Task: Play online Risk (conquerclub) game.
Action: Mouse moved to (858, 489)
Screenshot: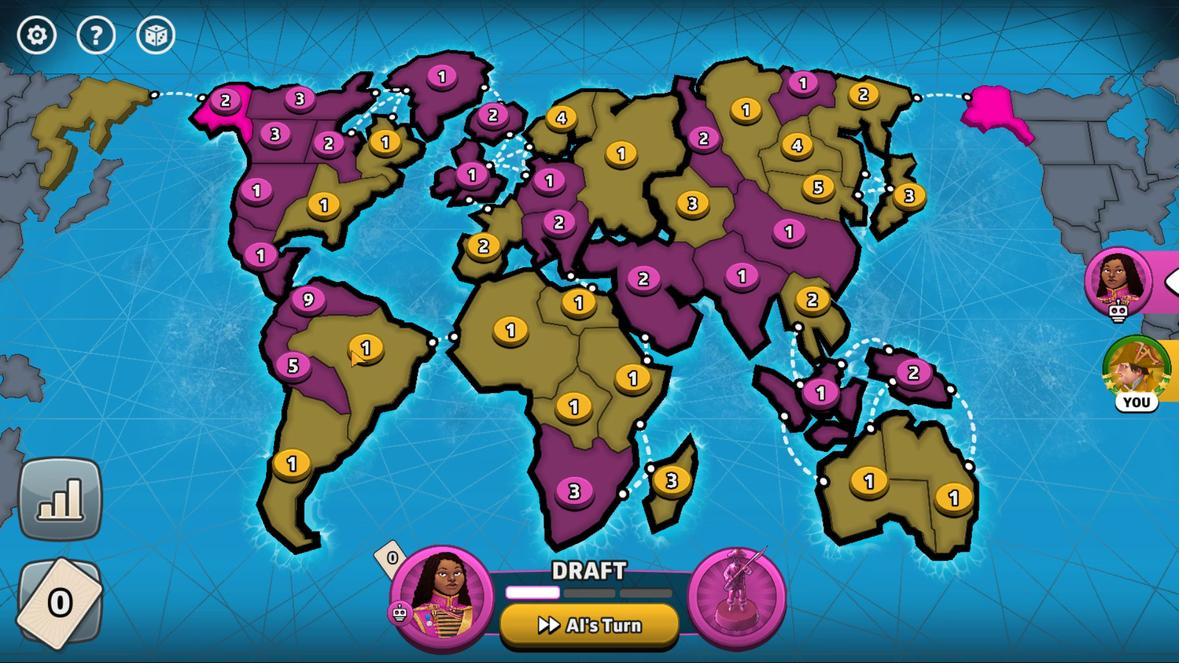 
Action: Mouse pressed left at (858, 489)
Screenshot: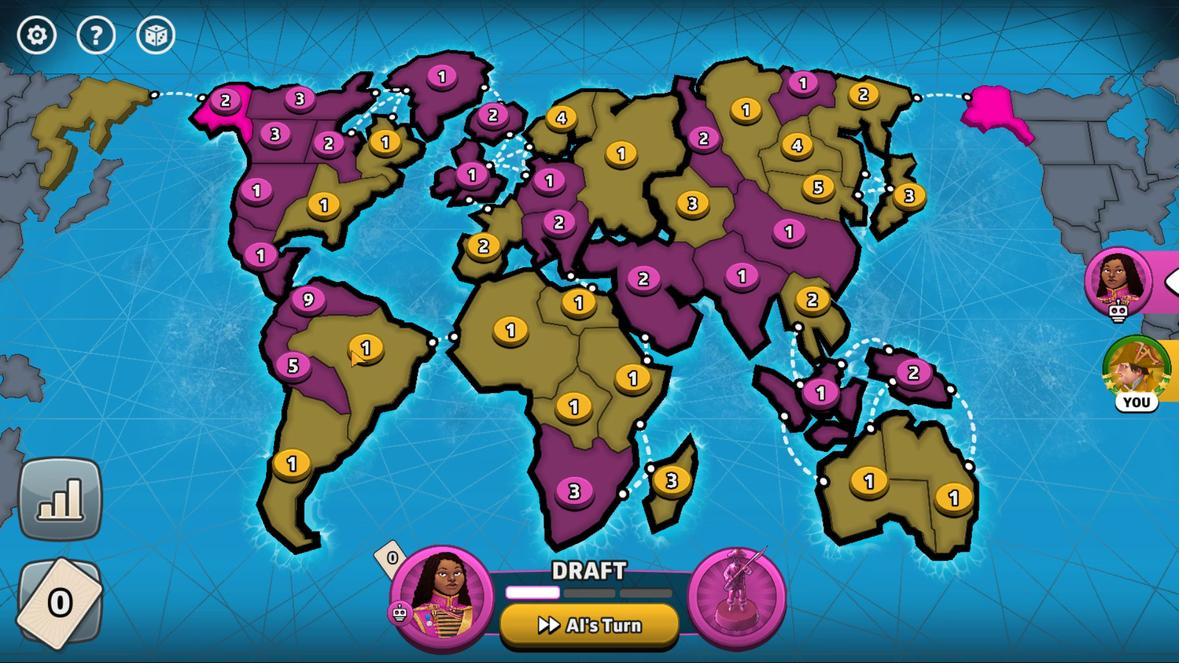 
Action: Mouse moved to (856, 488)
Screenshot: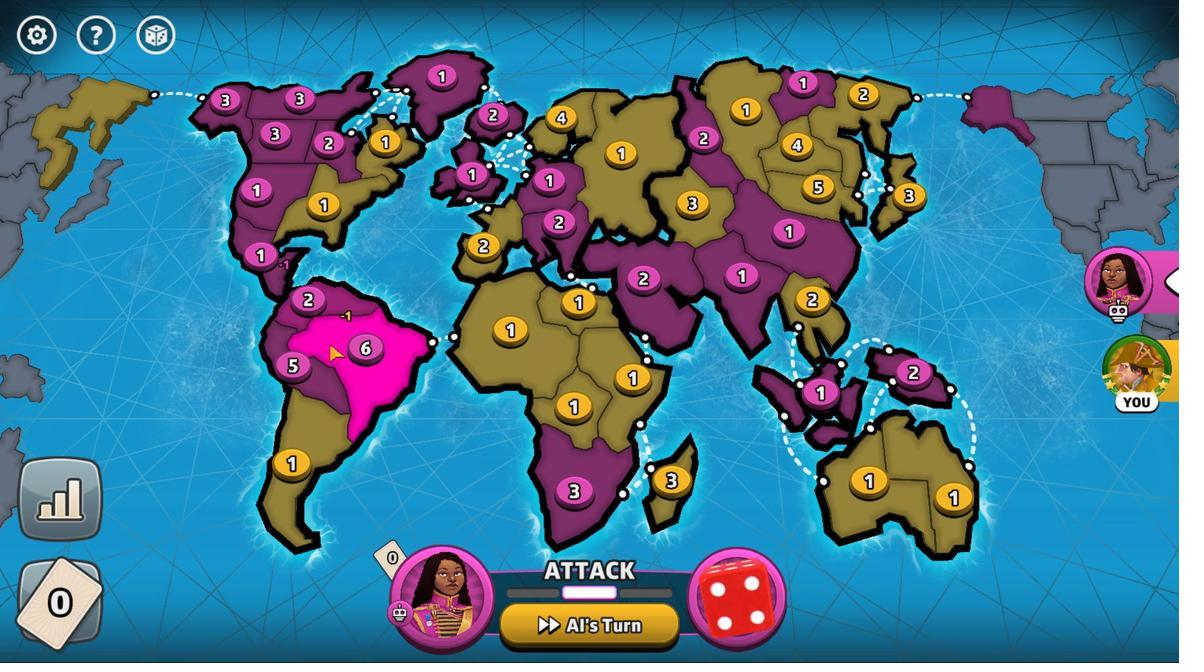 
Action: Mouse pressed left at (856, 488)
Screenshot: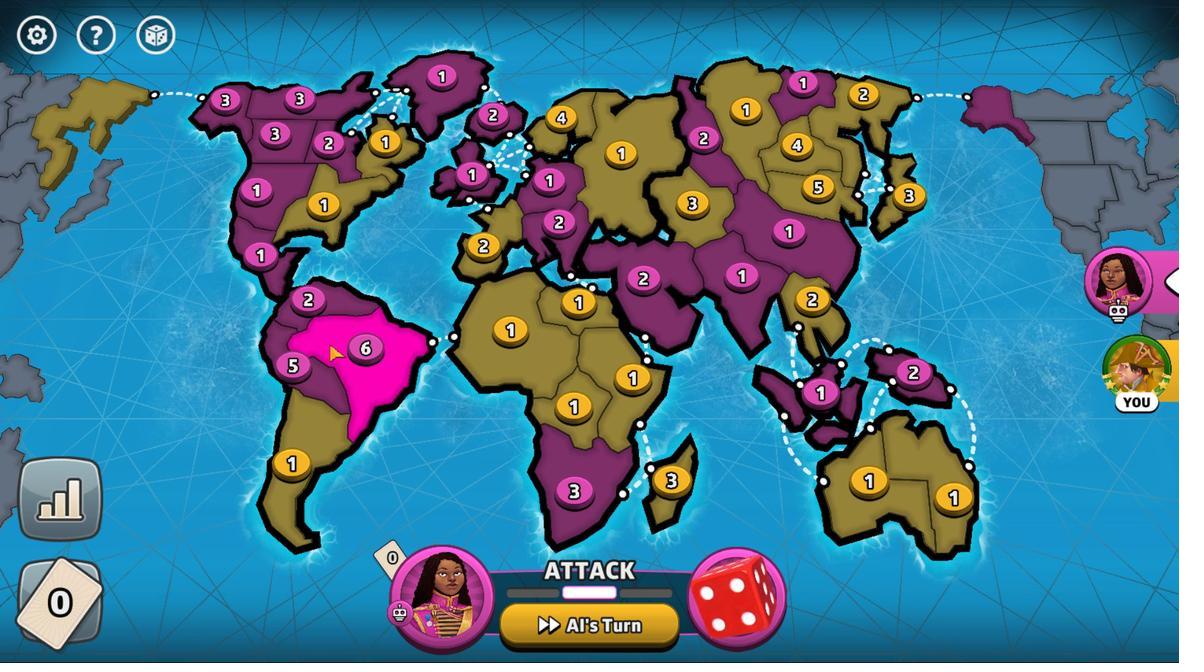 
Action: Mouse moved to (854, 487)
Screenshot: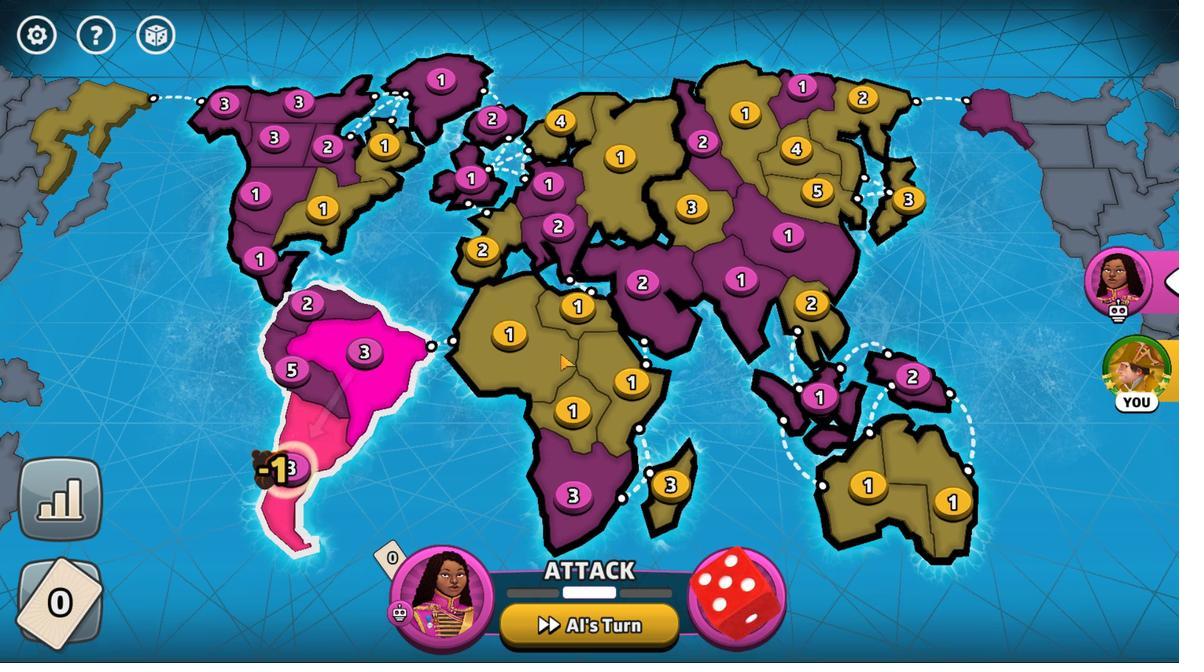 
Action: Mouse pressed left at (854, 487)
Screenshot: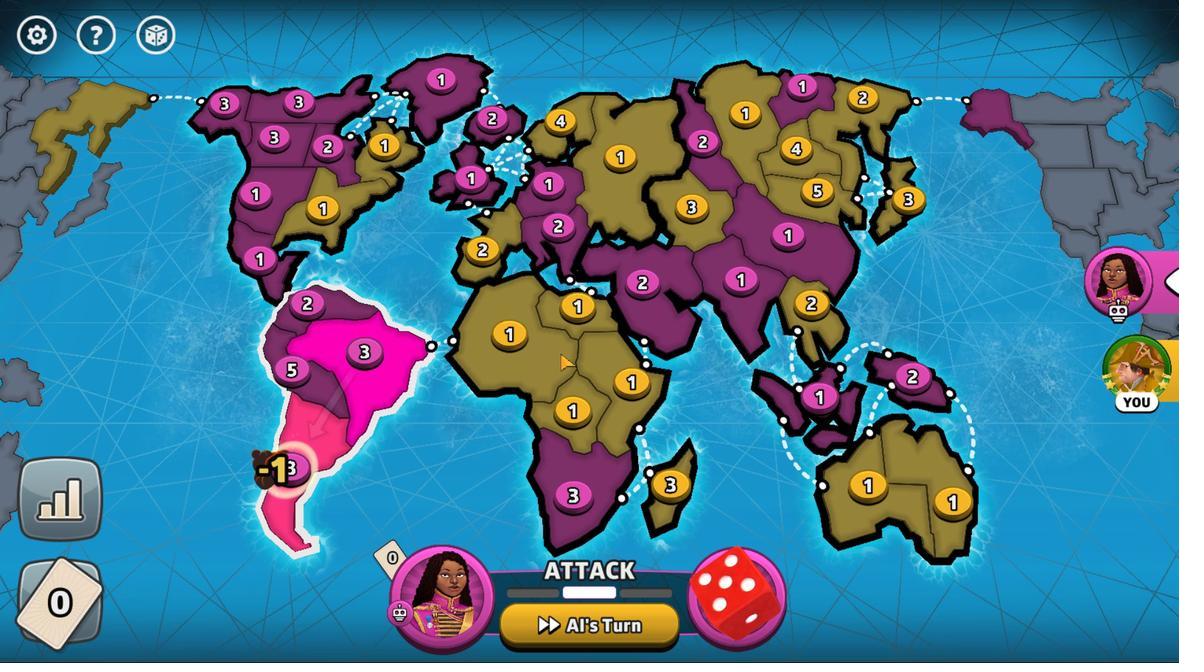 
Action: Mouse moved to (854, 500)
Screenshot: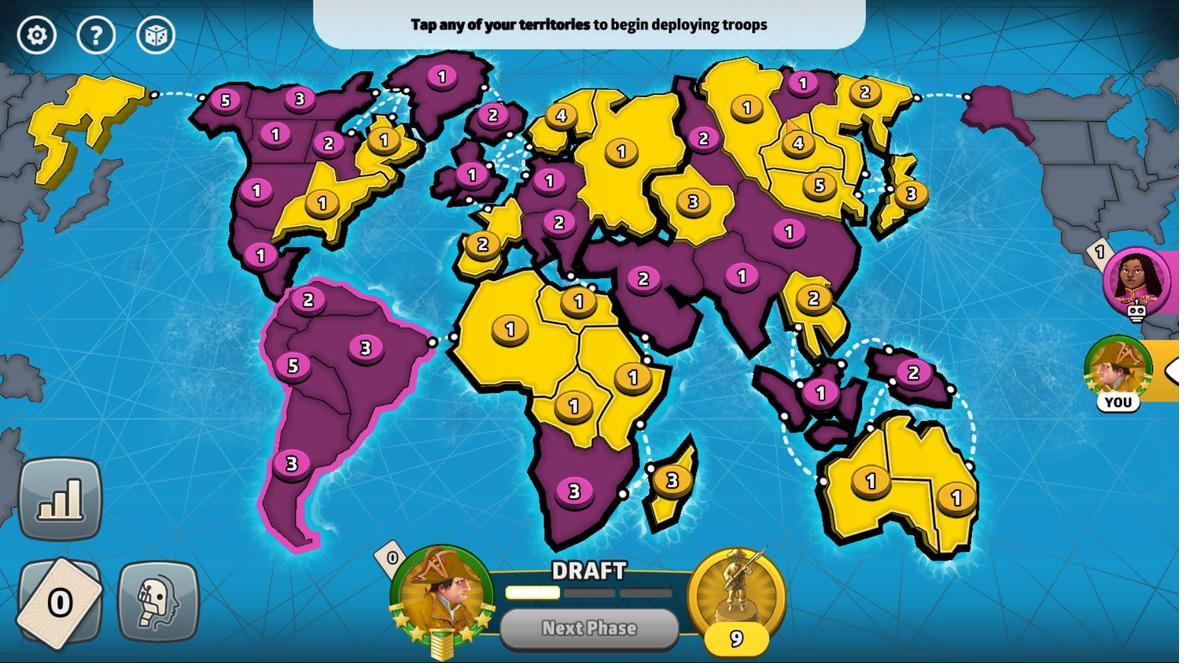 
Action: Mouse pressed left at (854, 500)
Screenshot: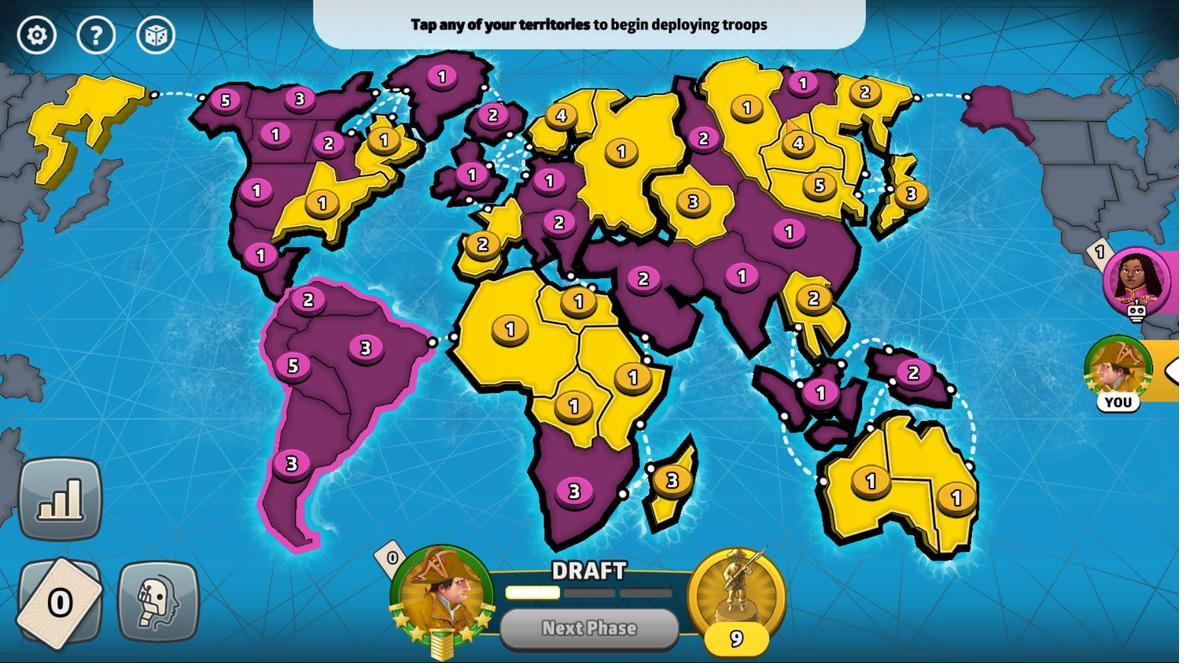 
Action: Mouse moved to (801, 472)
Screenshot: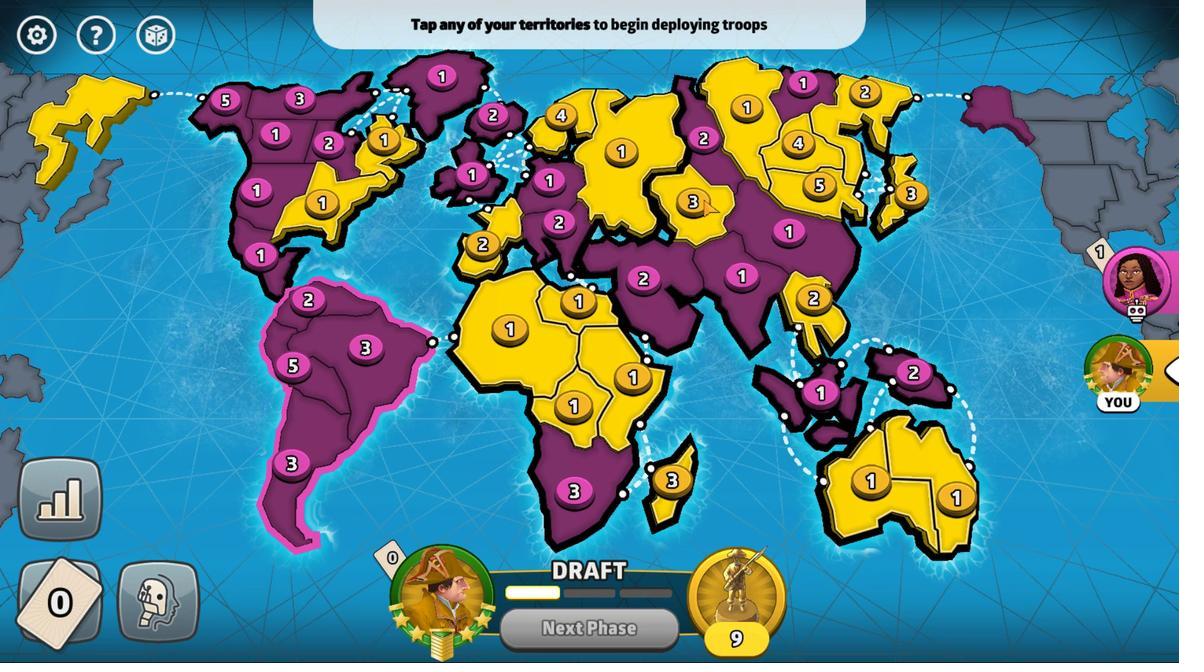 
Action: Mouse pressed left at (801, 472)
Screenshot: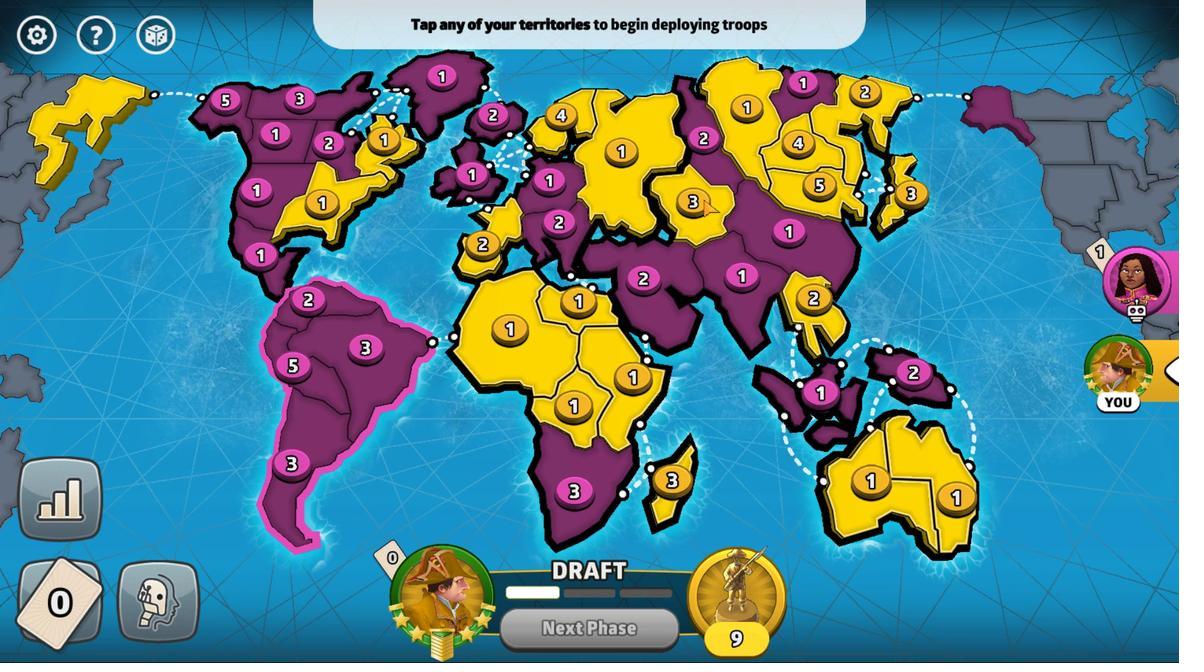 
Action: Mouse moved to (826, 480)
Screenshot: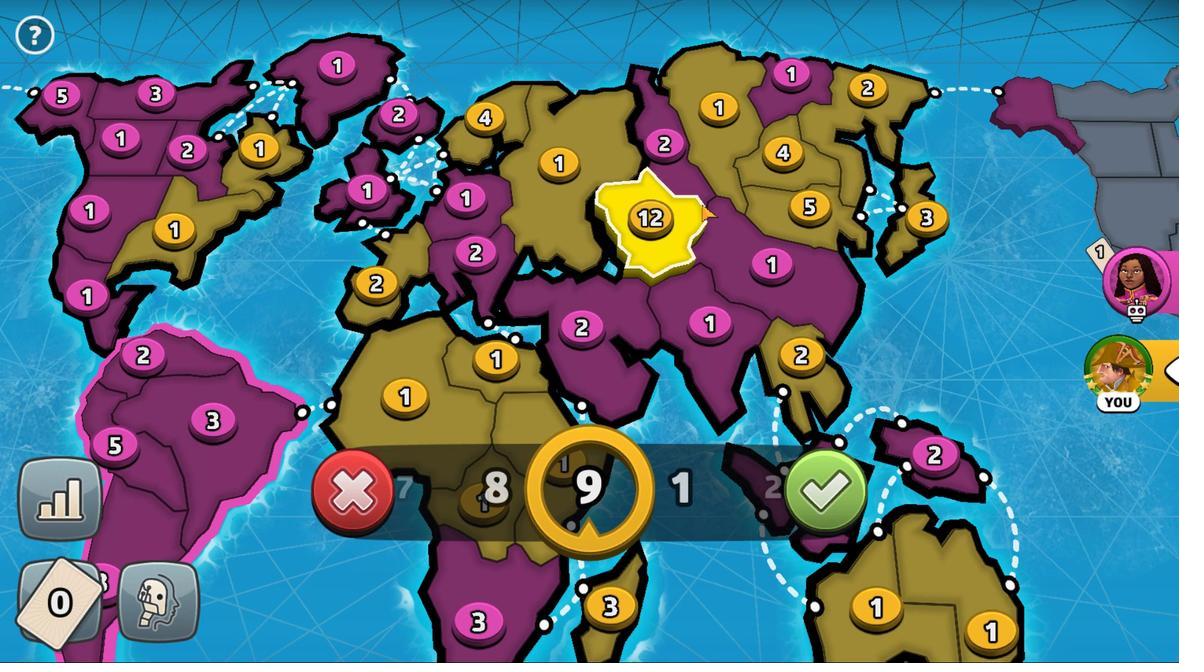 
Action: Mouse pressed left at (826, 480)
Screenshot: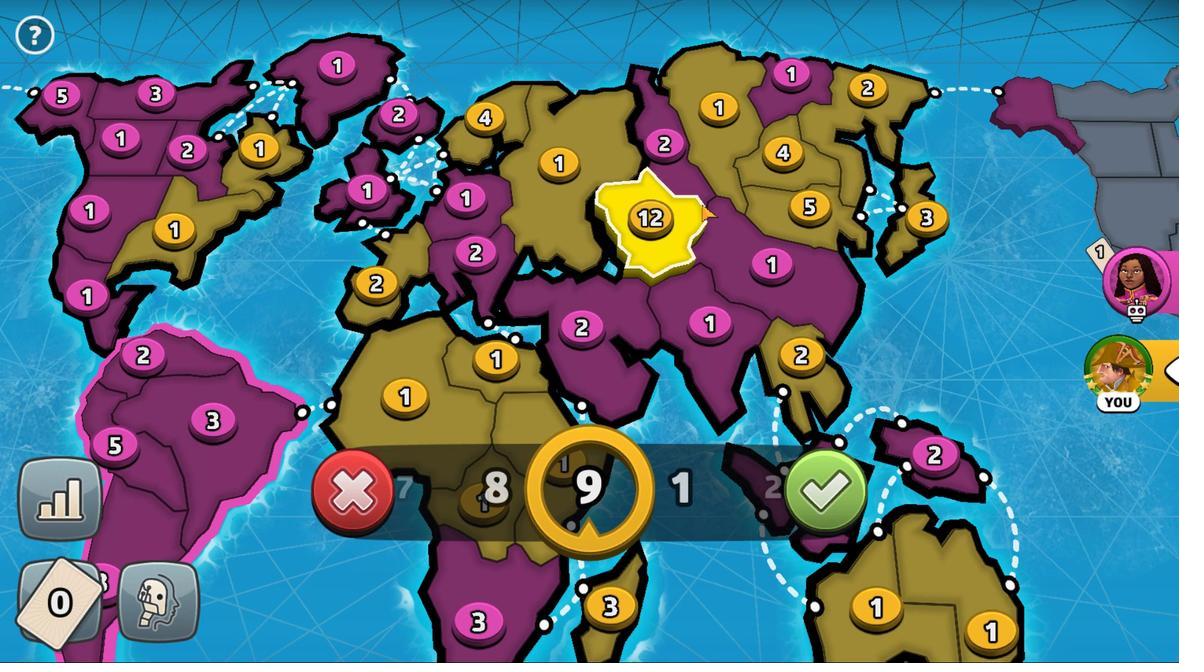 
Action: Mouse moved to (811, 476)
Screenshot: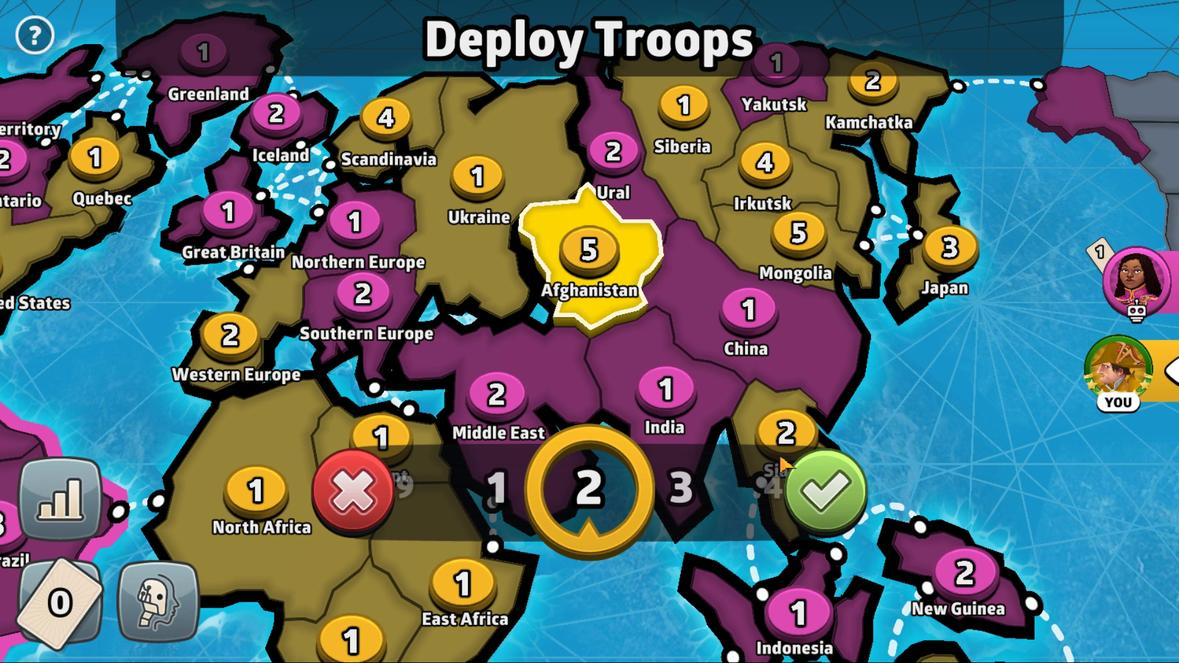 
Action: Mouse pressed left at (811, 476)
Screenshot: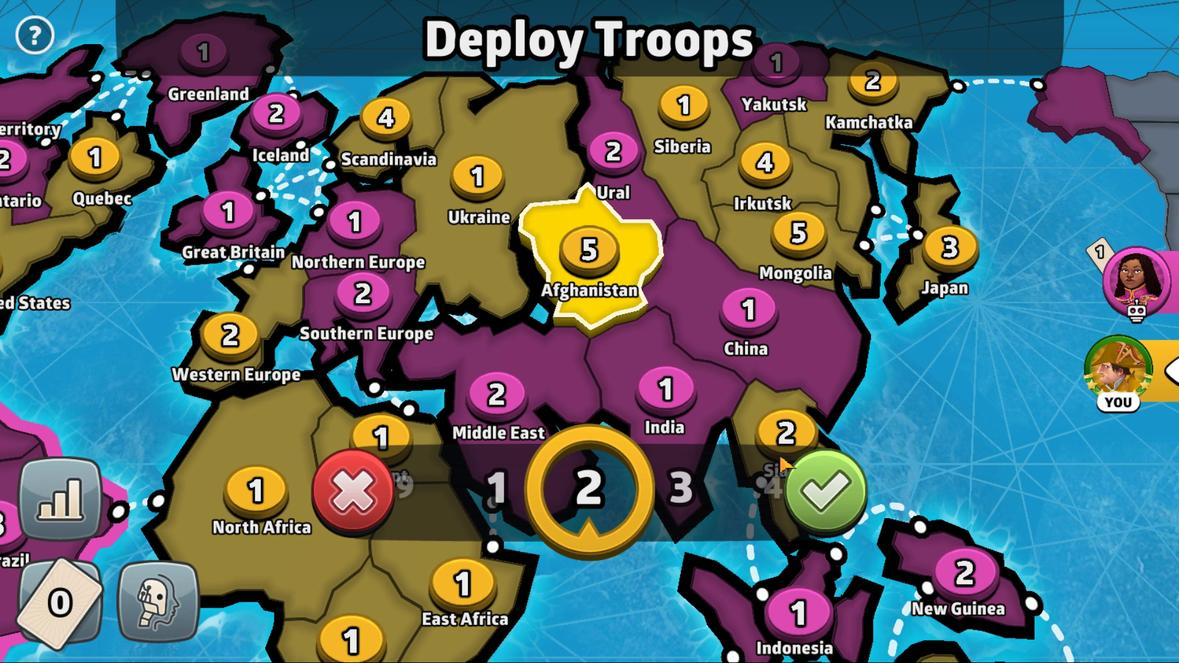 
Action: Mouse moved to (802, 496)
Screenshot: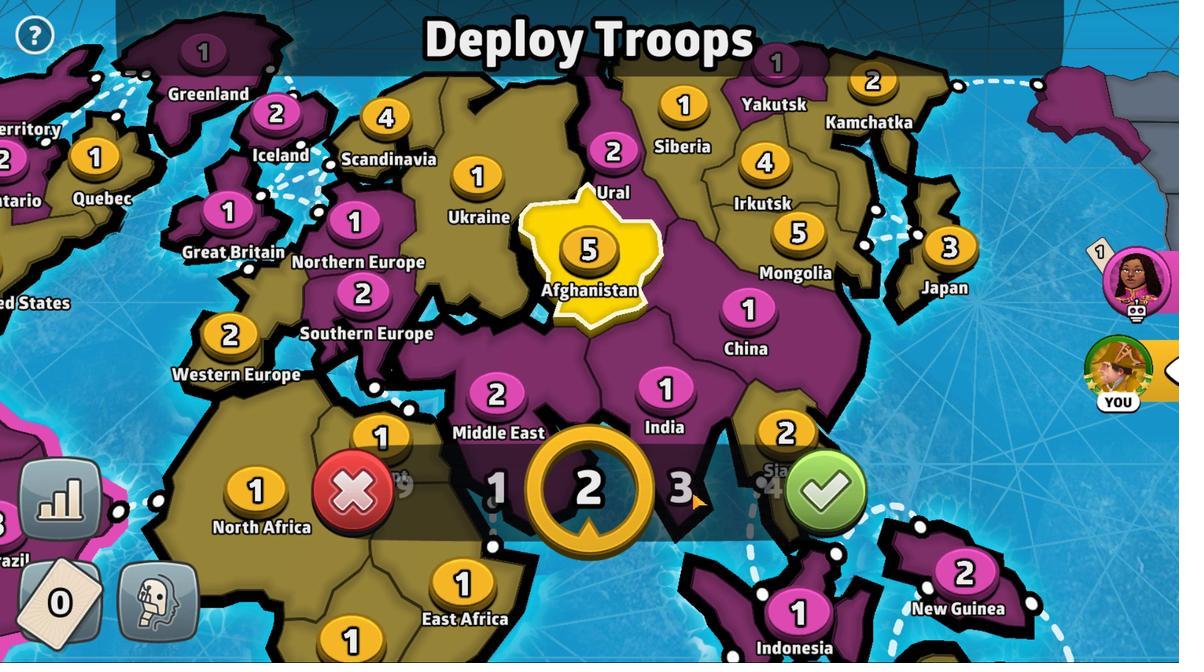 
Action: Mouse pressed left at (802, 496)
Screenshot: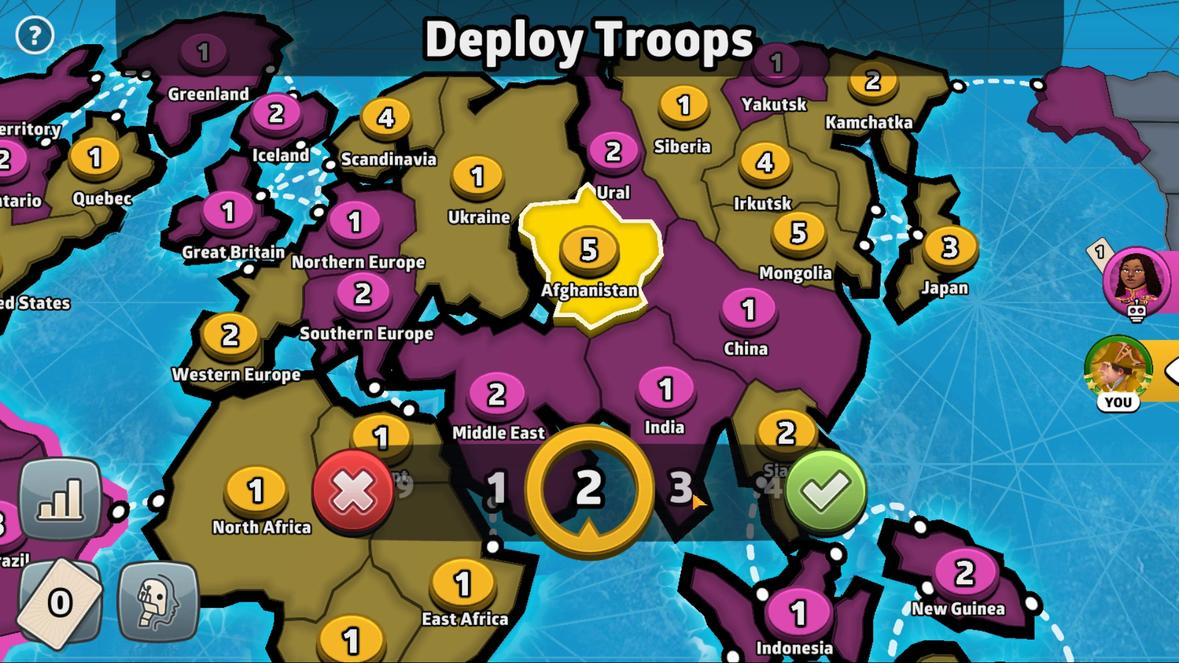 
Action: Mouse moved to (812, 499)
Screenshot: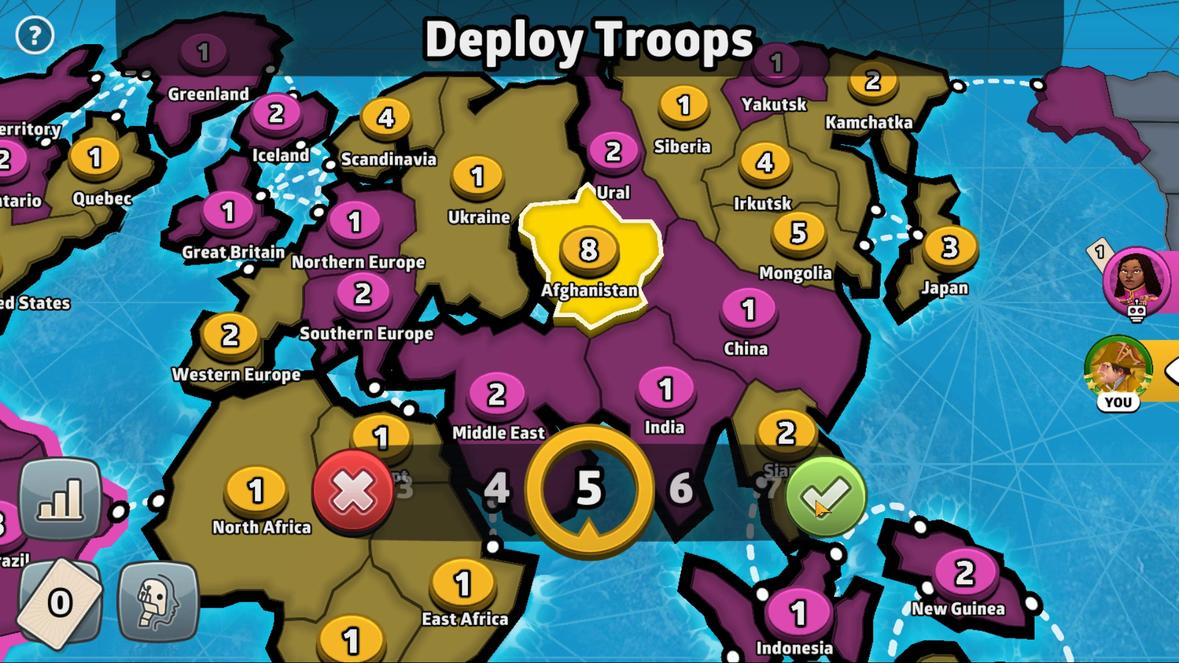 
Action: Mouse pressed left at (812, 499)
Screenshot: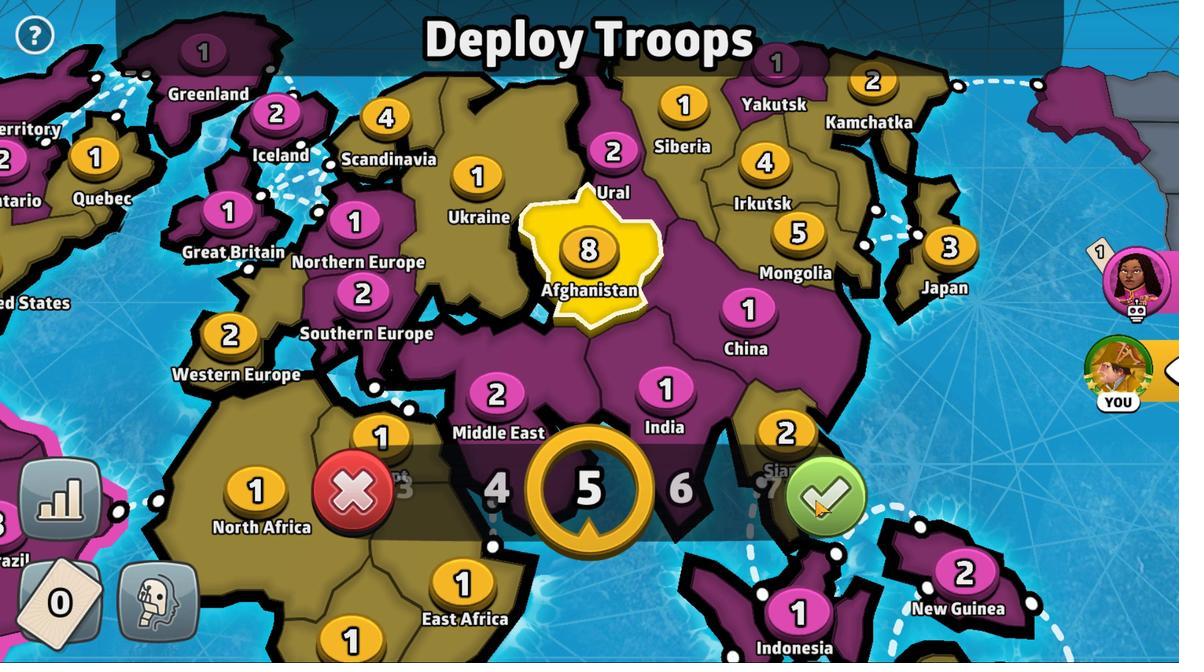 
Action: Mouse moved to (797, 499)
Screenshot: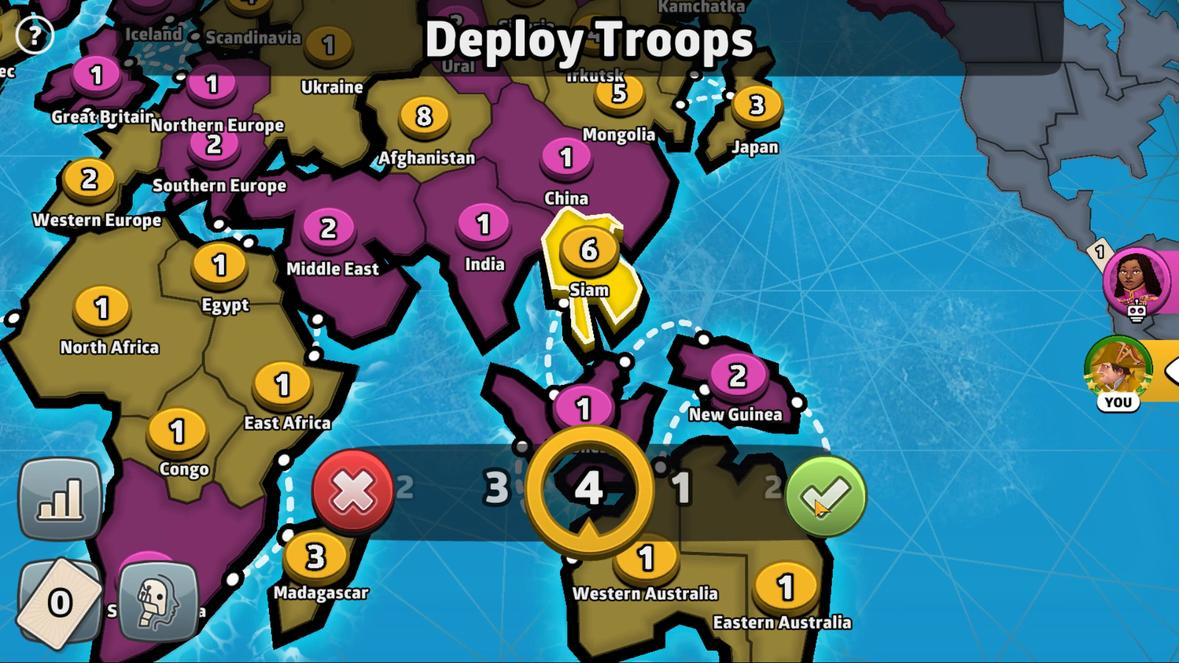 
Action: Mouse pressed left at (797, 499)
Screenshot: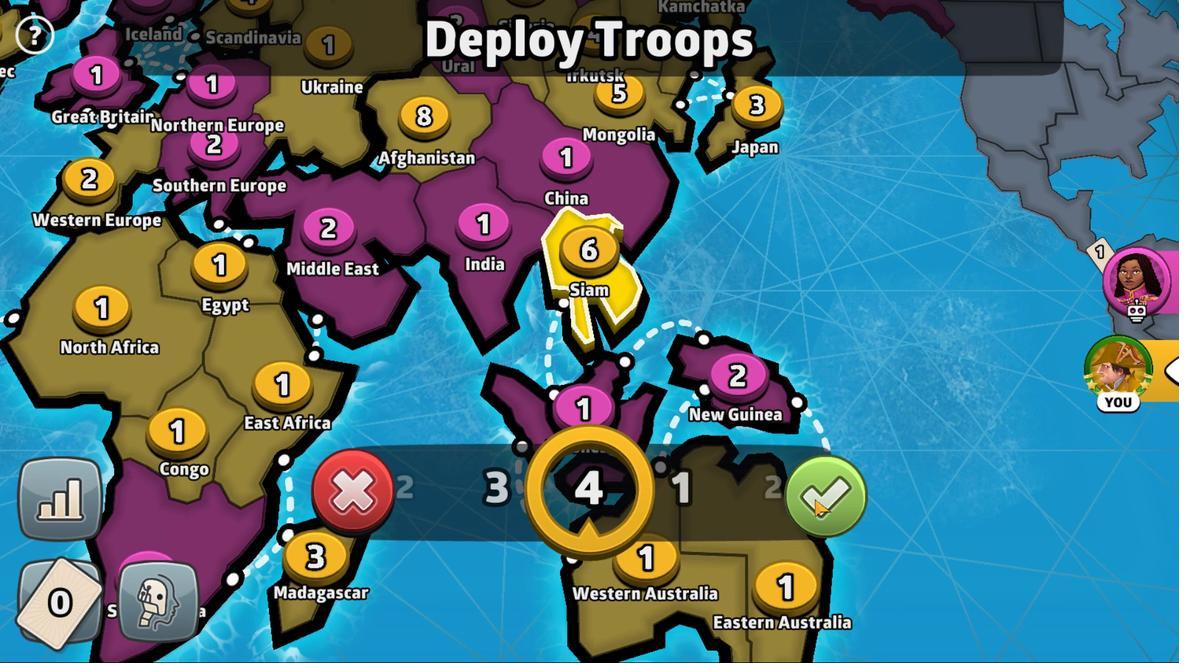 
Action: Mouse moved to (800, 485)
Screenshot: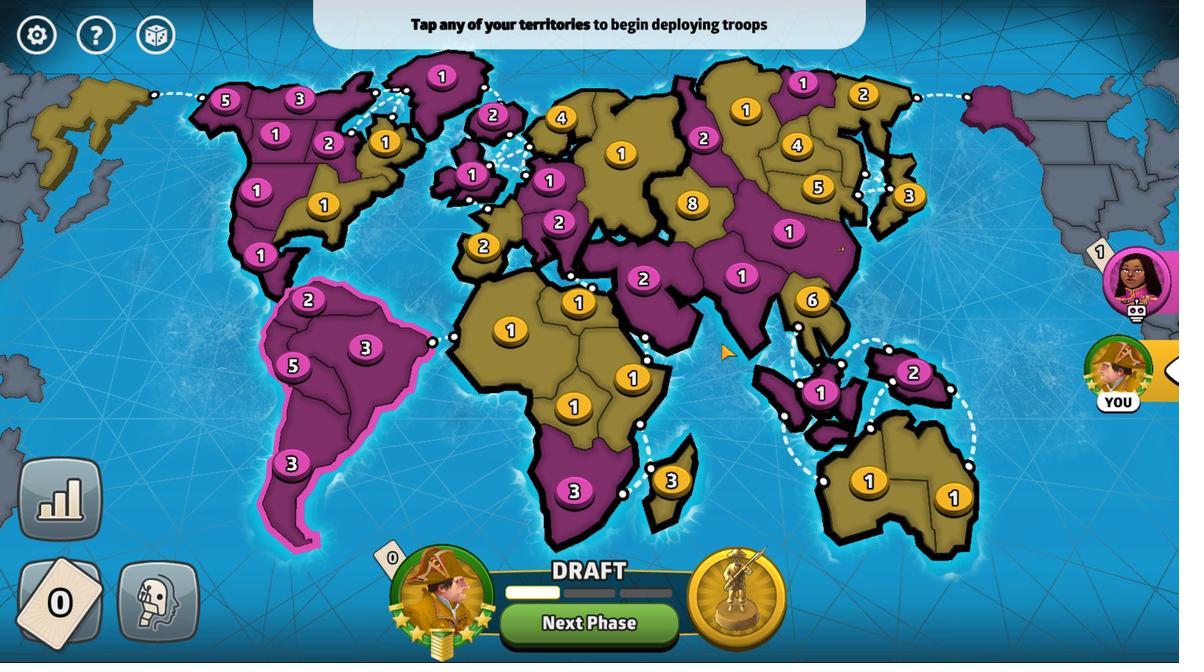 
Action: Mouse pressed left at (800, 485)
Screenshot: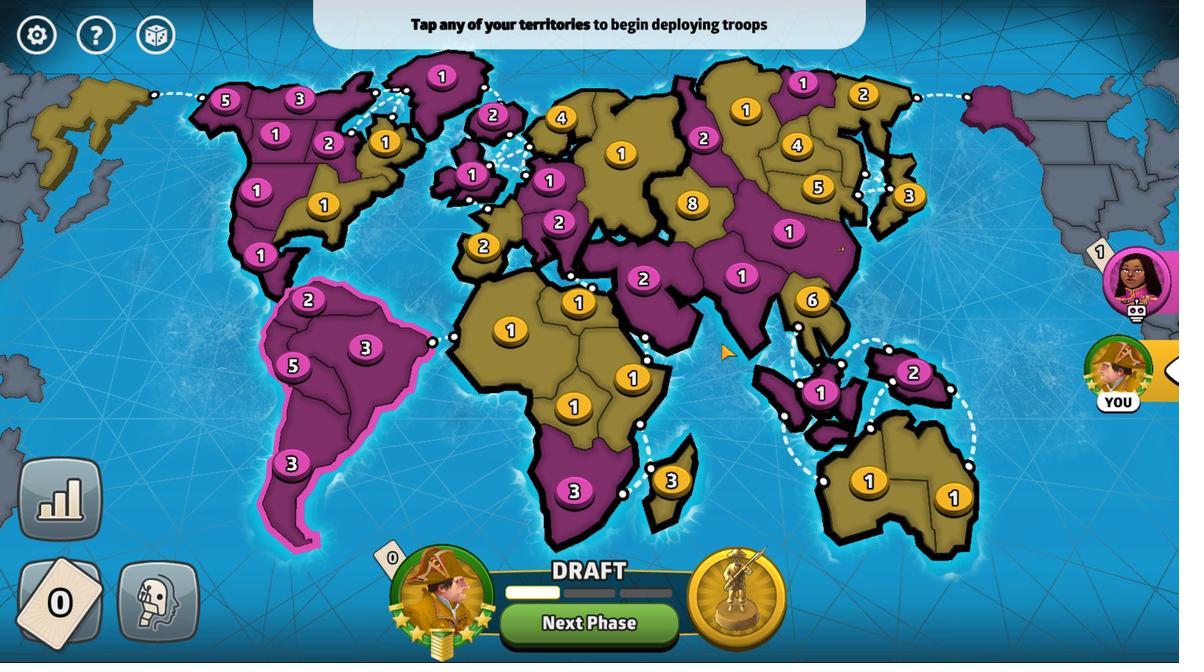 
Action: Mouse moved to (798, 499)
Screenshot: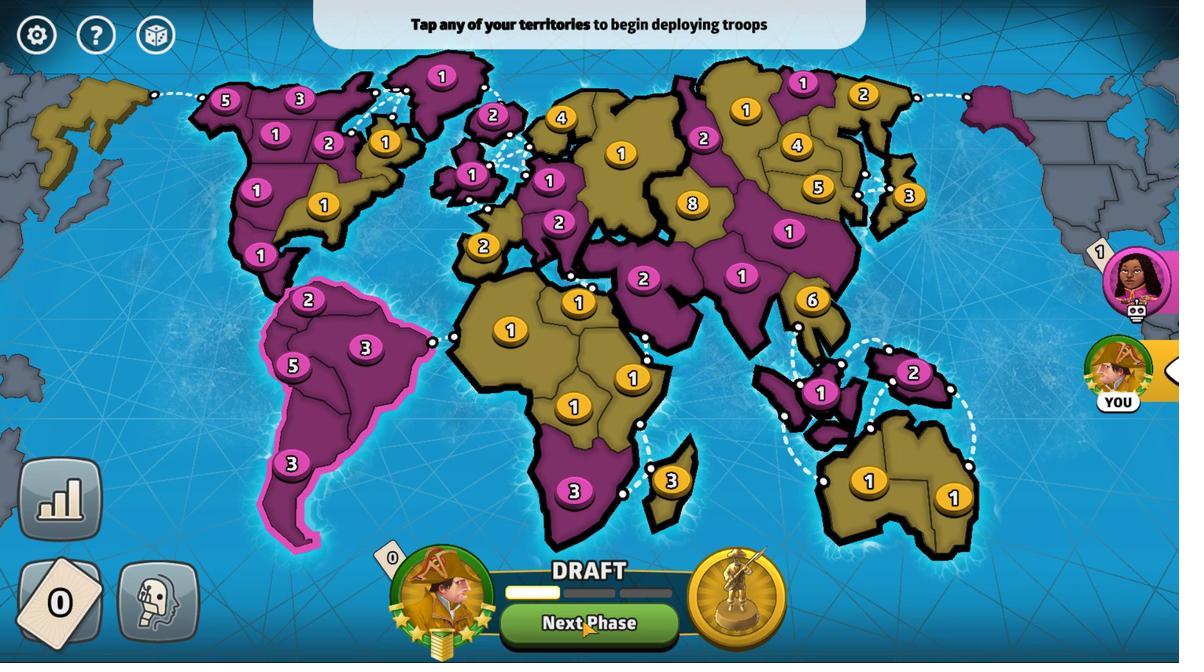 
Action: Mouse pressed left at (798, 499)
Screenshot: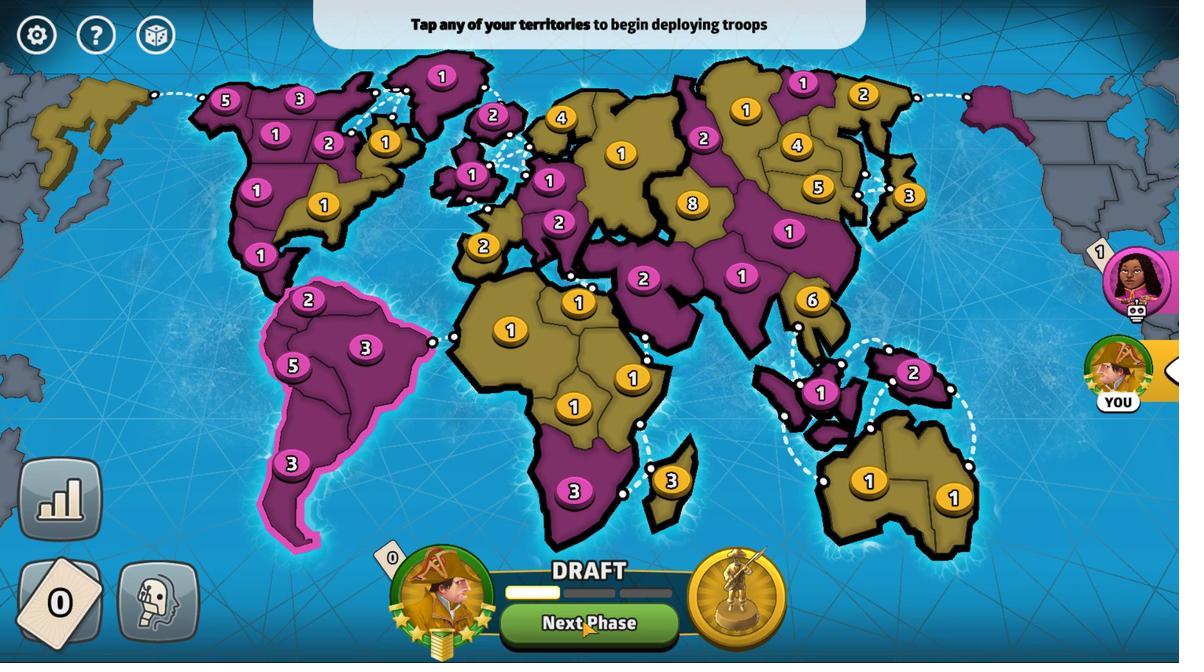 
Action: Mouse moved to (814, 478)
Screenshot: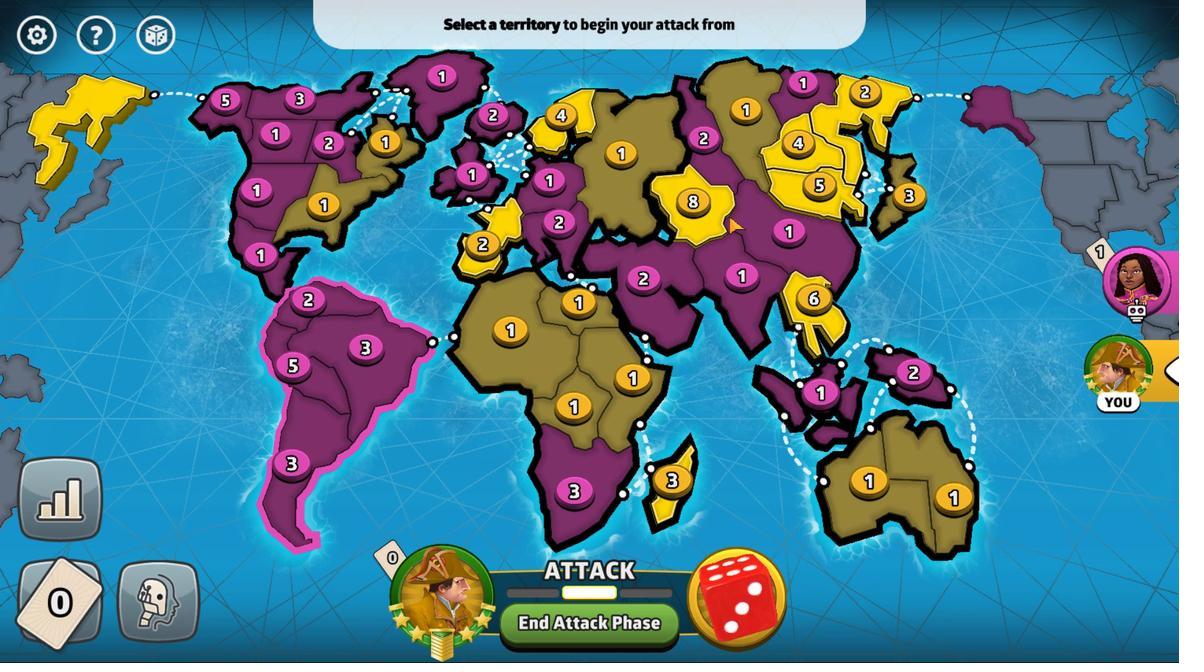 
Action: Mouse pressed left at (814, 478)
Screenshot: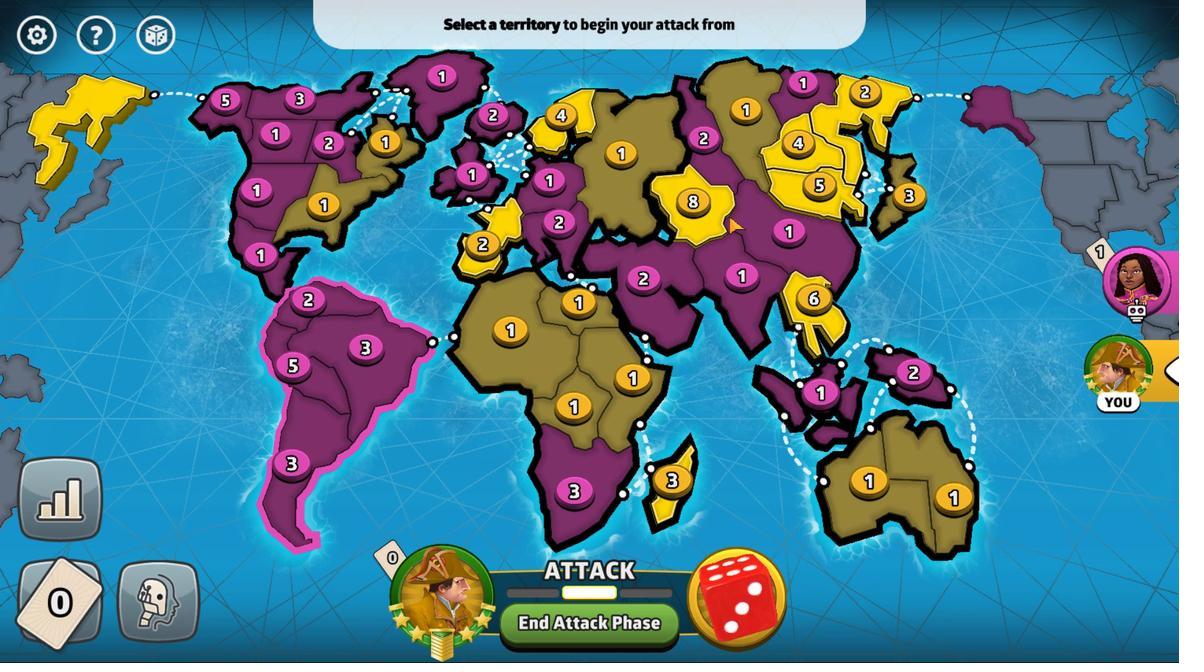 
Action: Mouse moved to (825, 509)
Screenshot: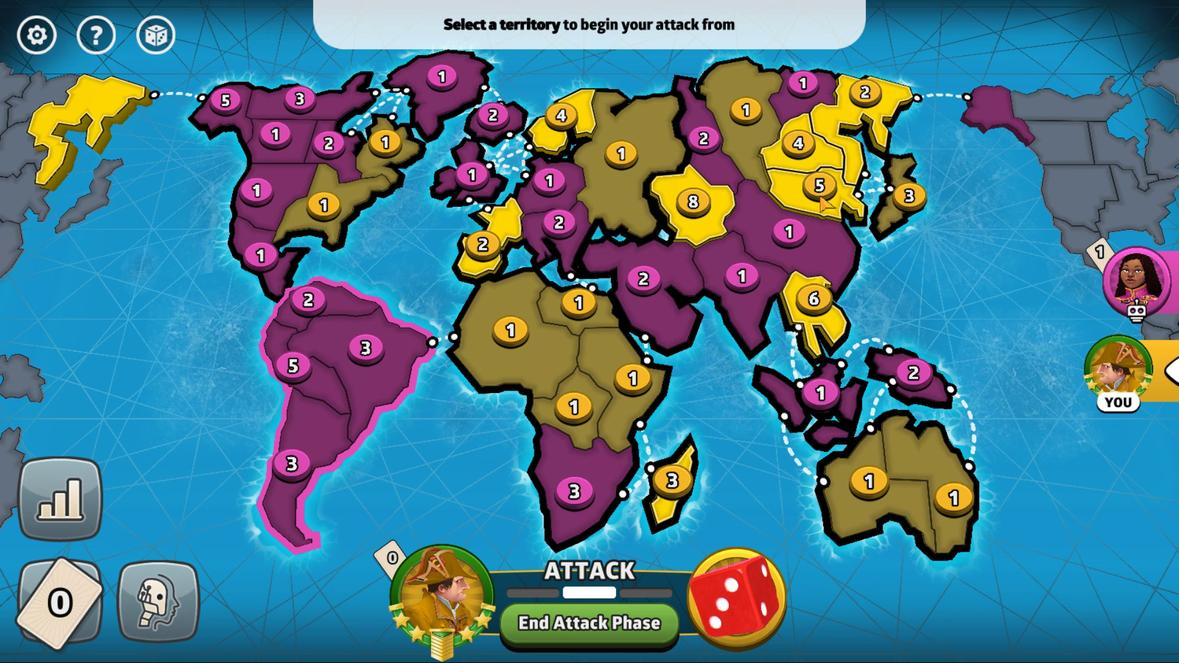 
Action: Mouse pressed left at (825, 509)
Screenshot: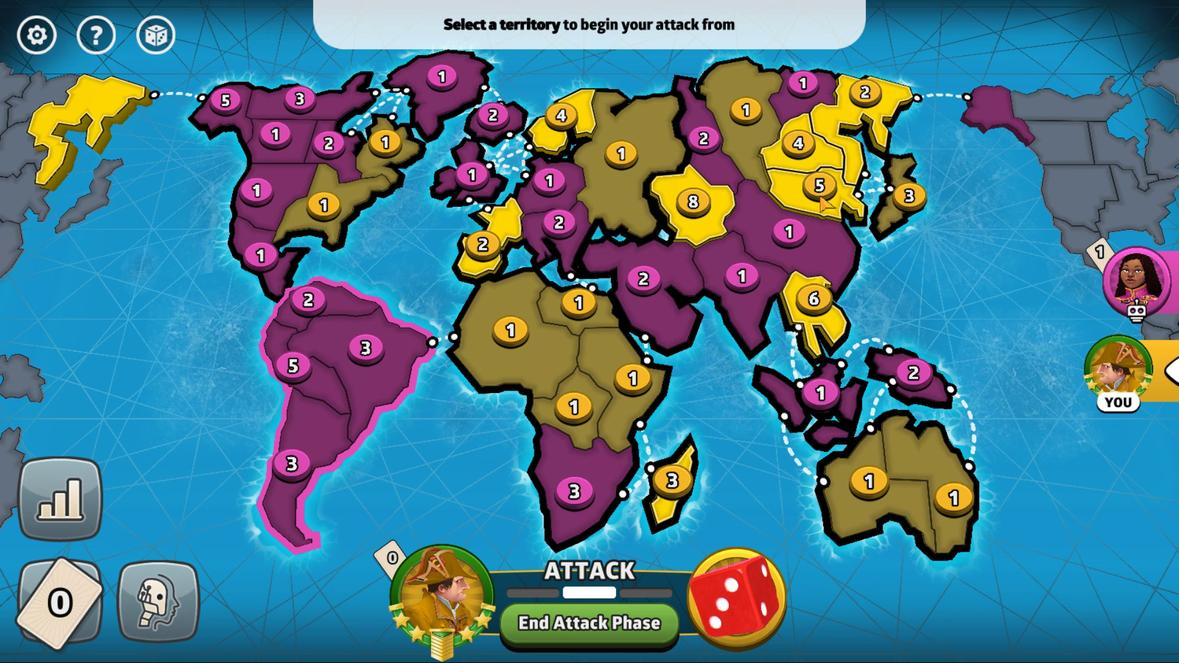 
Action: Mouse moved to (797, 475)
Screenshot: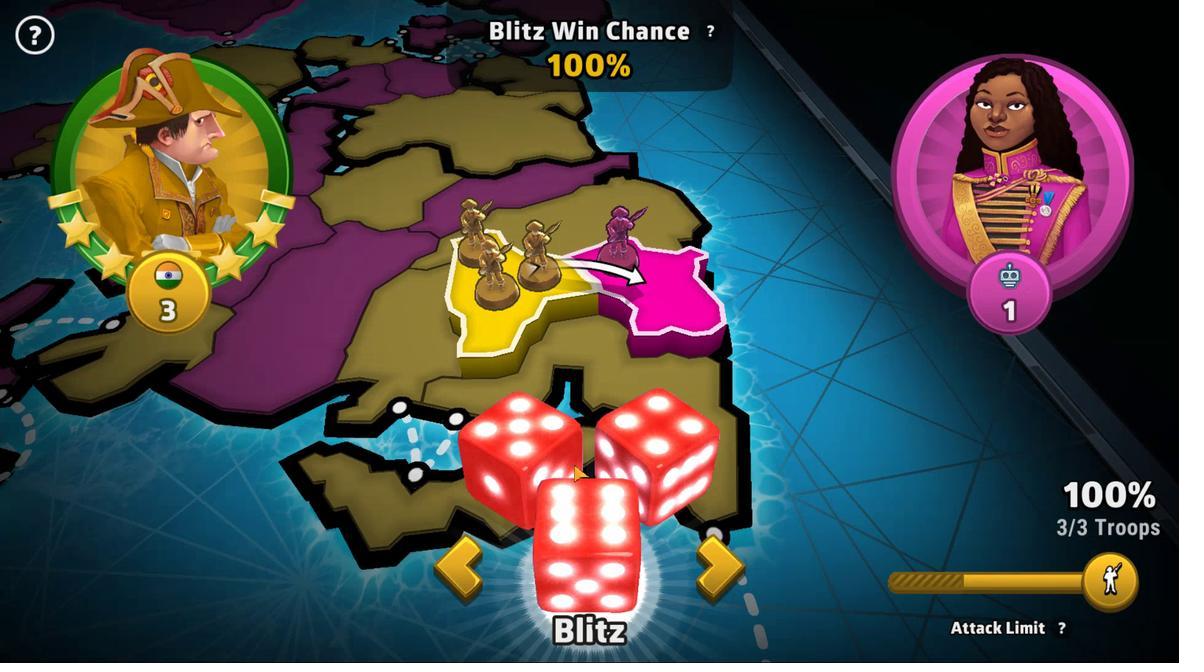 
Action: Mouse pressed left at (797, 475)
Screenshot: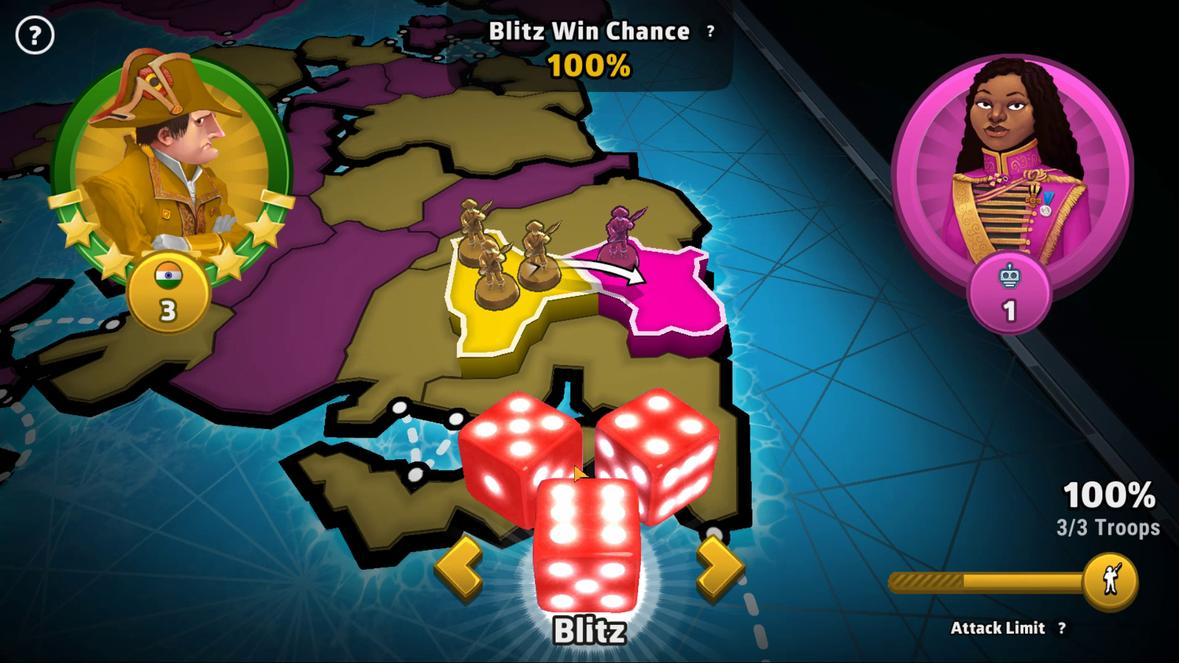 
Action: Mouse moved to (822, 470)
Screenshot: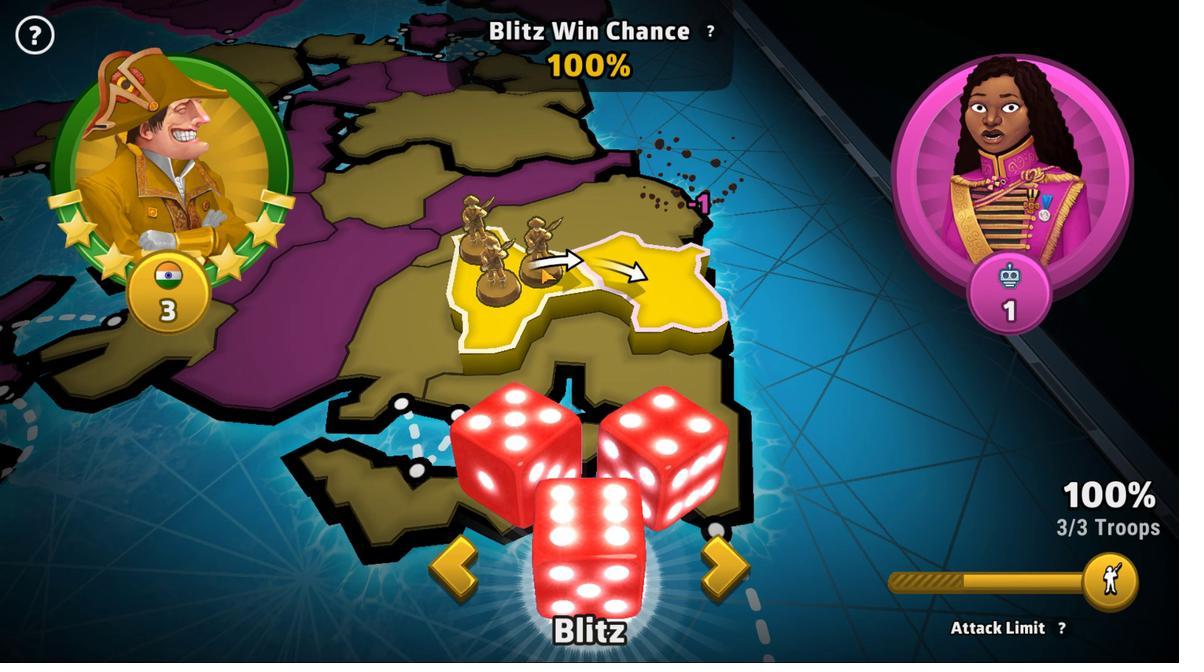 
Action: Mouse pressed left at (822, 470)
Screenshot: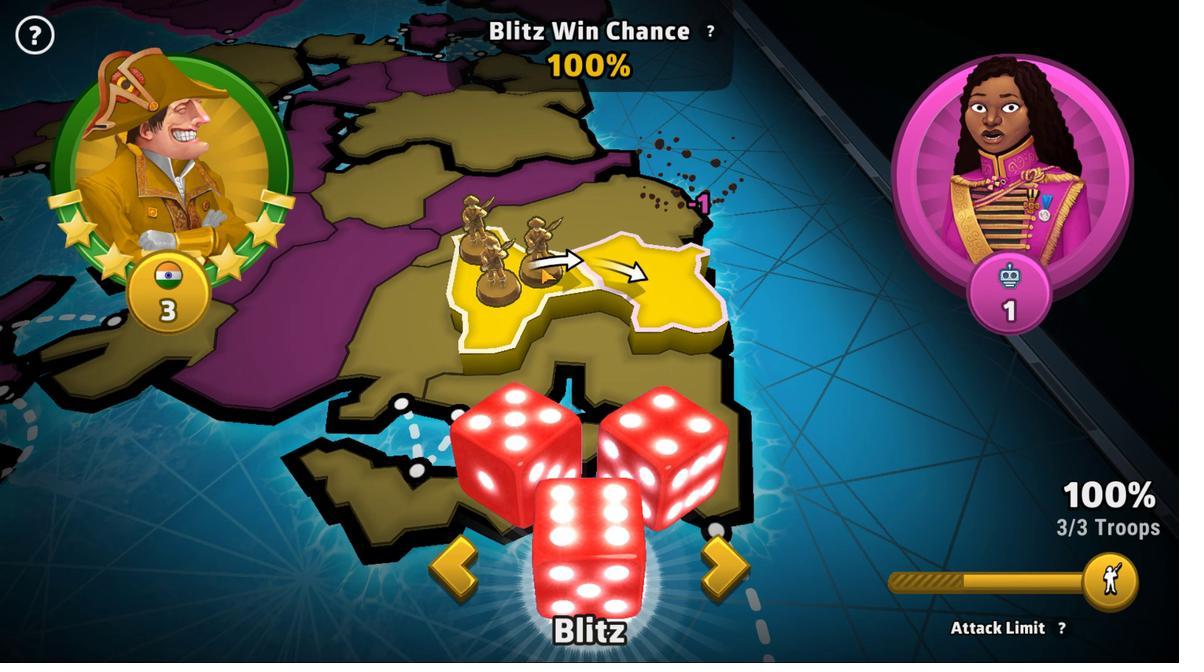 
Action: Mouse moved to (823, 477)
Screenshot: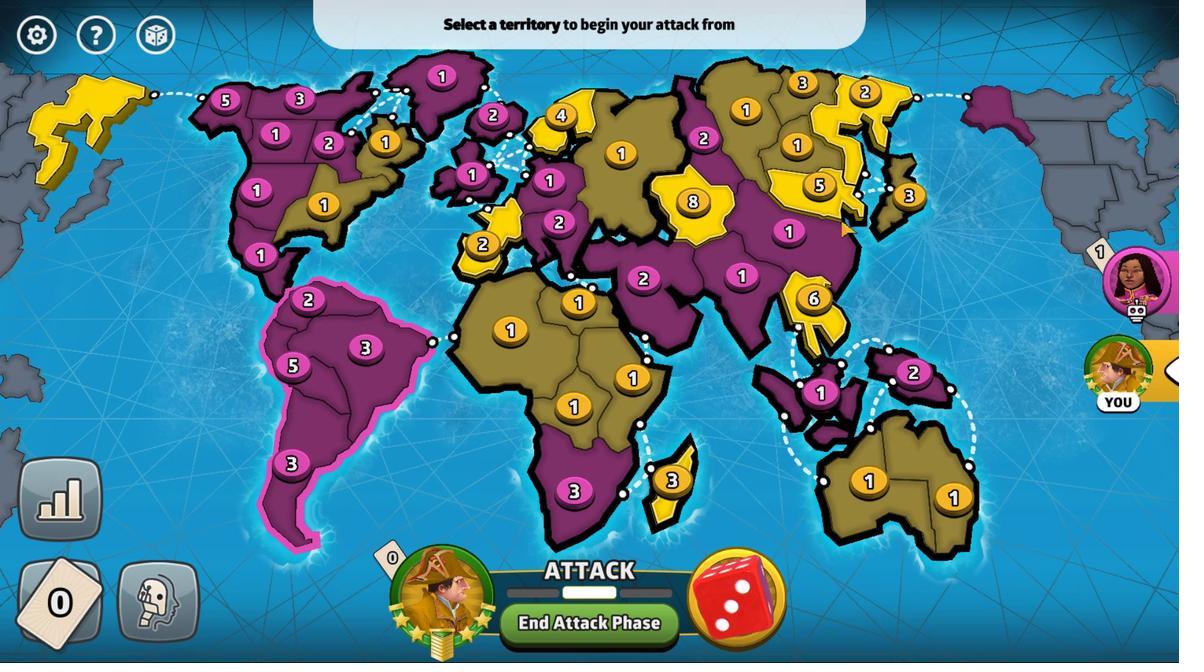 
Action: Mouse pressed left at (823, 477)
Screenshot: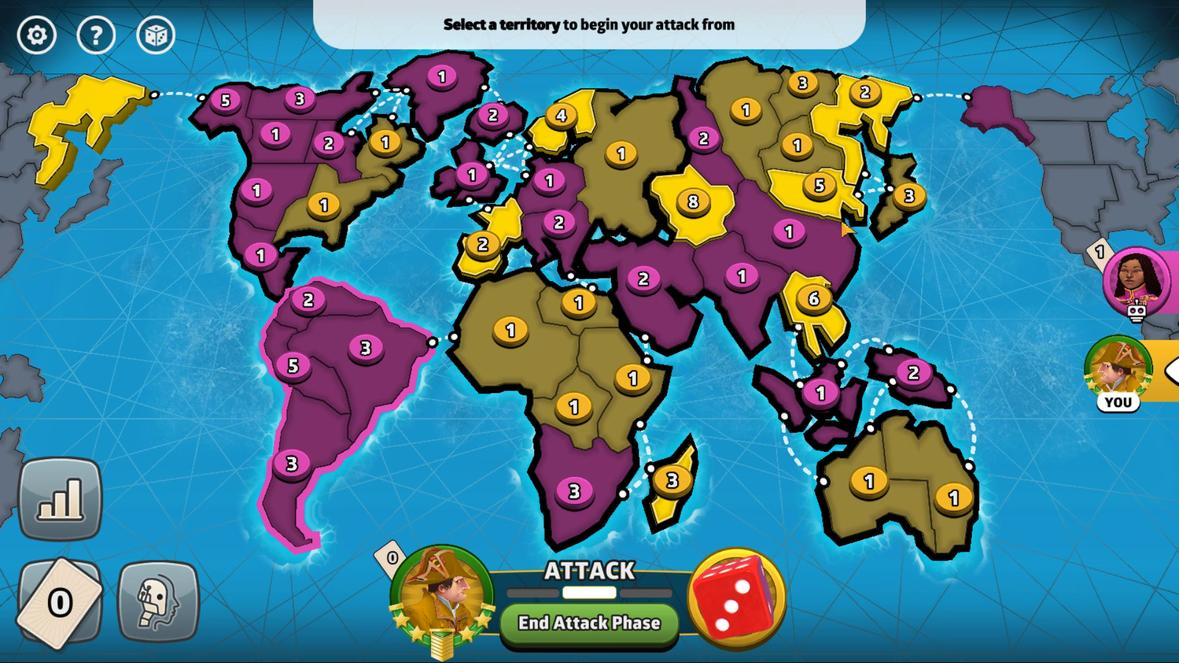 
Action: Mouse moved to (826, 497)
Screenshot: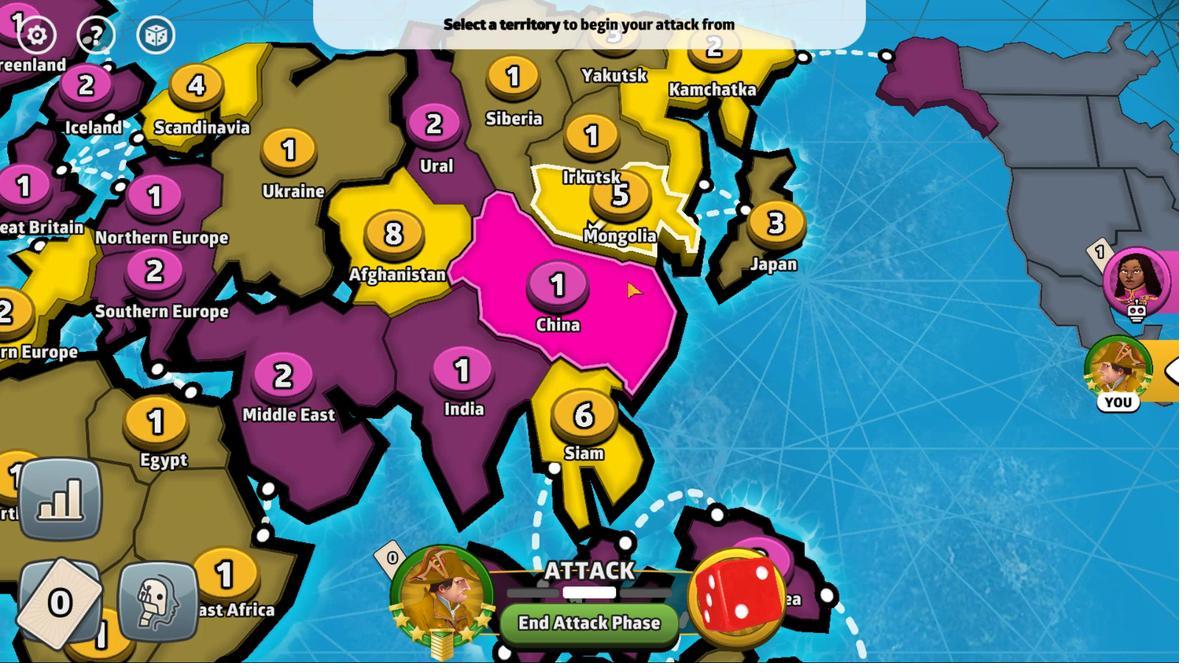 
Action: Mouse pressed left at (826, 497)
Screenshot: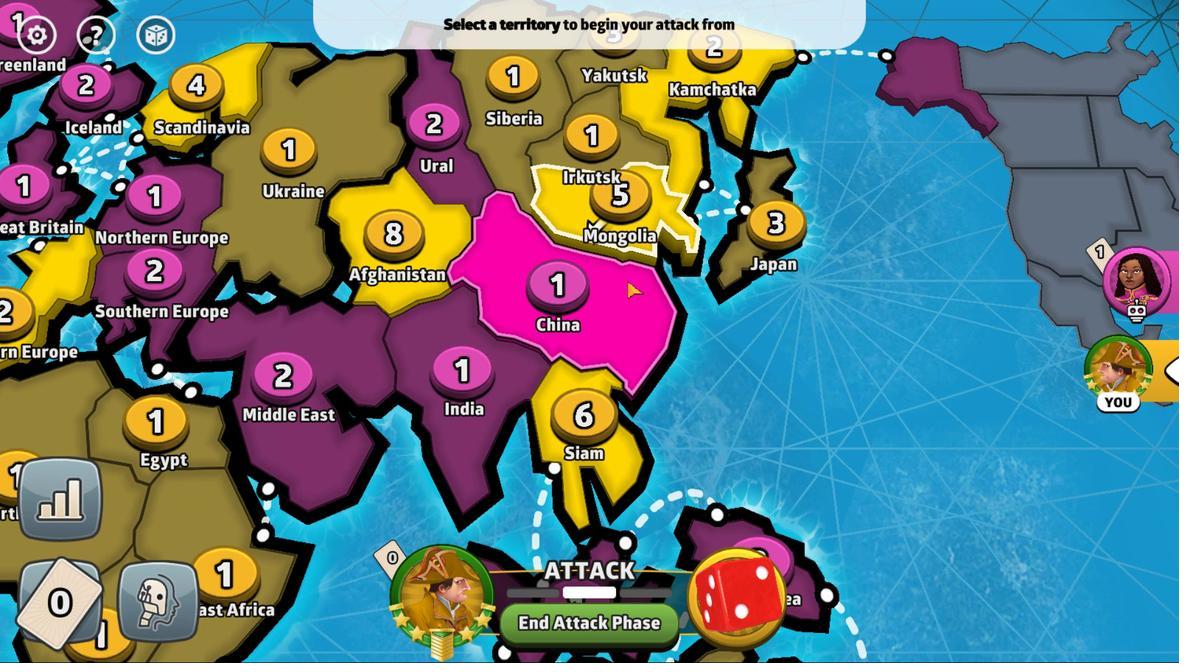
Action: Mouse moved to (799, 475)
Screenshot: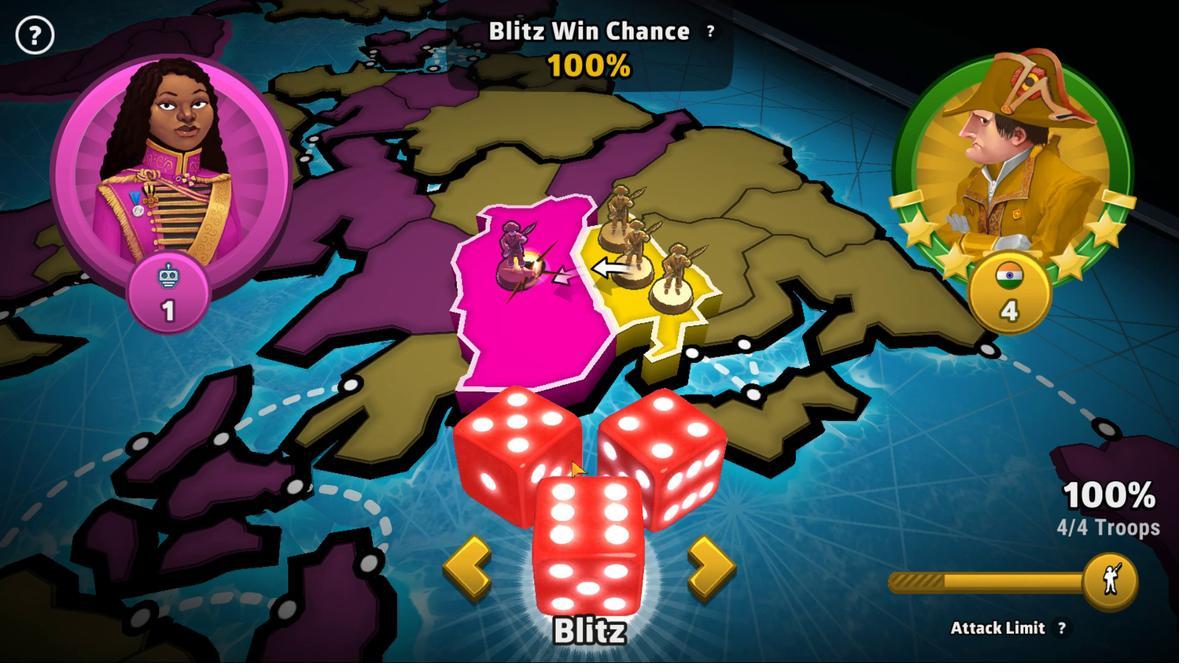 
Action: Mouse pressed left at (799, 475)
Screenshot: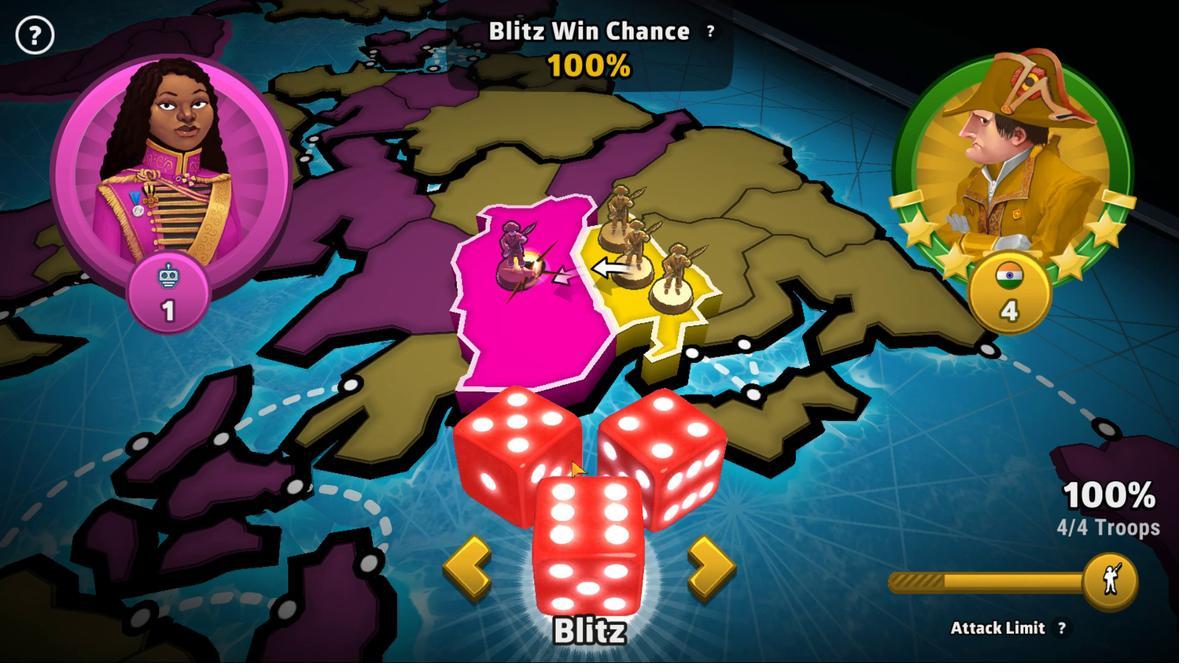 
Action: Mouse moved to (828, 484)
Screenshot: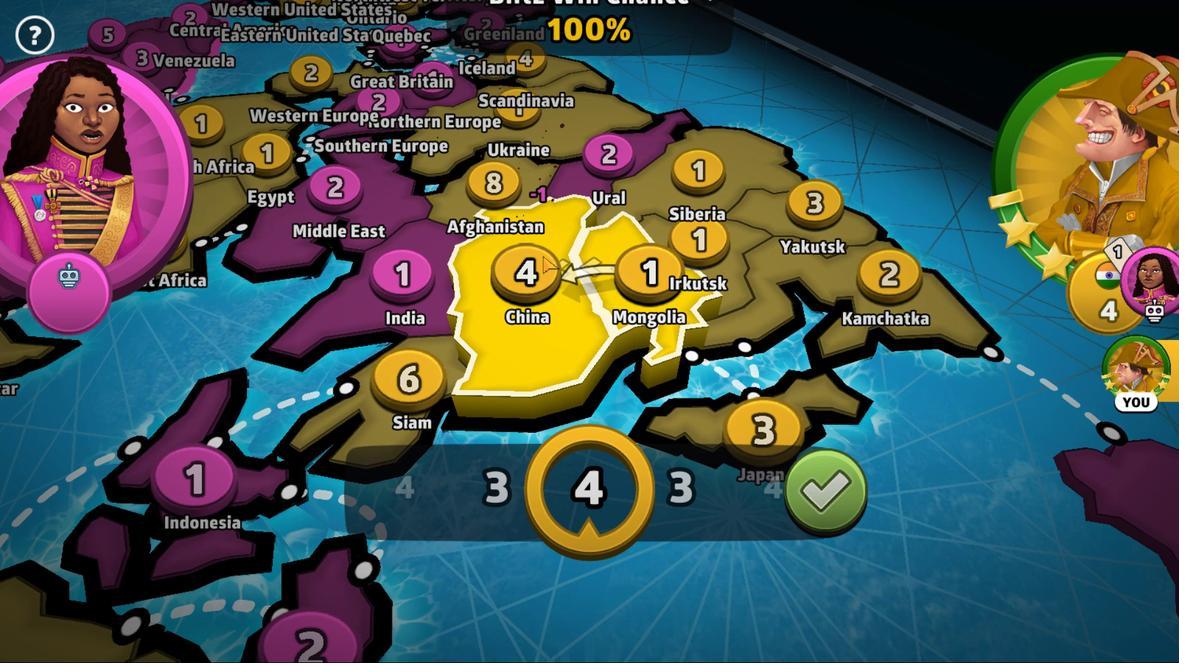 
Action: Mouse pressed left at (828, 484)
Screenshot: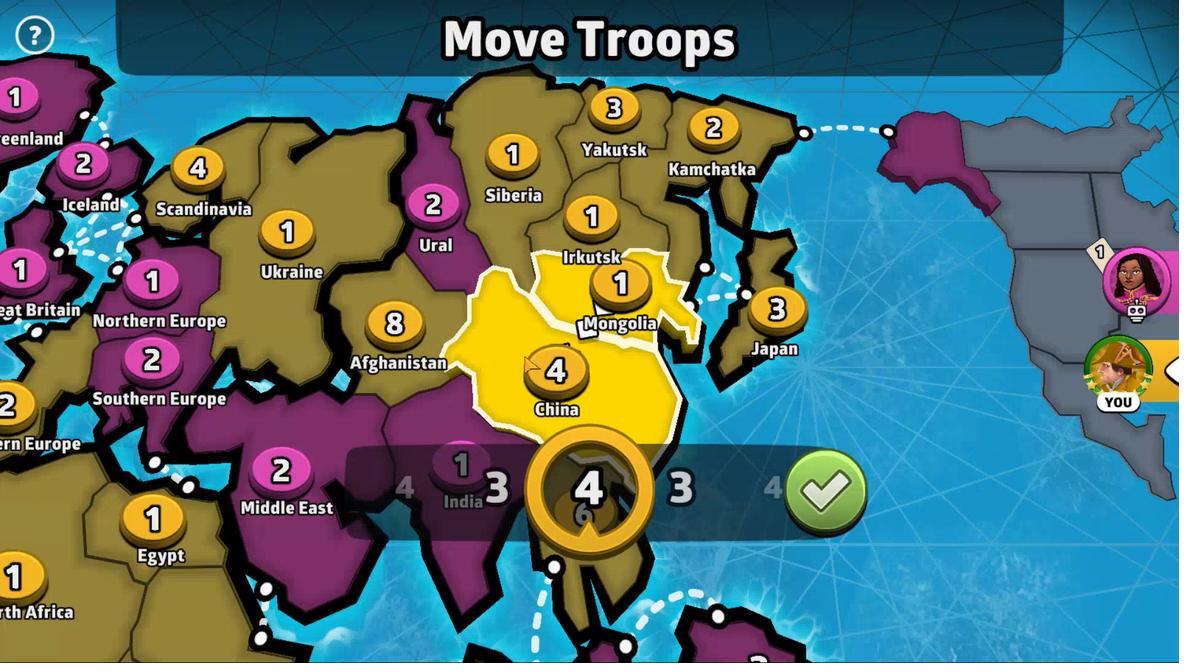
Action: Mouse moved to (826, 496)
Screenshot: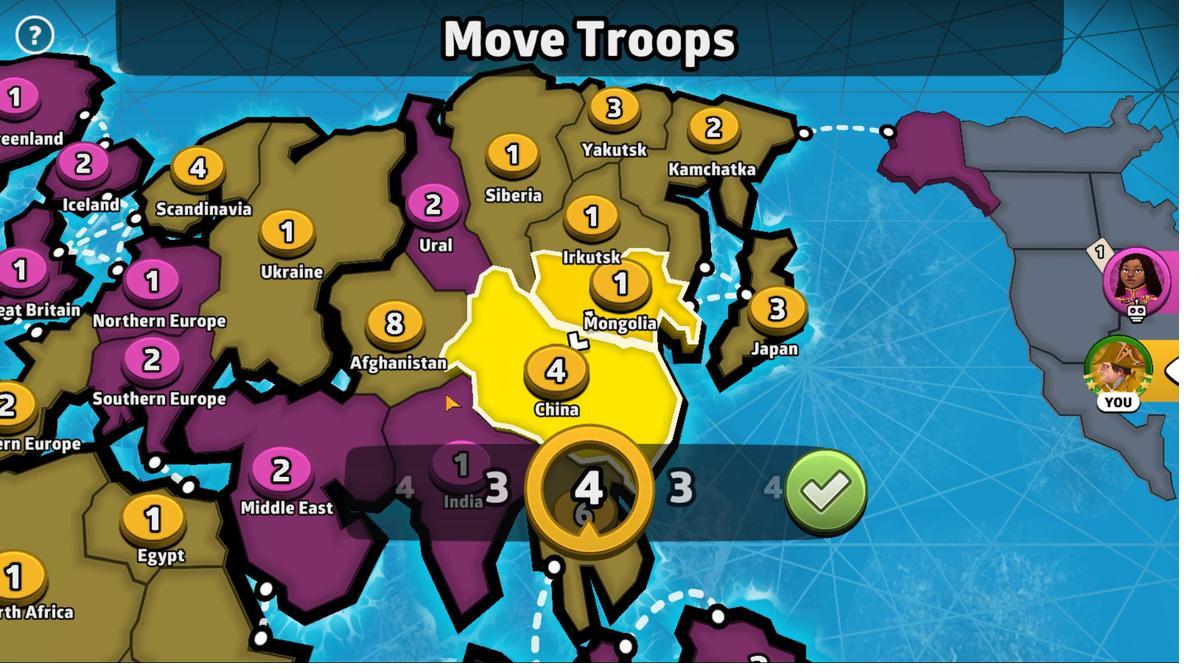 
Action: Mouse pressed left at (826, 496)
Screenshot: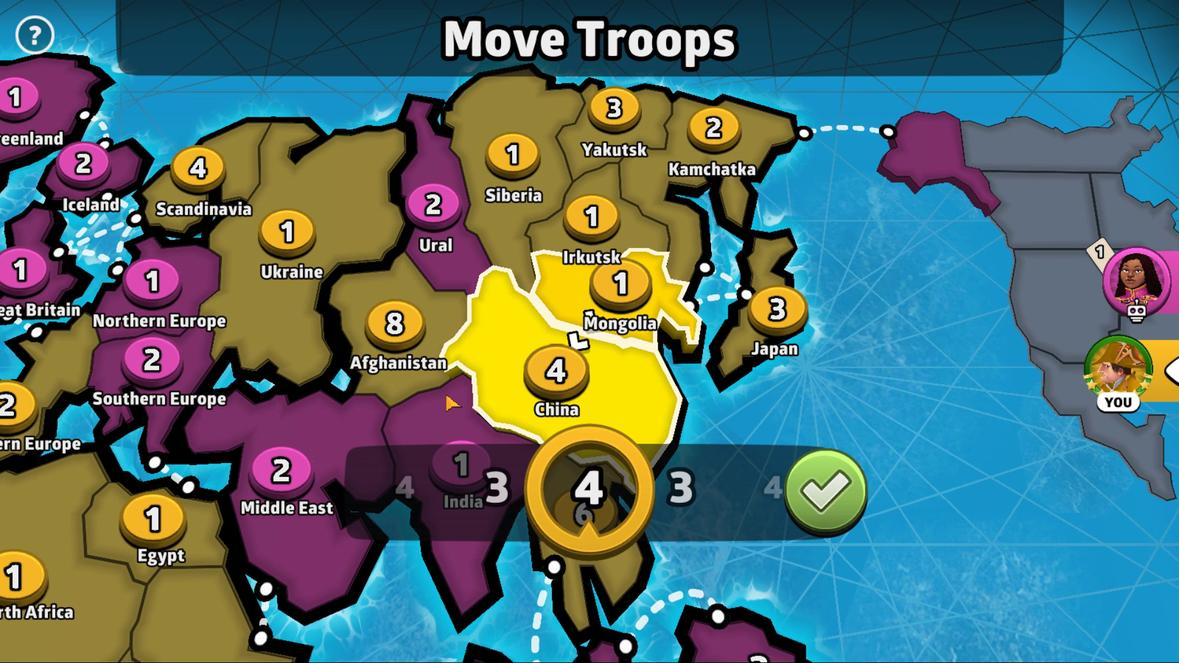 
Action: Mouse moved to (832, 488)
Screenshot: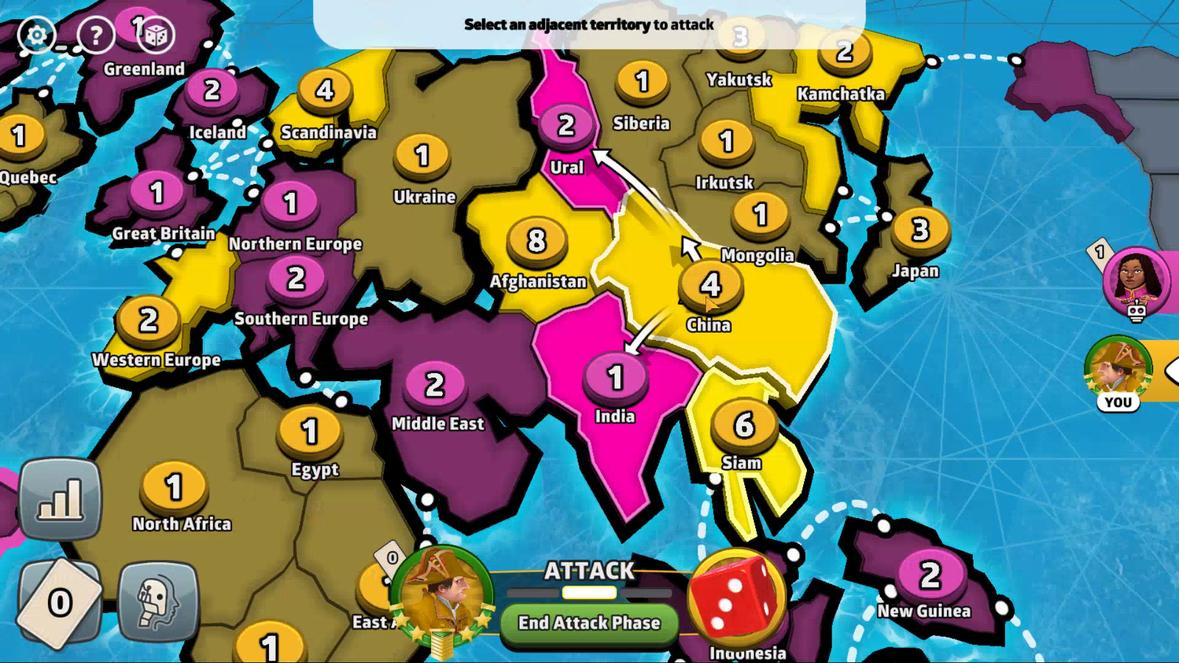 
Action: Mouse pressed left at (832, 488)
Screenshot: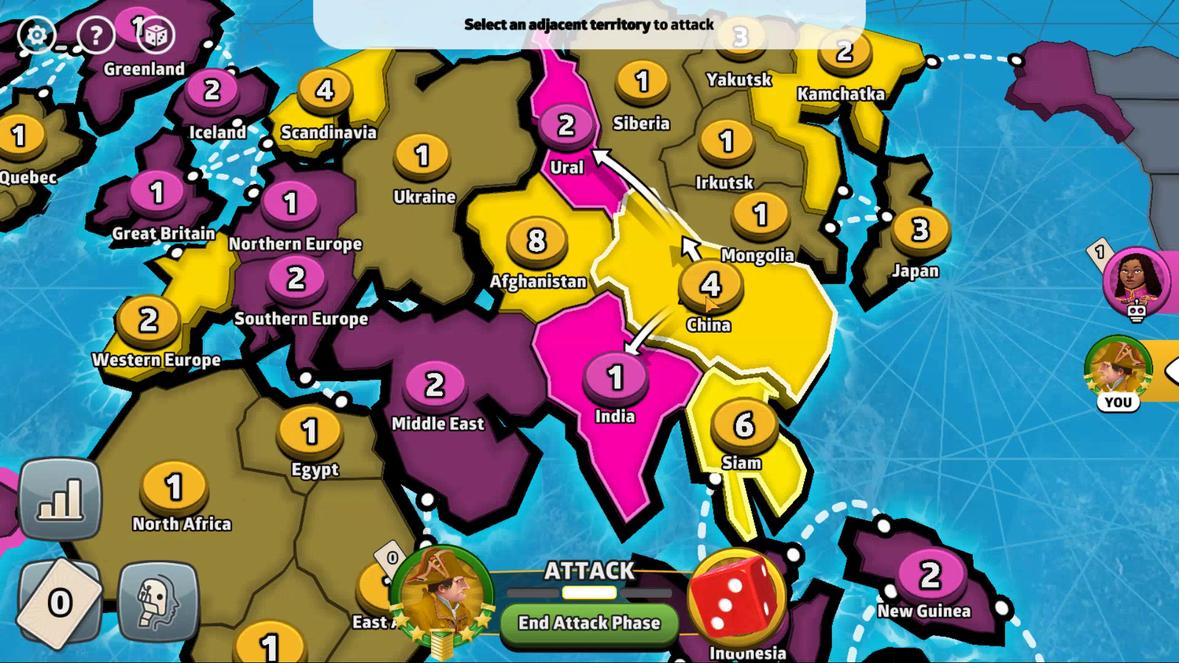 
Action: Mouse moved to (797, 499)
Screenshot: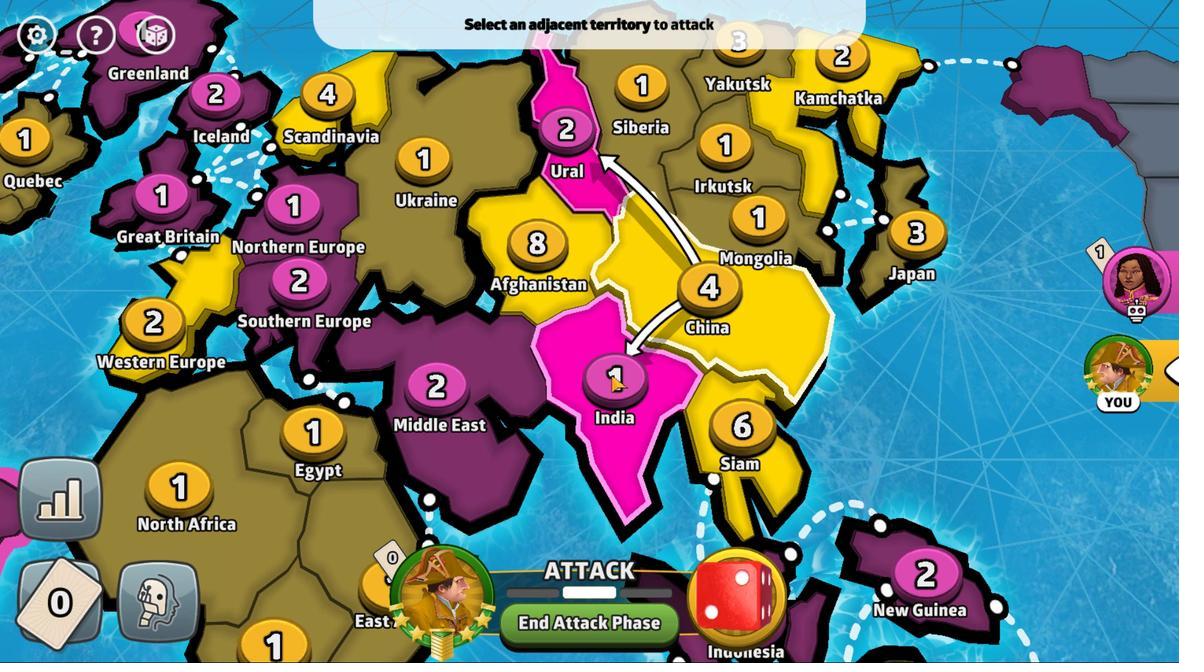 
Action: Mouse pressed left at (797, 499)
Screenshot: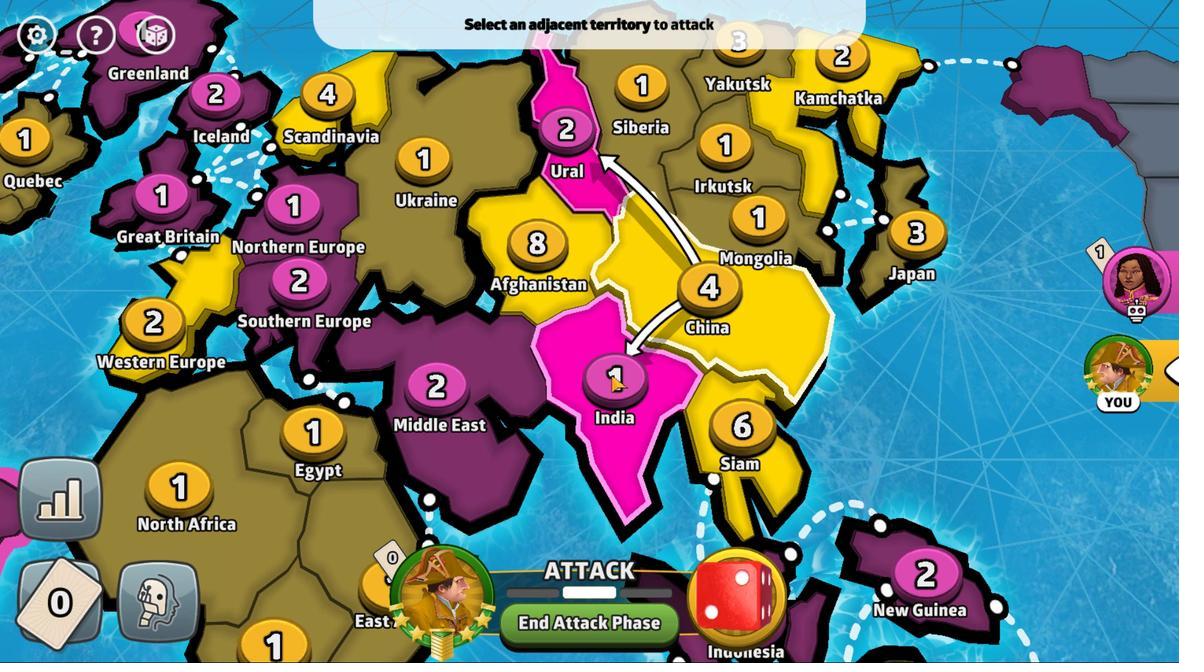 
Action: Mouse moved to (811, 483)
Screenshot: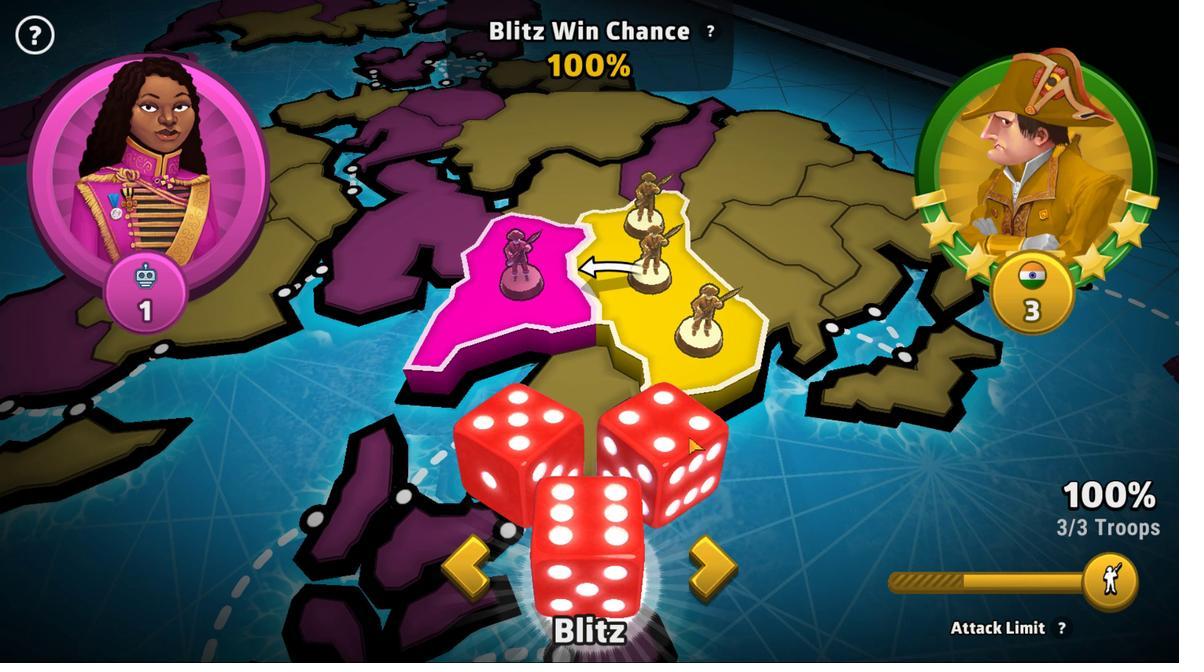 
Action: Mouse pressed left at (811, 483)
Screenshot: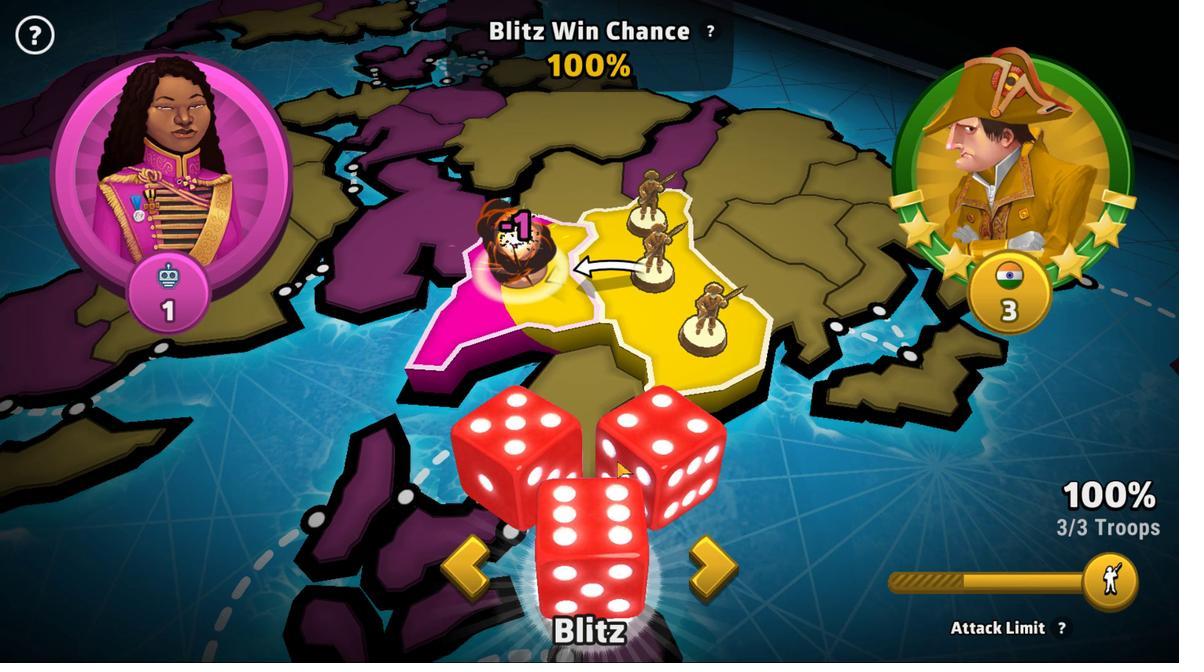 
Action: Mouse moved to (821, 489)
Screenshot: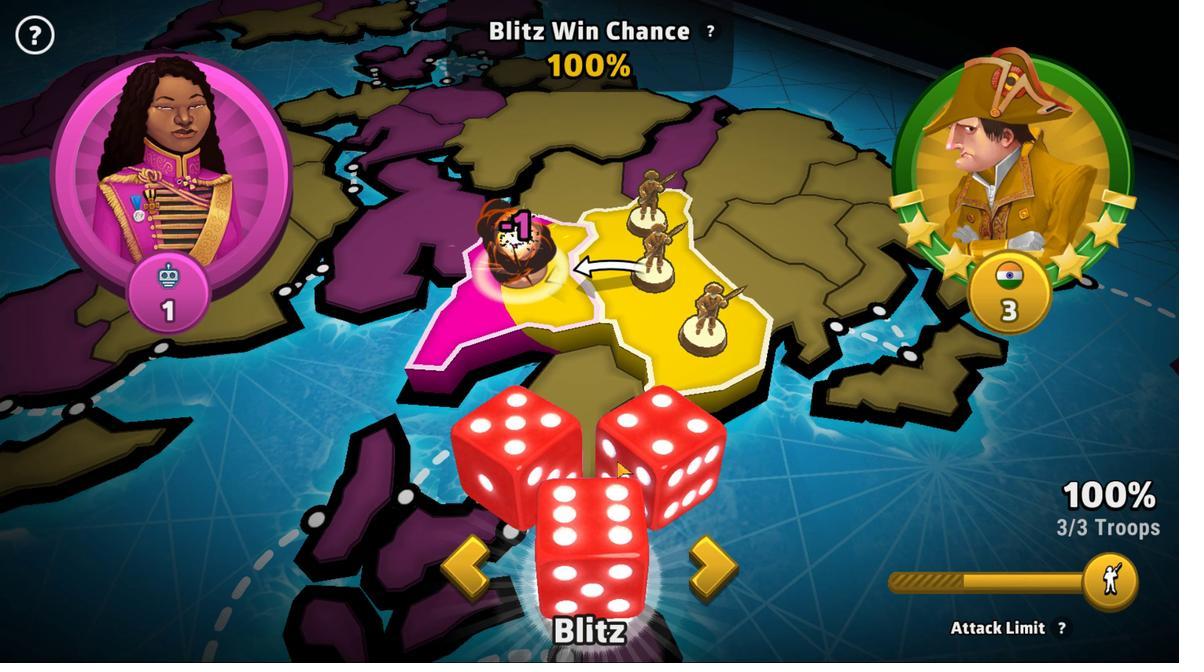 
Action: Mouse pressed left at (821, 489)
Screenshot: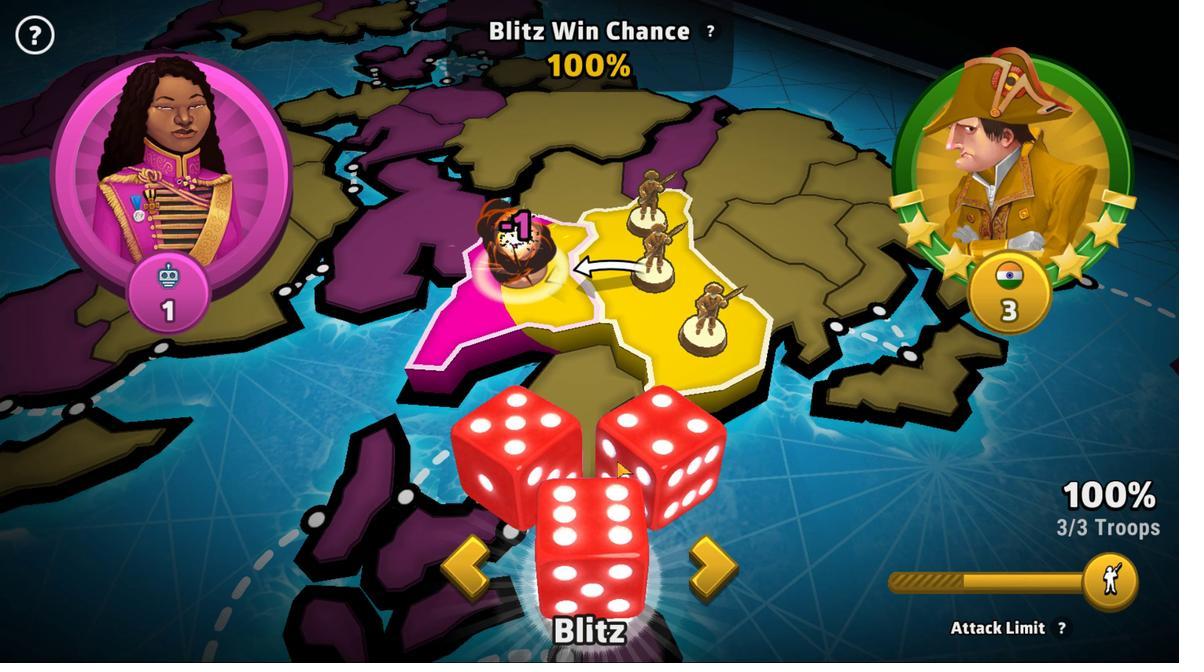 
Action: Mouse moved to (822, 490)
Screenshot: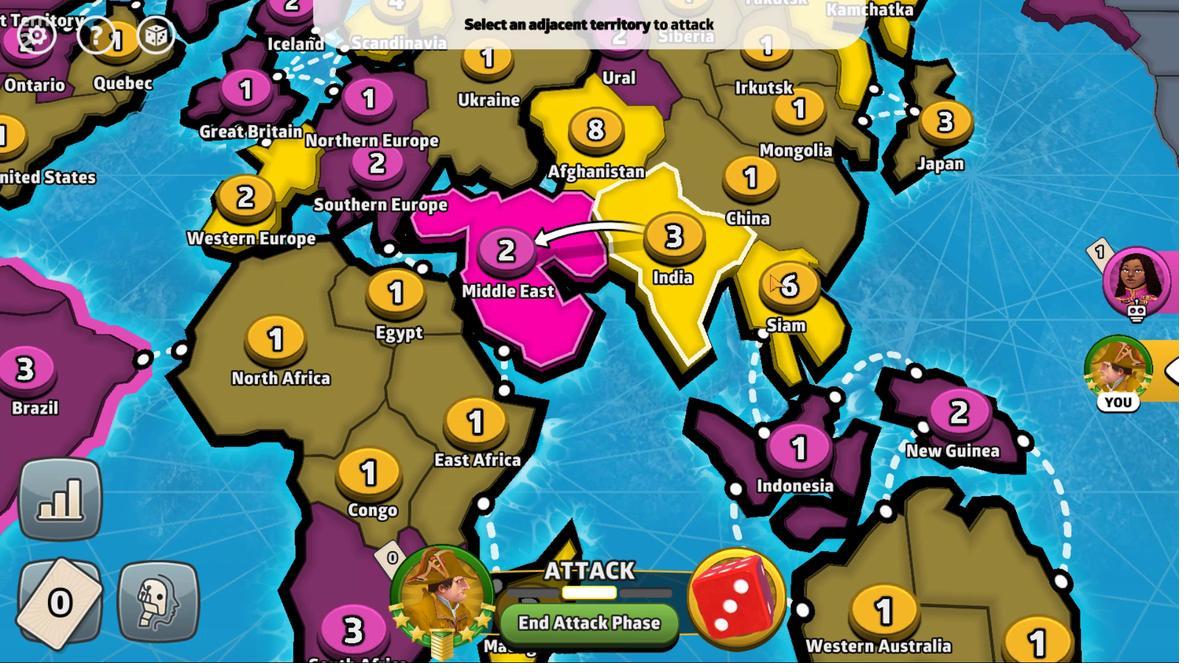 
Action: Mouse pressed left at (822, 490)
Screenshot: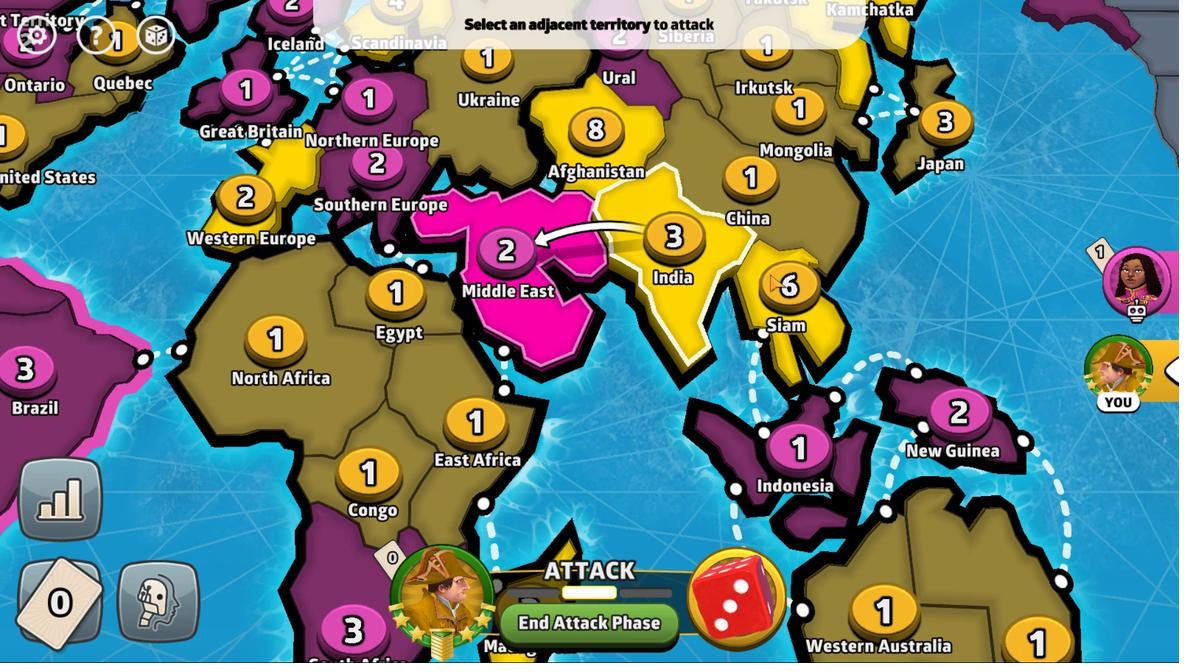 
Action: Mouse moved to (821, 497)
Screenshot: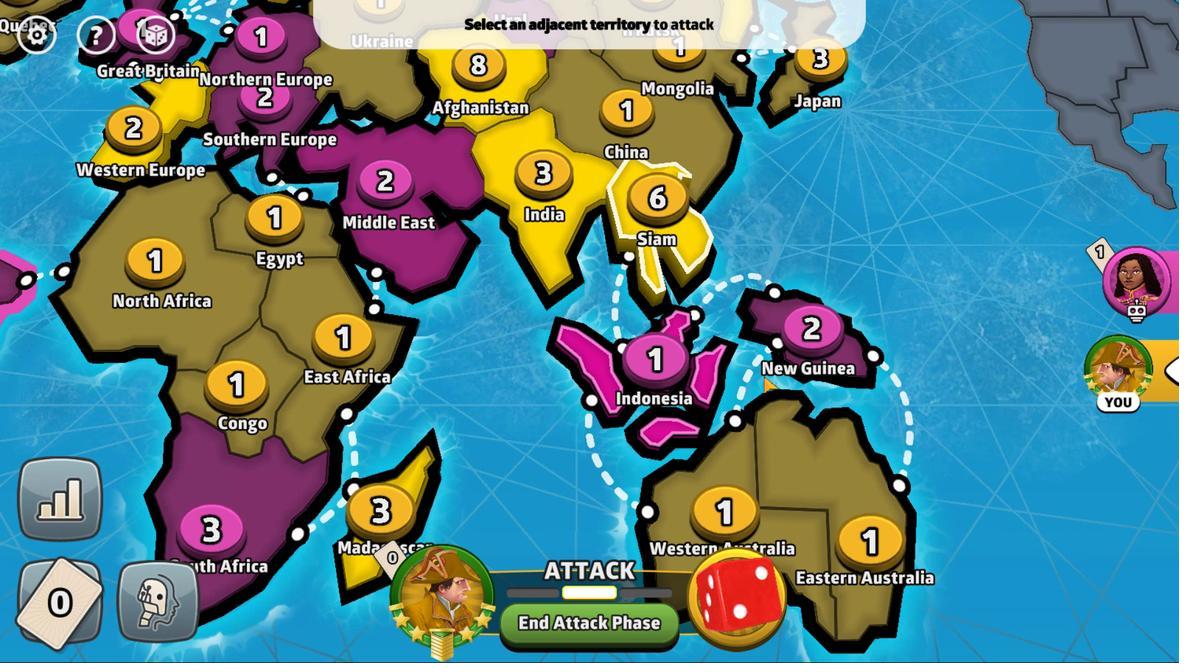 
Action: Mouse pressed left at (821, 497)
Screenshot: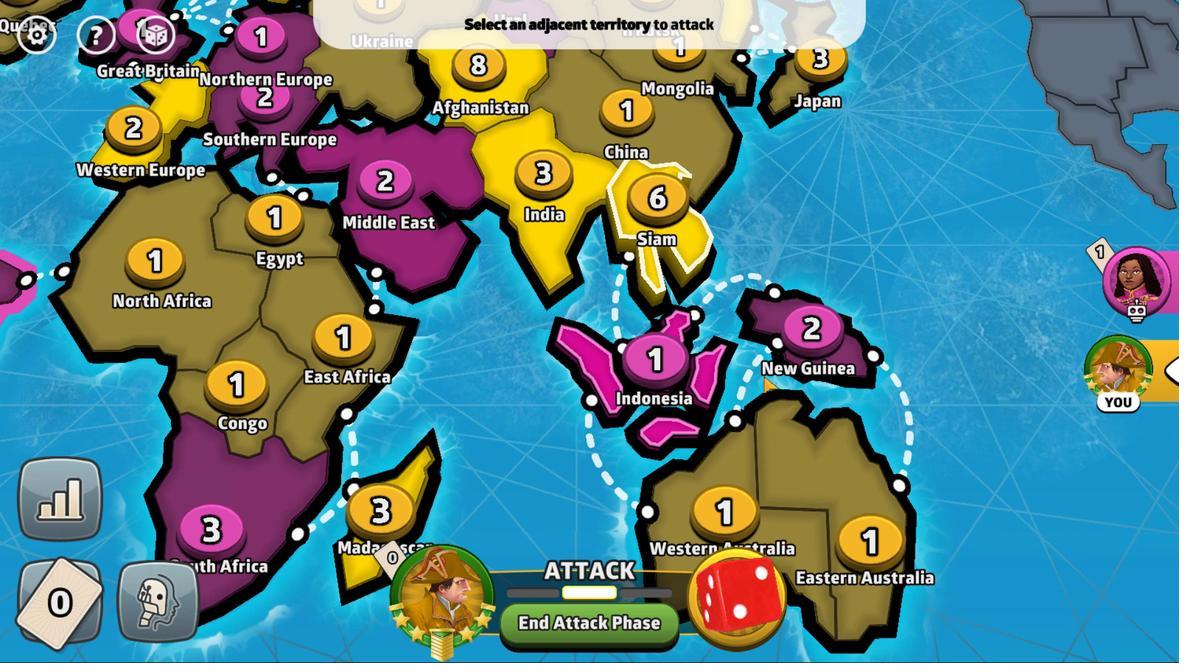 
Action: Mouse moved to (802, 483)
Screenshot: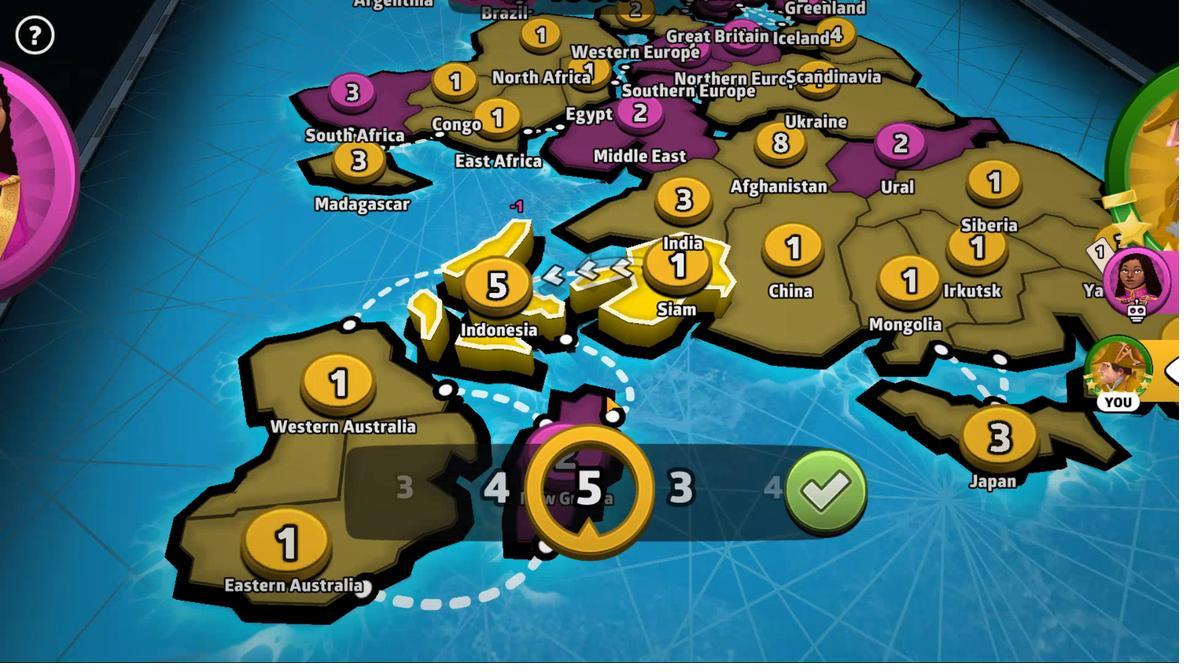 
Action: Mouse pressed left at (802, 483)
Screenshot: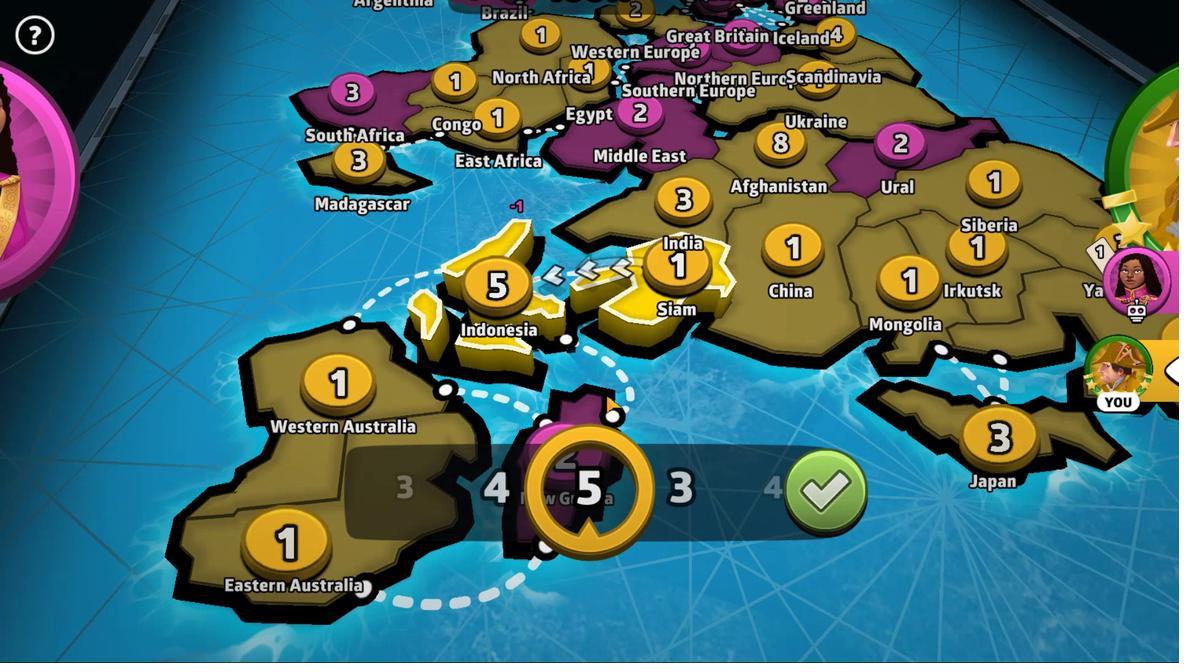 
Action: Mouse moved to (822, 484)
Screenshot: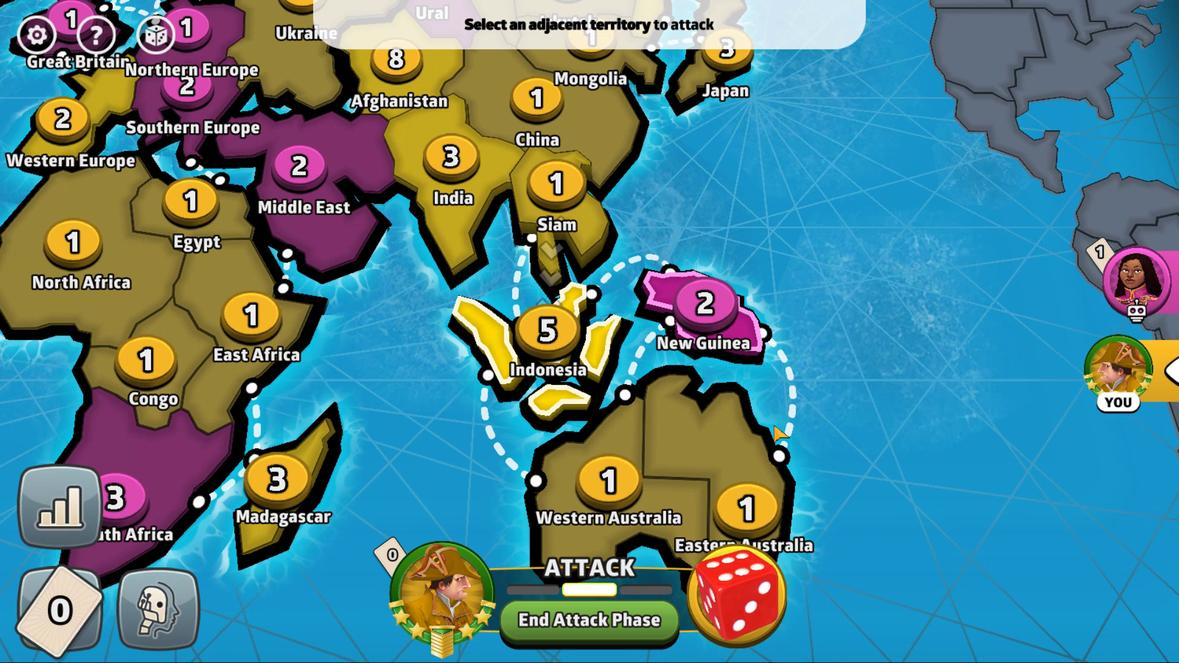 
Action: Mouse pressed left at (822, 484)
Screenshot: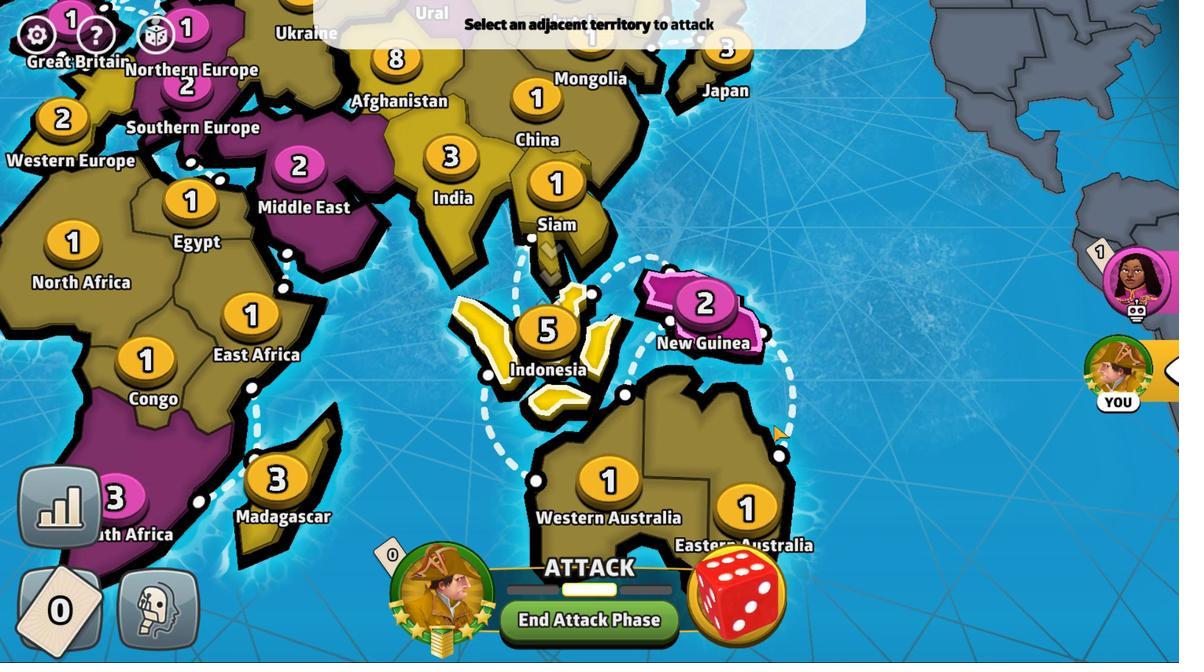 
Action: Mouse moved to (824, 496)
Screenshot: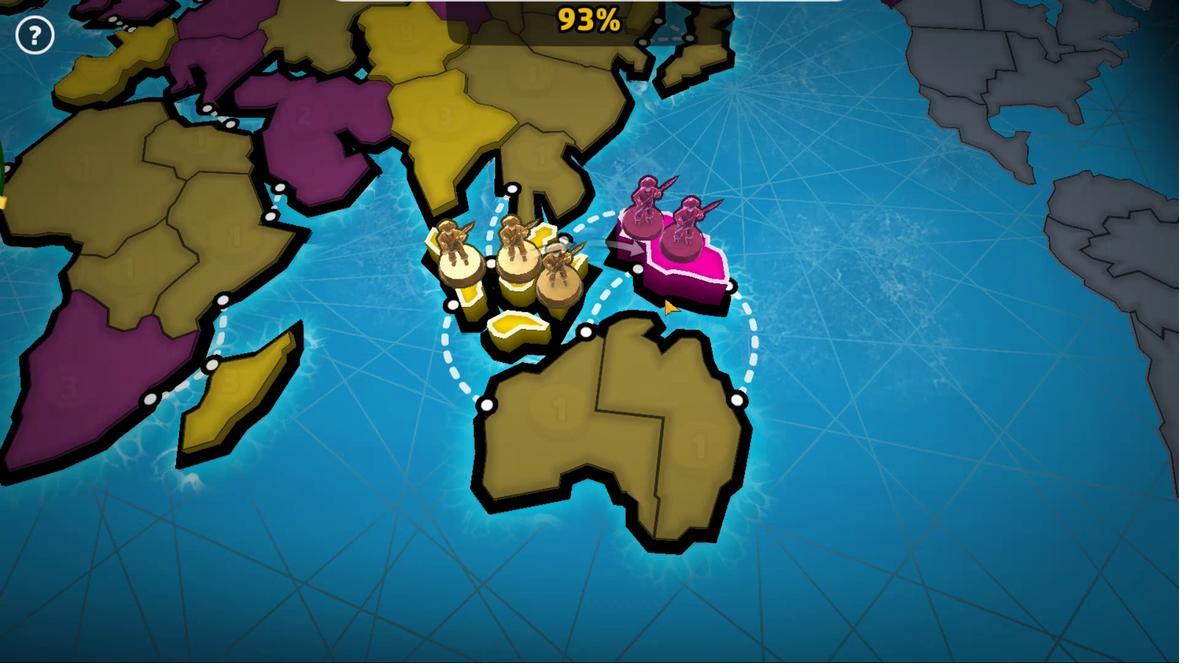 
Action: Mouse pressed left at (824, 496)
Screenshot: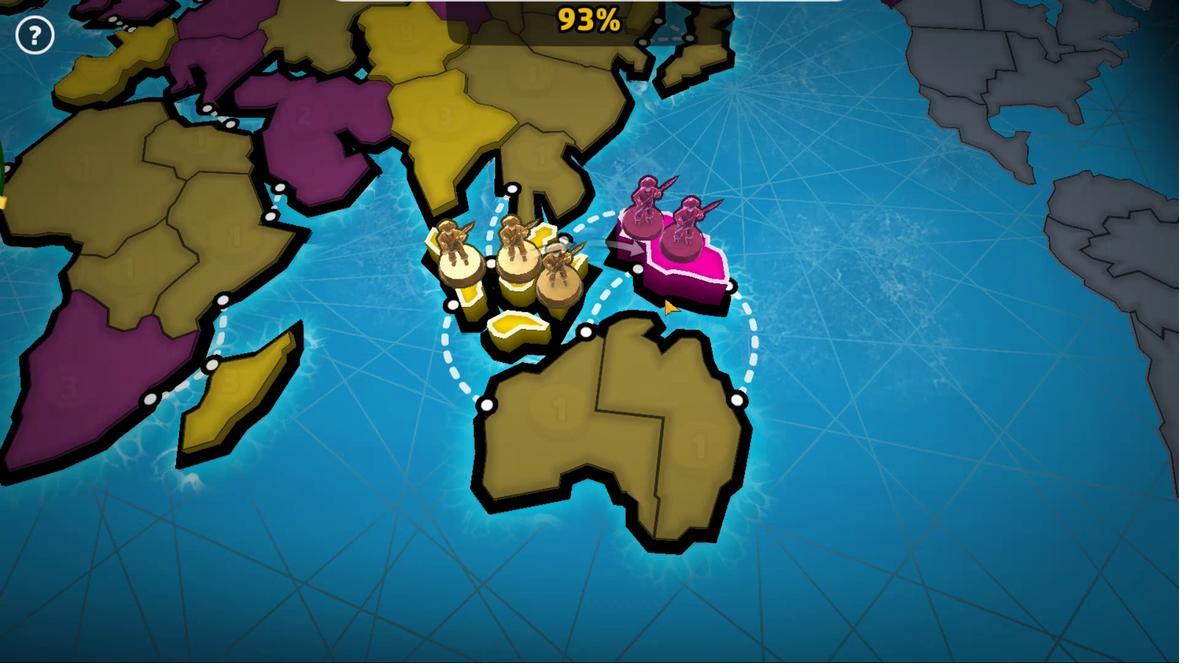 
Action: Mouse moved to (794, 498)
Screenshot: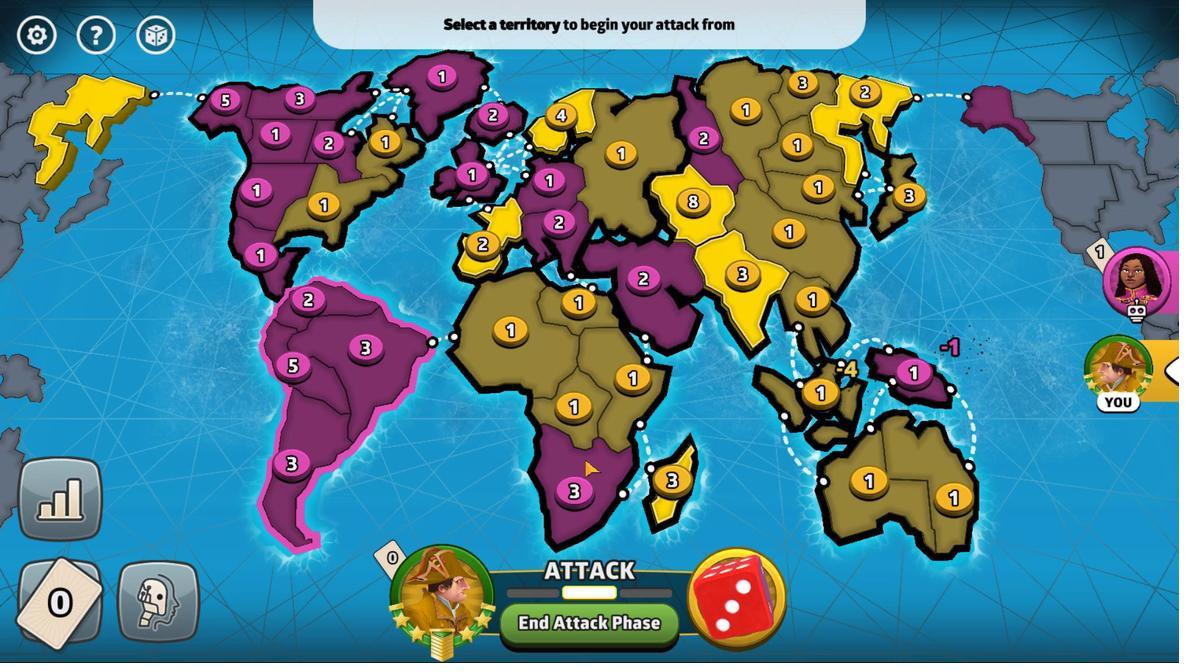 
Action: Mouse pressed left at (794, 498)
Screenshot: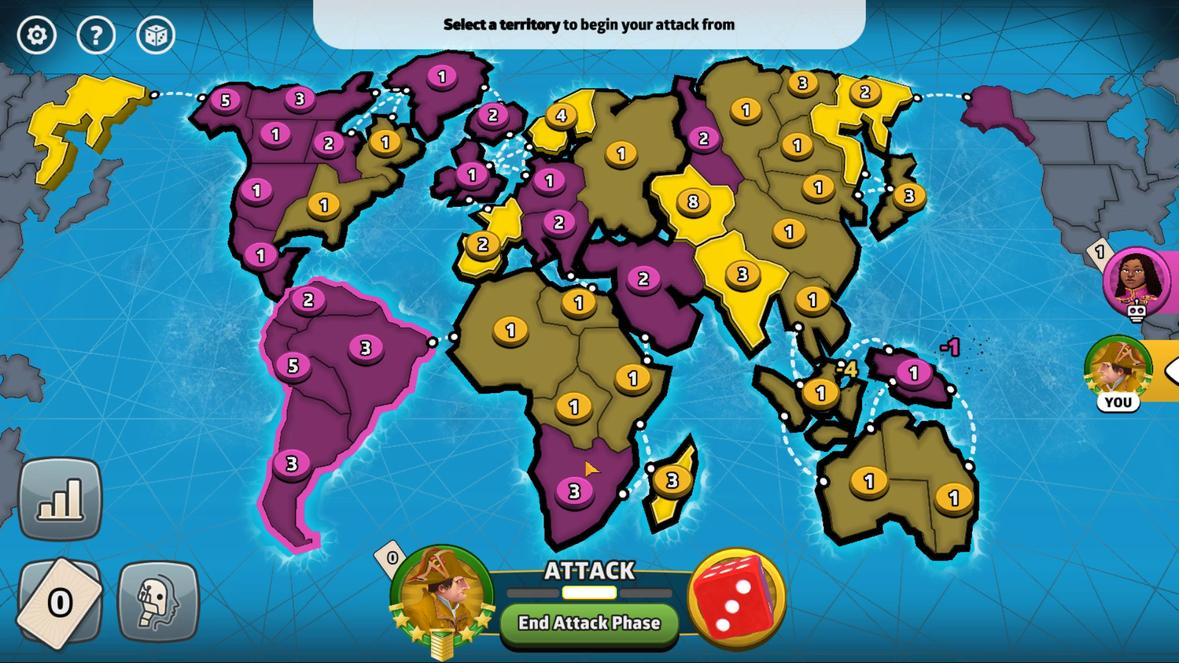 
Action: Mouse moved to (816, 479)
Screenshot: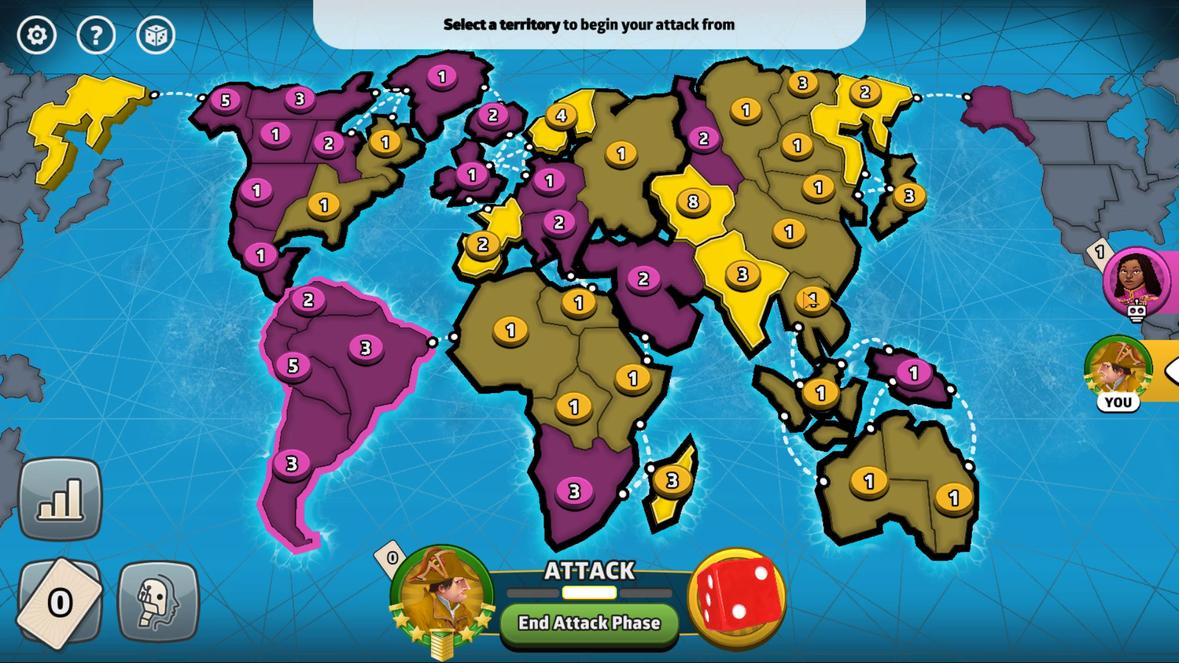 
Action: Mouse pressed left at (816, 479)
Screenshot: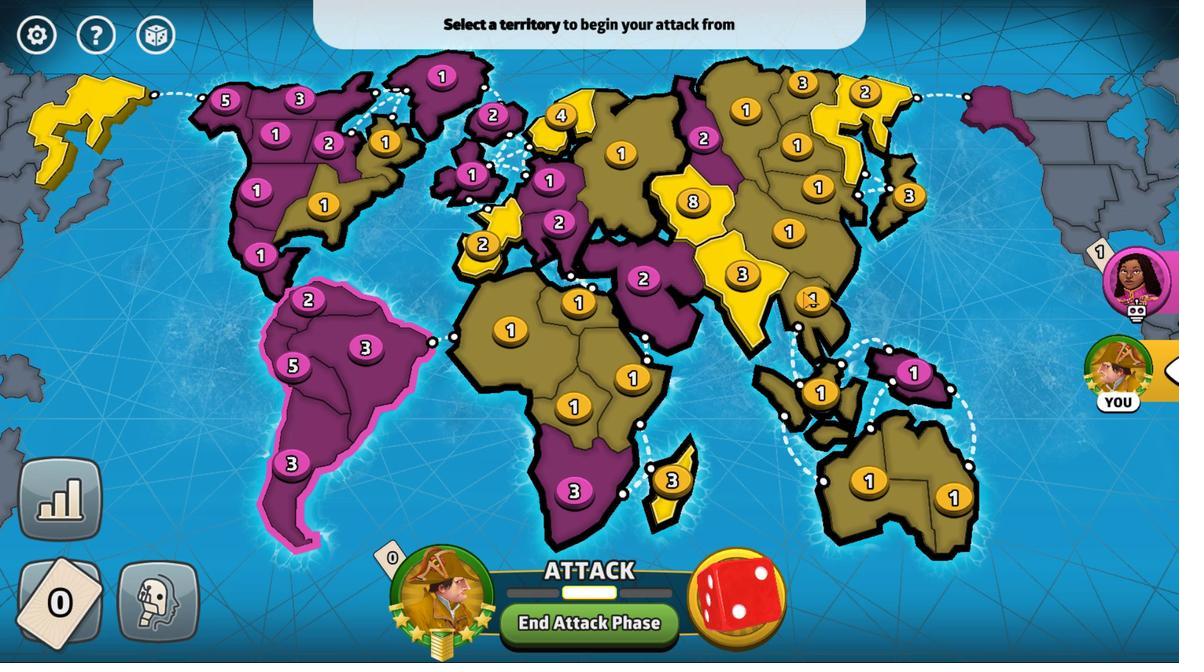 
Action: Mouse moved to (825, 496)
Screenshot: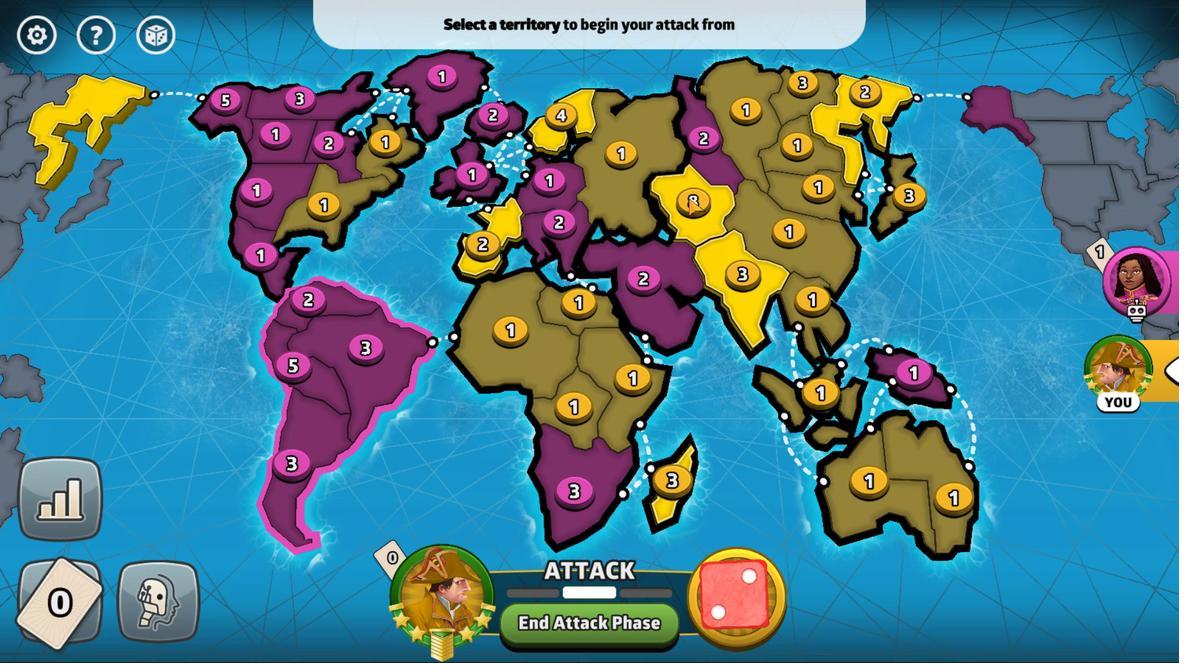 
Action: Mouse pressed left at (825, 496)
Screenshot: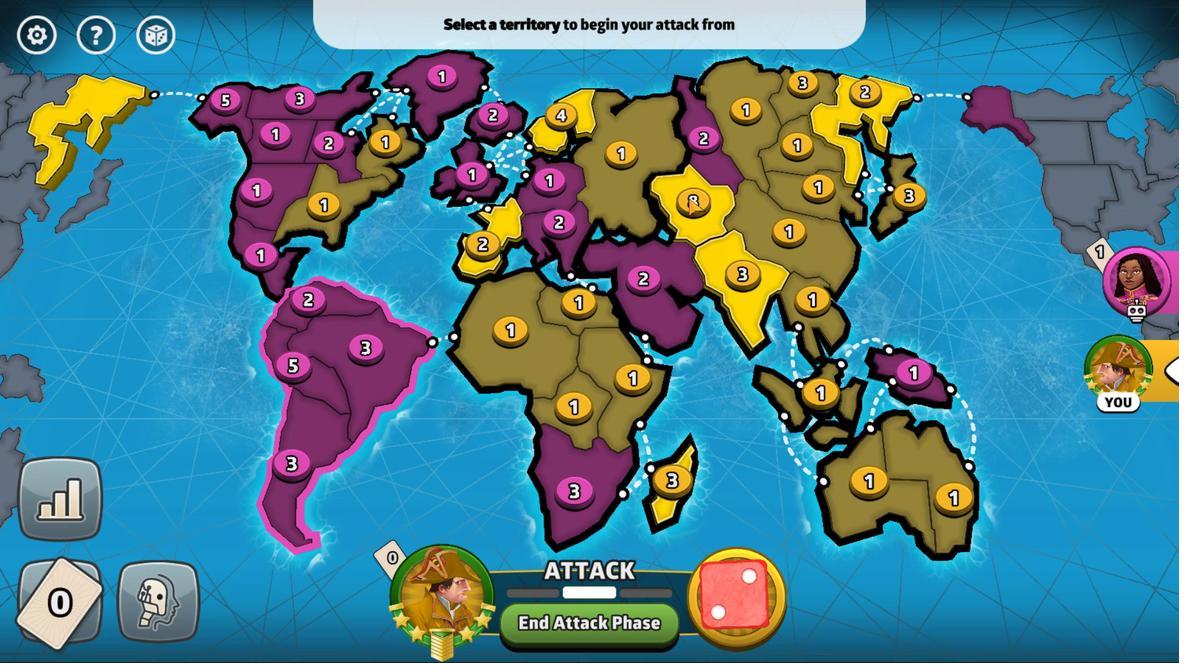 
Action: Mouse moved to (812, 475)
Screenshot: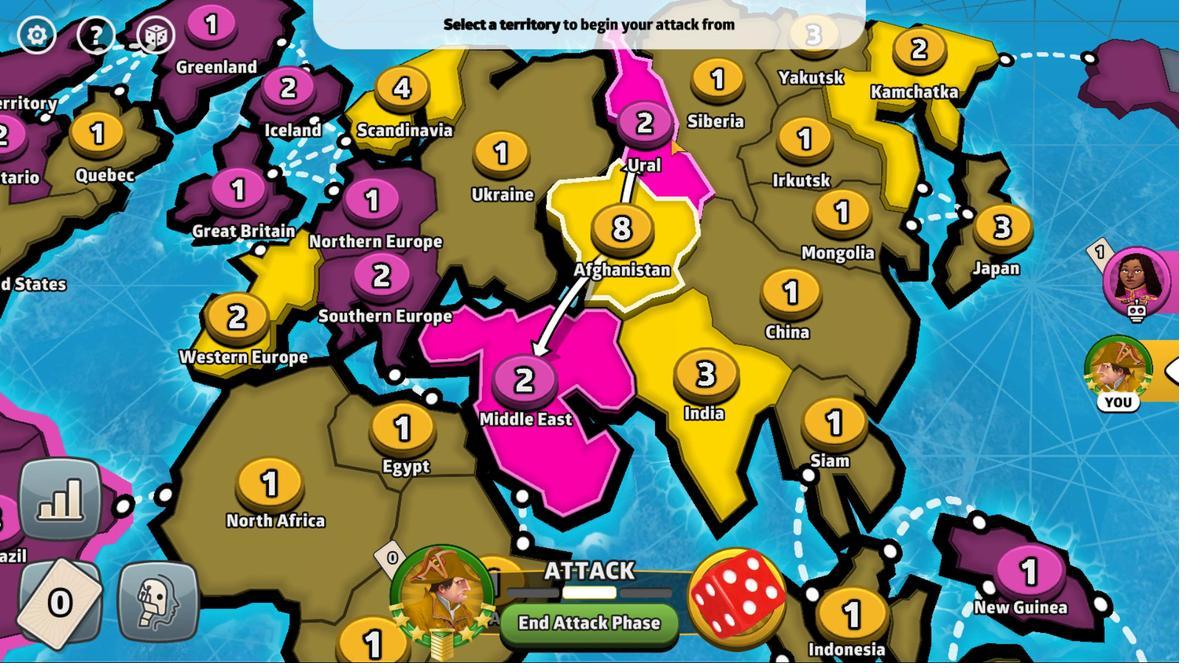 
Action: Mouse pressed left at (812, 475)
Screenshot: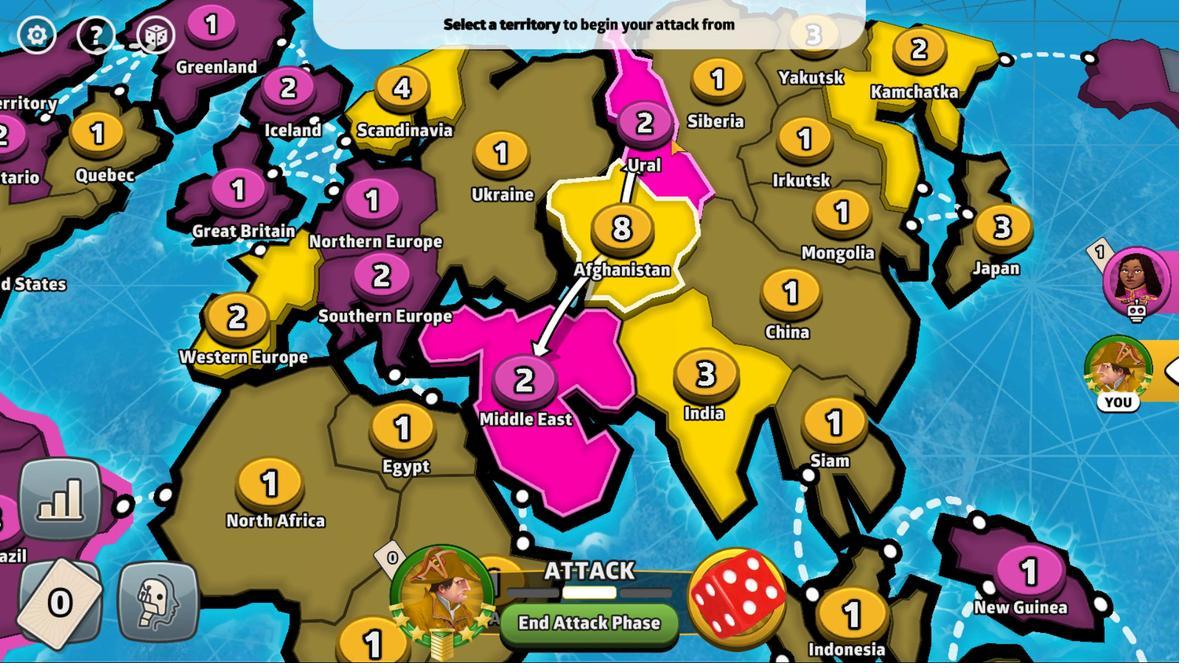 
Action: Mouse moved to (814, 471)
Screenshot: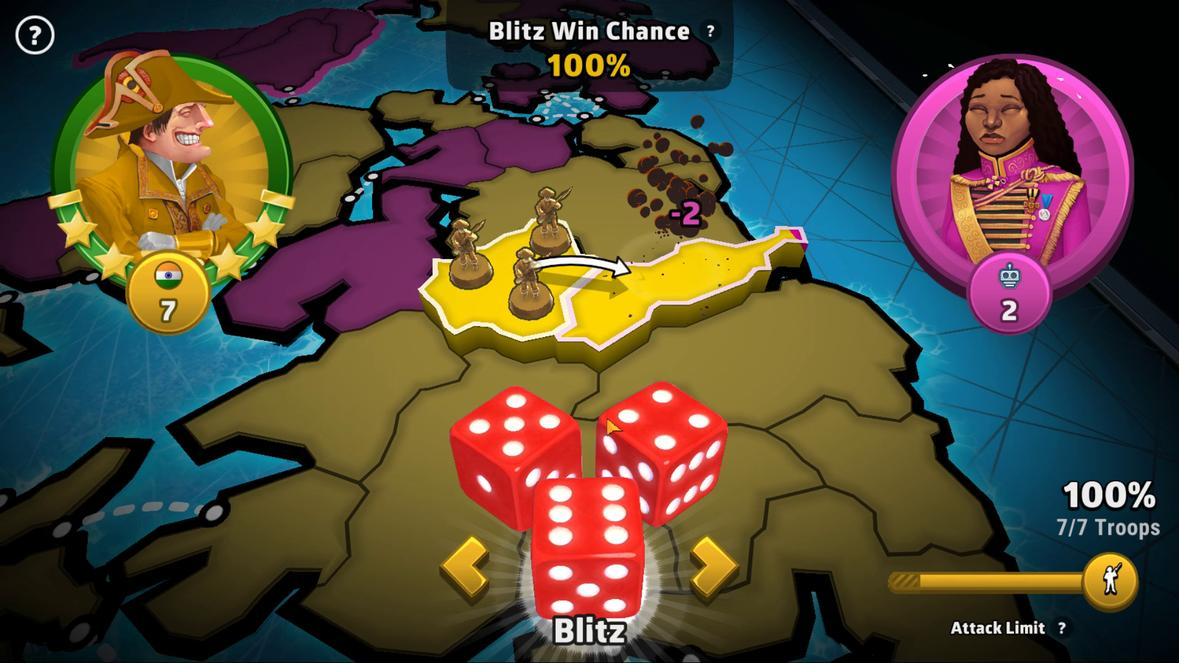 
Action: Mouse pressed left at (814, 471)
Screenshot: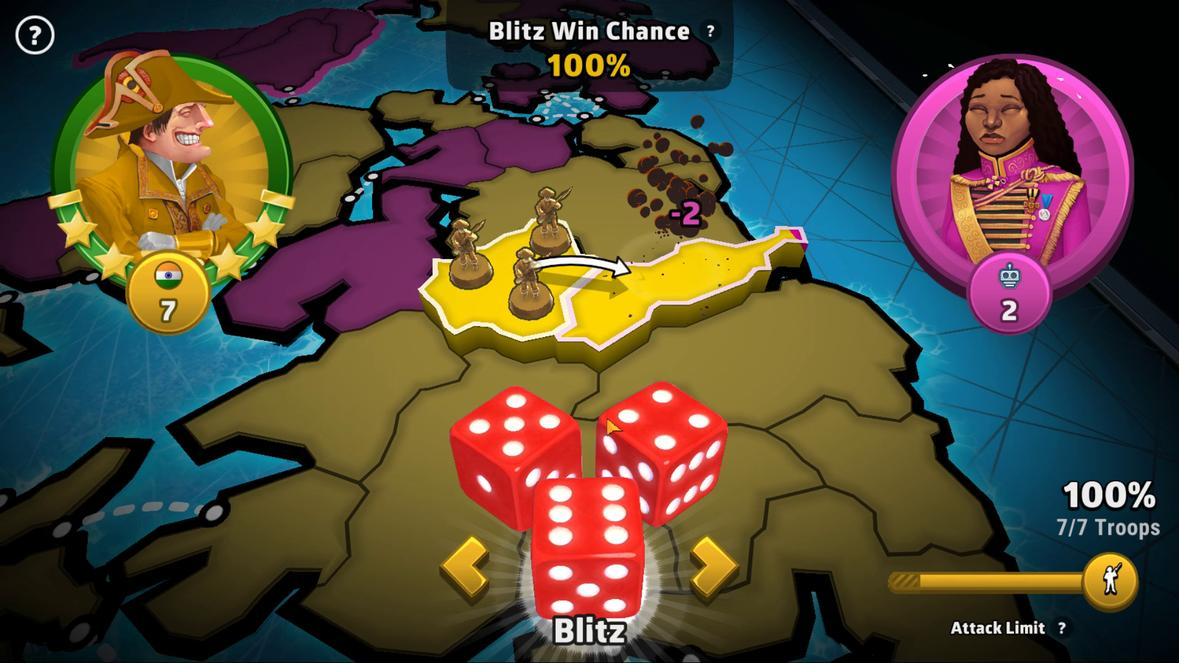 
Action: Mouse moved to (822, 496)
Screenshot: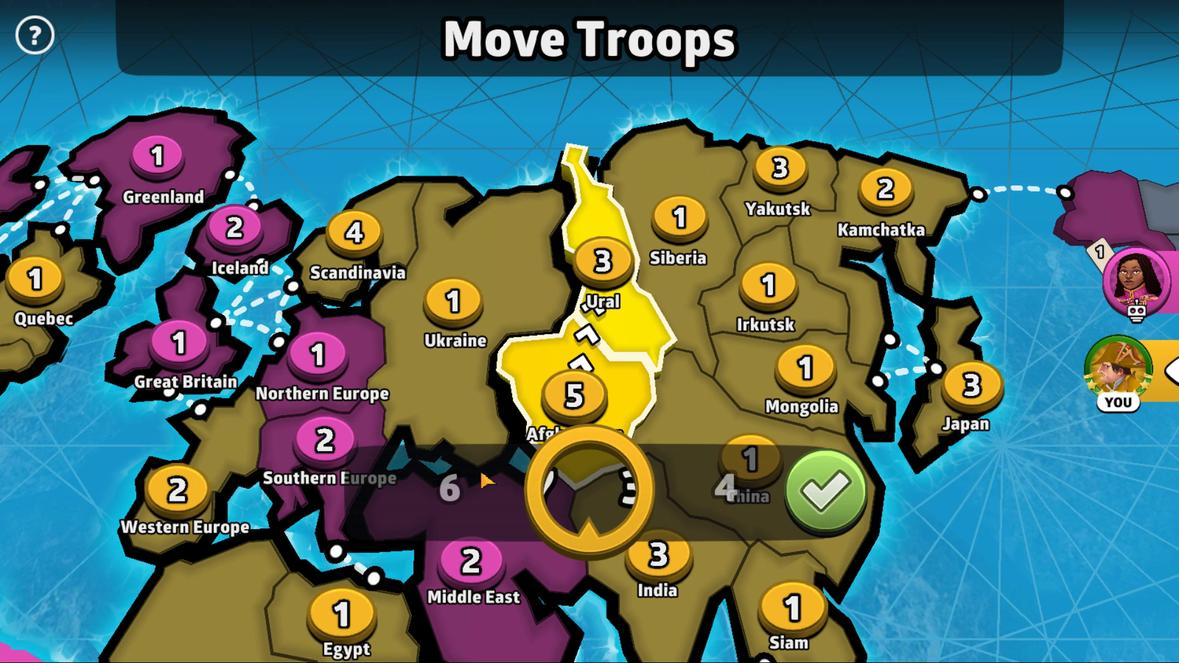 
Action: Mouse pressed left at (822, 496)
Screenshot: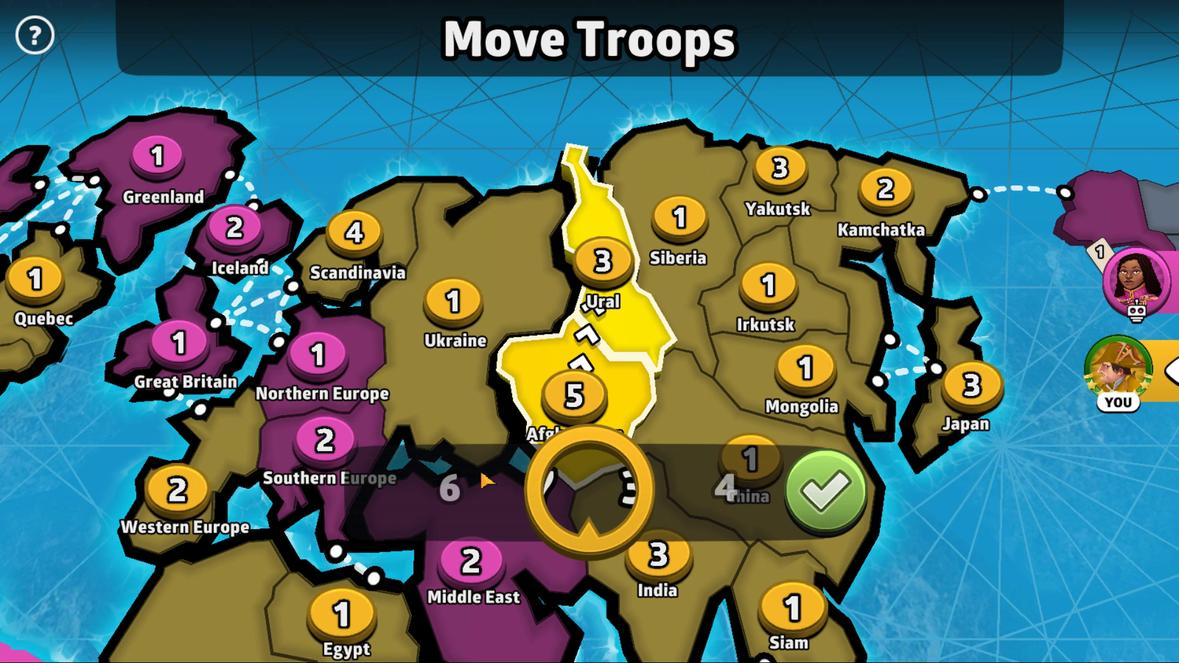 
Action: Mouse moved to (824, 498)
Screenshot: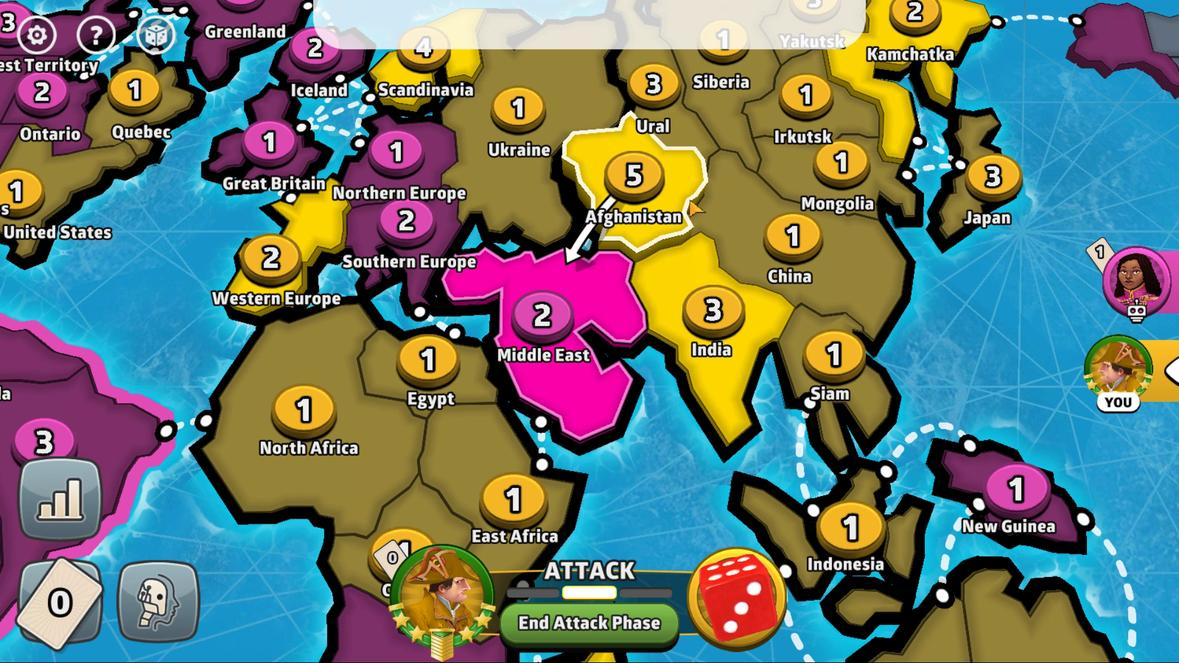 
Action: Mouse pressed left at (824, 498)
Screenshot: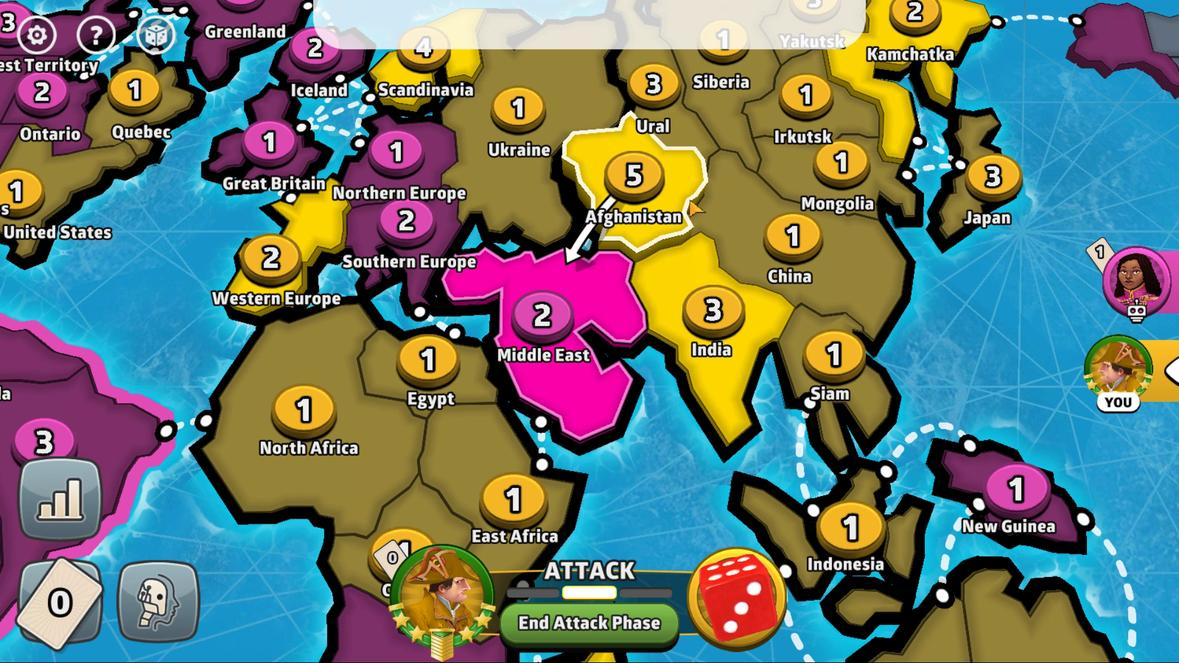 
Action: Mouse moved to (800, 499)
Screenshot: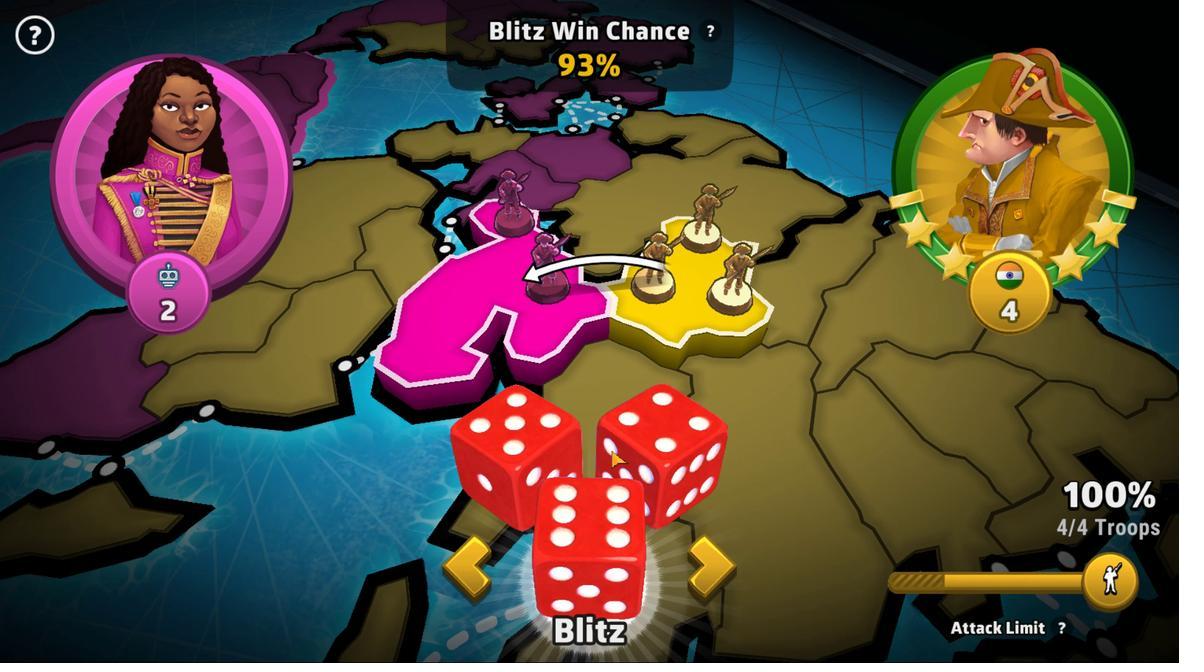 
Action: Mouse pressed left at (800, 499)
Screenshot: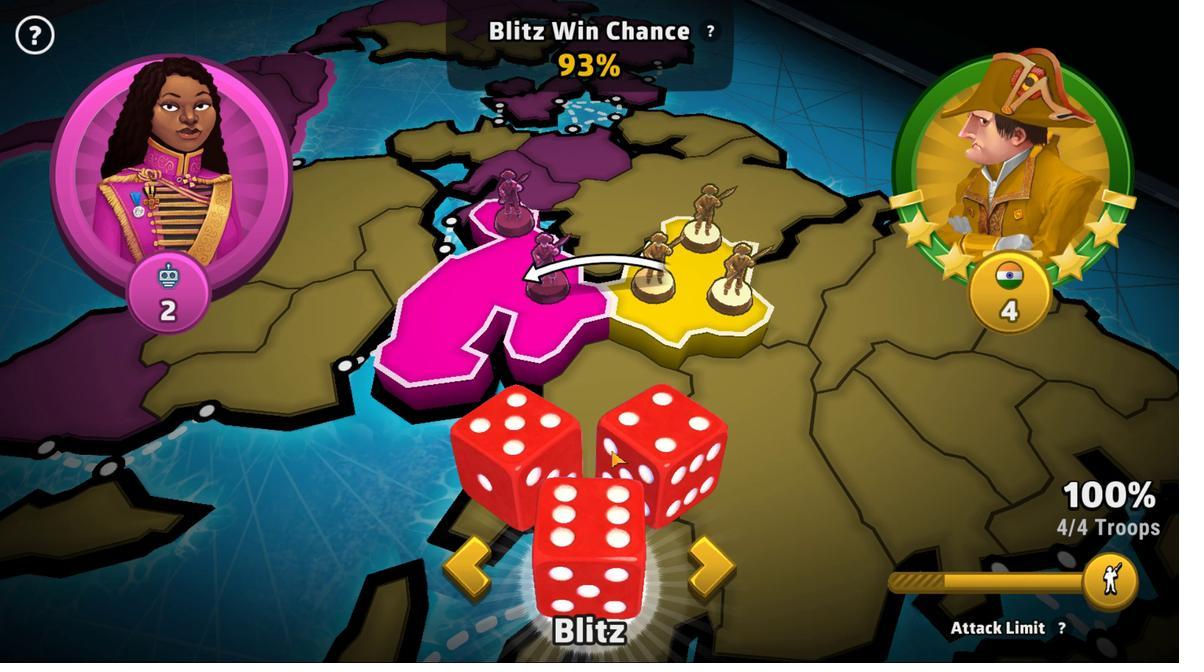 
Action: Mouse moved to (829, 485)
Screenshot: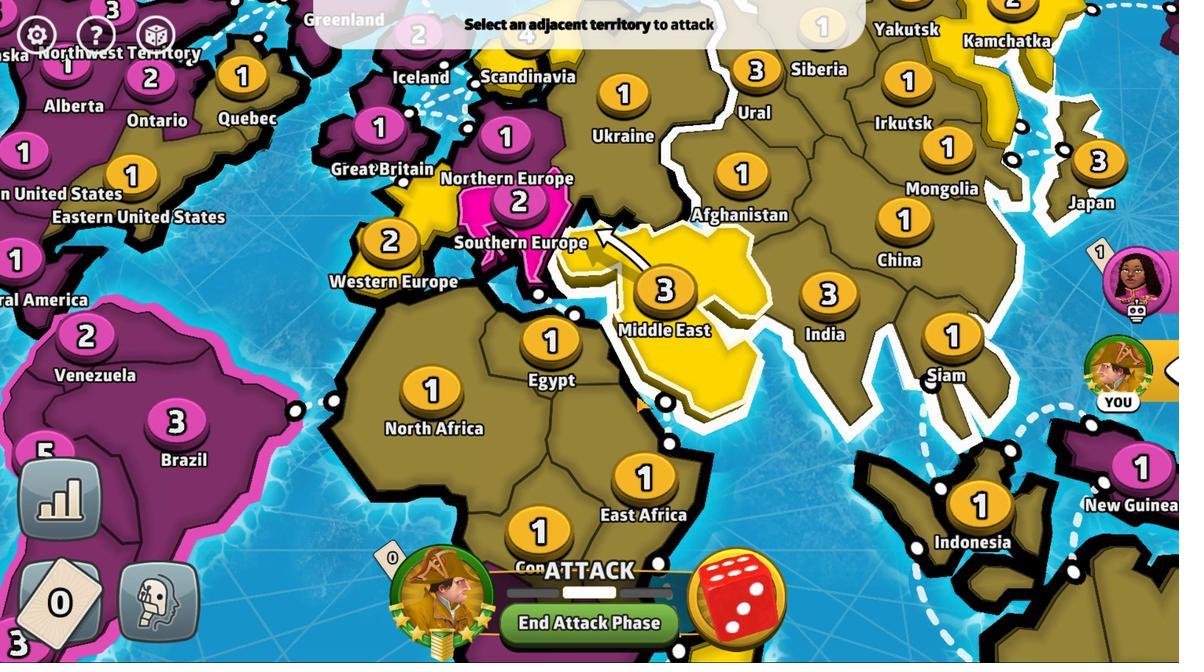 
Action: Mouse pressed left at (829, 485)
Screenshot: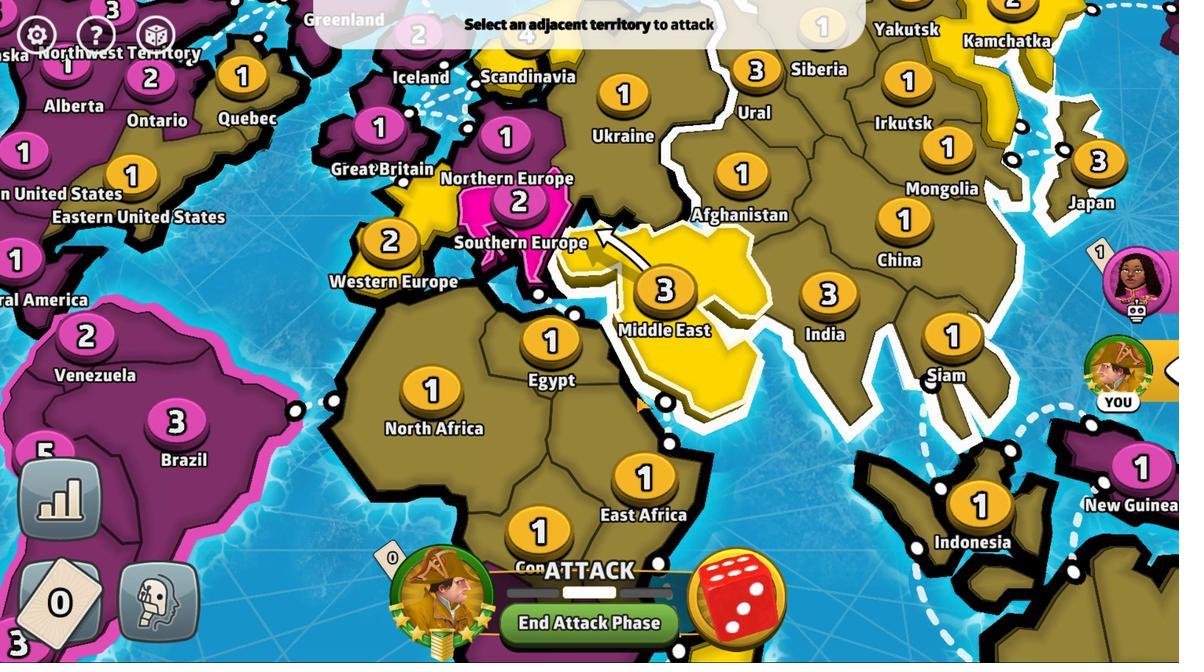 
Action: Mouse moved to (822, 496)
Screenshot: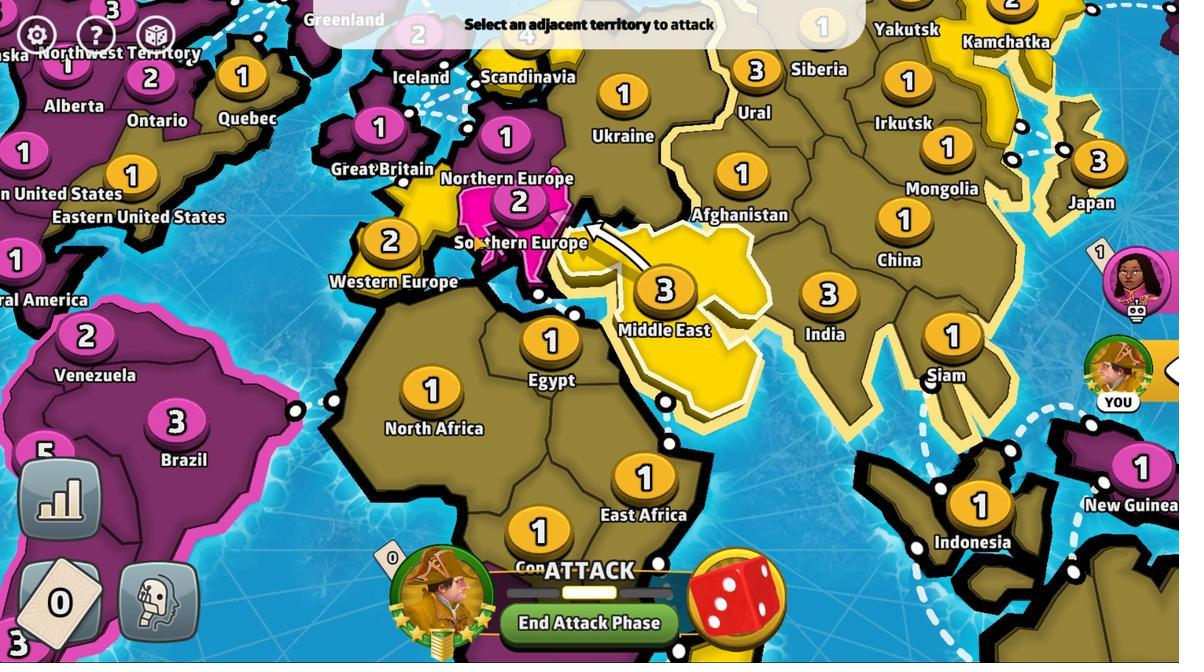 
Action: Mouse pressed left at (822, 496)
Screenshot: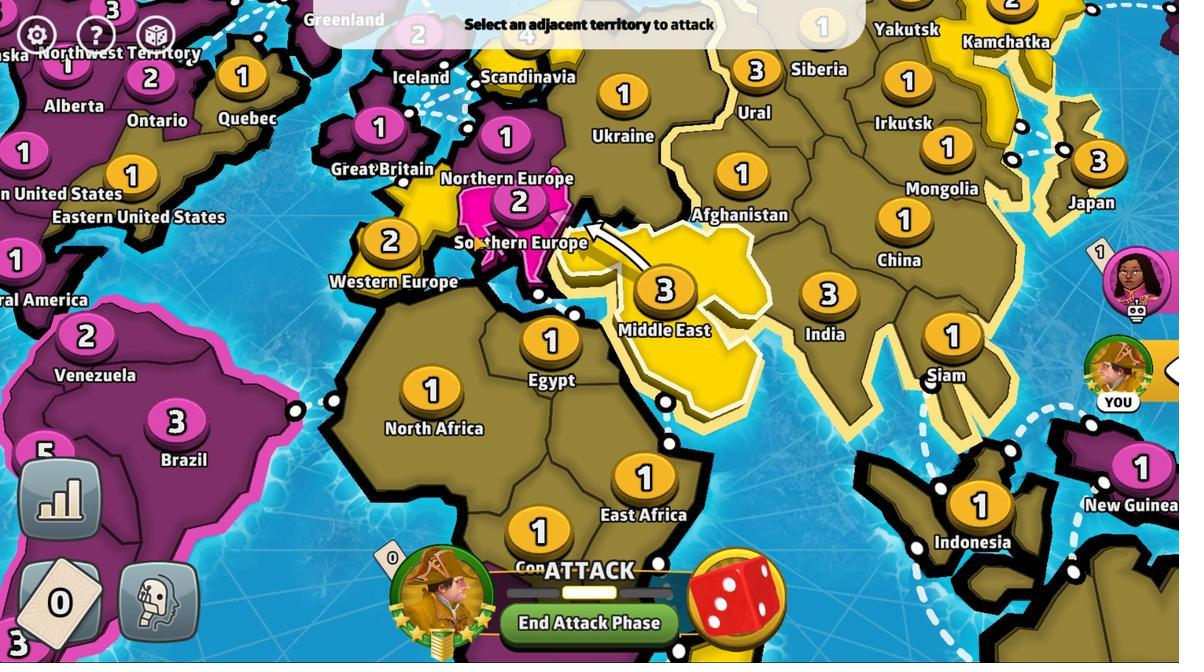 
Action: Mouse moved to (830, 466)
Screenshot: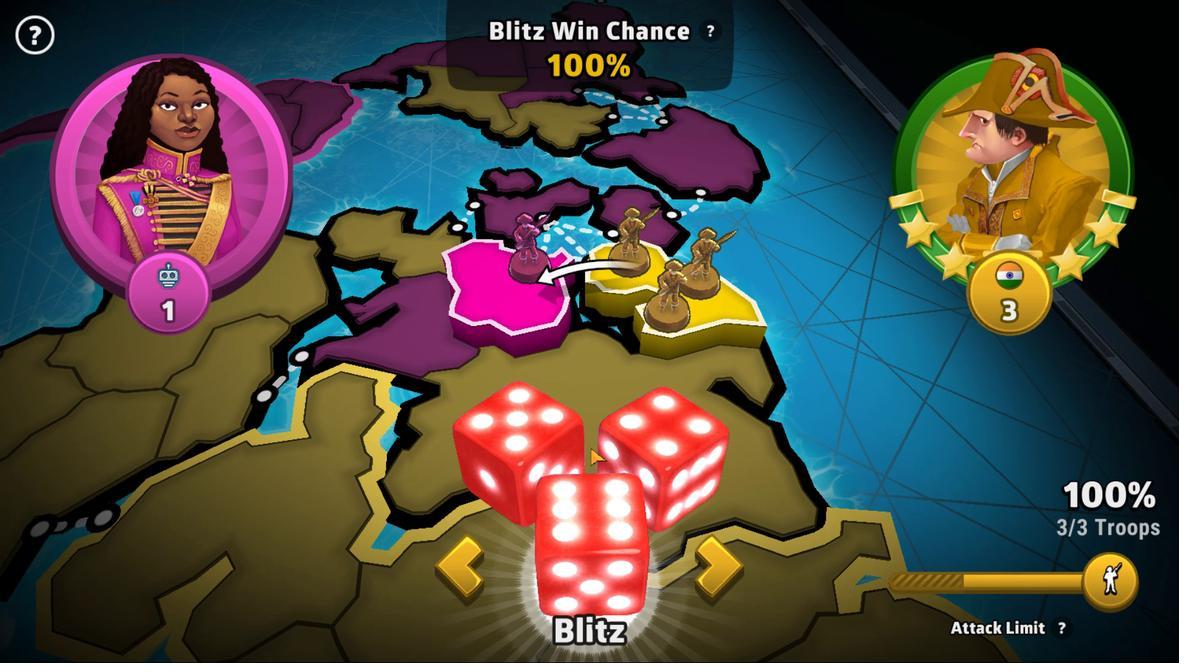 
Action: Mouse pressed left at (830, 466)
Screenshot: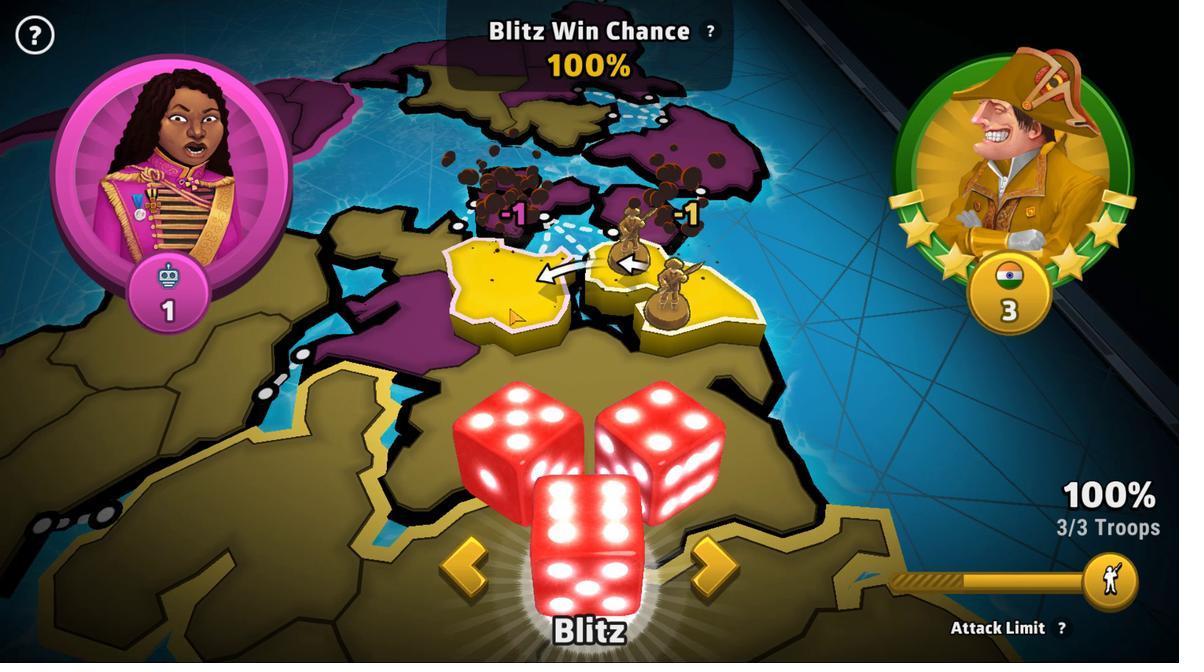 
Action: Mouse moved to (816, 485)
Screenshot: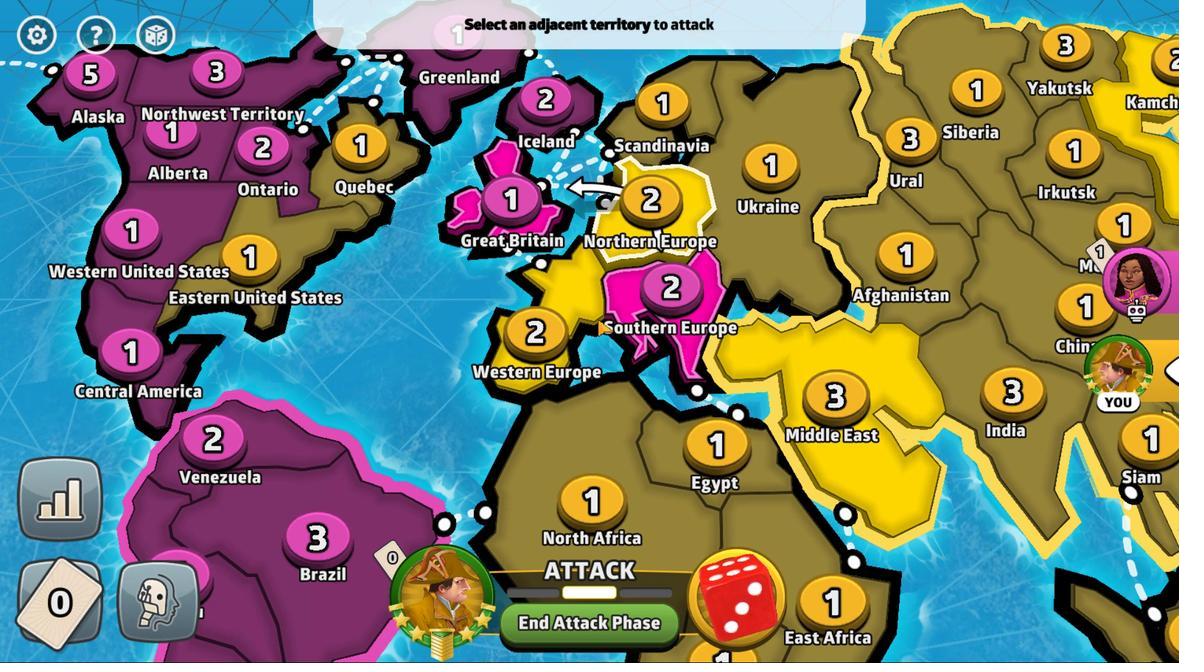 
Action: Mouse pressed left at (816, 485)
Screenshot: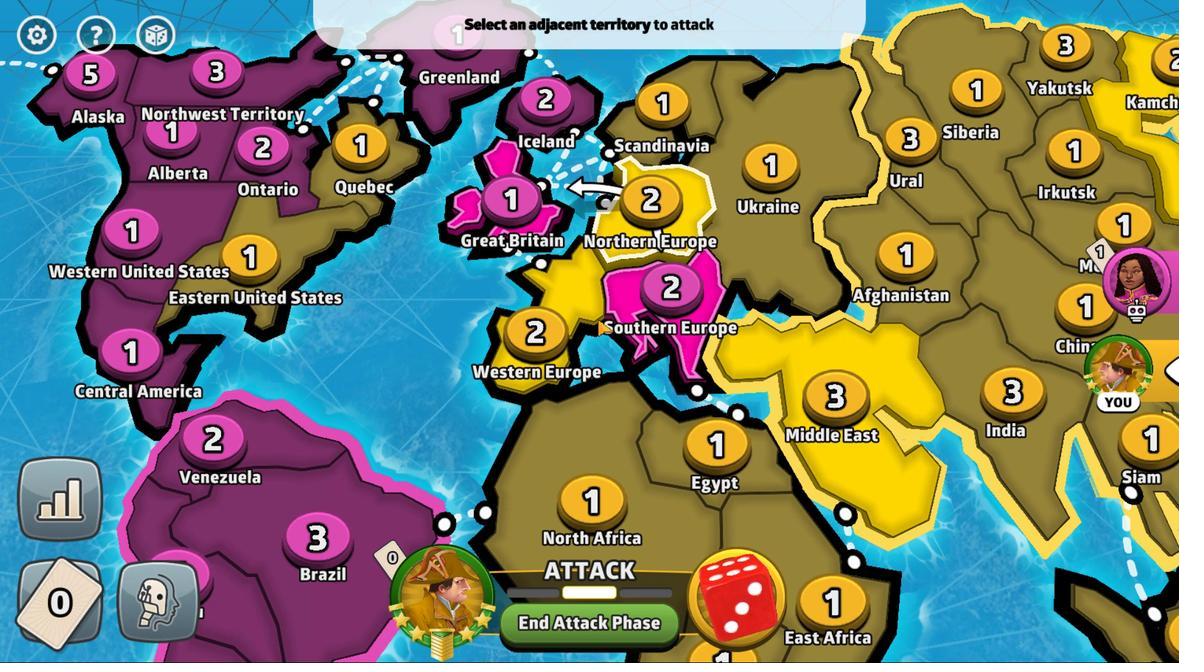
Action: Mouse moved to (824, 496)
Screenshot: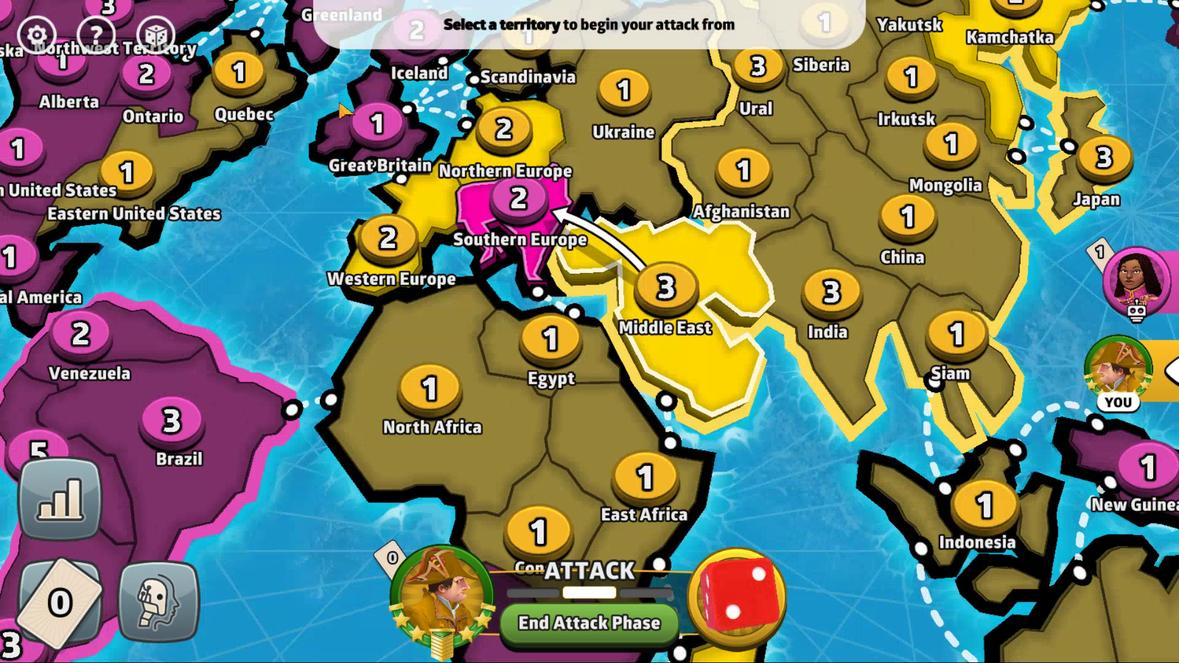 
Action: Mouse pressed left at (824, 496)
Screenshot: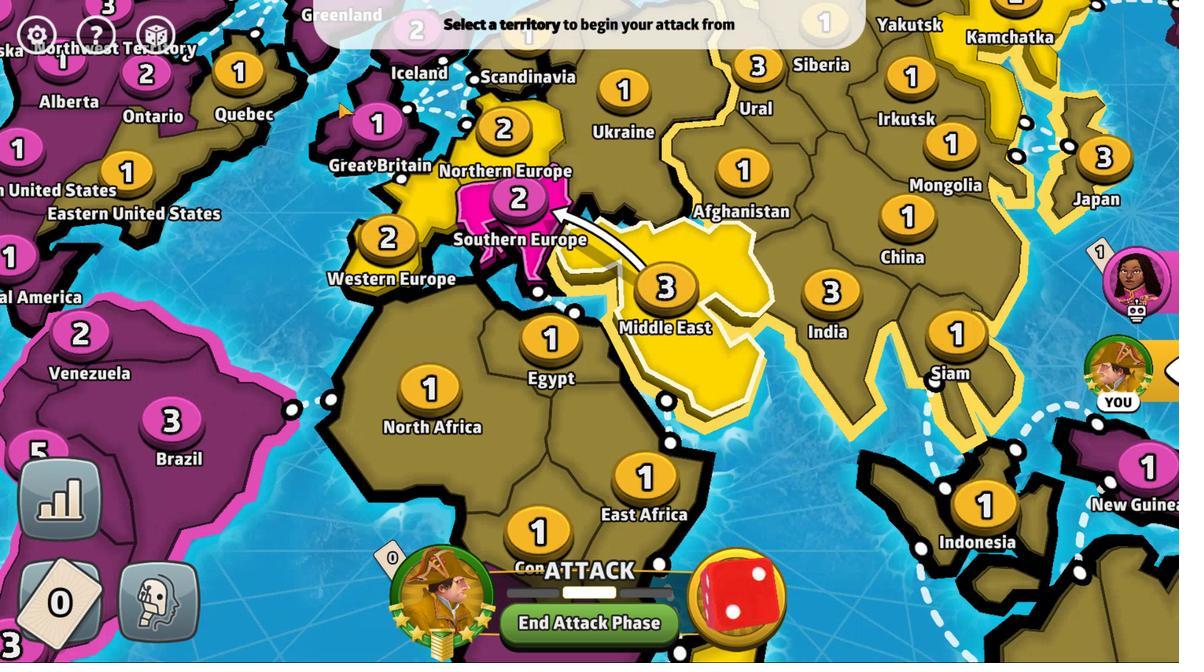 
Action: Mouse moved to (797, 490)
Screenshot: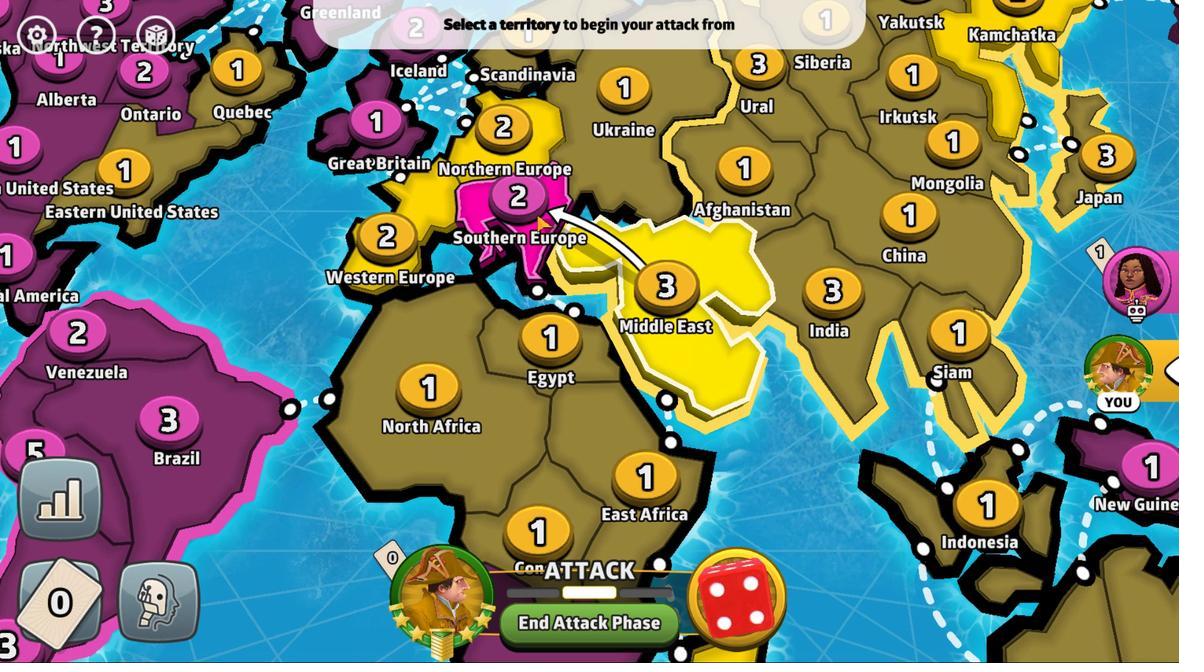 
Action: Mouse pressed left at (797, 490)
Screenshot: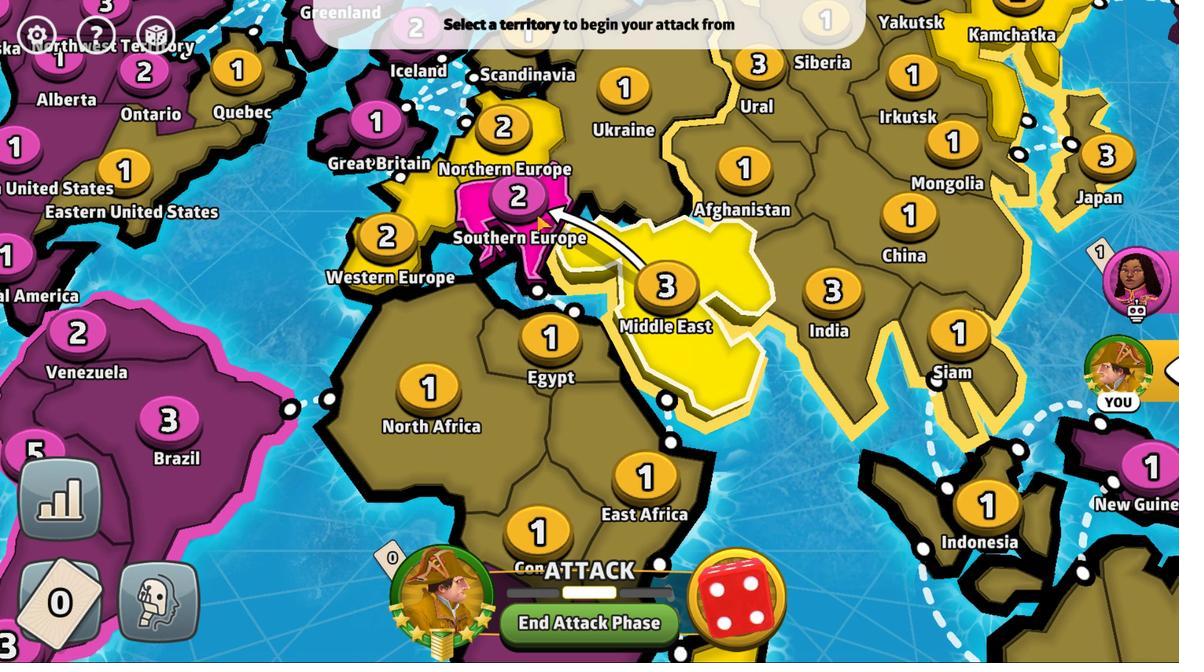 
Action: Mouse moved to (854, 468)
Screenshot: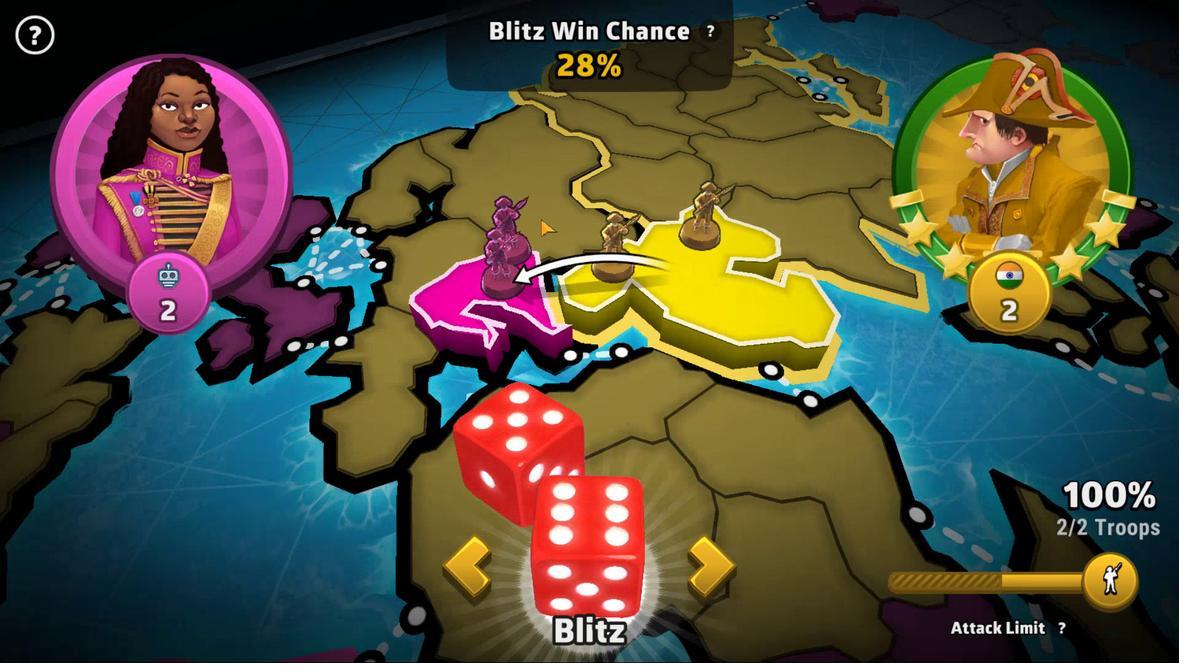 
Action: Mouse pressed left at (854, 468)
Screenshot: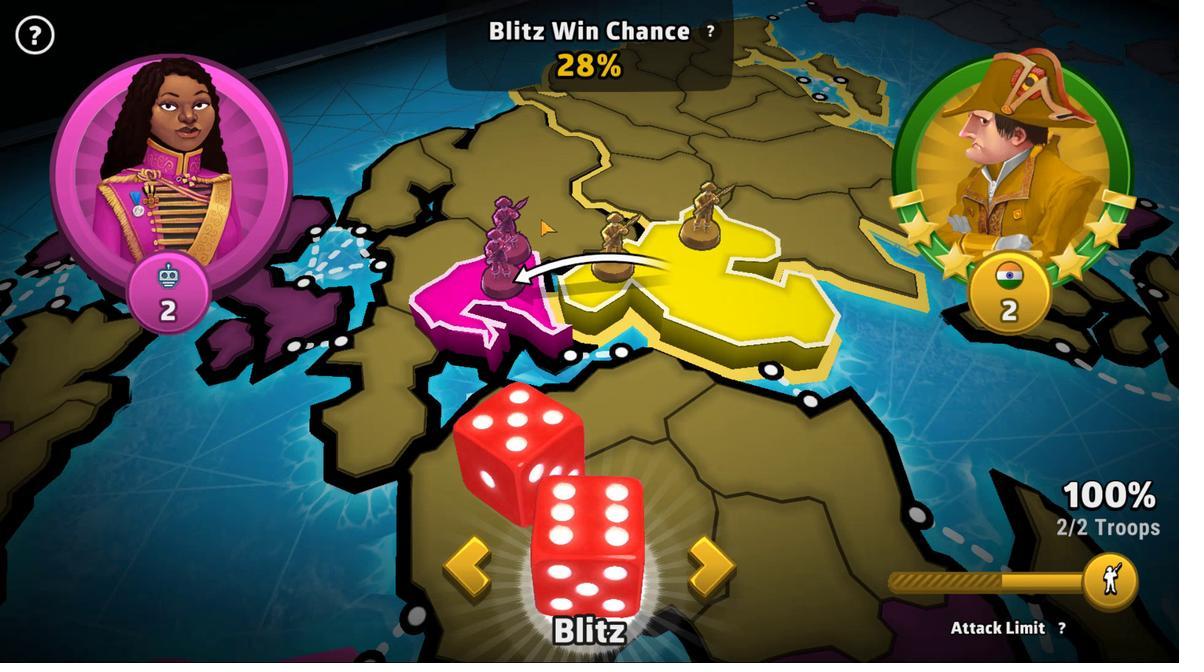 
Action: Mouse moved to (822, 480)
Screenshot: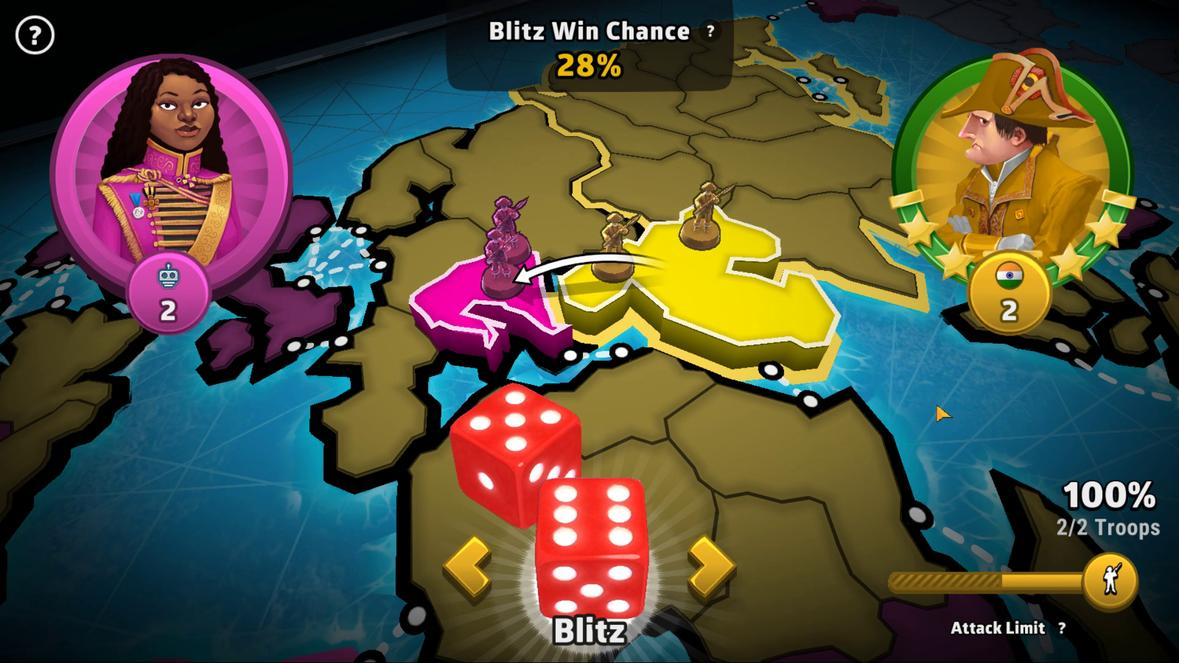 
Action: Mouse pressed left at (822, 480)
Screenshot: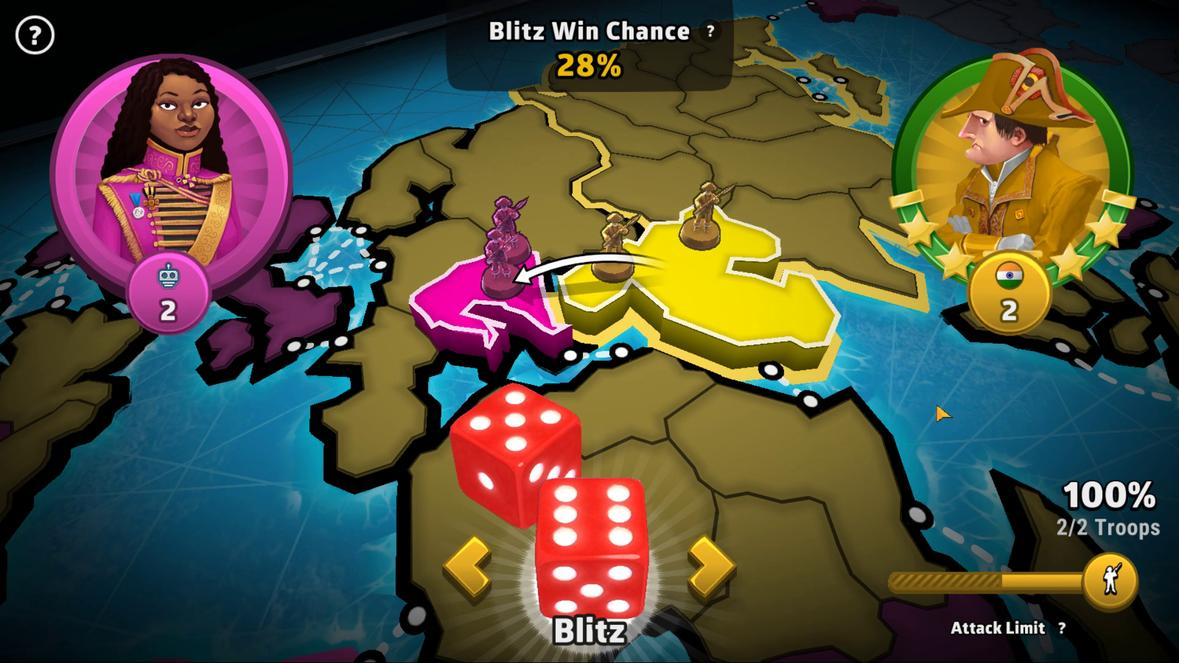 
Action: Mouse moved to (830, 477)
Screenshot: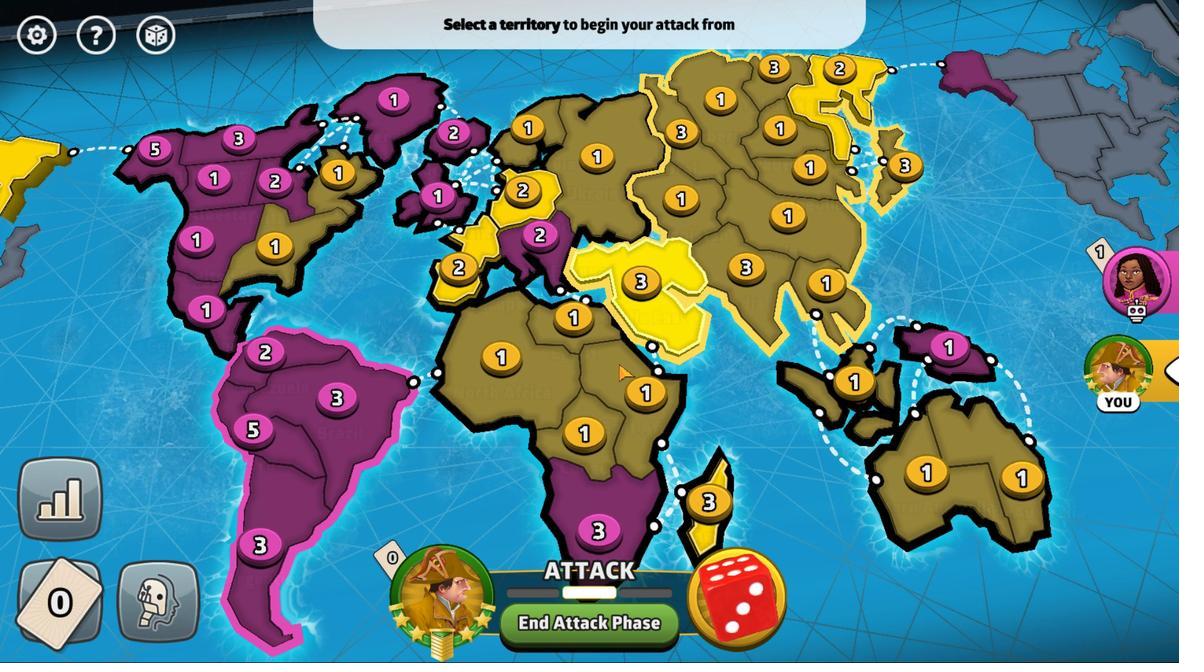 
Action: Mouse pressed left at (830, 477)
Screenshot: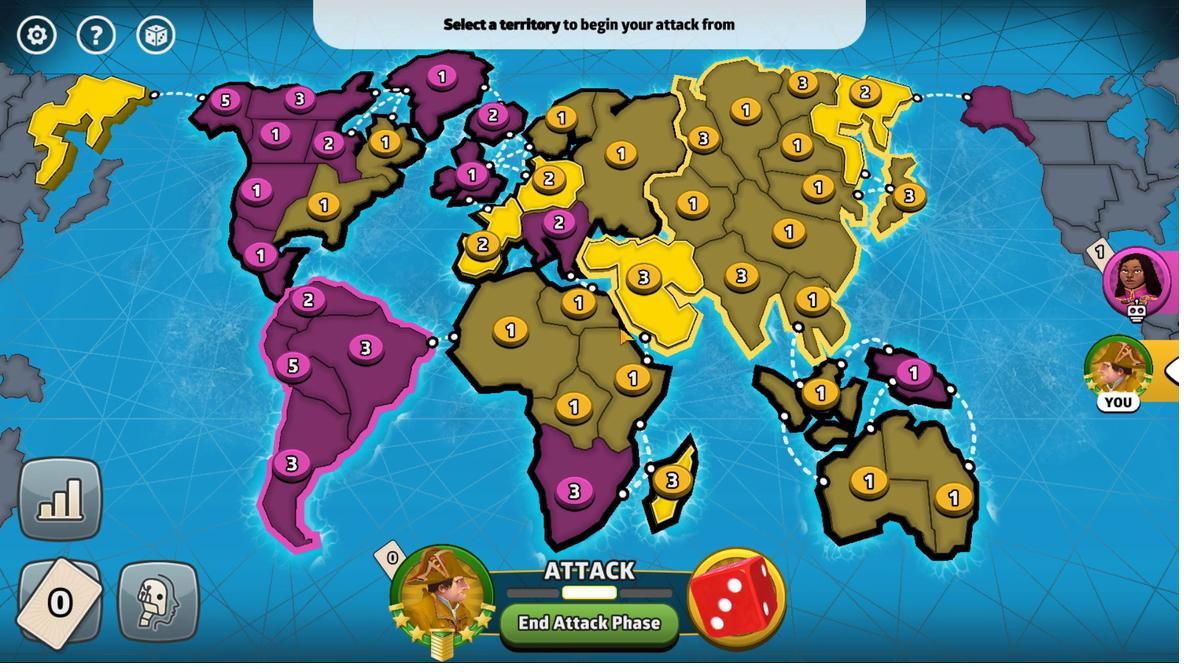 
Action: Mouse moved to (784, 492)
Screenshot: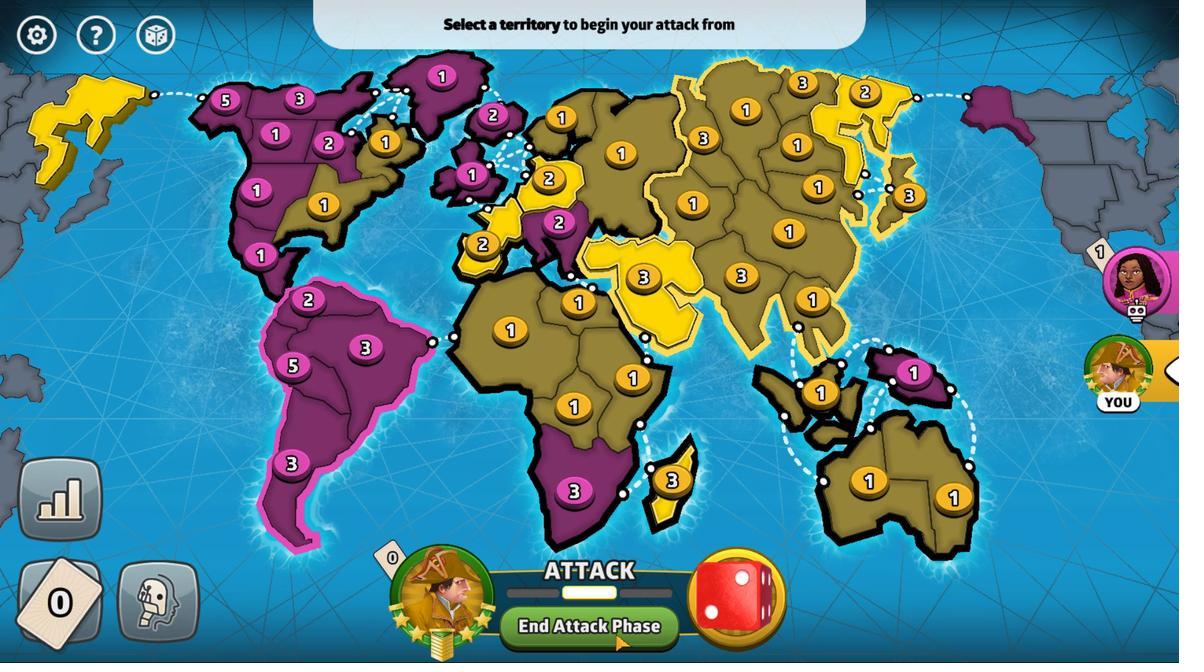 
Action: Mouse pressed left at (784, 492)
Screenshot: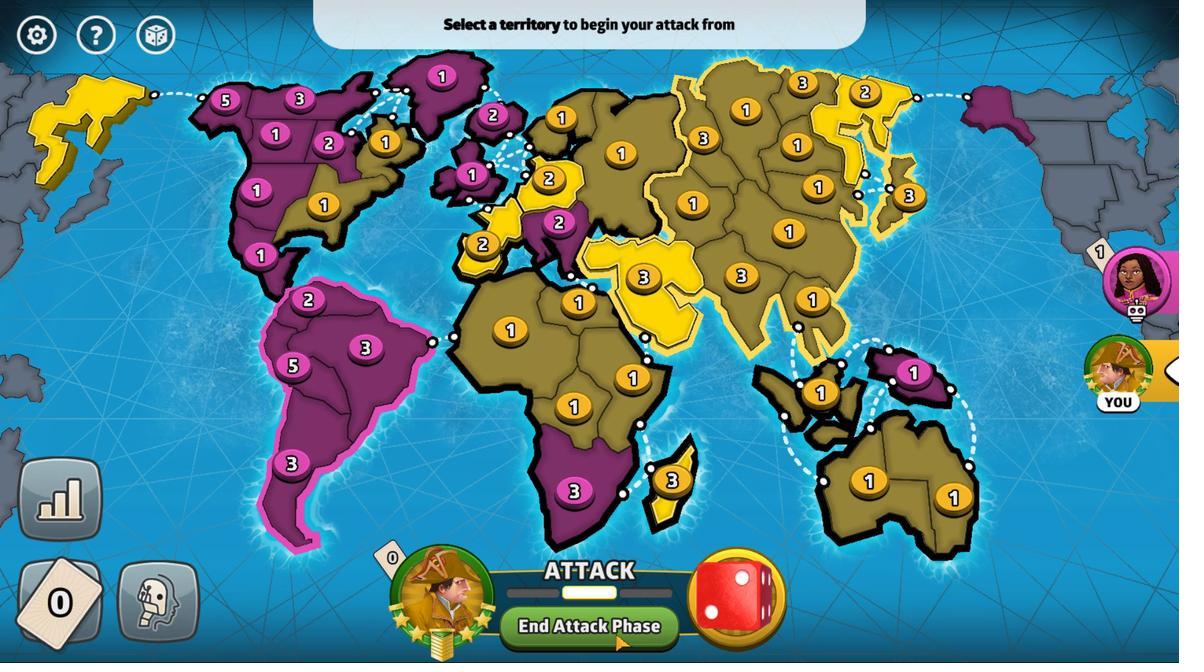 
Action: Mouse moved to (821, 510)
Screenshot: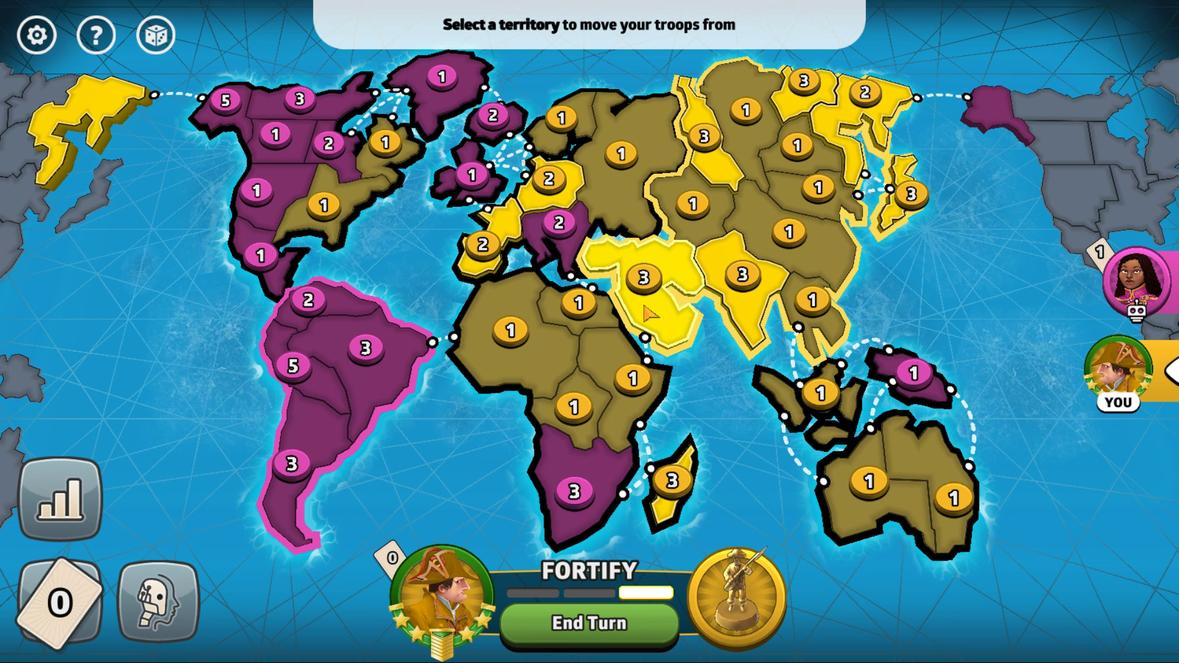
Action: Mouse pressed left at (821, 510)
Screenshot: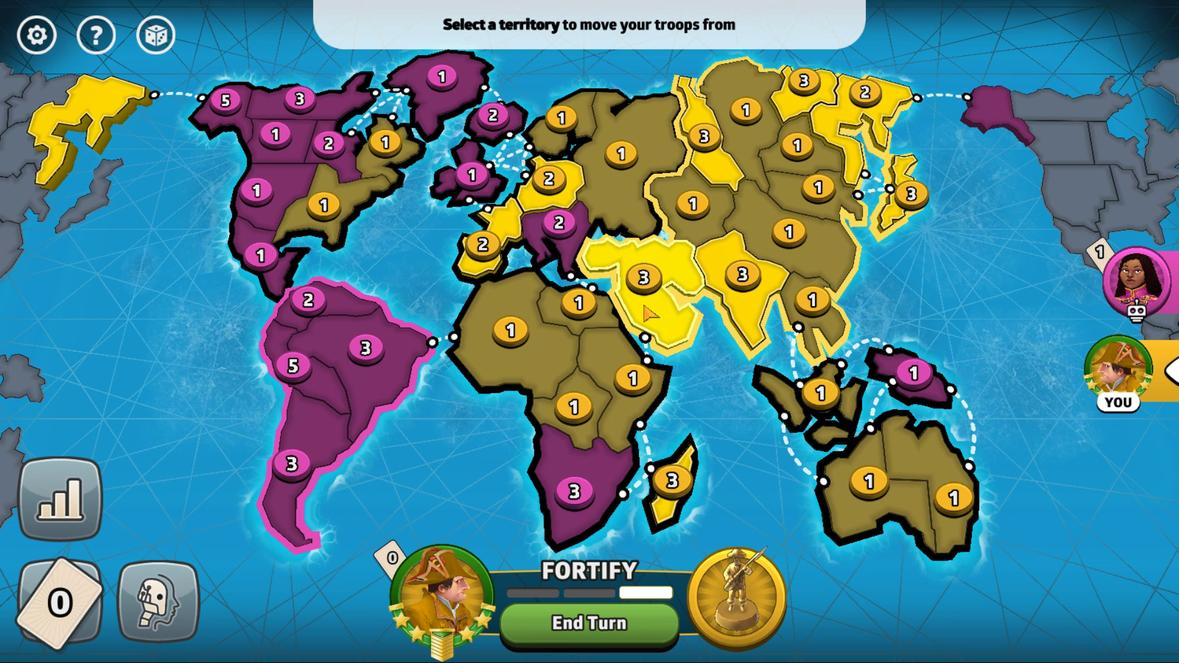 
Action: Mouse moved to (817, 480)
Screenshot: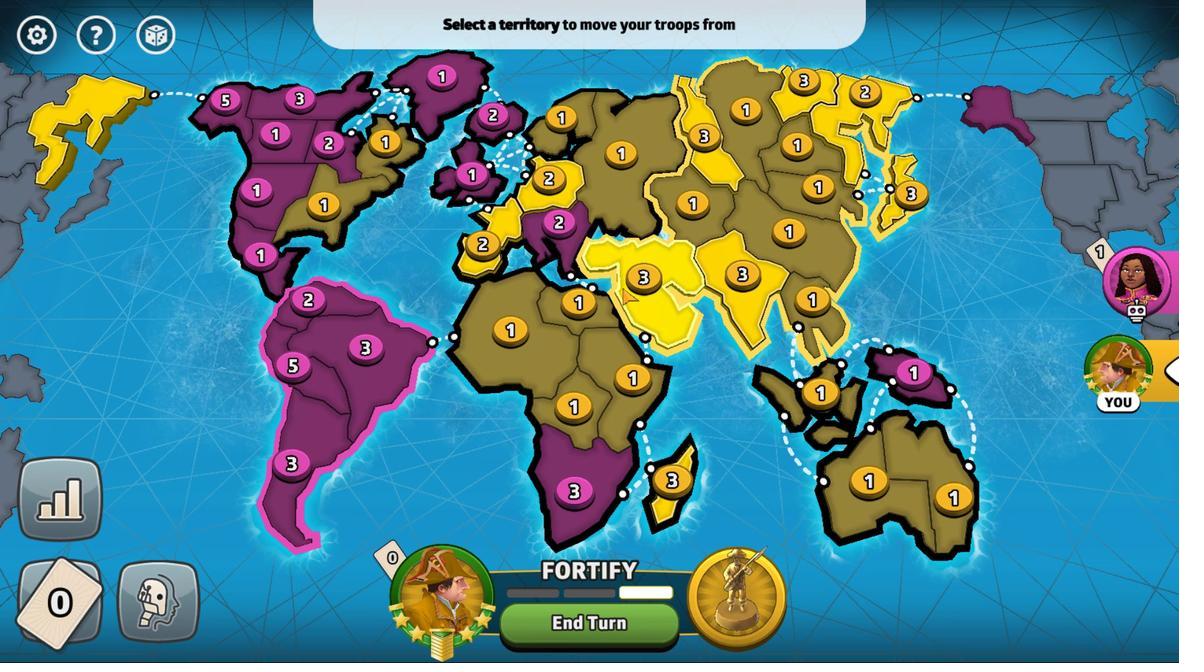 
Action: Mouse pressed left at (817, 480)
Screenshot: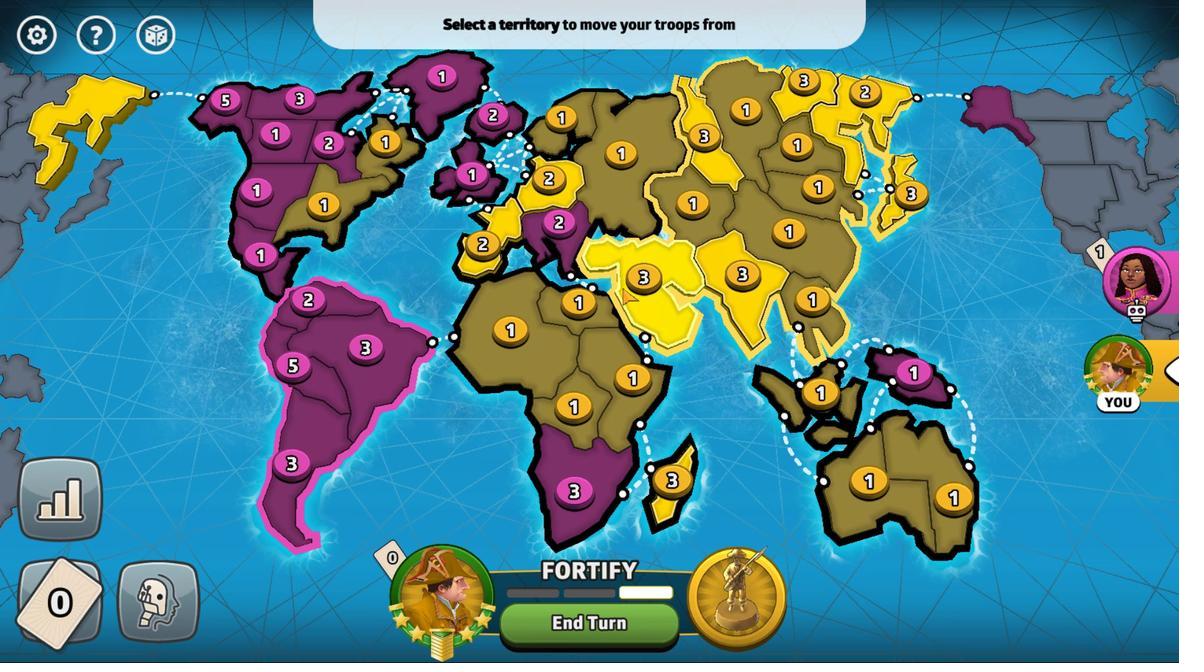 
Action: Mouse moved to (823, 509)
Screenshot: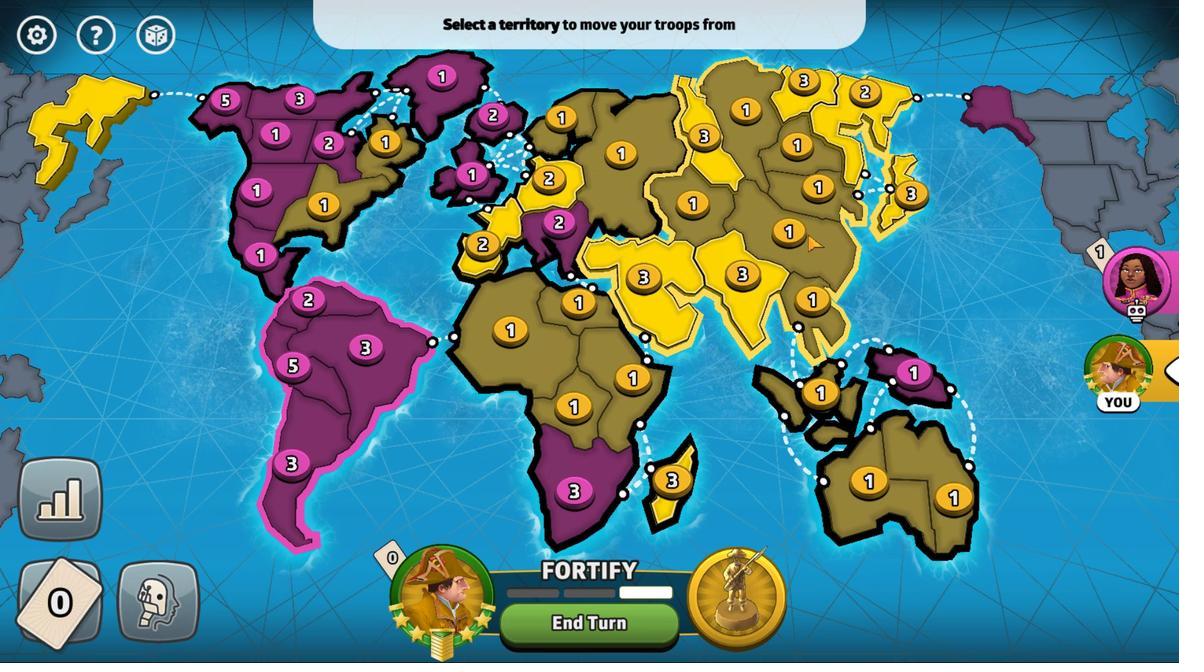 
Action: Mouse pressed left at (823, 509)
Screenshot: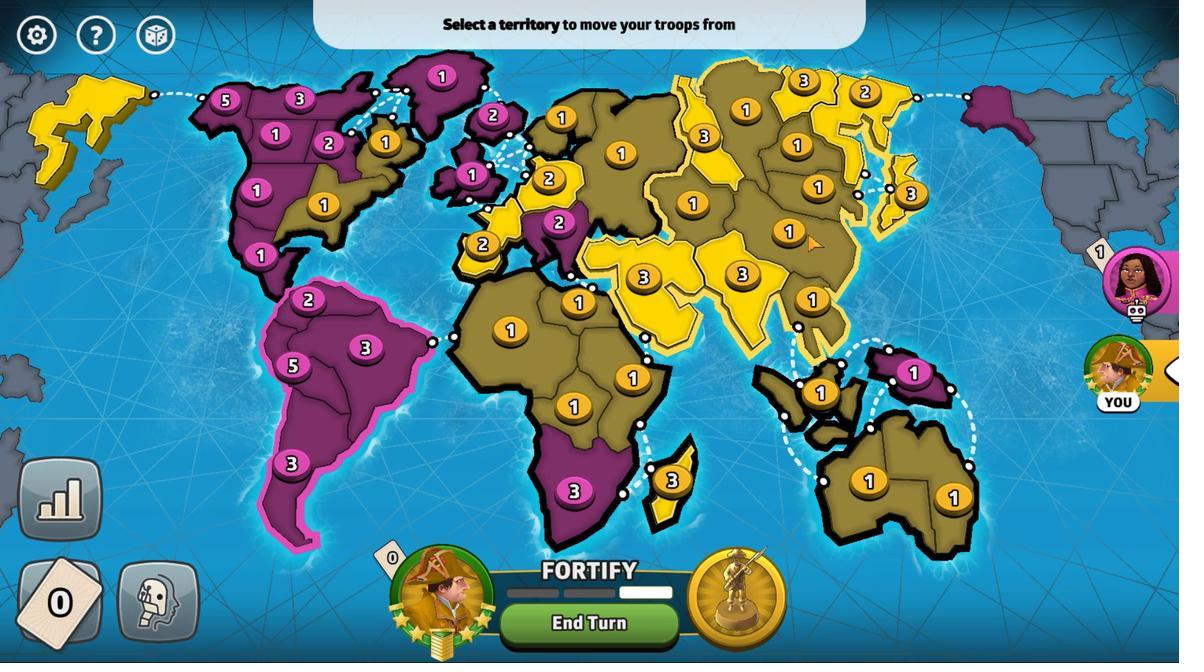 
Action: Mouse moved to (832, 481)
Screenshot: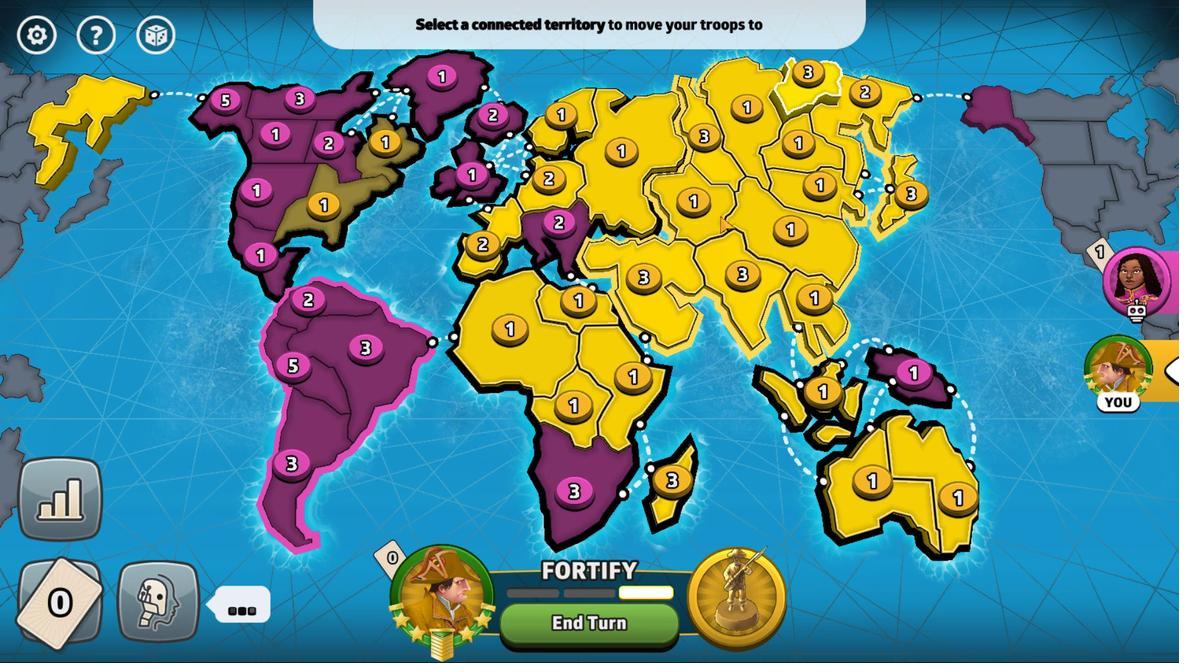 
Action: Mouse pressed left at (832, 481)
Screenshot: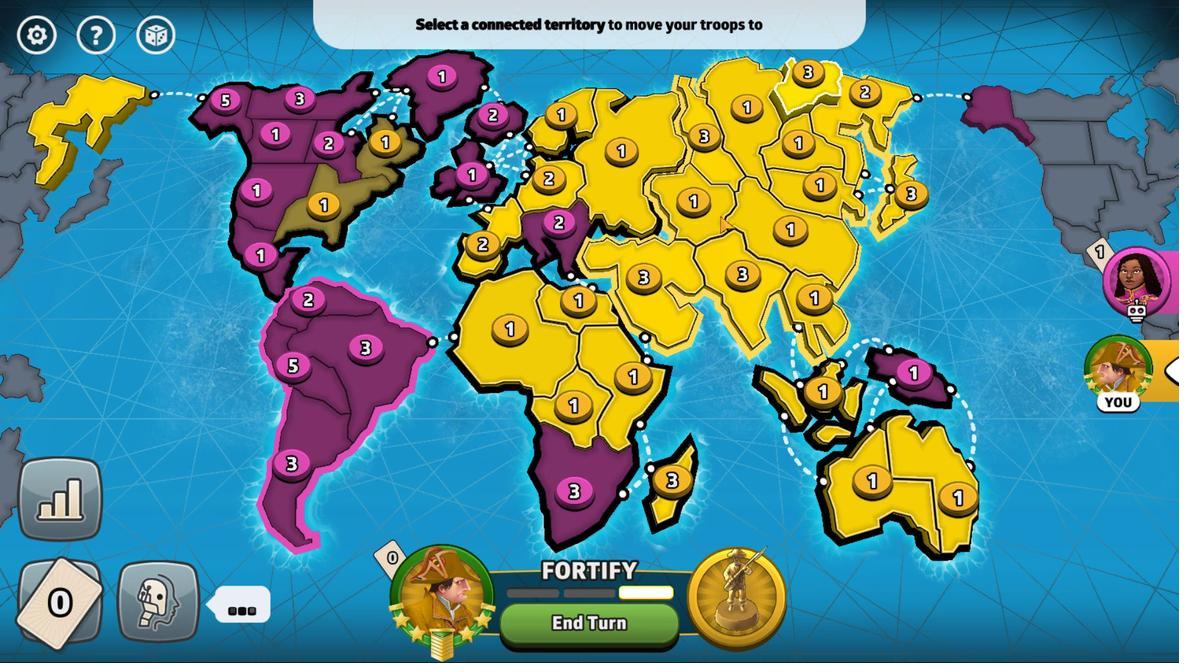 
Action: Mouse moved to (798, 468)
Screenshot: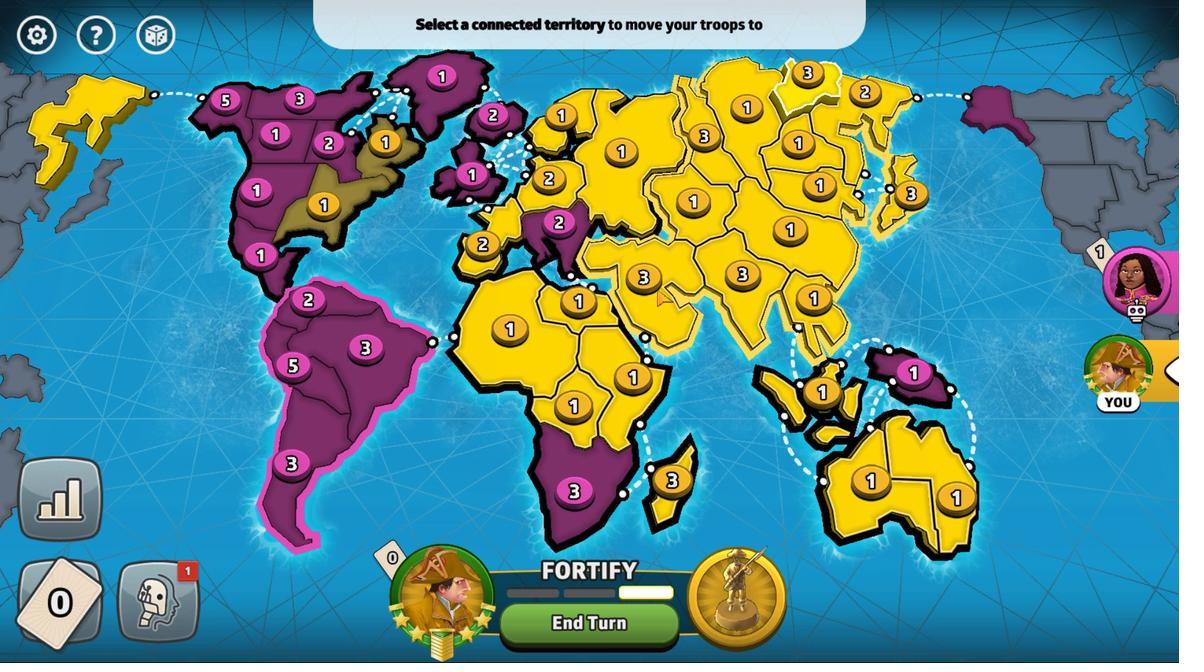 
Action: Mouse pressed left at (798, 468)
Screenshot: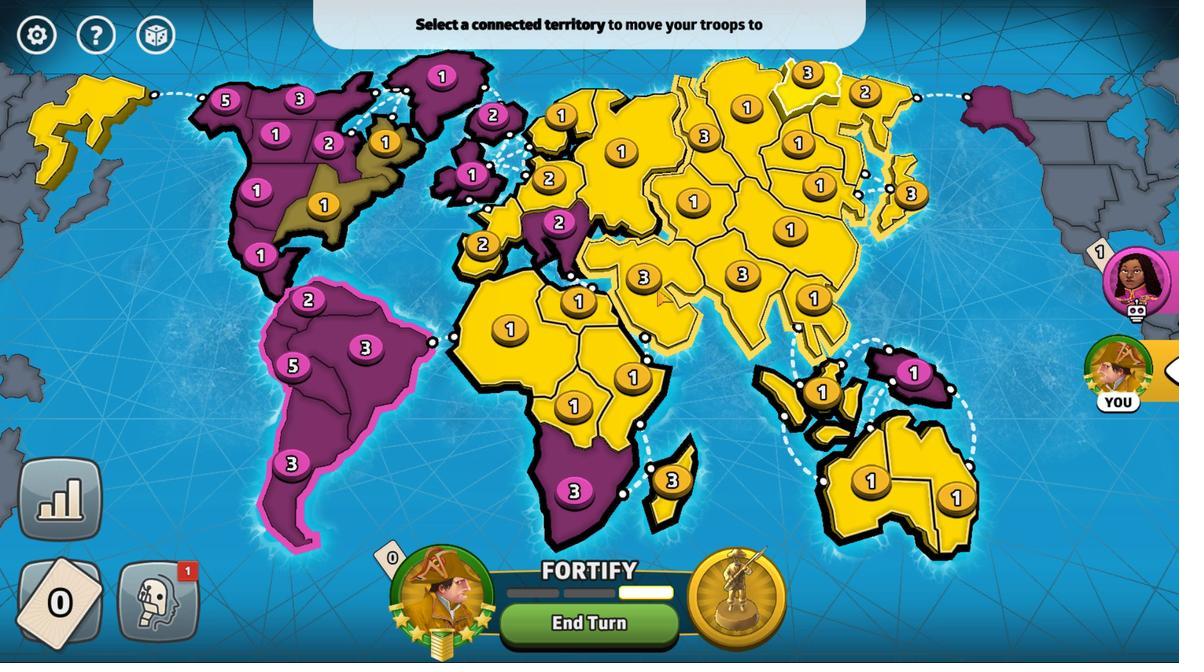 
Action: Mouse moved to (792, 467)
Screenshot: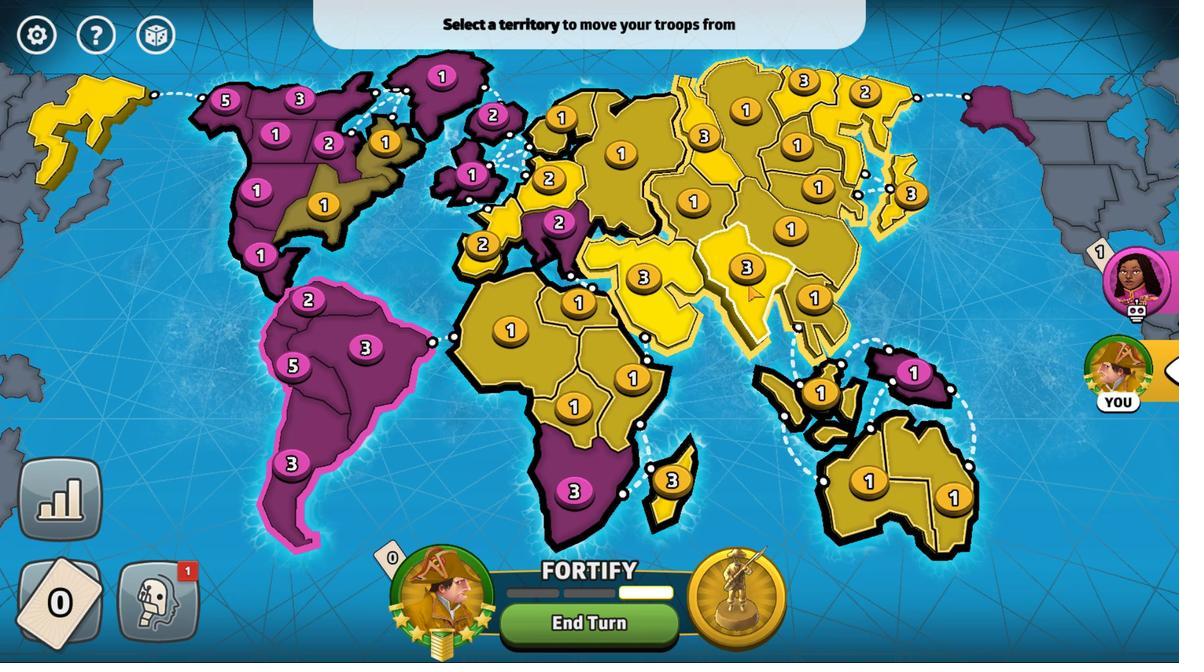 
Action: Mouse pressed left at (792, 467)
Screenshot: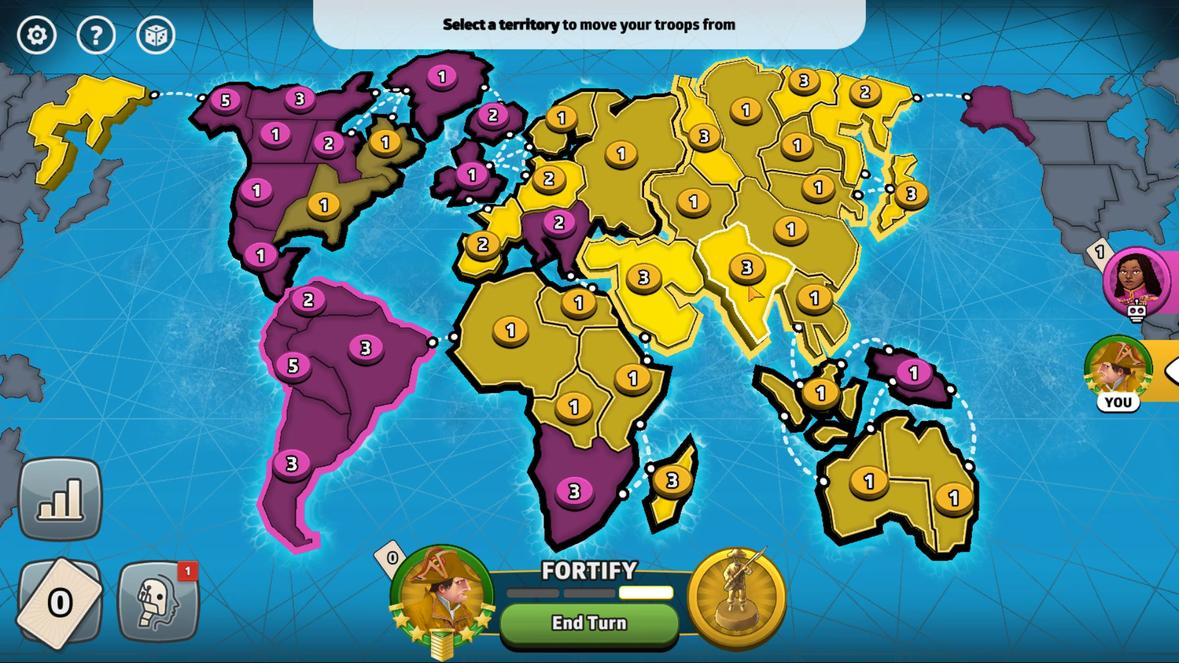 
Action: Mouse moved to (818, 484)
Screenshot: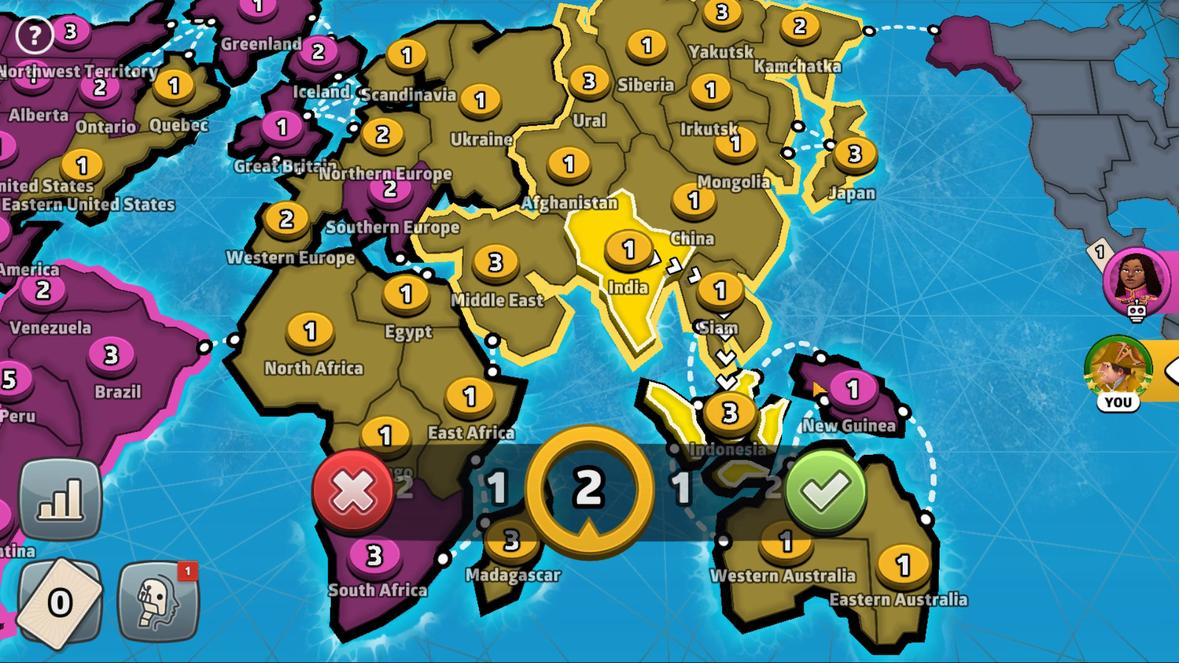 
Action: Mouse pressed left at (818, 484)
Screenshot: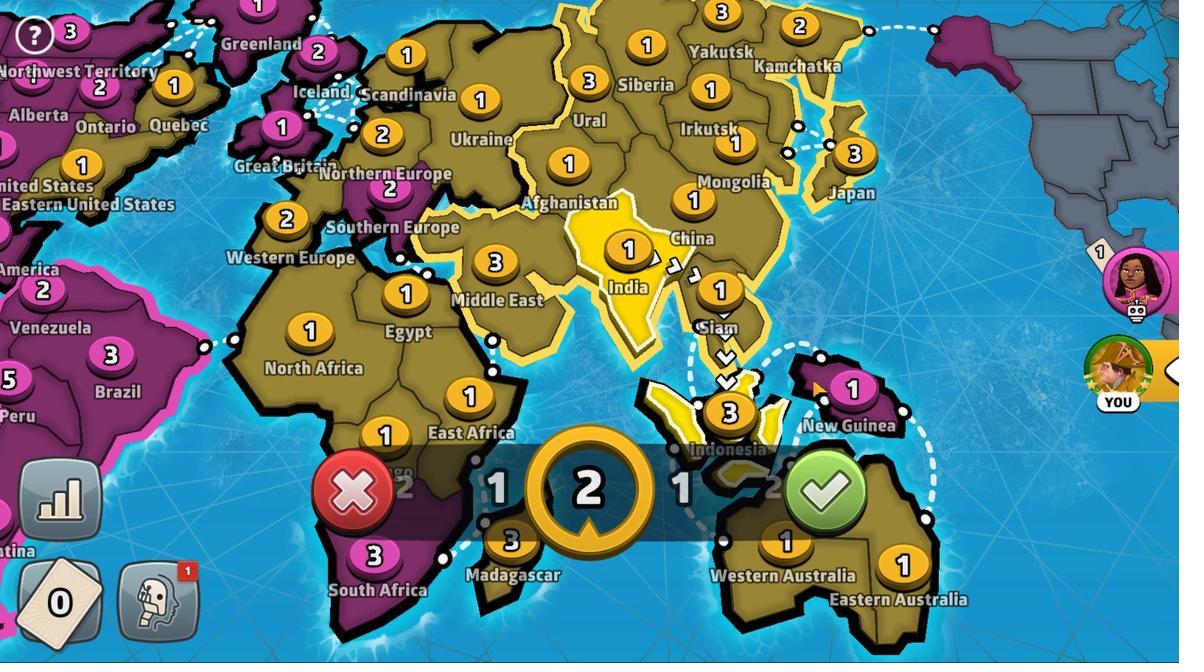 
Action: Mouse moved to (806, 482)
Screenshot: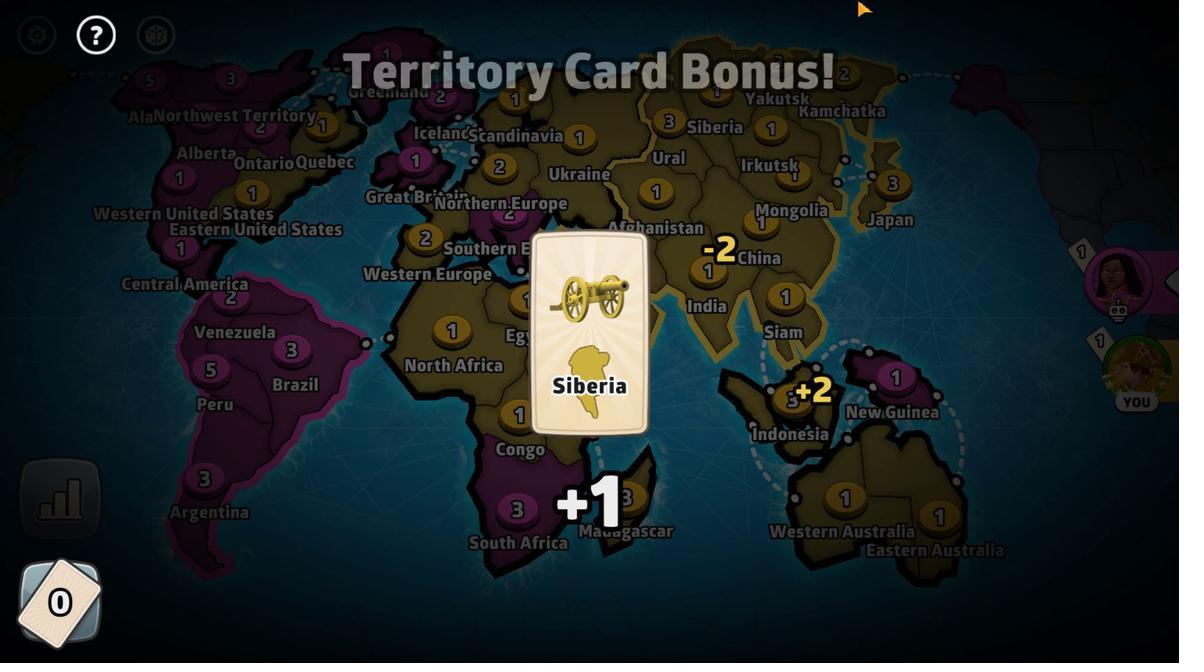 
Action: Mouse pressed left at (806, 482)
Screenshot: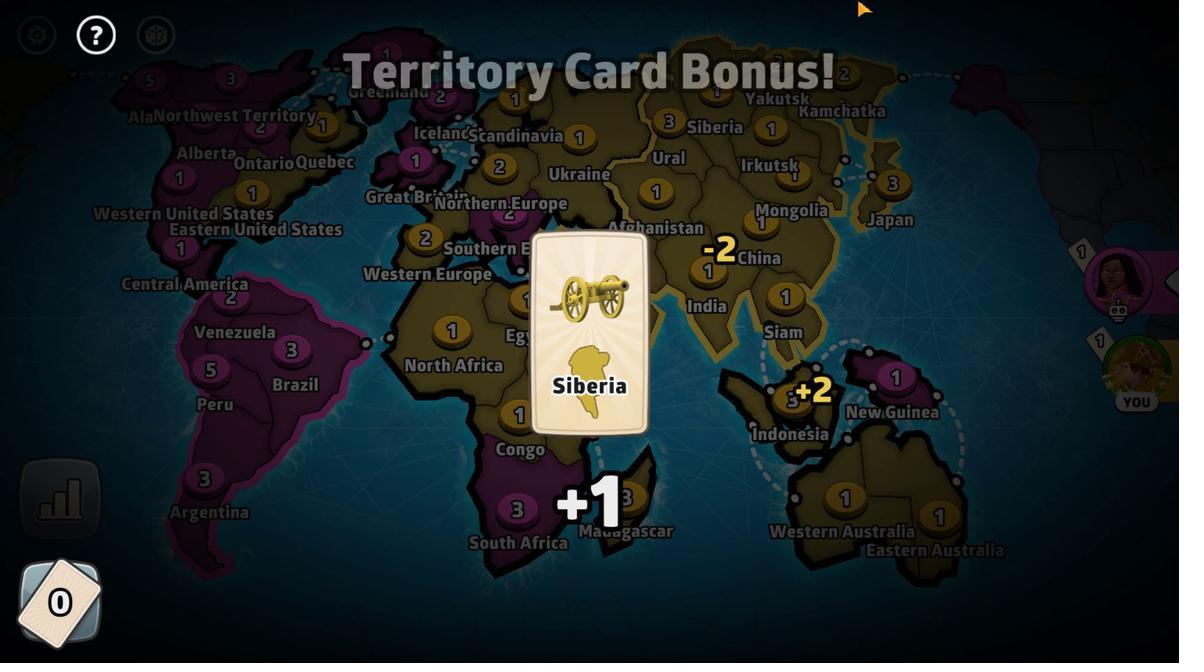 
Action: Mouse moved to (799, 490)
Screenshot: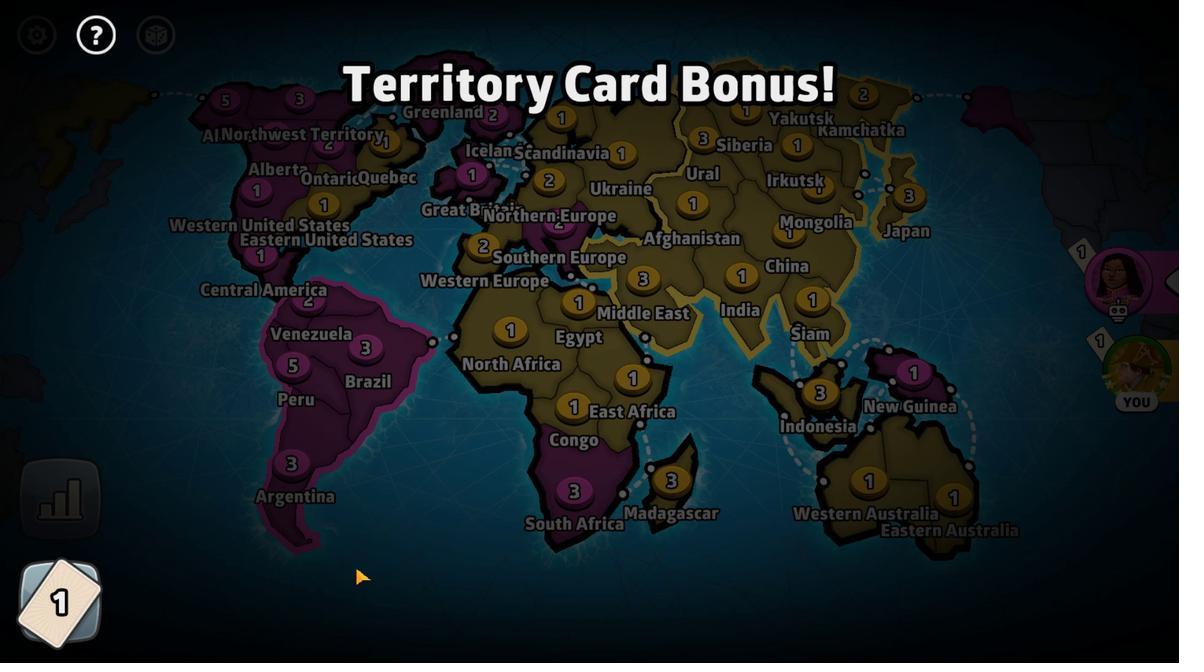 
Action: Mouse pressed left at (799, 490)
Screenshot: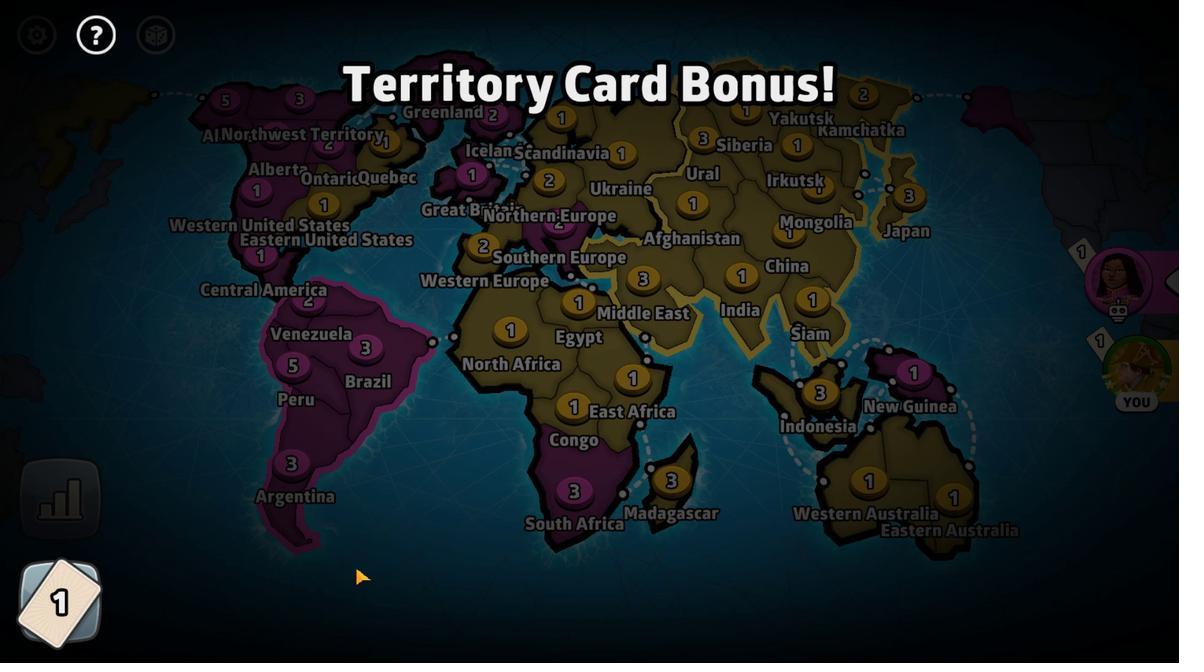 
Action: Mouse moved to (796, 497)
Screenshot: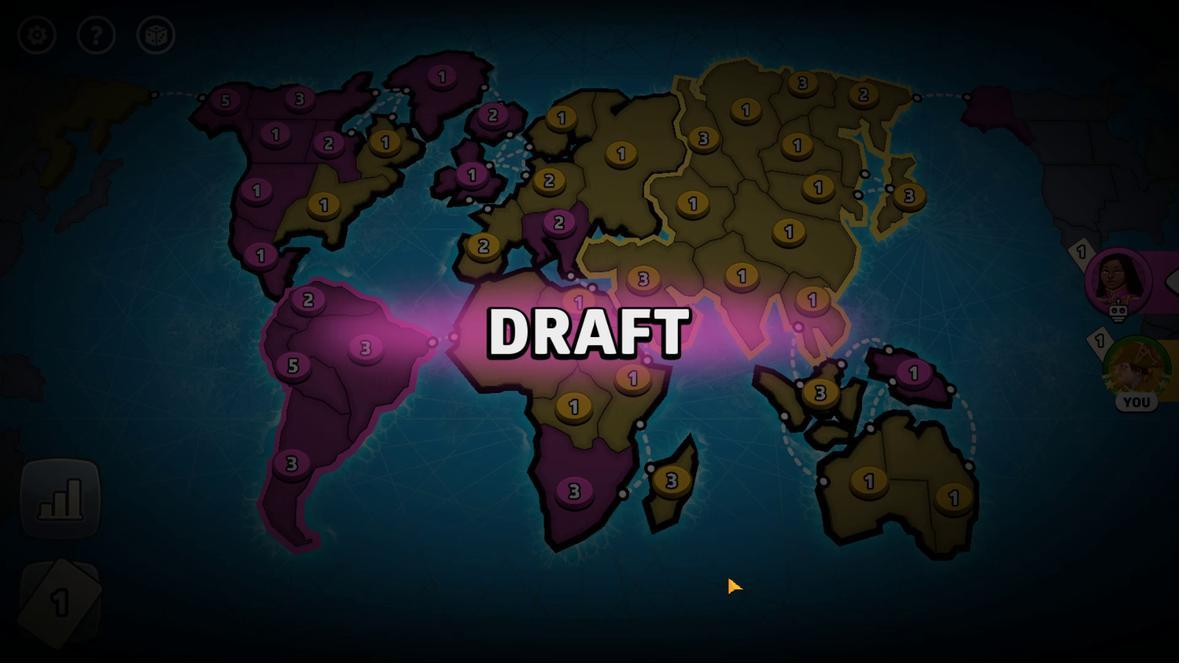 
Action: Mouse pressed left at (796, 497)
Screenshot: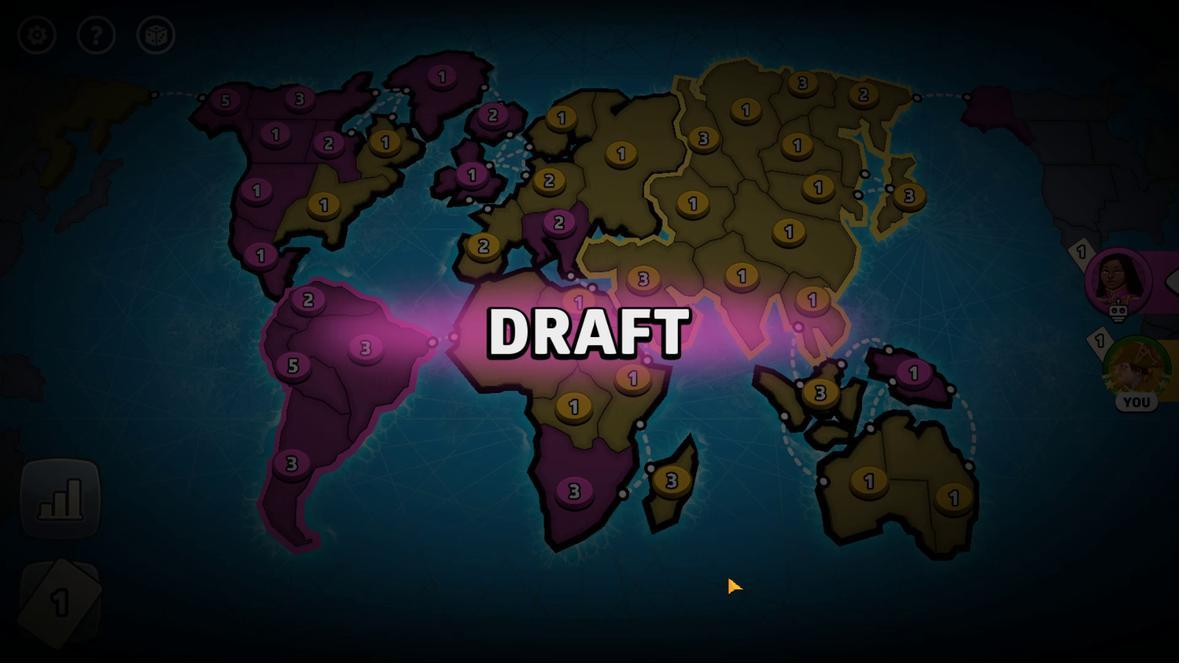 
Action: Mouse moved to (799, 467)
Screenshot: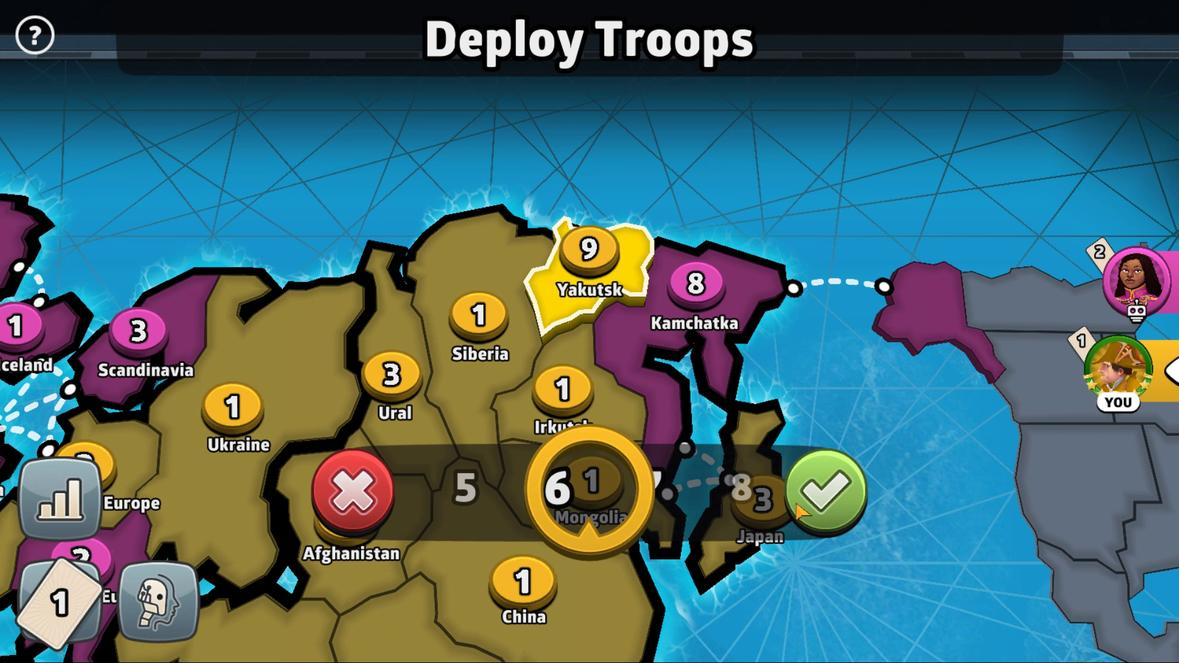 
Action: Mouse pressed left at (799, 467)
Screenshot: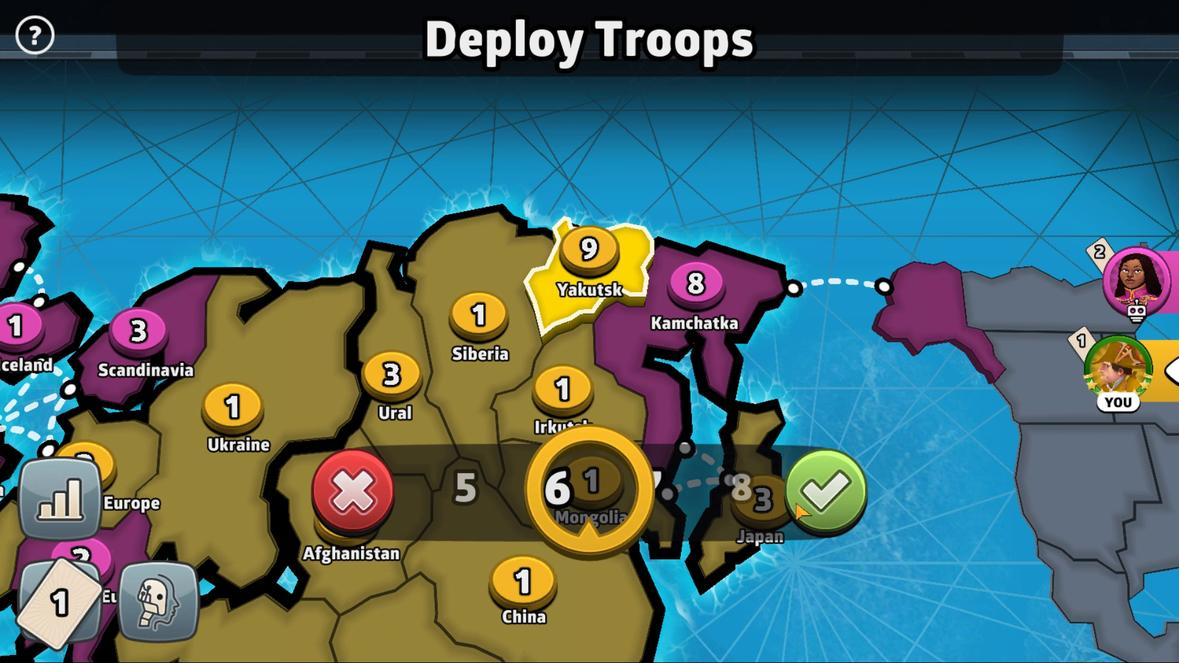 
Action: Mouse moved to (822, 500)
Screenshot: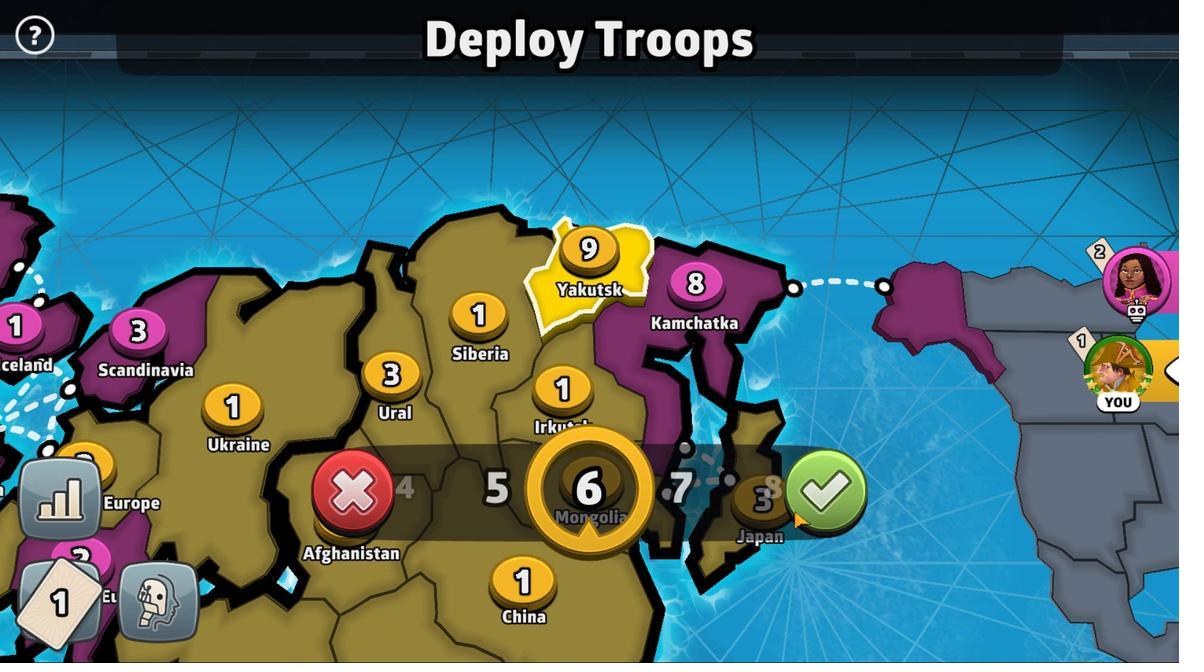 
Action: Mouse pressed left at (822, 500)
Screenshot: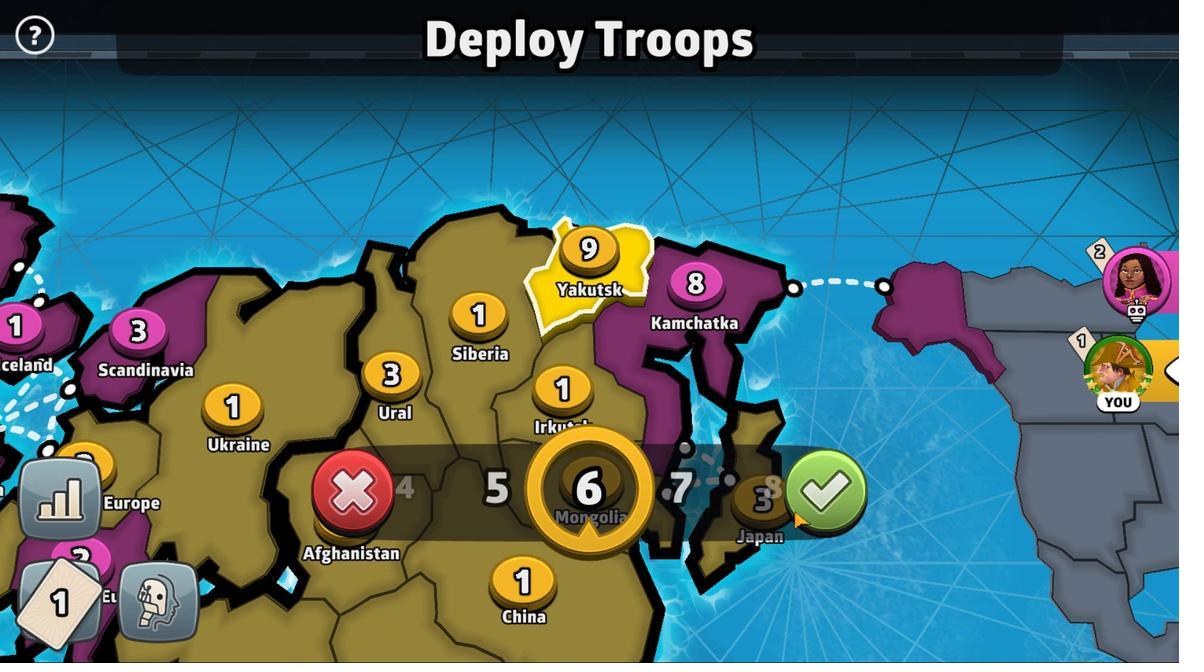 
Action: Mouse moved to (822, 499)
Screenshot: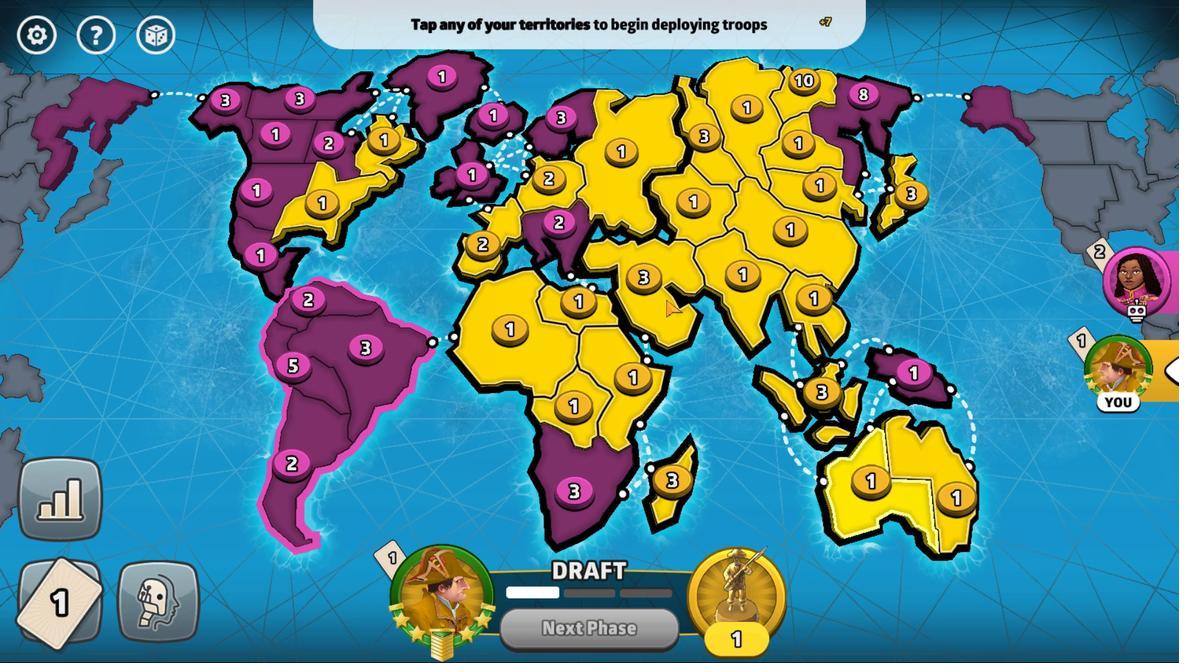 
Action: Mouse pressed left at (822, 499)
Screenshot: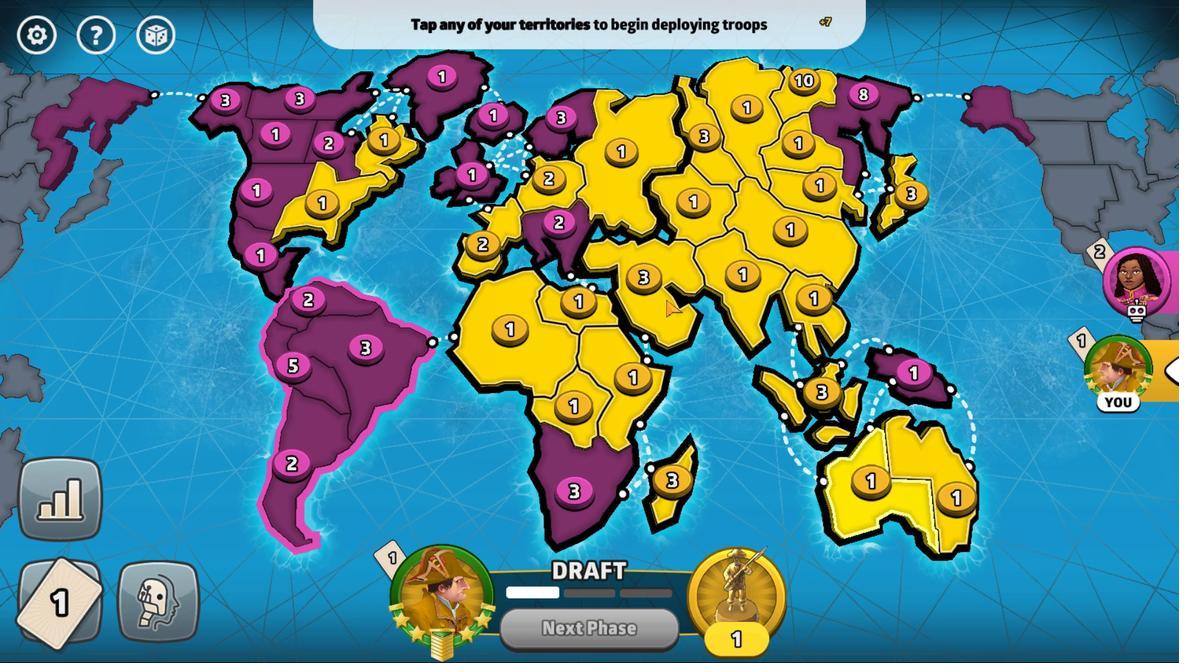 
Action: Mouse moved to (796, 500)
Screenshot: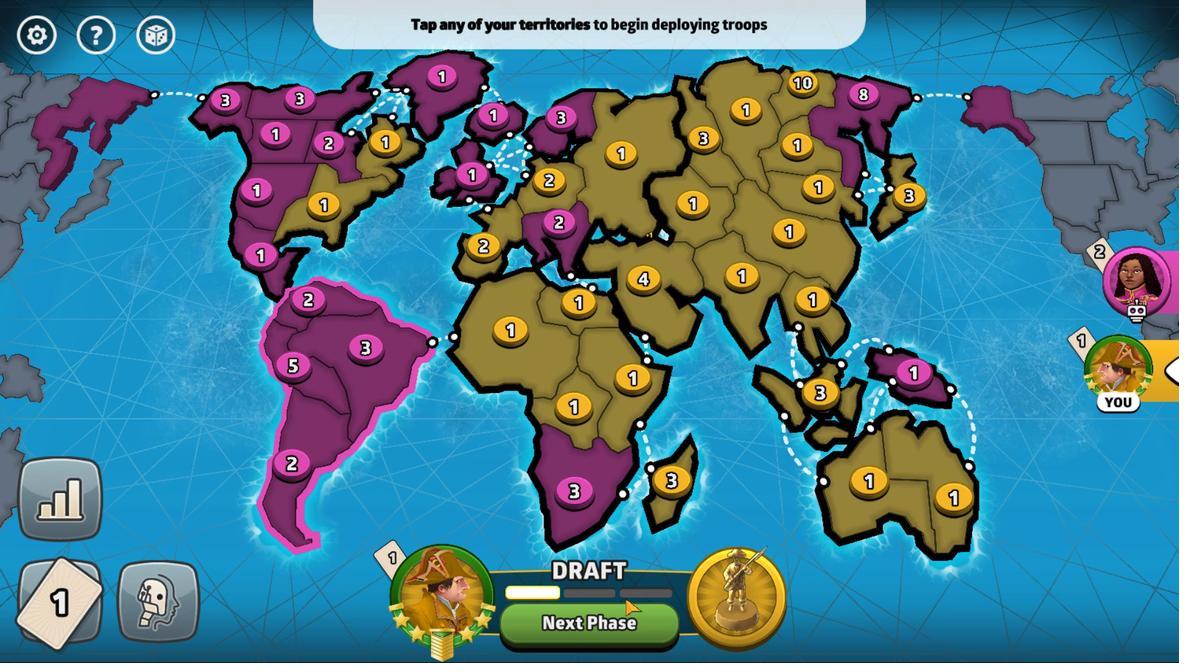 
Action: Mouse pressed left at (796, 500)
Screenshot: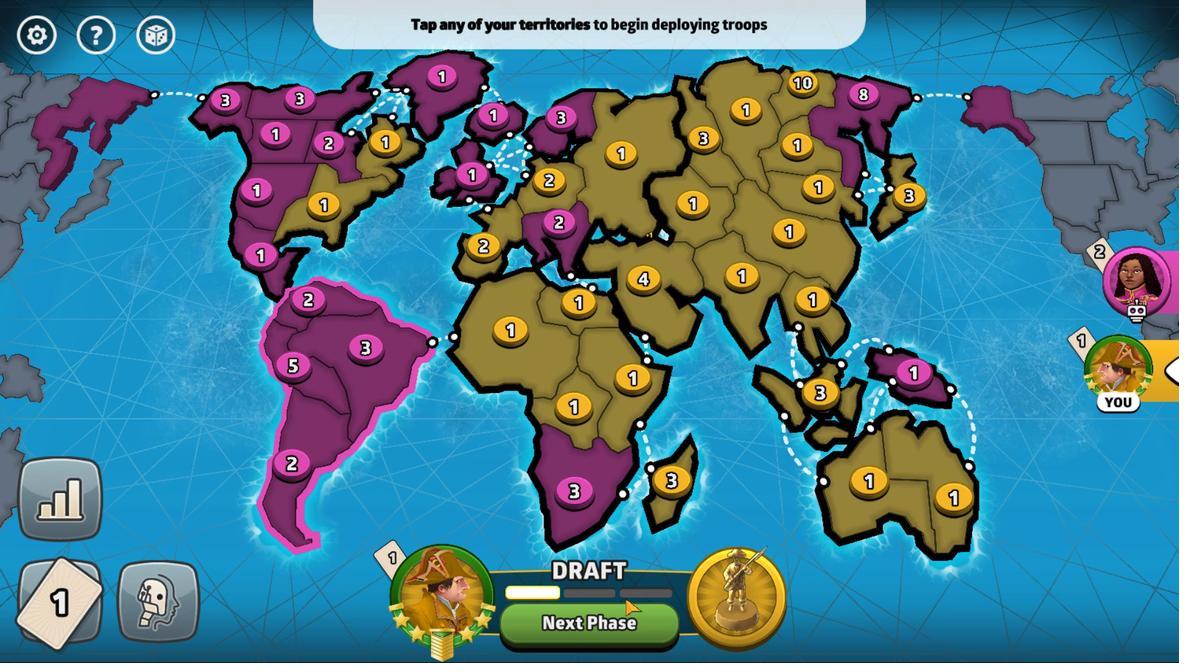 
Action: Mouse moved to (816, 483)
Screenshot: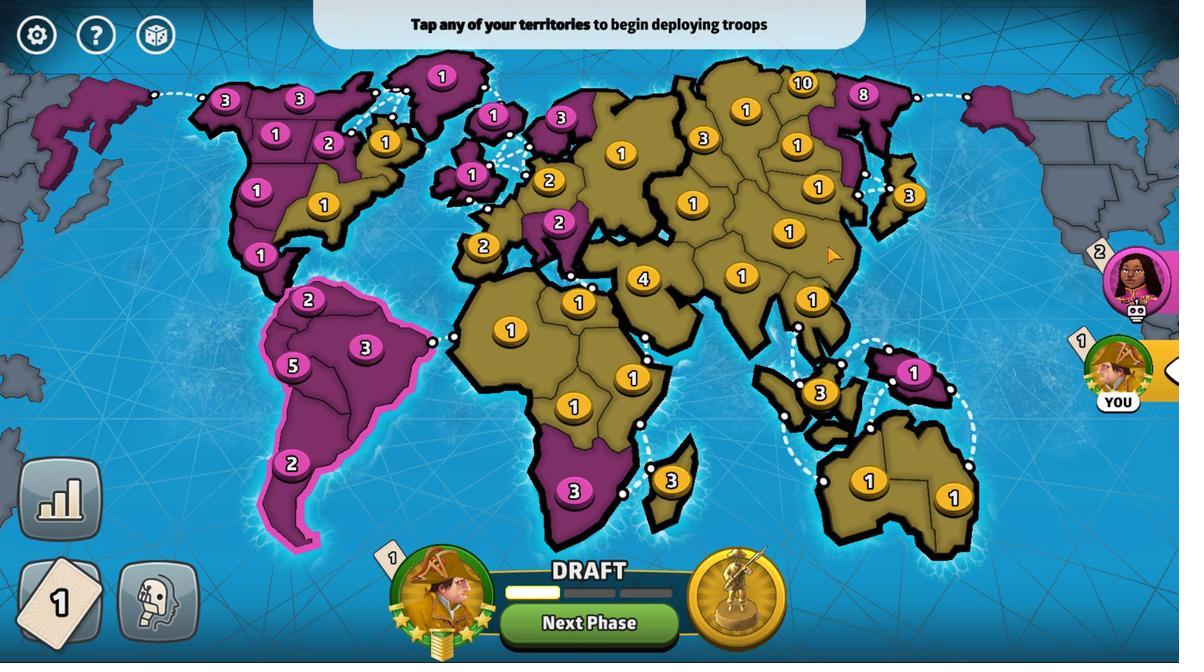 
Action: Mouse pressed left at (816, 483)
Screenshot: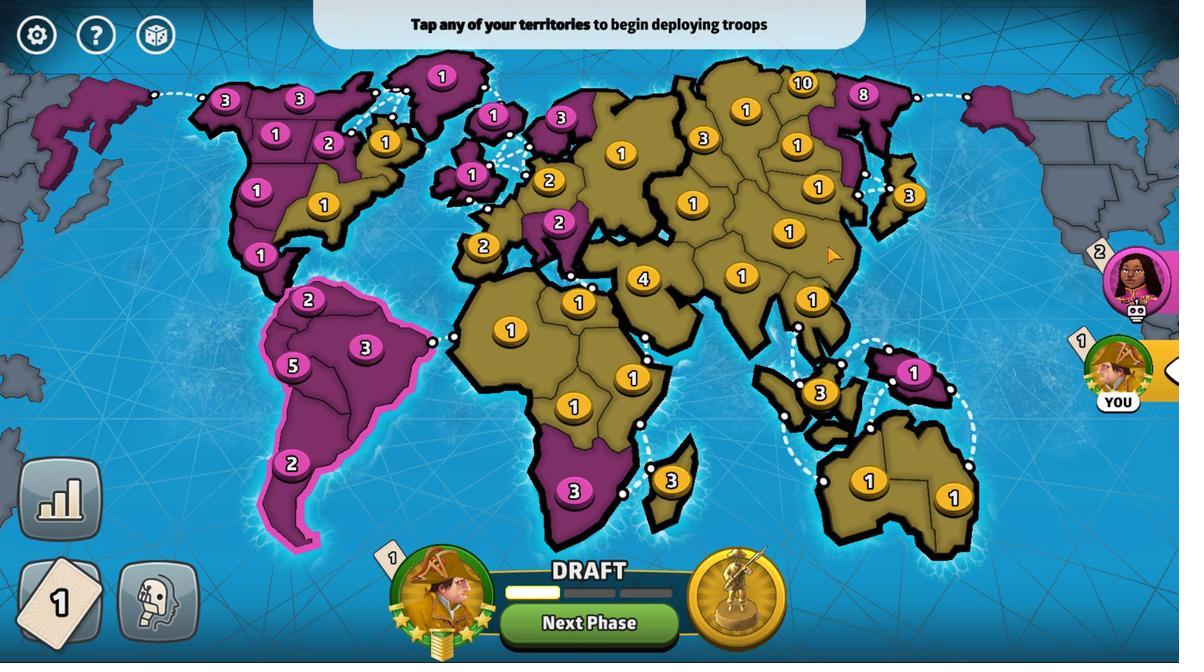 
Action: Mouse moved to (826, 510)
Screenshot: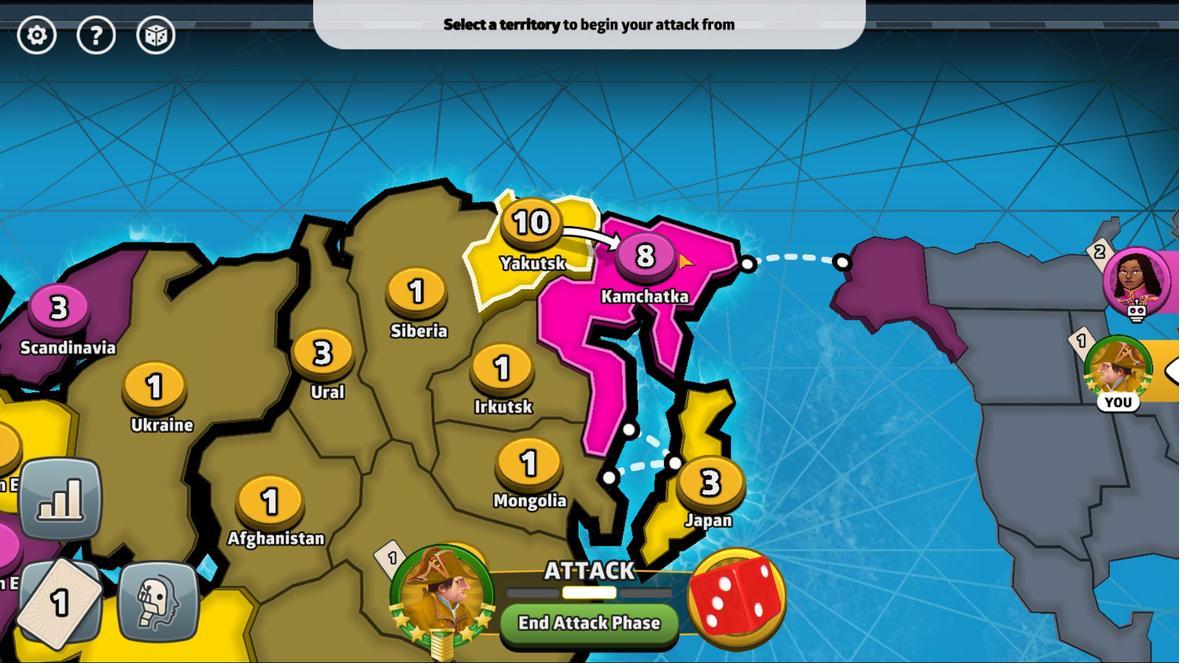 
Action: Mouse pressed left at (826, 510)
Screenshot: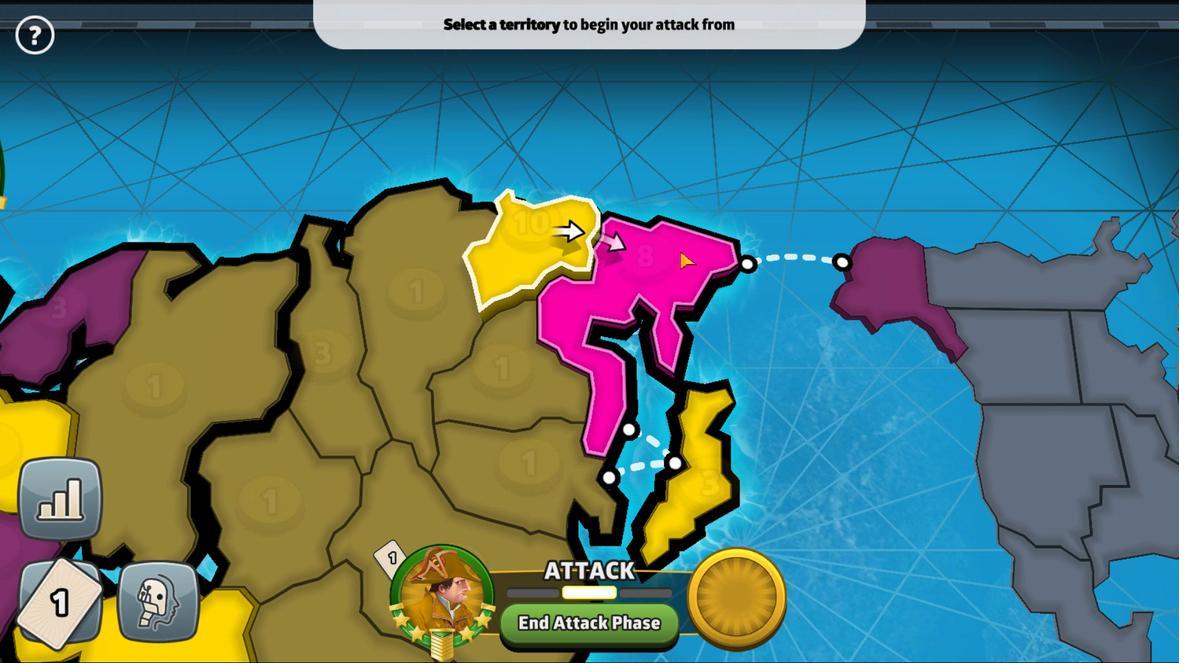 
Action: Mouse moved to (798, 467)
Screenshot: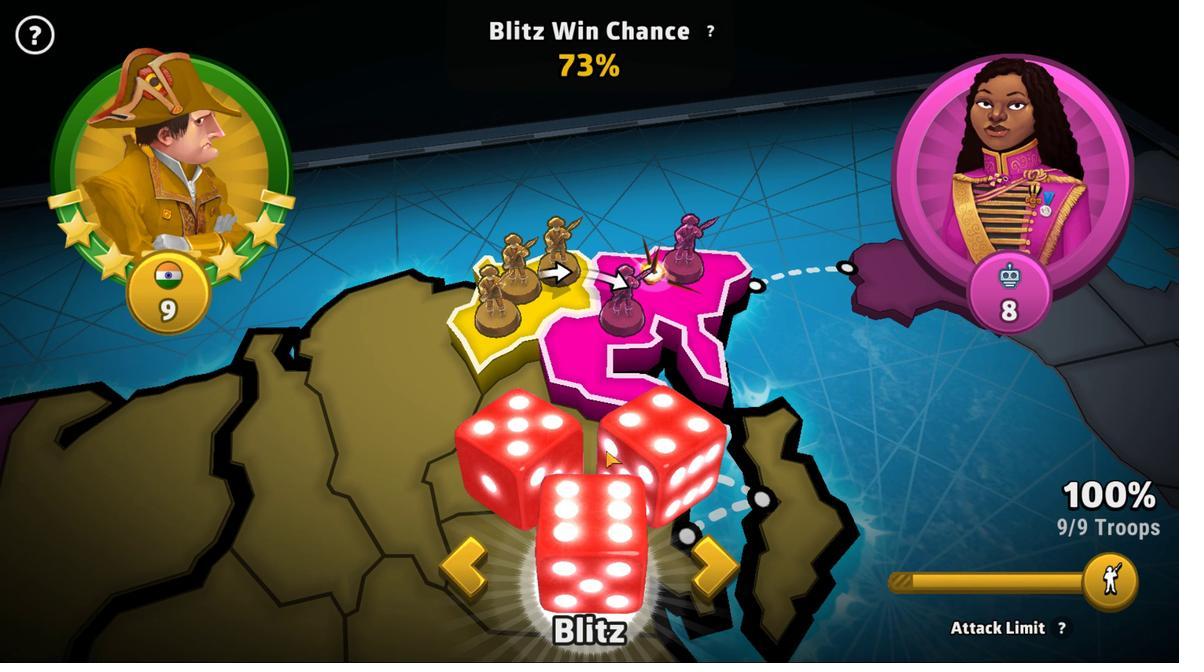 
Action: Mouse pressed left at (798, 467)
Screenshot: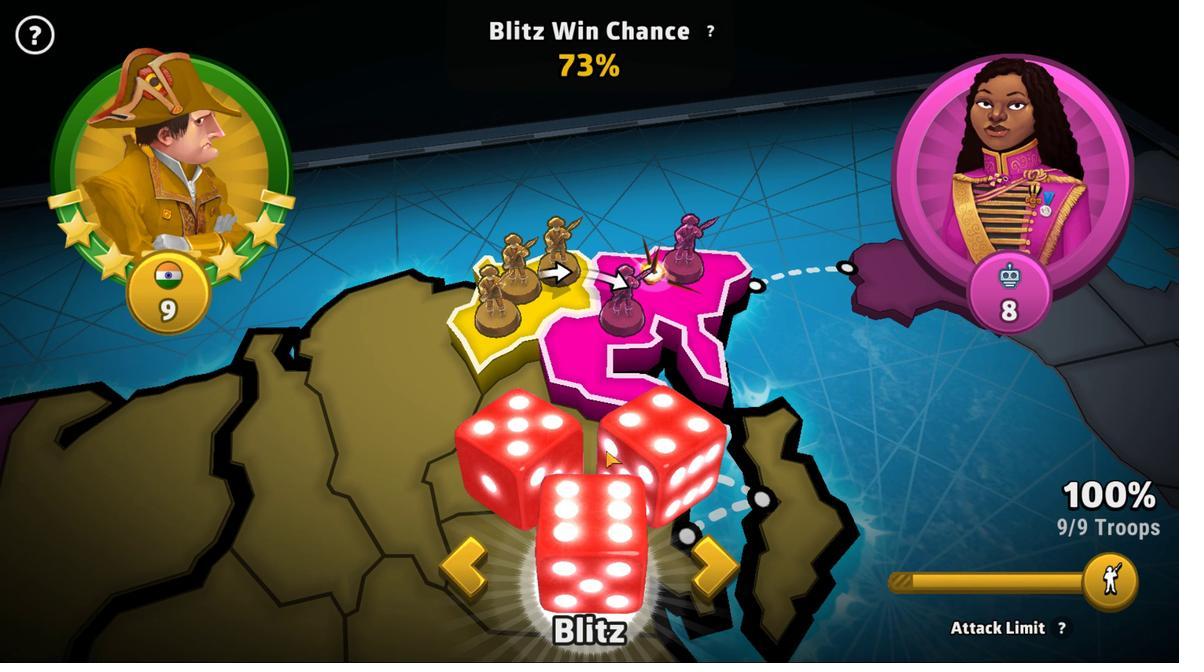 
Action: Mouse moved to (814, 480)
Screenshot: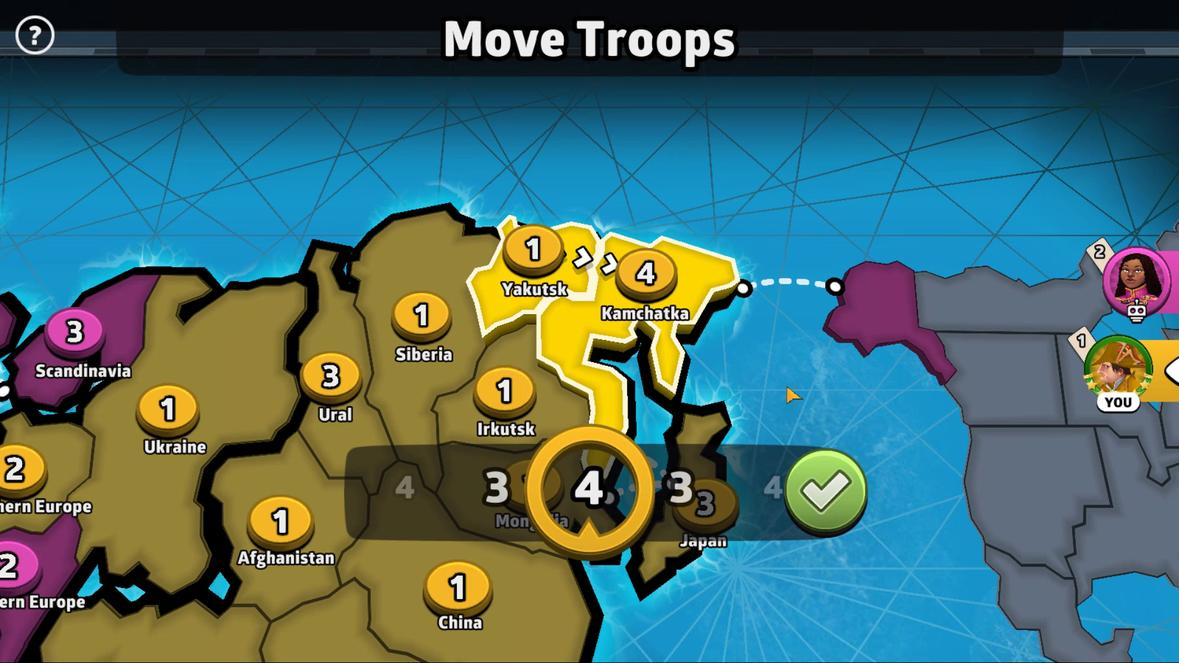 
Action: Mouse pressed left at (814, 480)
Screenshot: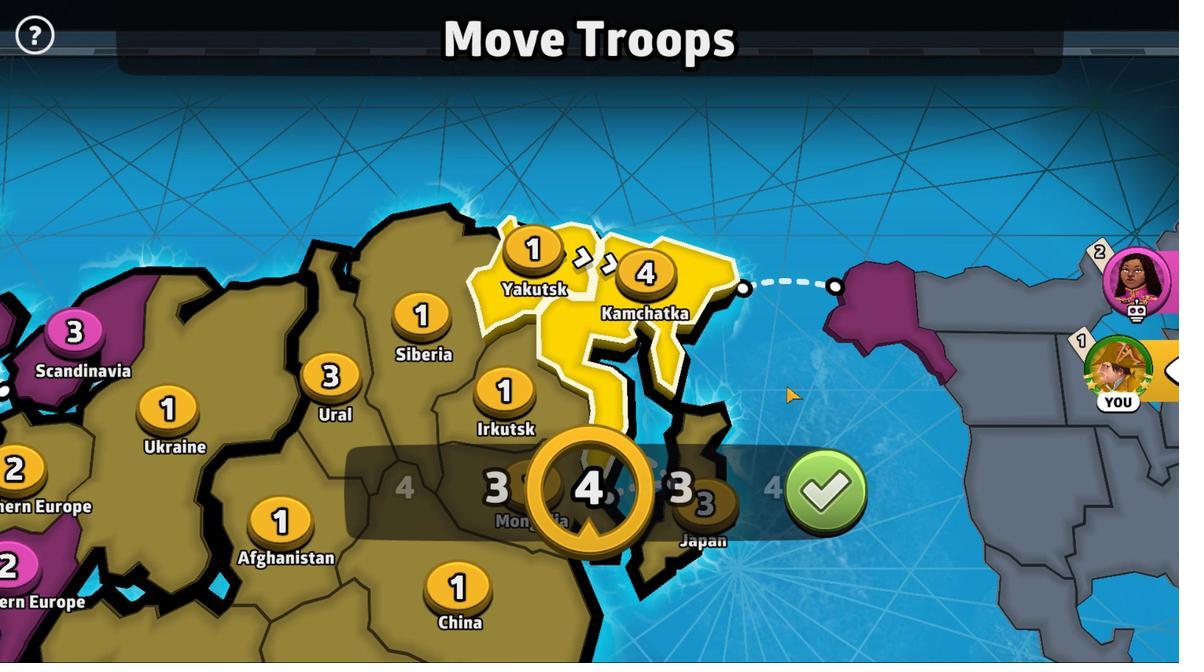 
Action: Mouse moved to (822, 496)
Screenshot: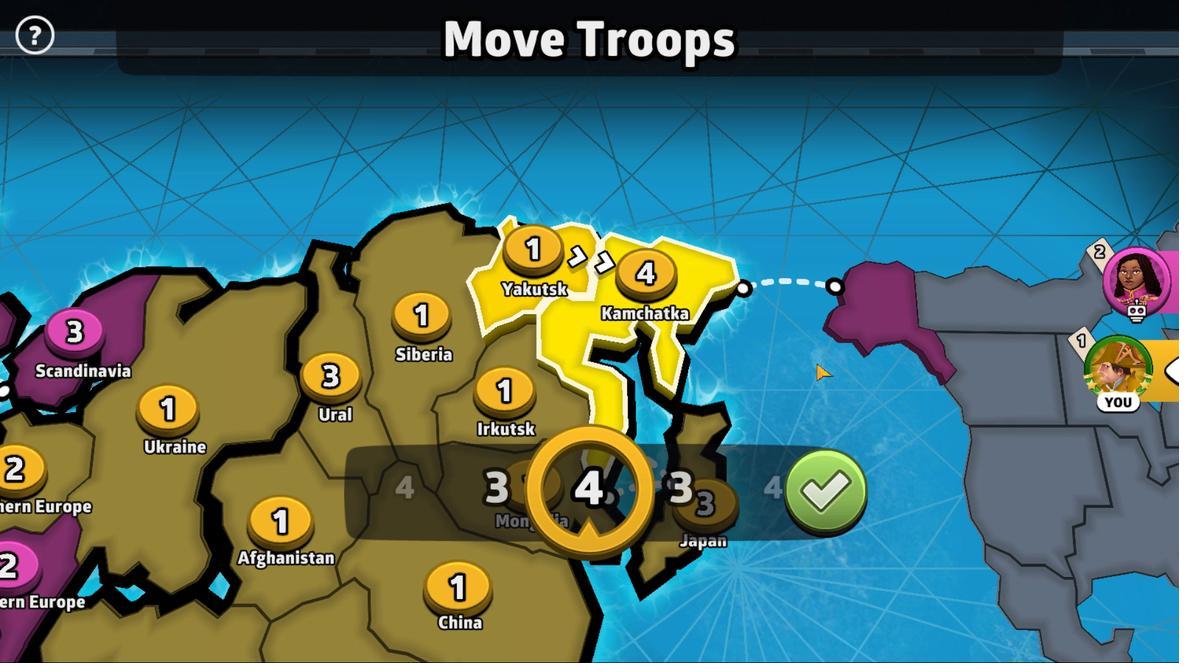 
Action: Mouse pressed left at (822, 496)
Screenshot: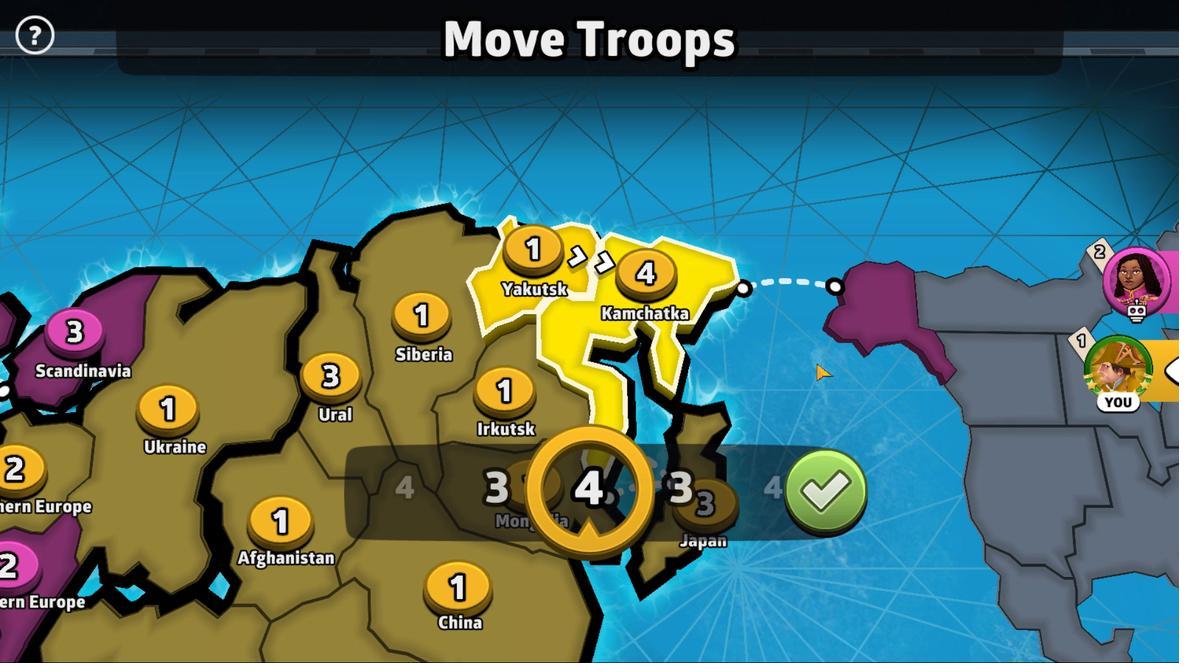 
Action: Mouse moved to (811, 482)
Screenshot: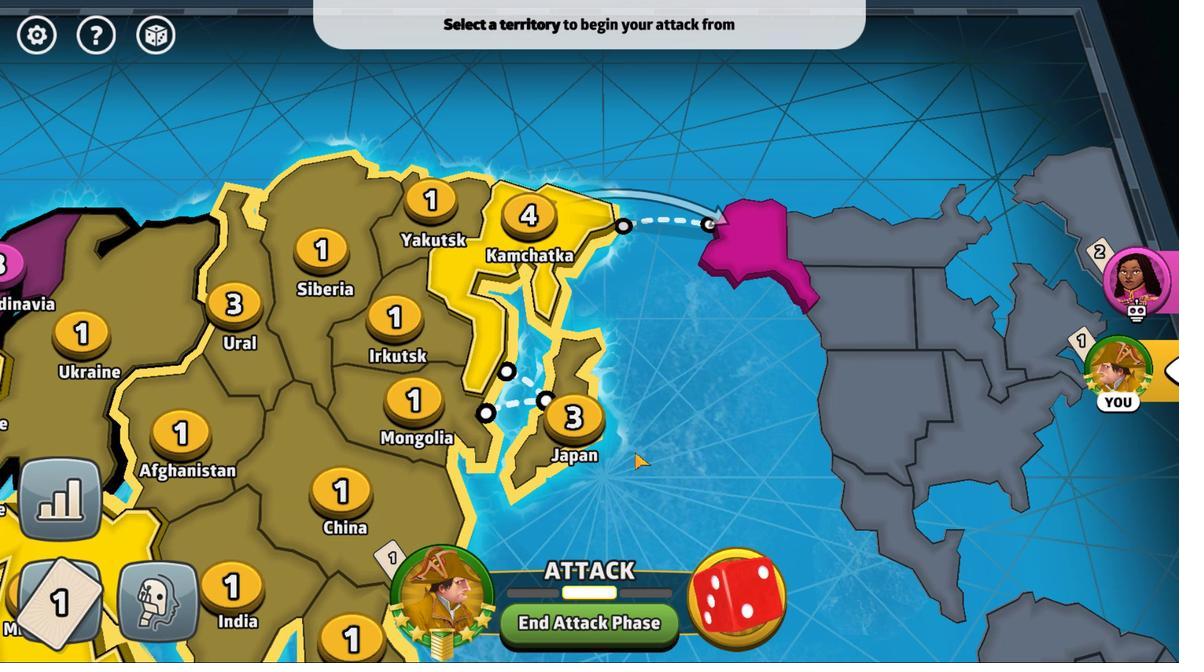 
Action: Mouse pressed left at (811, 482)
Screenshot: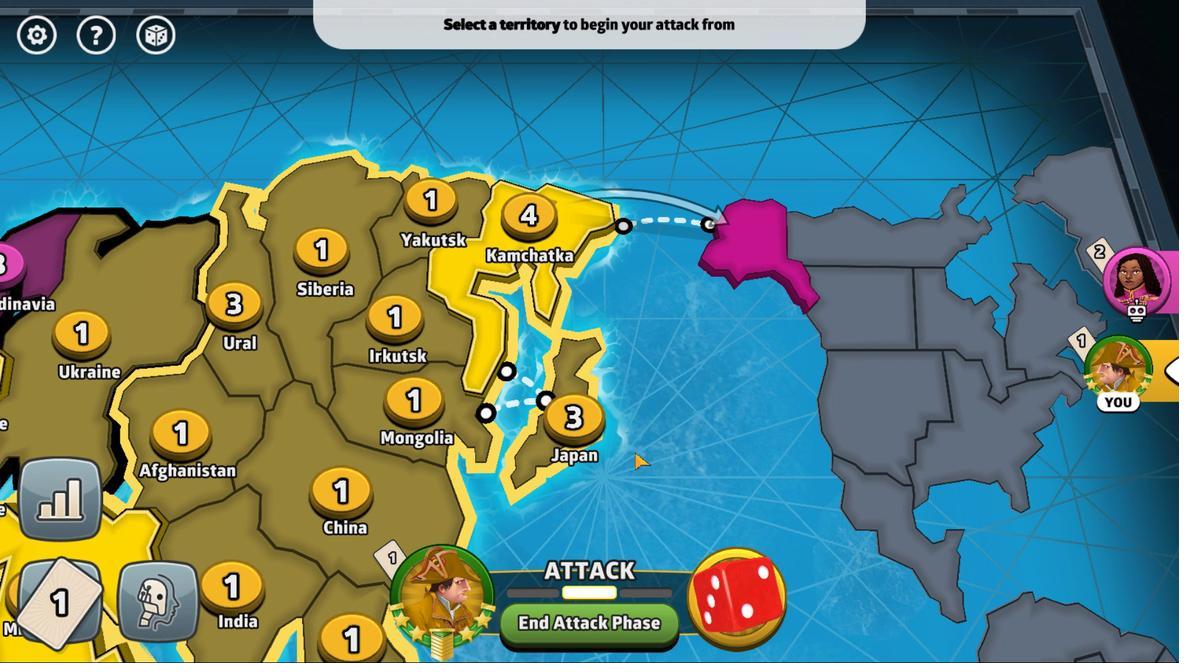 
Action: Mouse moved to (795, 498)
Screenshot: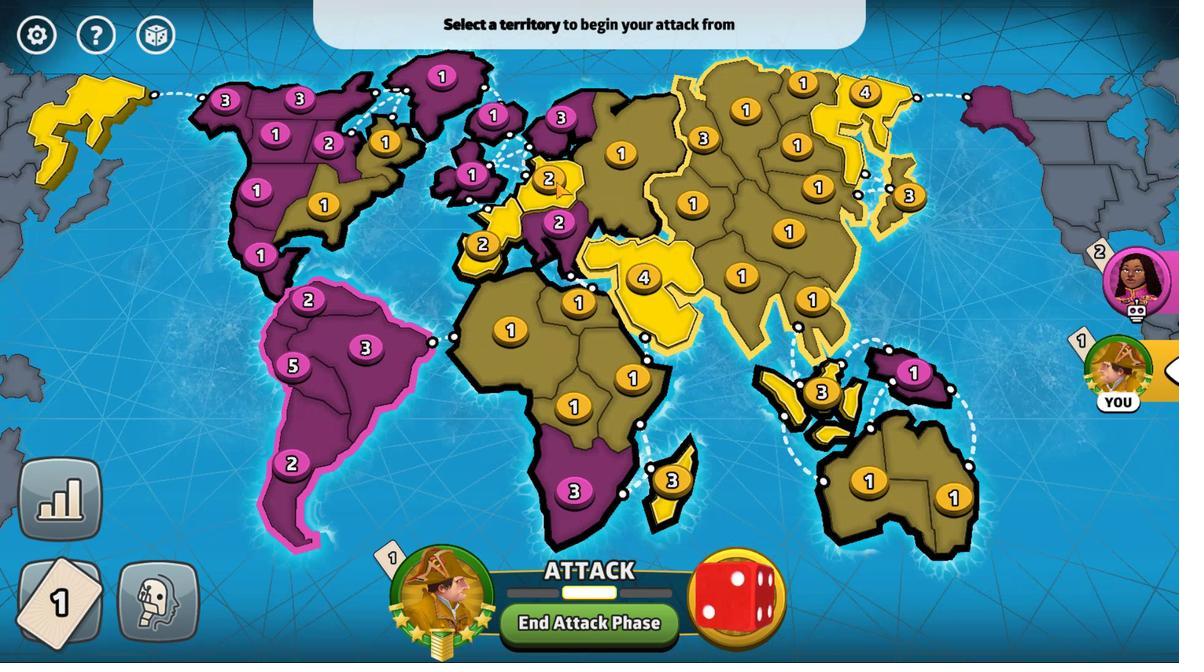 
Action: Mouse pressed left at (795, 498)
Screenshot: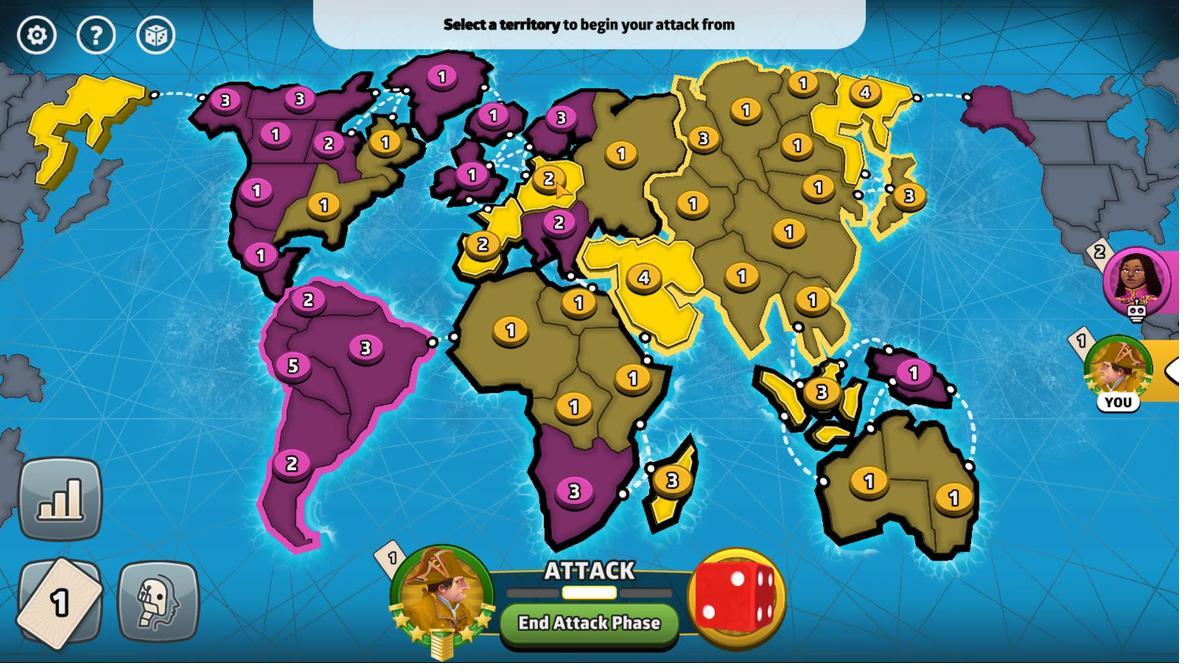 
Action: Mouse moved to (819, 496)
Screenshot: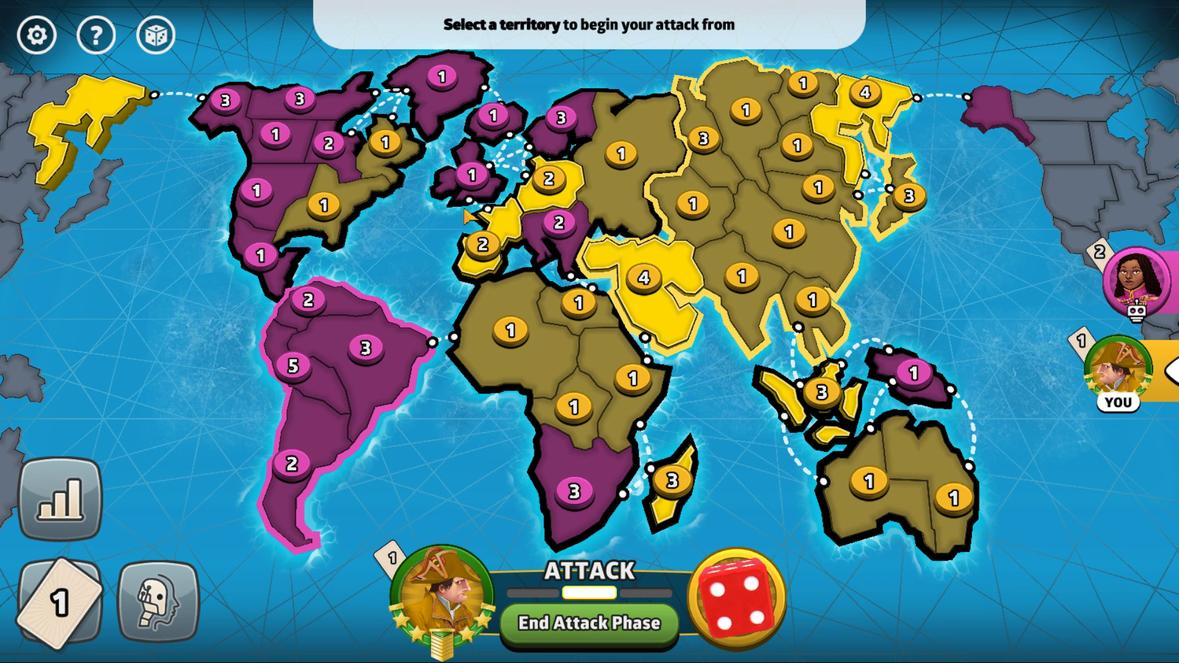 
Action: Mouse pressed left at (819, 496)
Screenshot: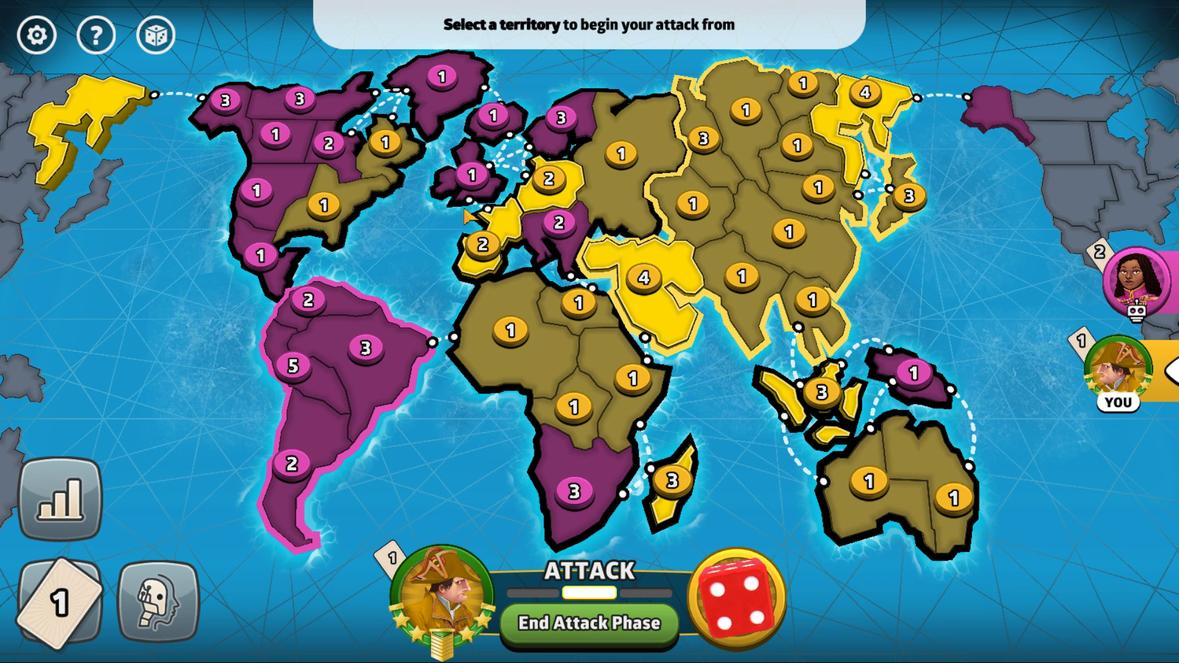 
Action: Mouse moved to (818, 482)
Screenshot: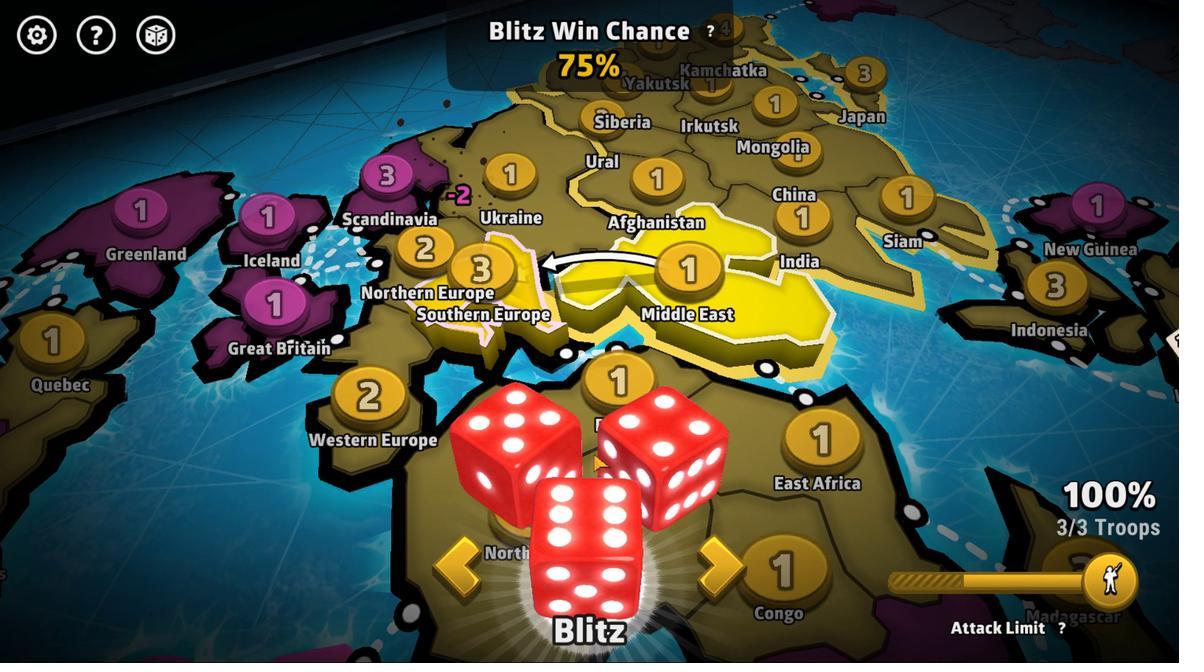 
Action: Mouse pressed left at (818, 482)
Screenshot: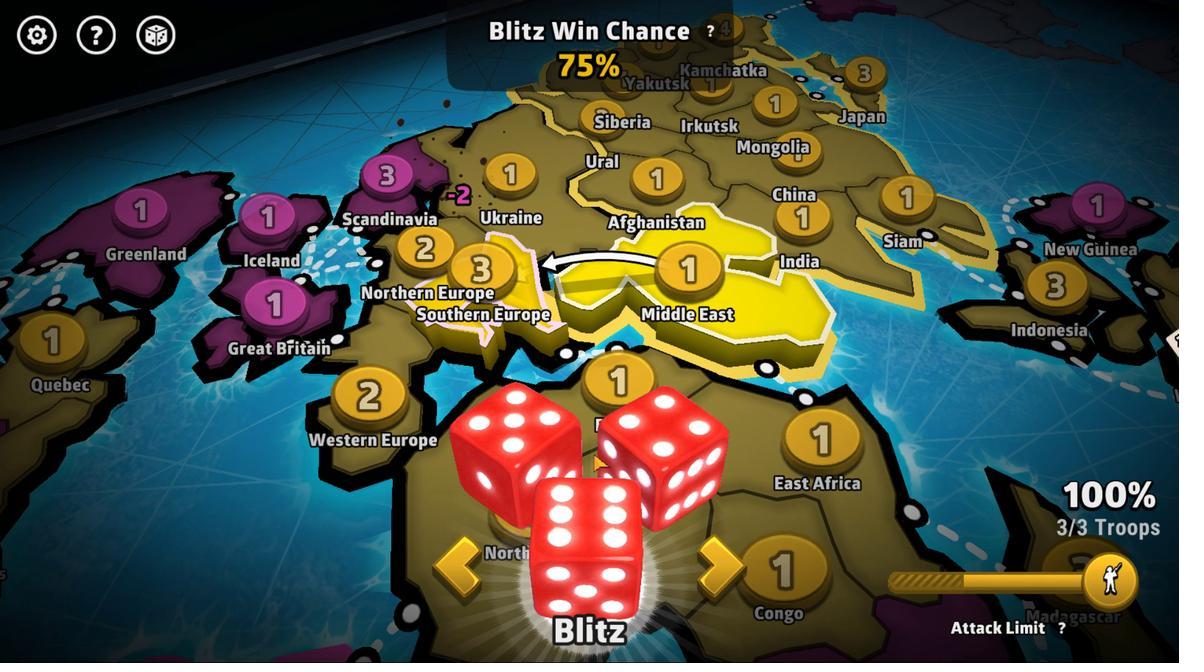 
Action: Mouse moved to (832, 477)
Screenshot: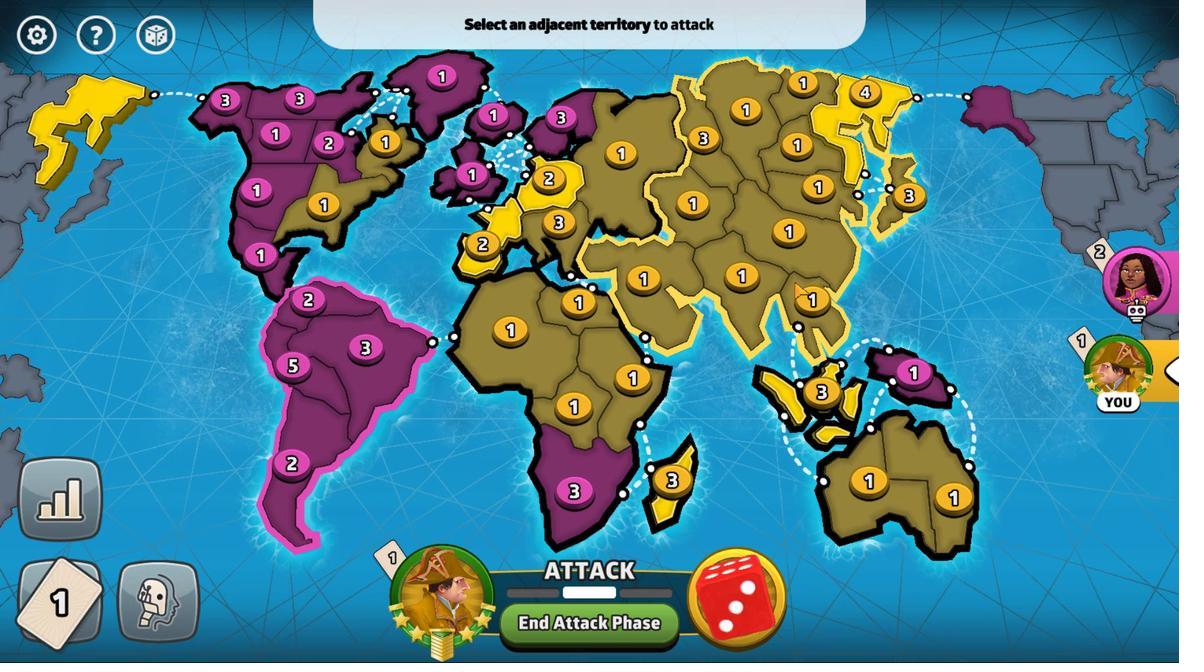 
Action: Mouse pressed left at (832, 477)
Screenshot: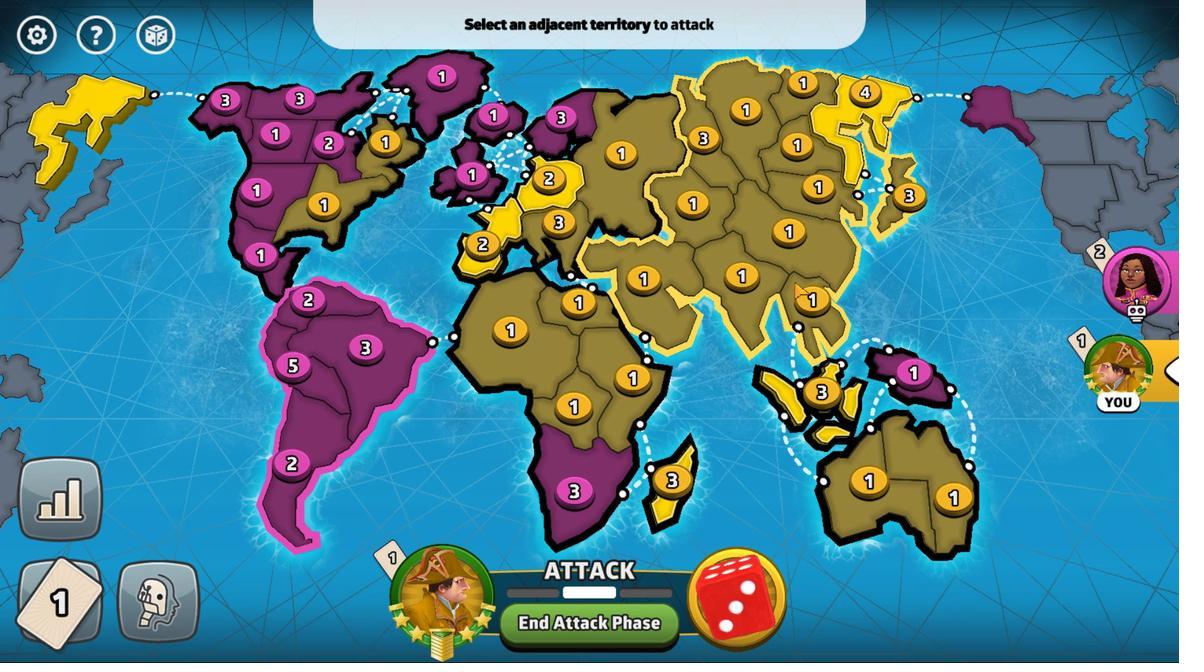 
Action: Mouse moved to (824, 496)
Screenshot: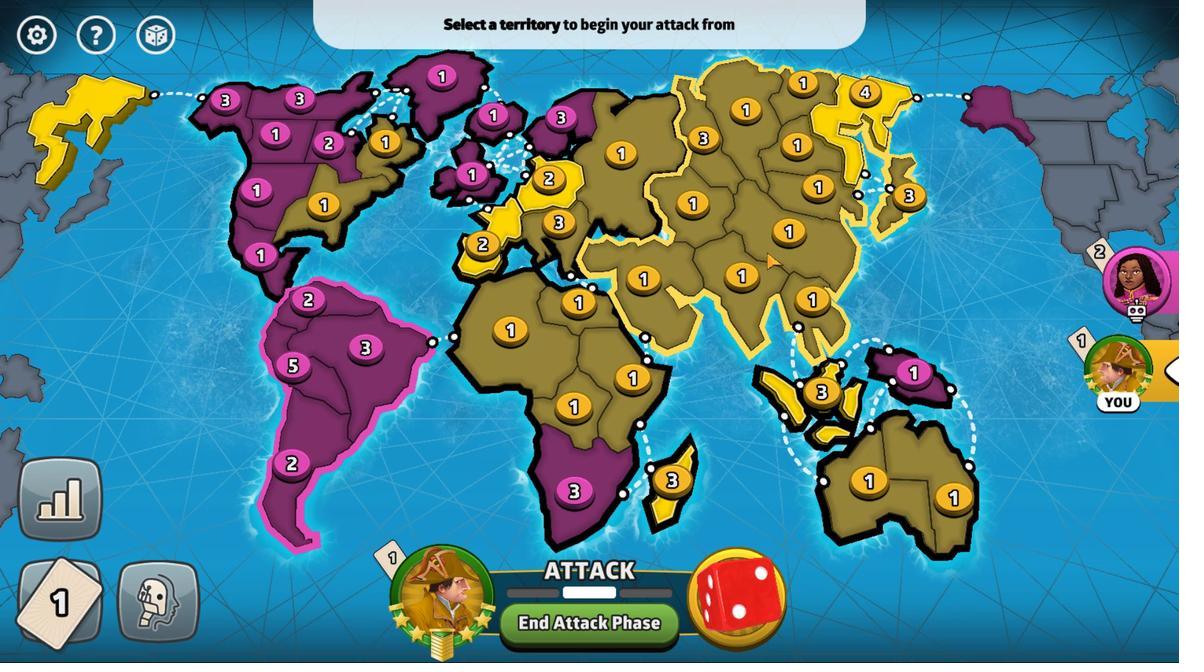 
Action: Mouse pressed left at (824, 496)
Screenshot: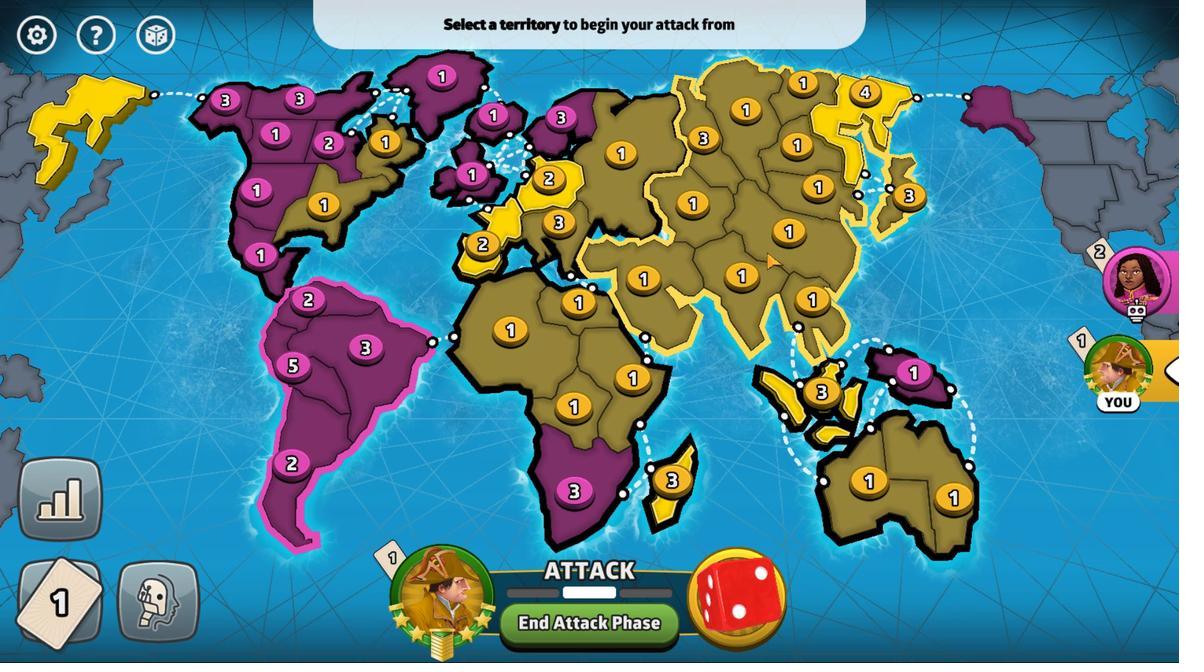 
Action: Mouse moved to (829, 474)
Screenshot: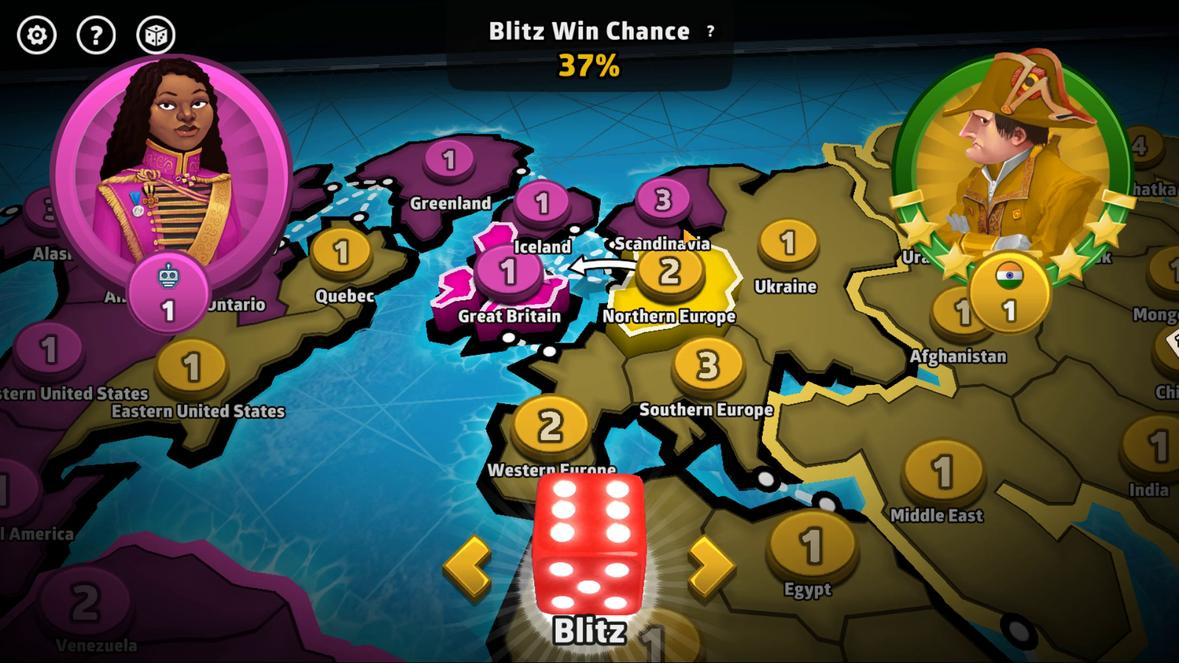 
Action: Mouse pressed left at (829, 474)
Screenshot: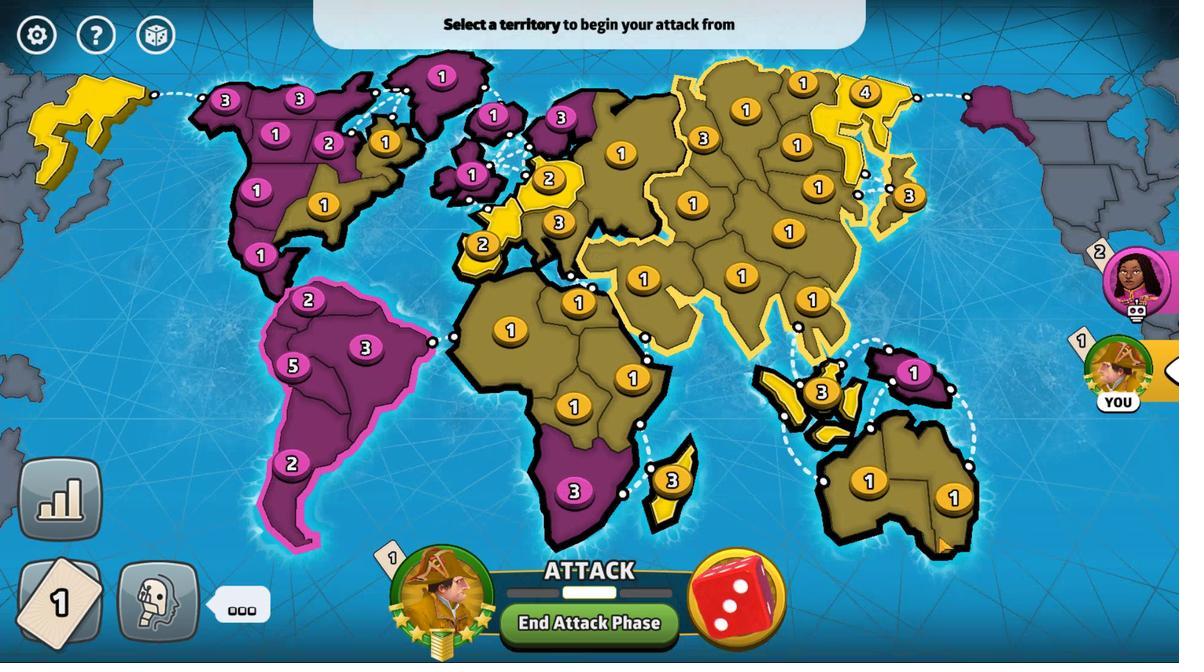 
Action: Mouse moved to (832, 482)
Screenshot: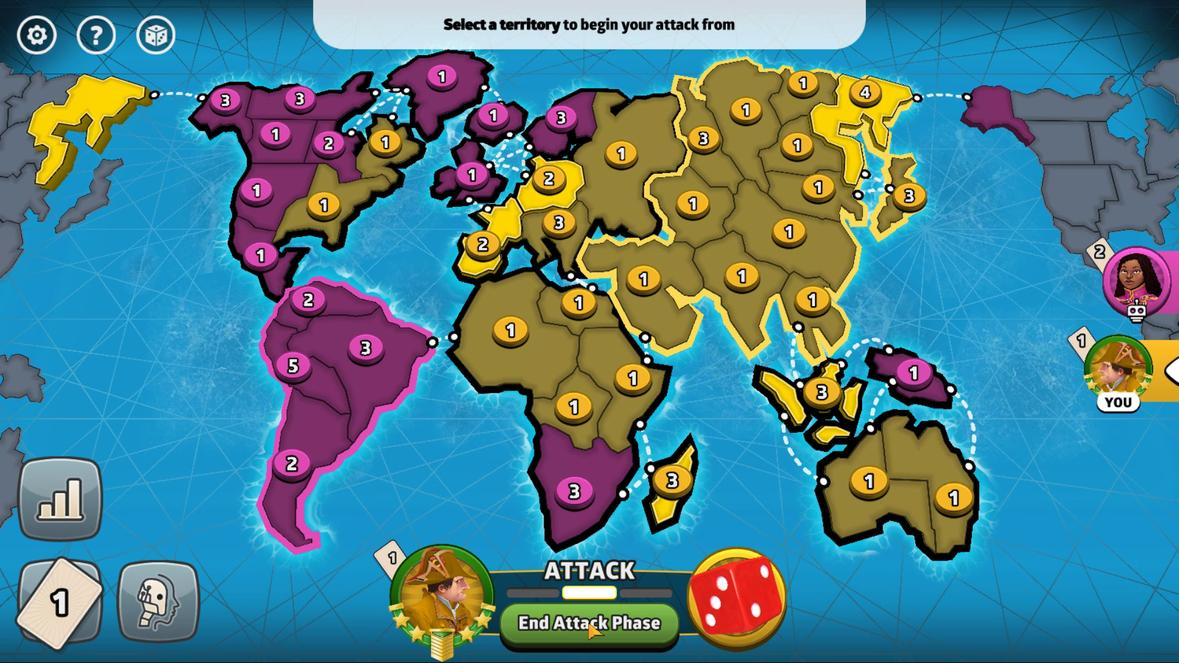 
Action: Mouse pressed left at (832, 482)
Screenshot: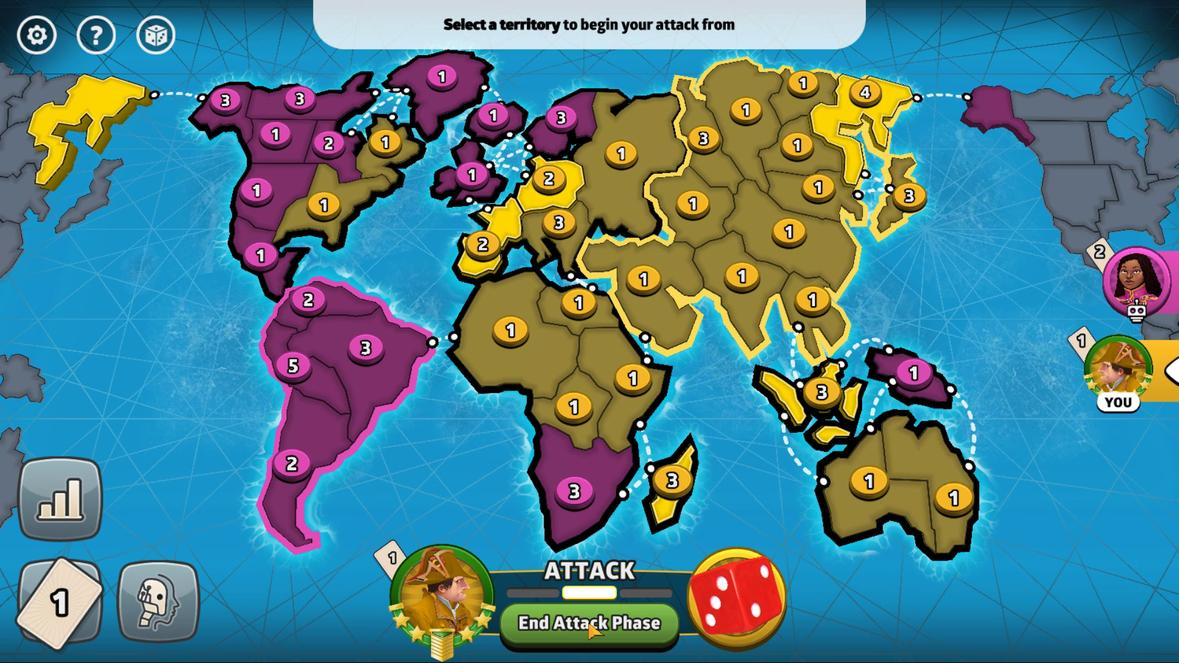 
Action: Mouse moved to (813, 478)
Screenshot: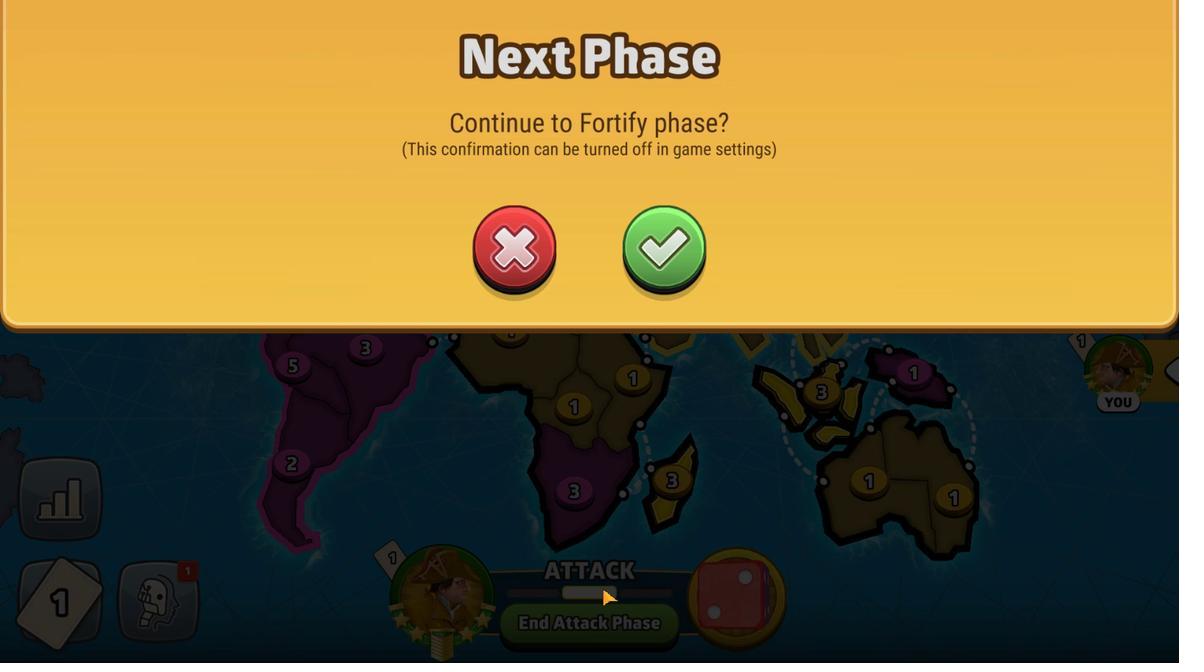 
Action: Mouse pressed left at (813, 478)
Screenshot: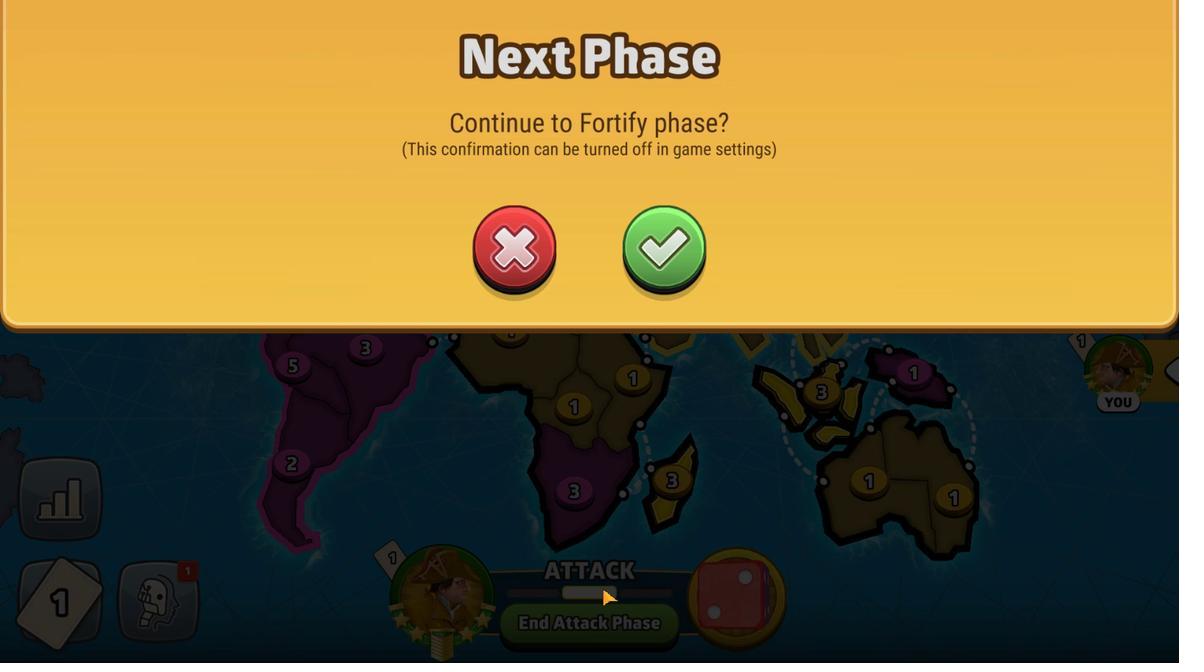 
Action: Mouse moved to (824, 509)
Screenshot: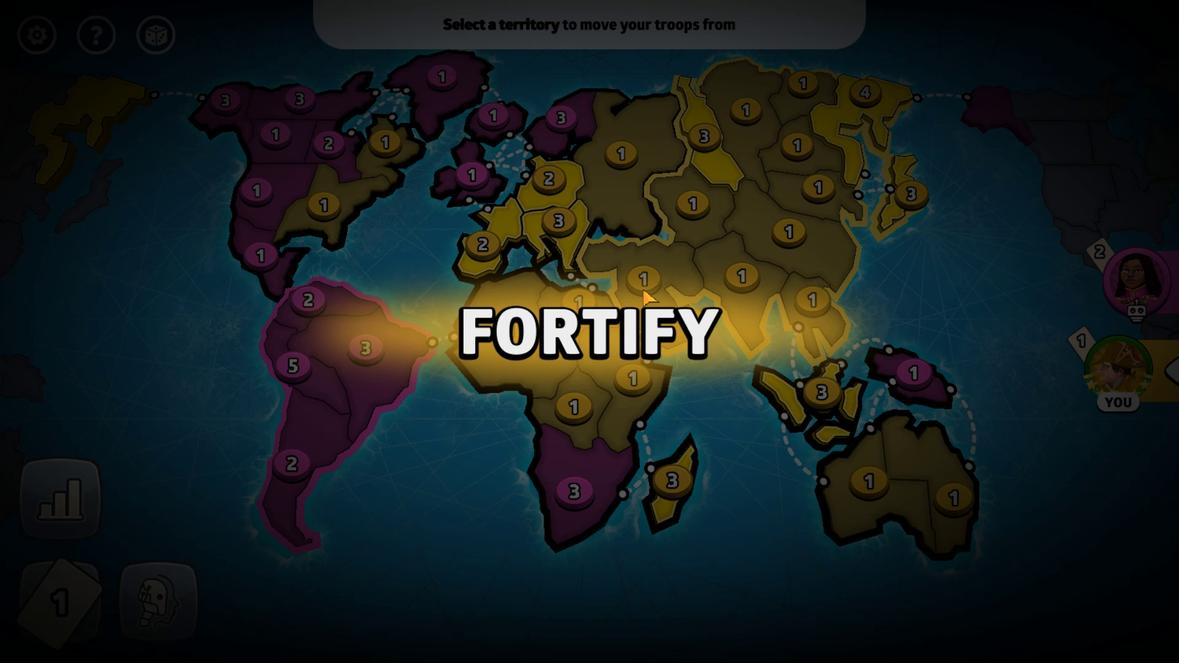 
Action: Mouse pressed left at (824, 509)
Screenshot: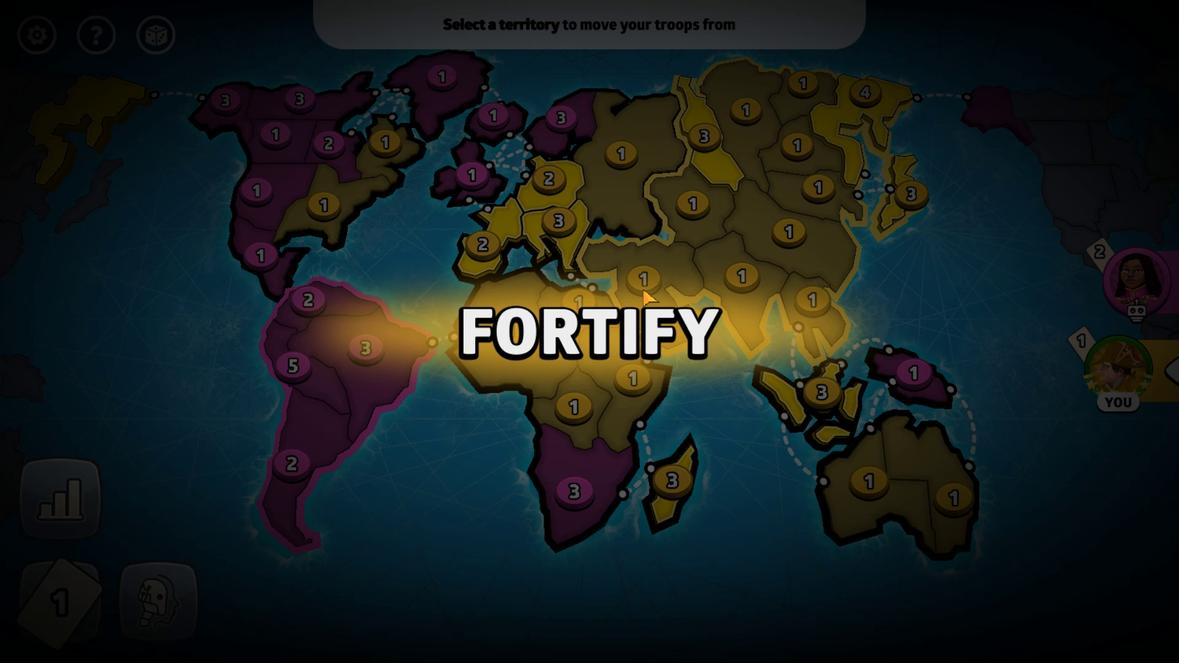 
Action: Mouse moved to (816, 480)
Screenshot: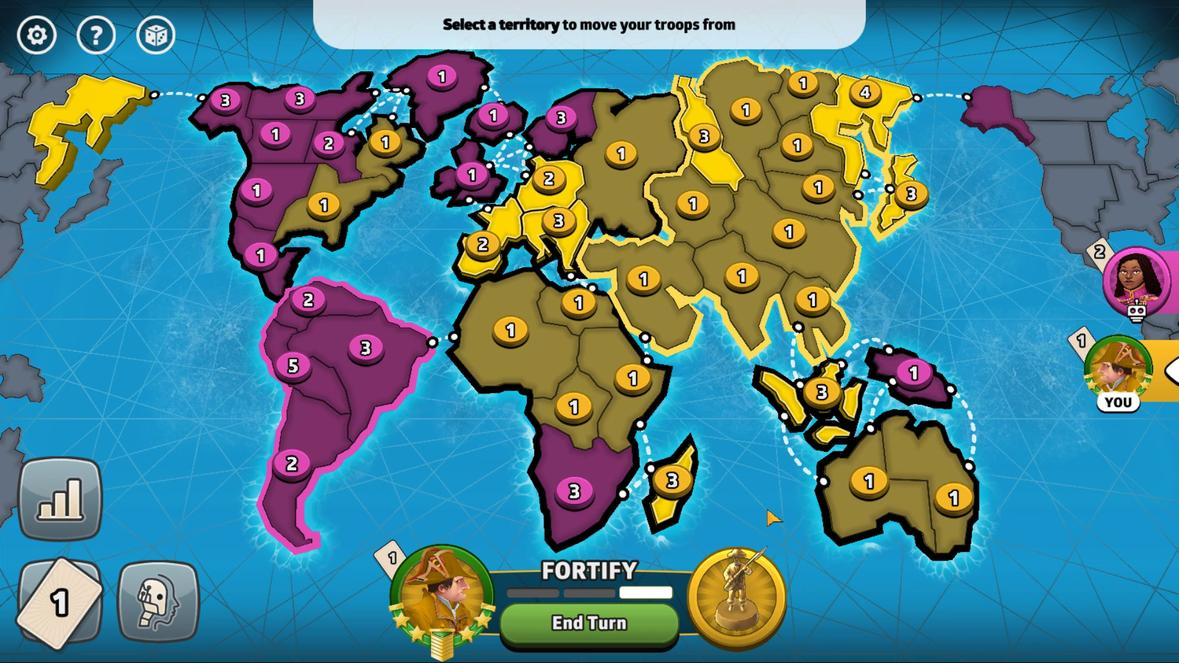 
Action: Mouse pressed left at (816, 480)
Screenshot: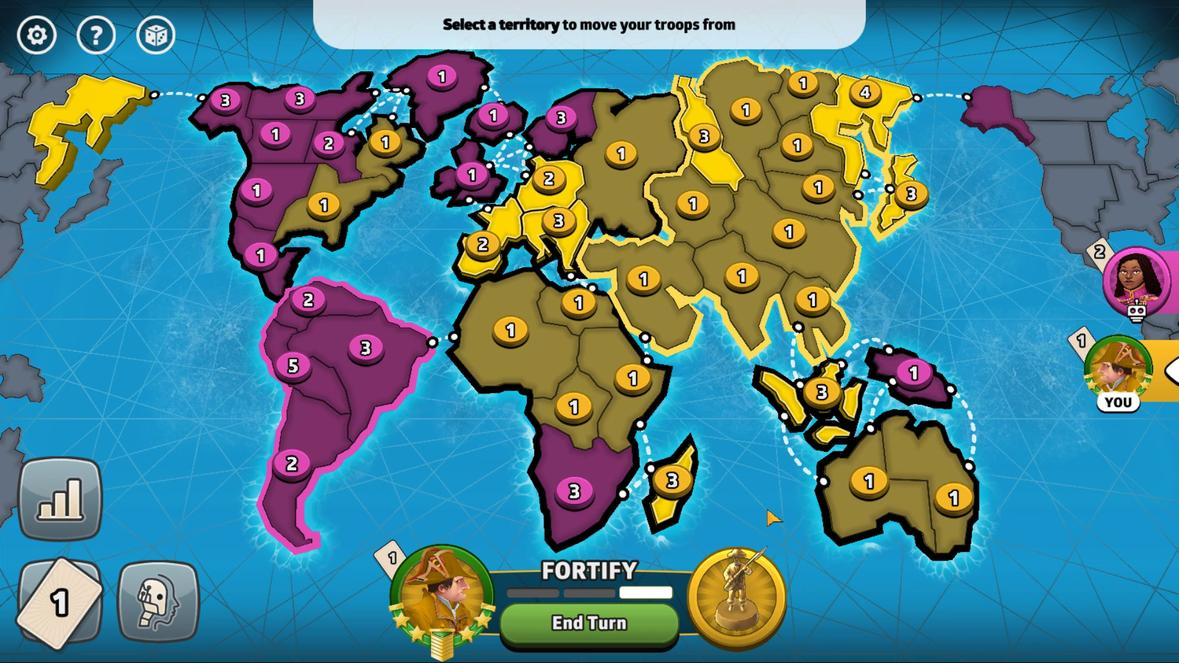 
Action: Mouse moved to (819, 510)
Screenshot: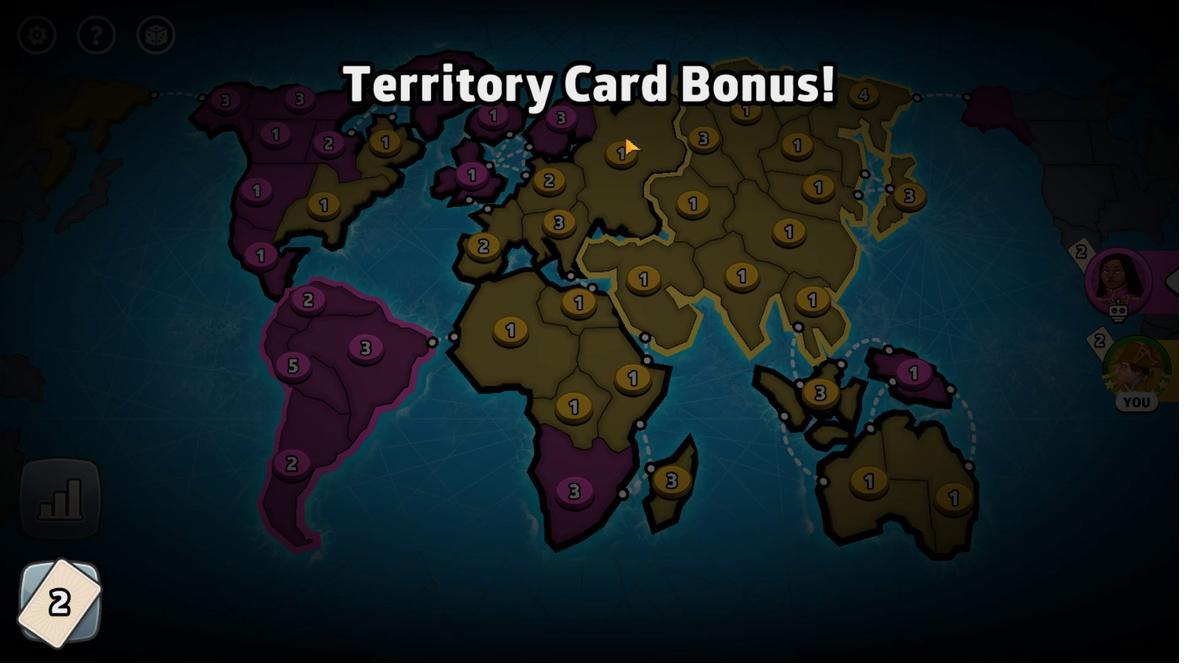 
Action: Mouse pressed left at (819, 510)
Screenshot: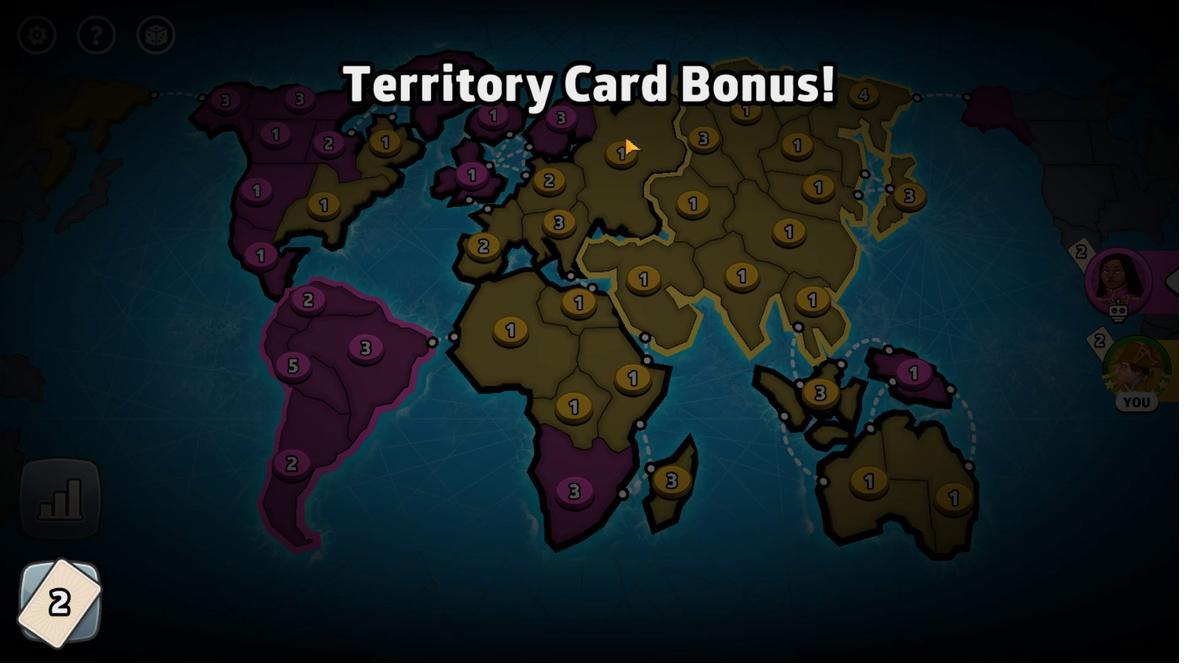 
Action: Mouse moved to (814, 475)
Screenshot: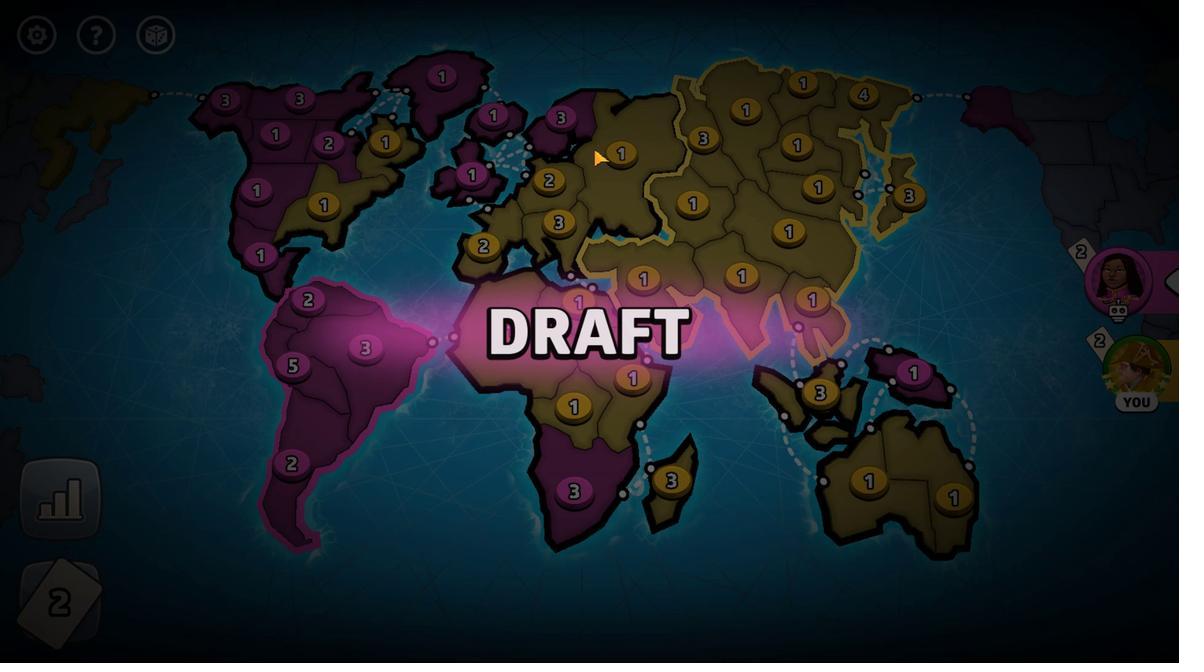 
Action: Mouse pressed left at (814, 475)
Screenshot: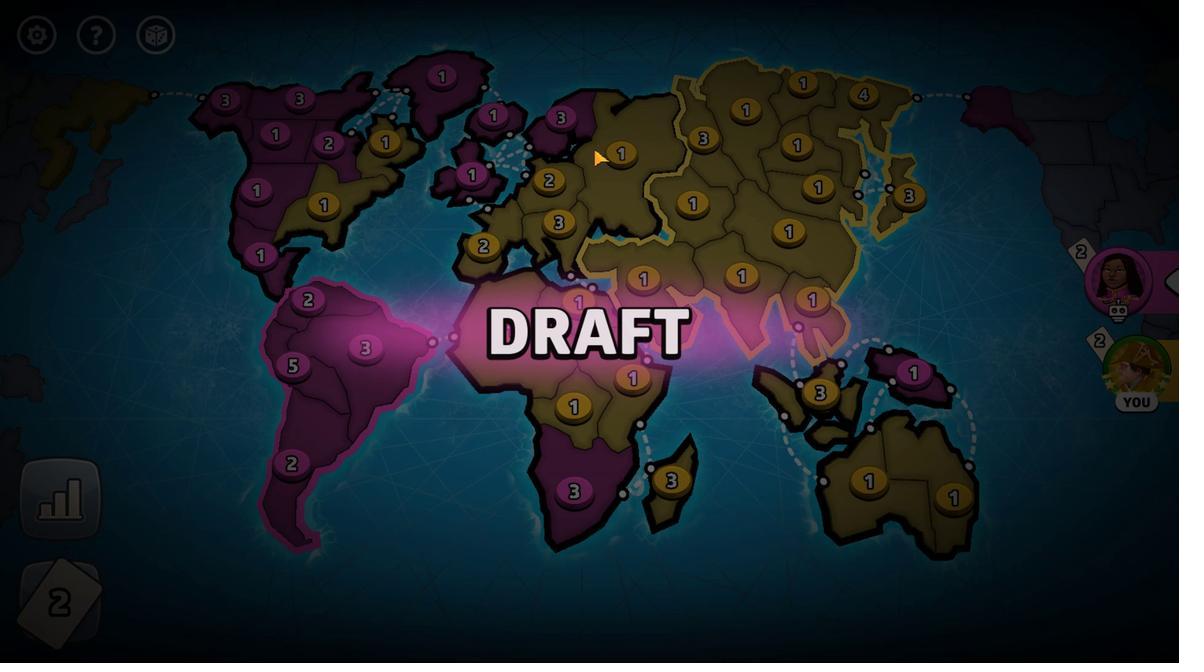 
Action: Mouse moved to (814, 477)
Screenshot: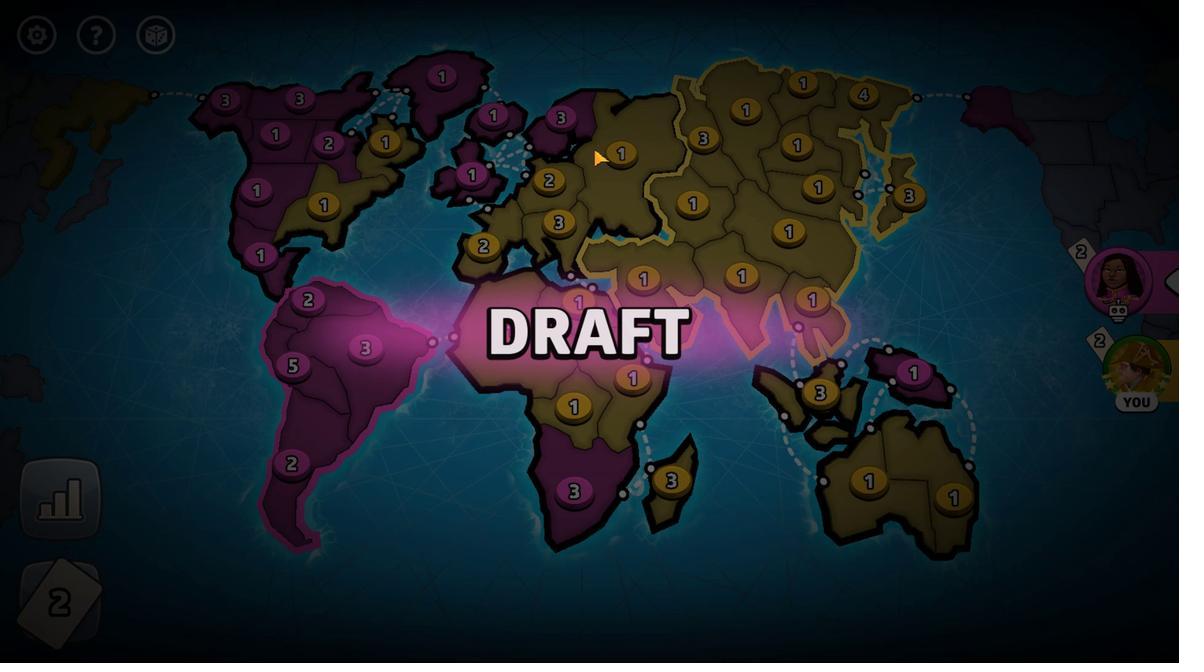 
Action: Mouse pressed left at (814, 477)
Screenshot: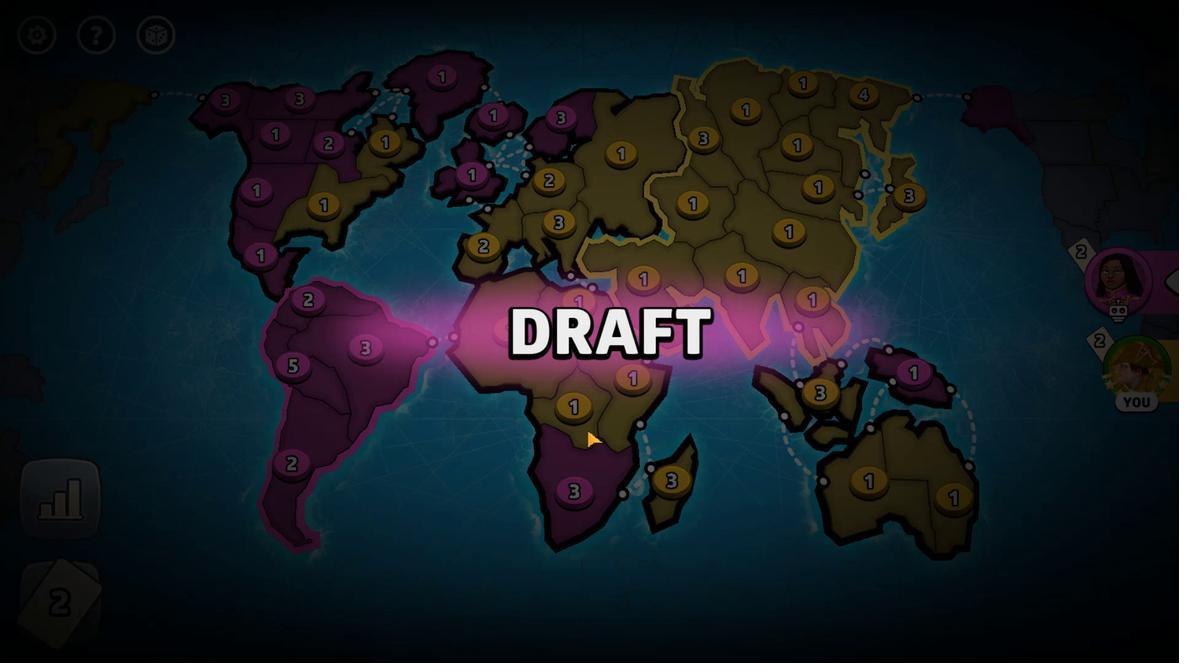 
Action: Mouse moved to (824, 494)
Screenshot: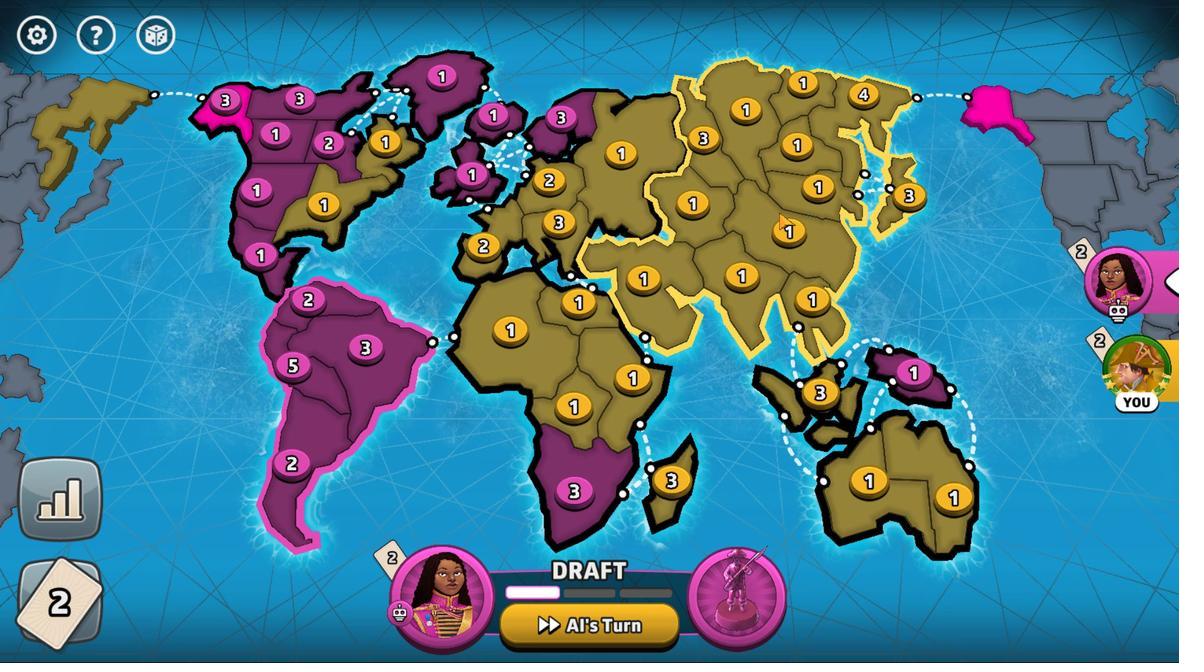 
Action: Mouse pressed left at (824, 494)
Screenshot: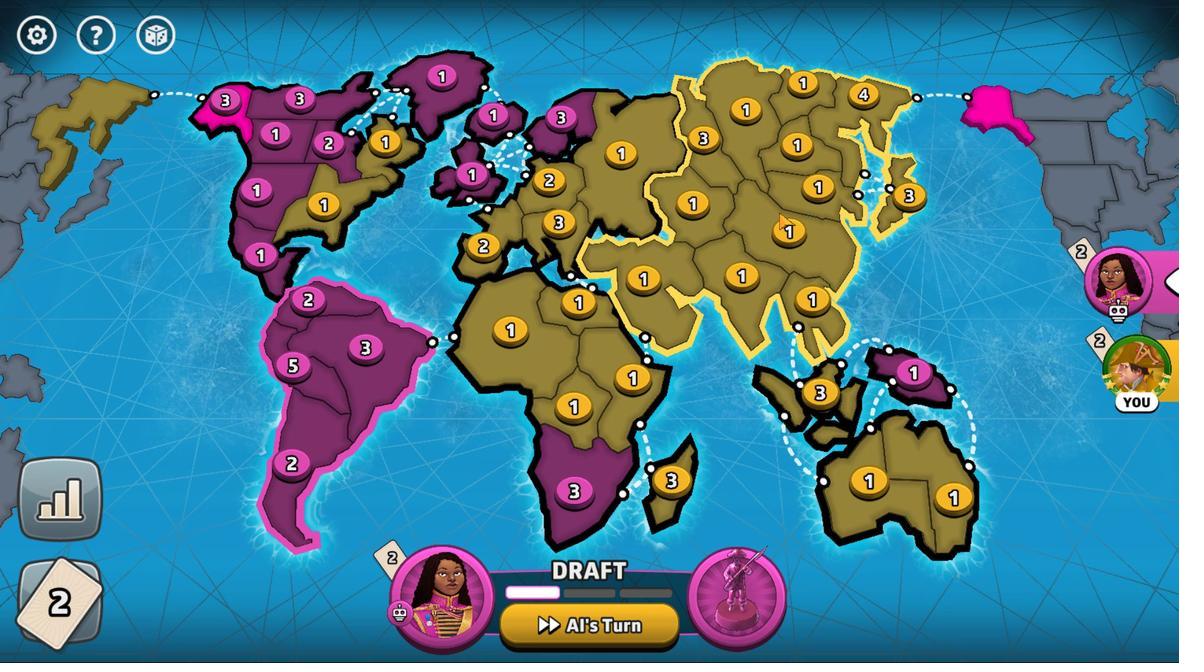 
Action: Mouse moved to (867, 496)
Screenshot: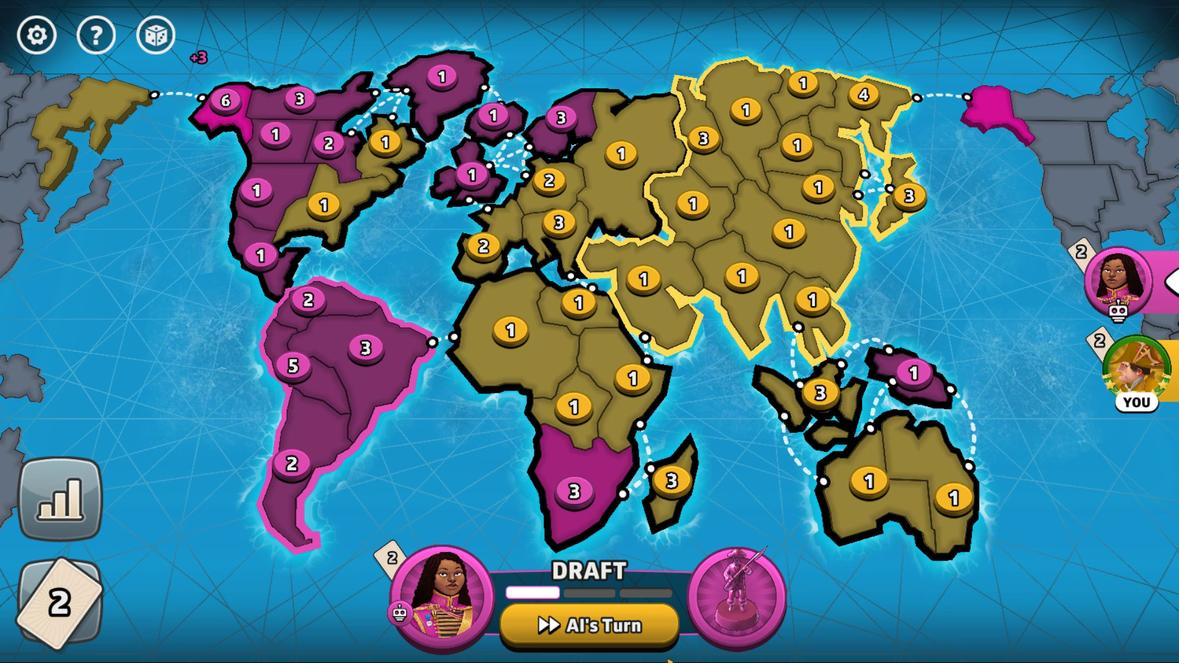 
Action: Mouse pressed left at (867, 496)
Screenshot: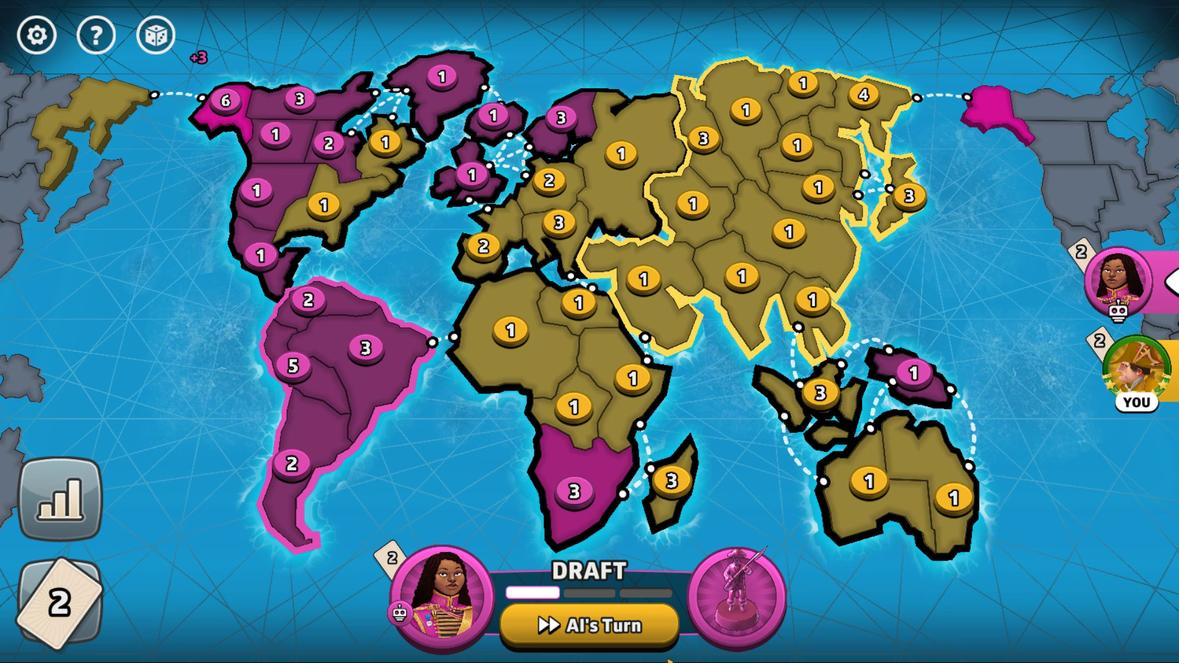 
Action: Mouse moved to (870, 497)
Screenshot: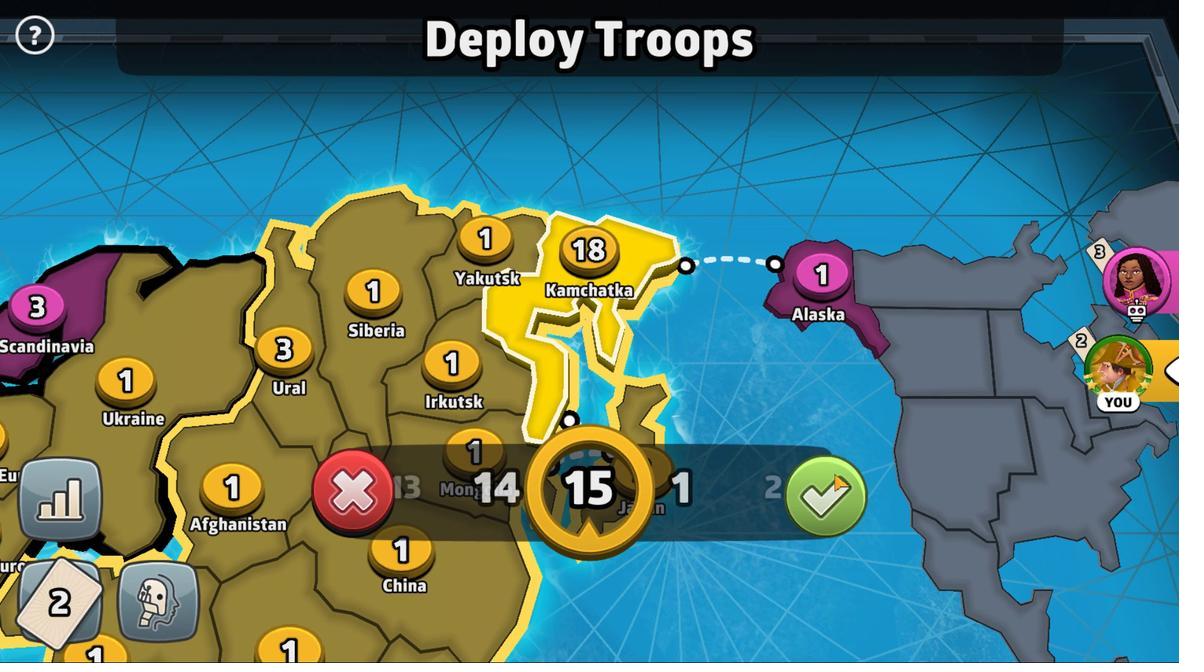 
Action: Mouse pressed left at (870, 497)
Screenshot: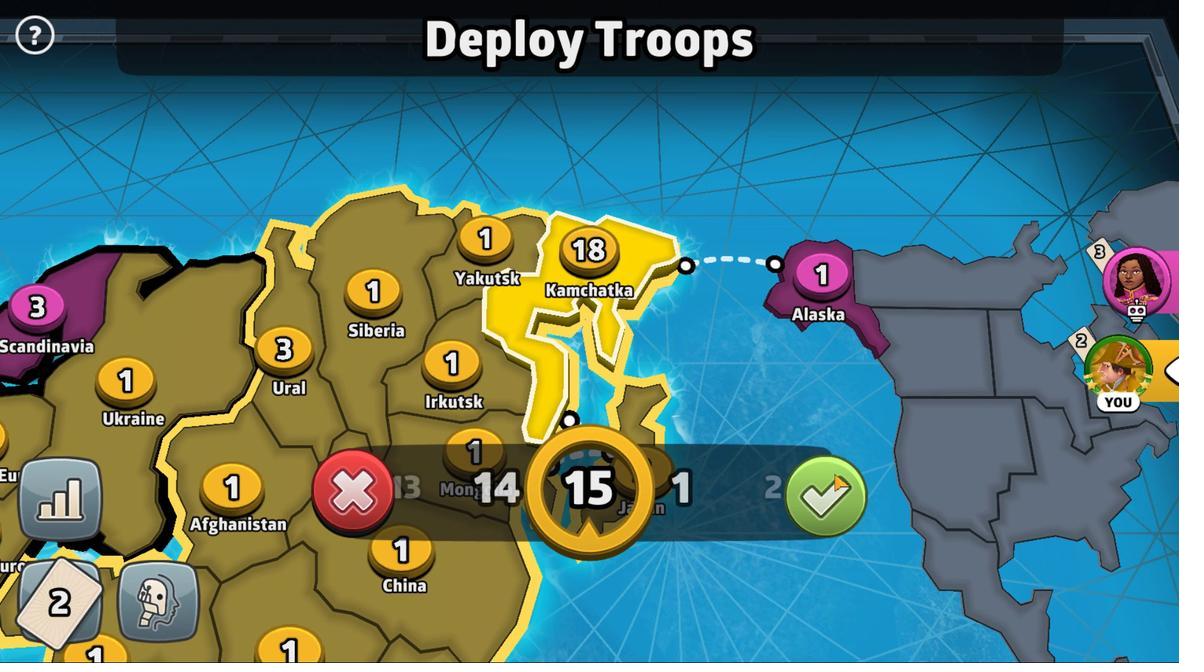 
Action: Mouse moved to (792, 467)
Screenshot: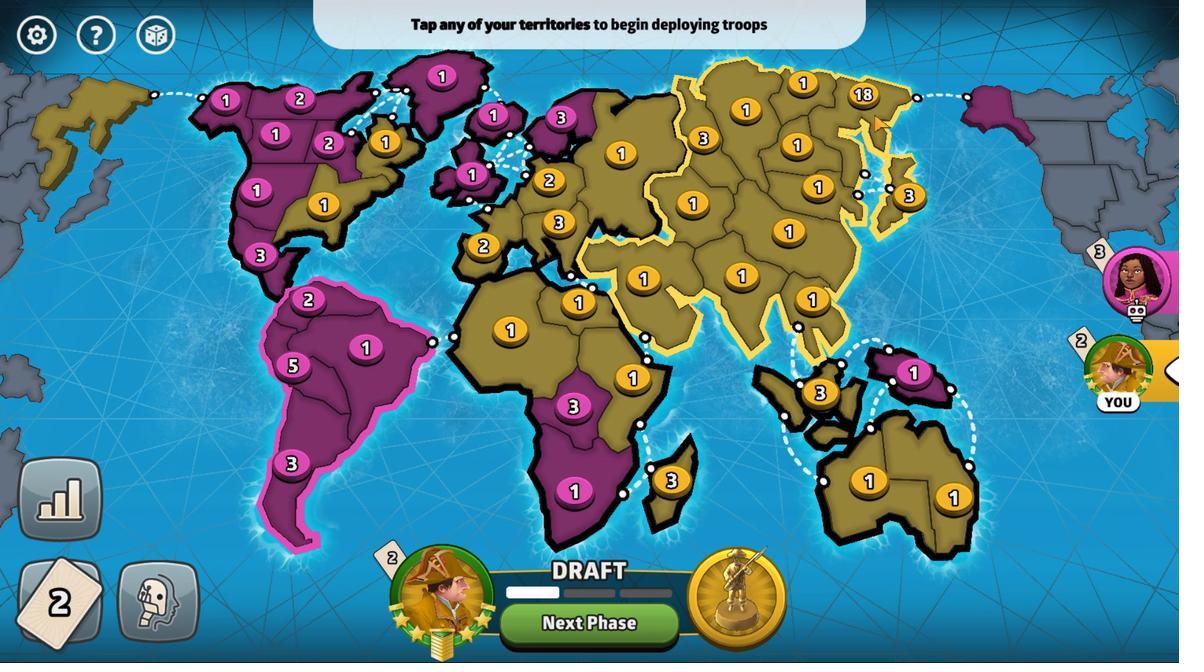 
Action: Mouse pressed left at (792, 467)
Screenshot: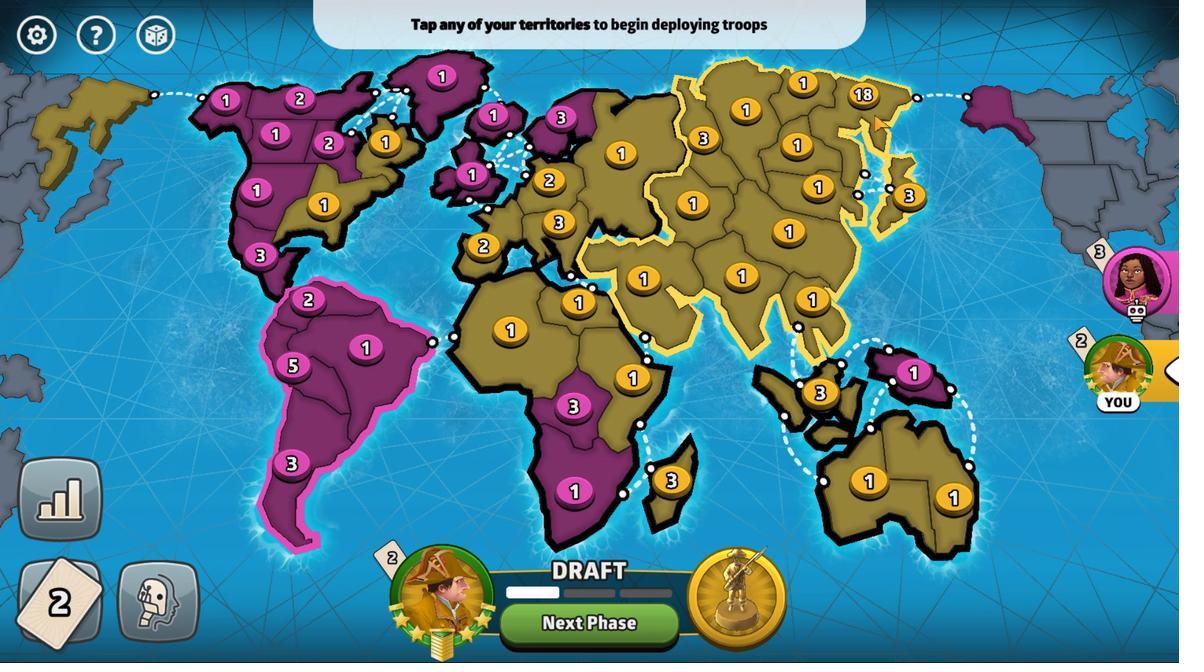 
Action: Mouse moved to (795, 498)
Screenshot: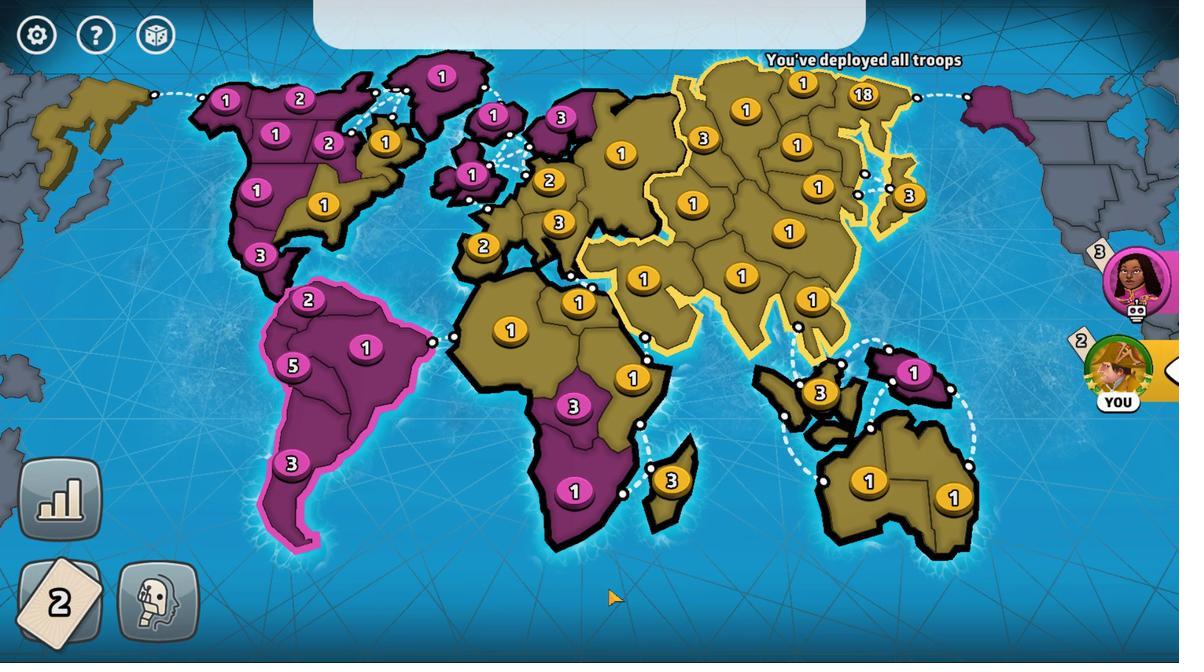 
Action: Mouse pressed left at (795, 498)
Screenshot: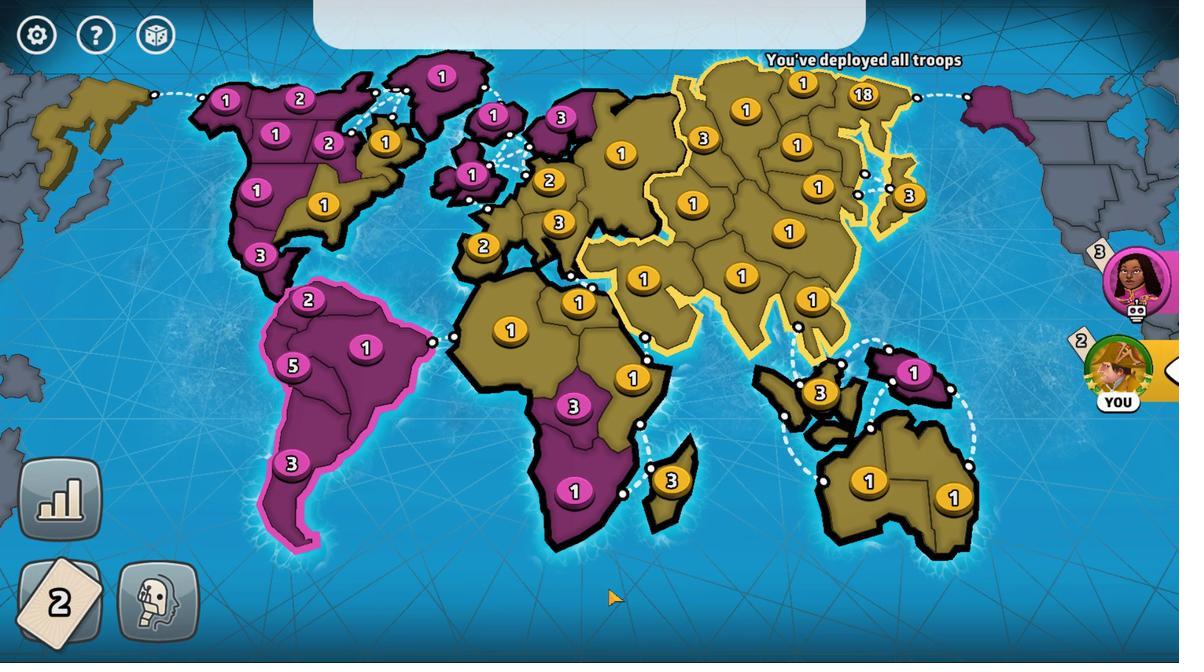 
Action: Mouse moved to (791, 469)
Screenshot: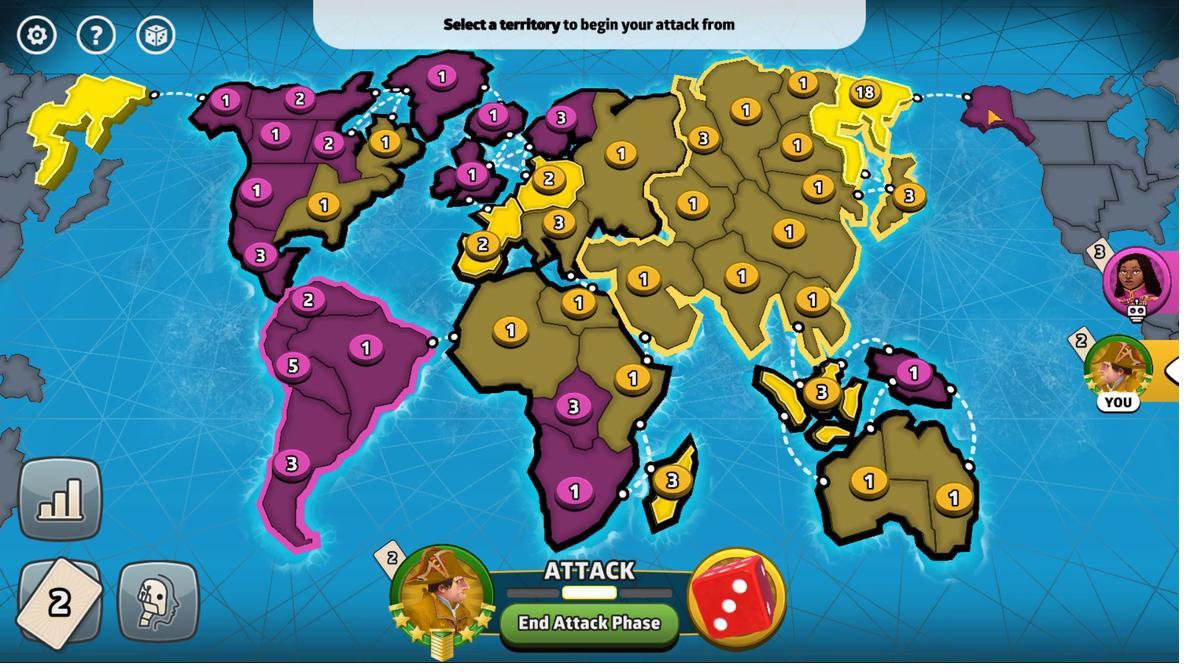 
Action: Mouse pressed left at (791, 469)
Screenshot: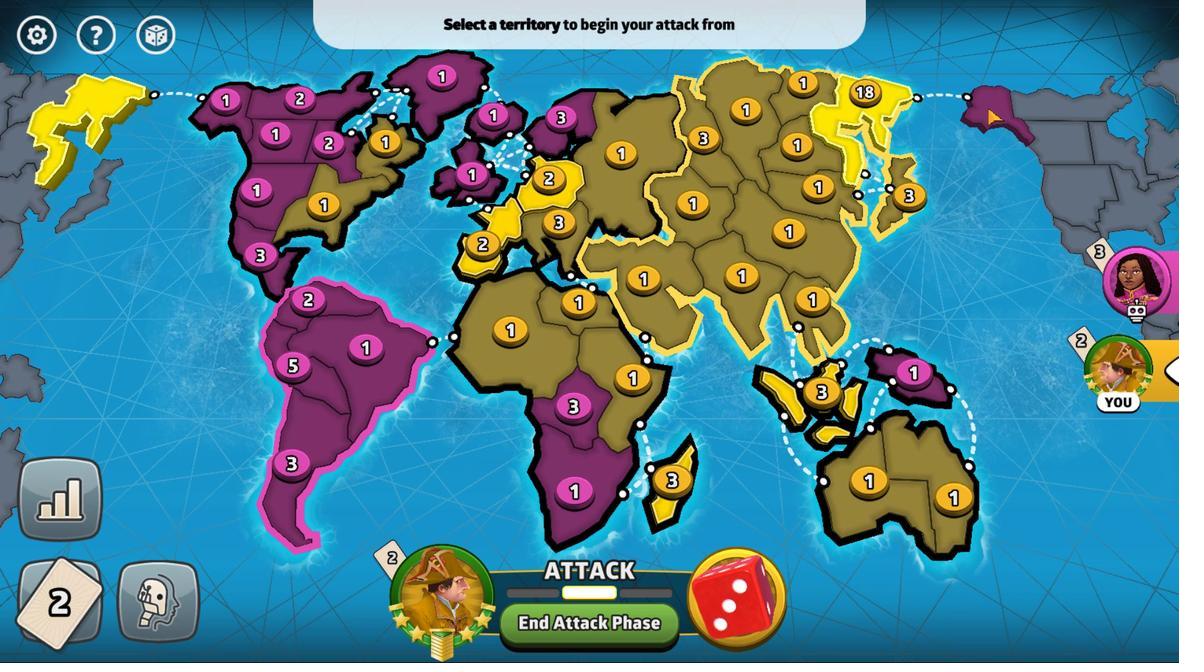
Action: Mouse moved to (822, 510)
Screenshot: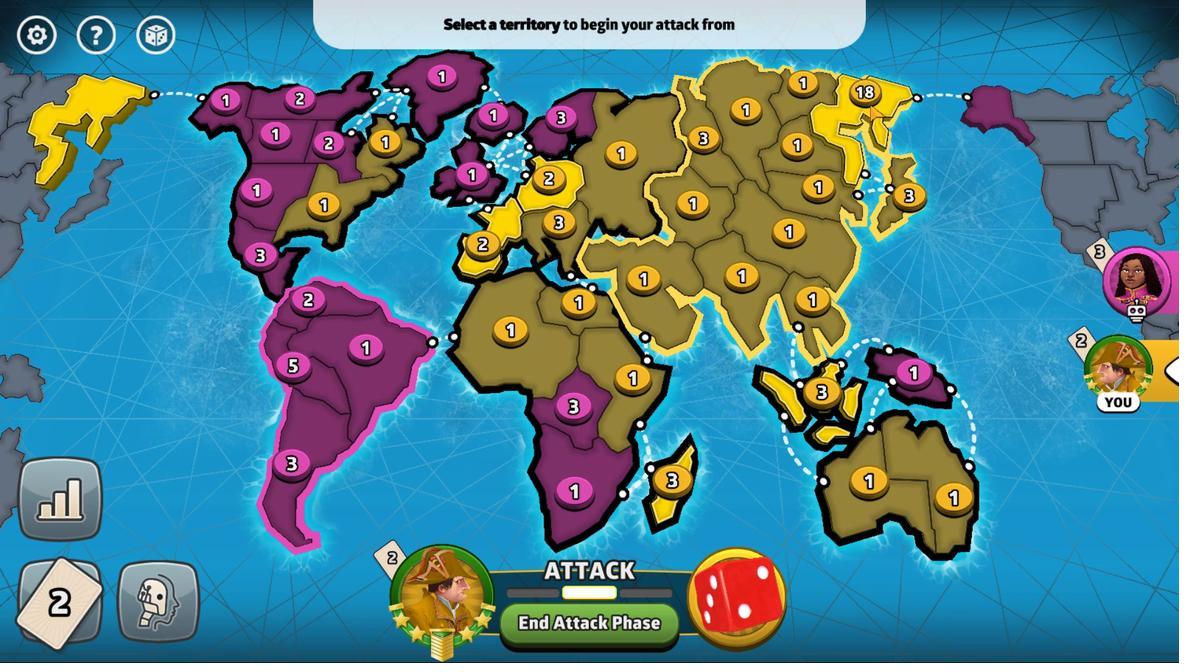 
Action: Mouse pressed left at (822, 510)
Screenshot: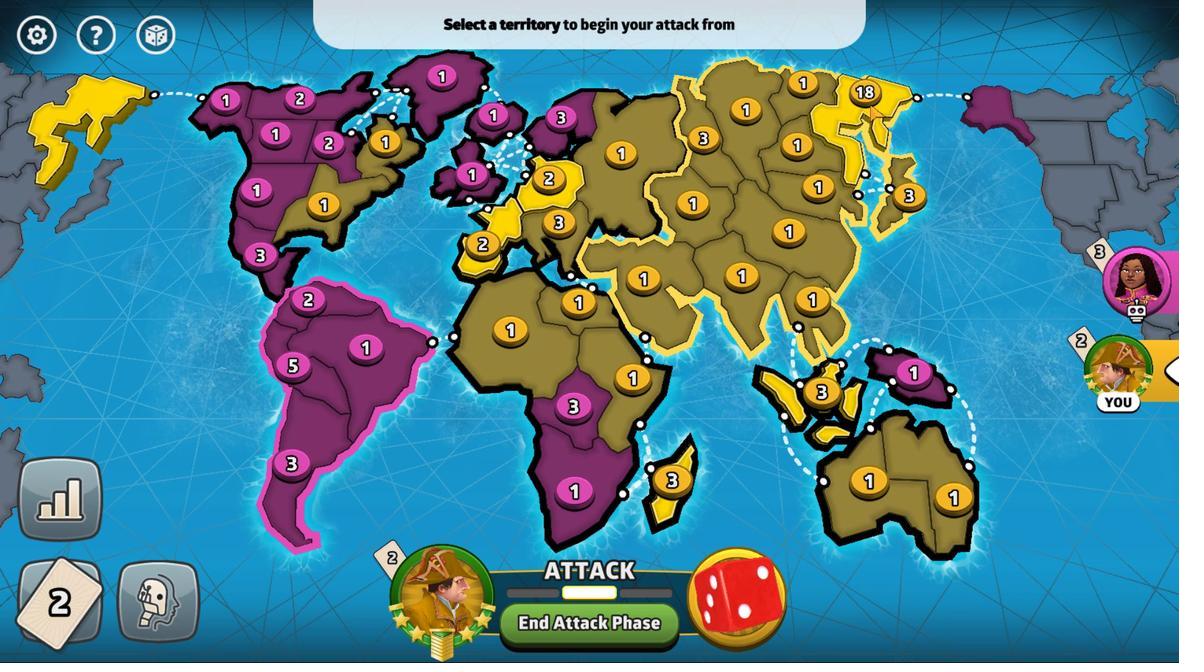 
Action: Mouse moved to (791, 469)
Screenshot: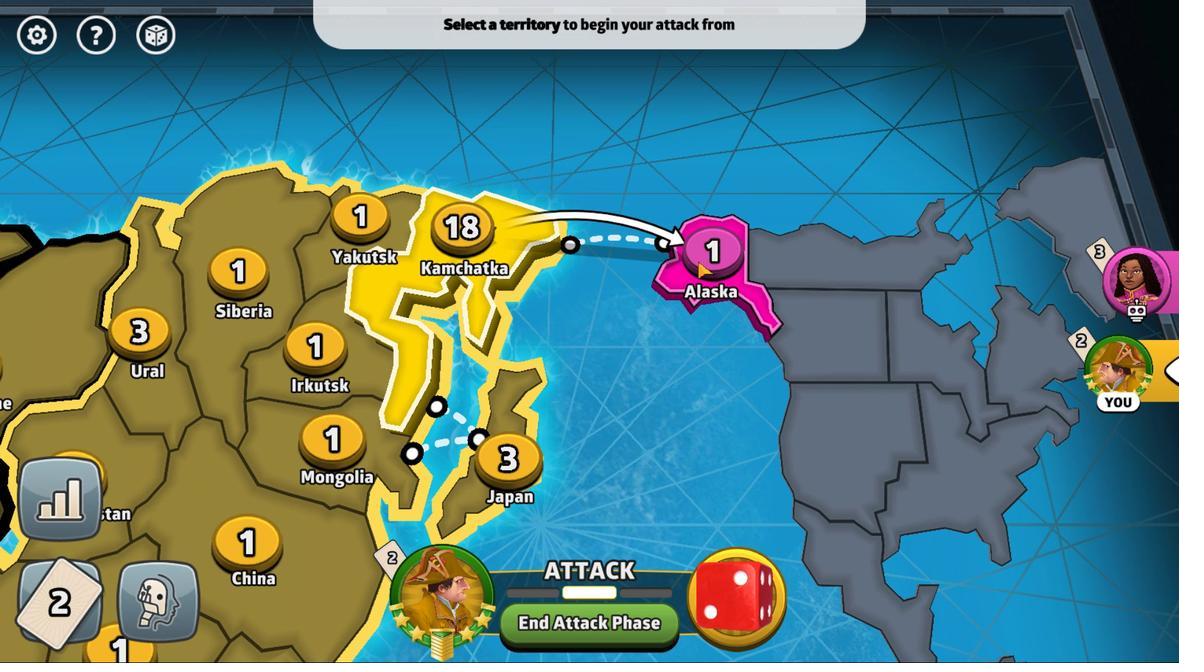 
Action: Mouse pressed left at (791, 469)
Screenshot: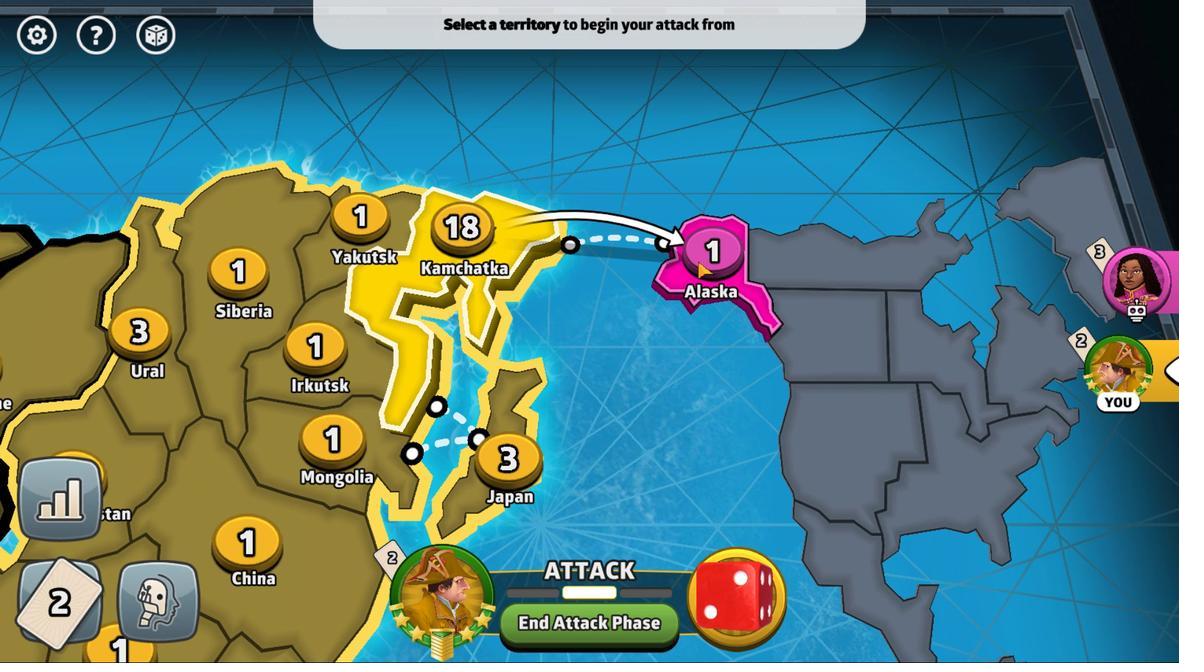 
Action: Mouse moved to (778, 469)
Screenshot: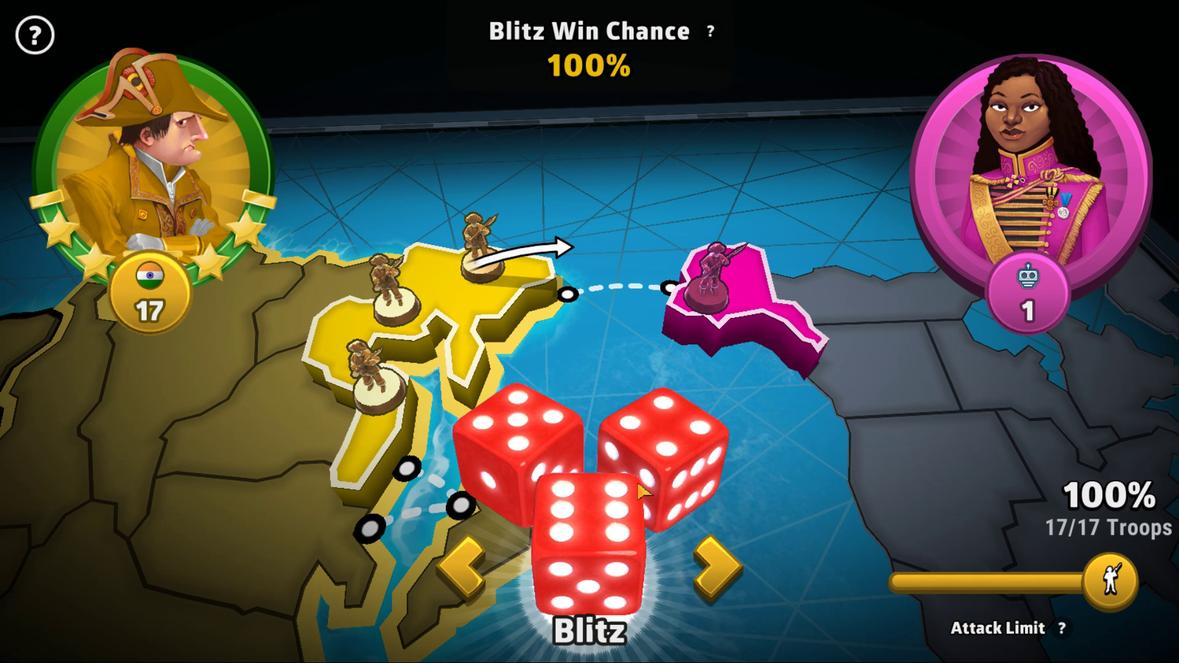 
Action: Mouse pressed left at (778, 469)
Screenshot: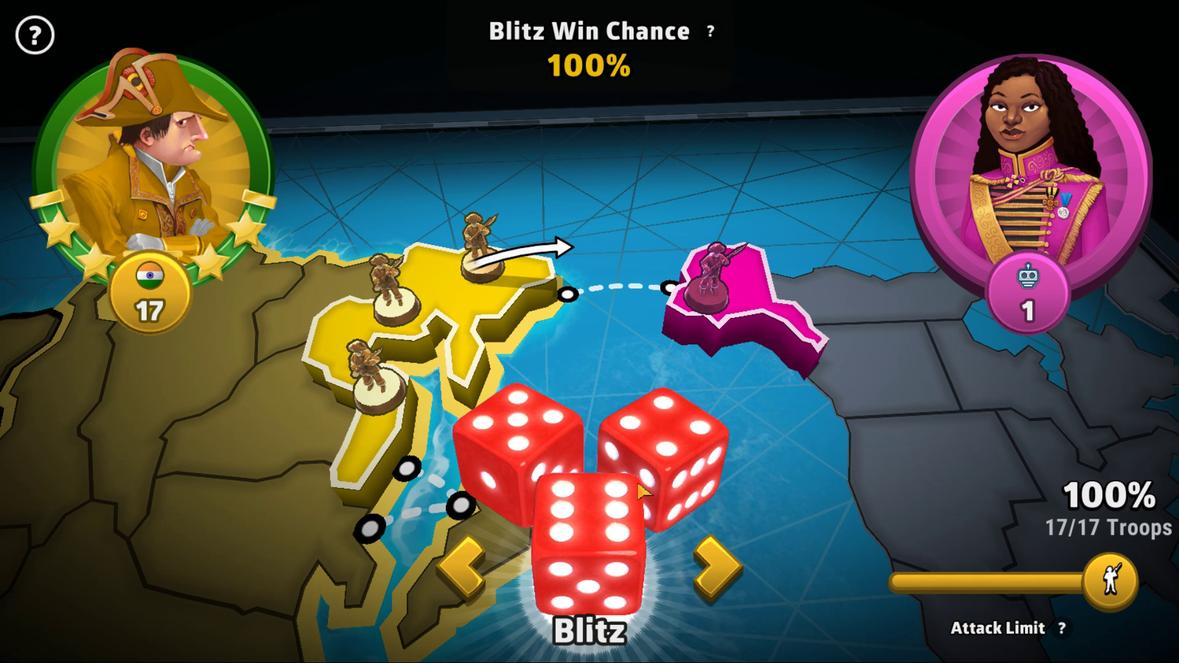 
Action: Mouse moved to (792, 469)
Screenshot: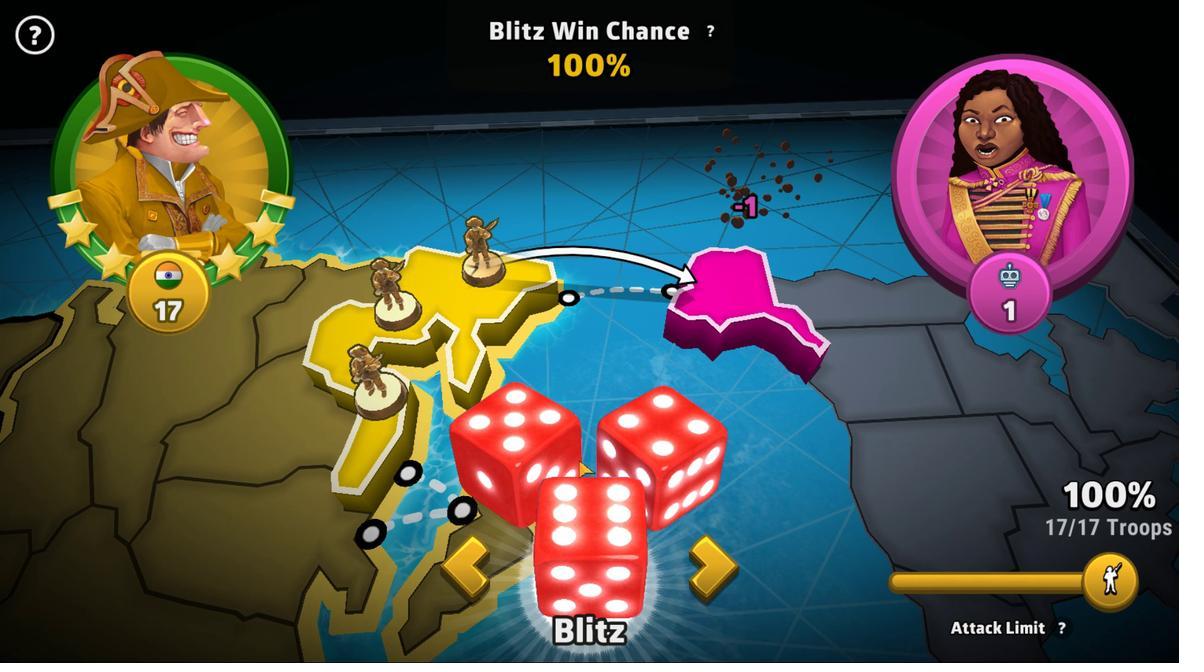 
Action: Mouse pressed left at (792, 469)
Screenshot: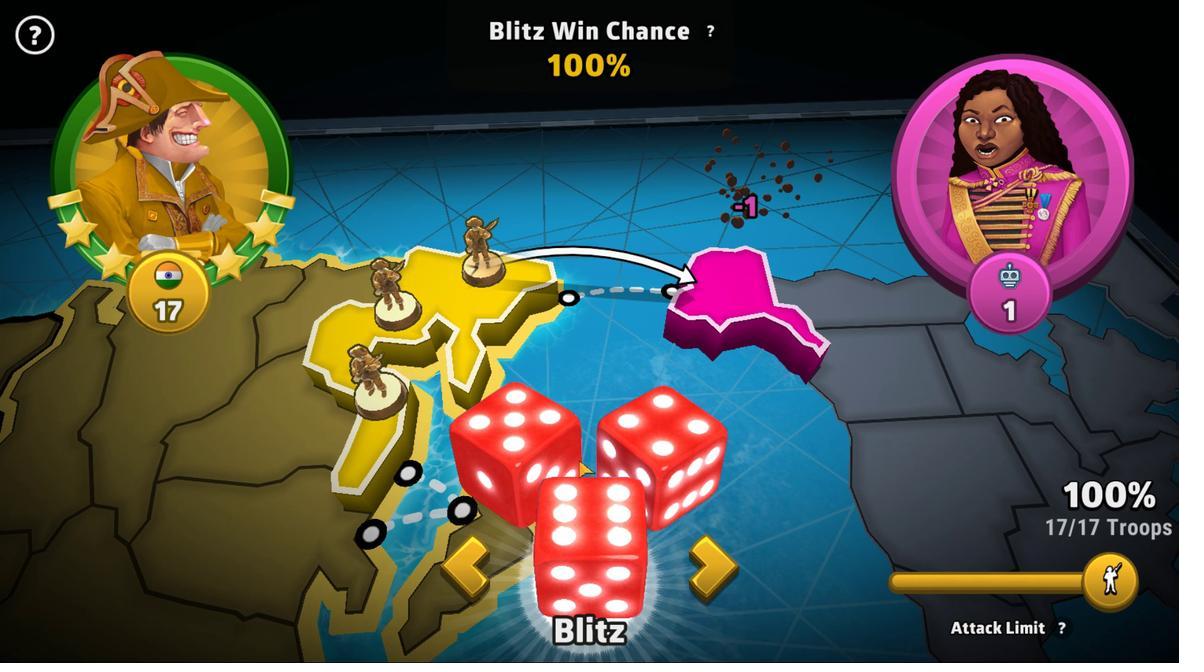 
Action: Mouse moved to (811, 481)
Screenshot: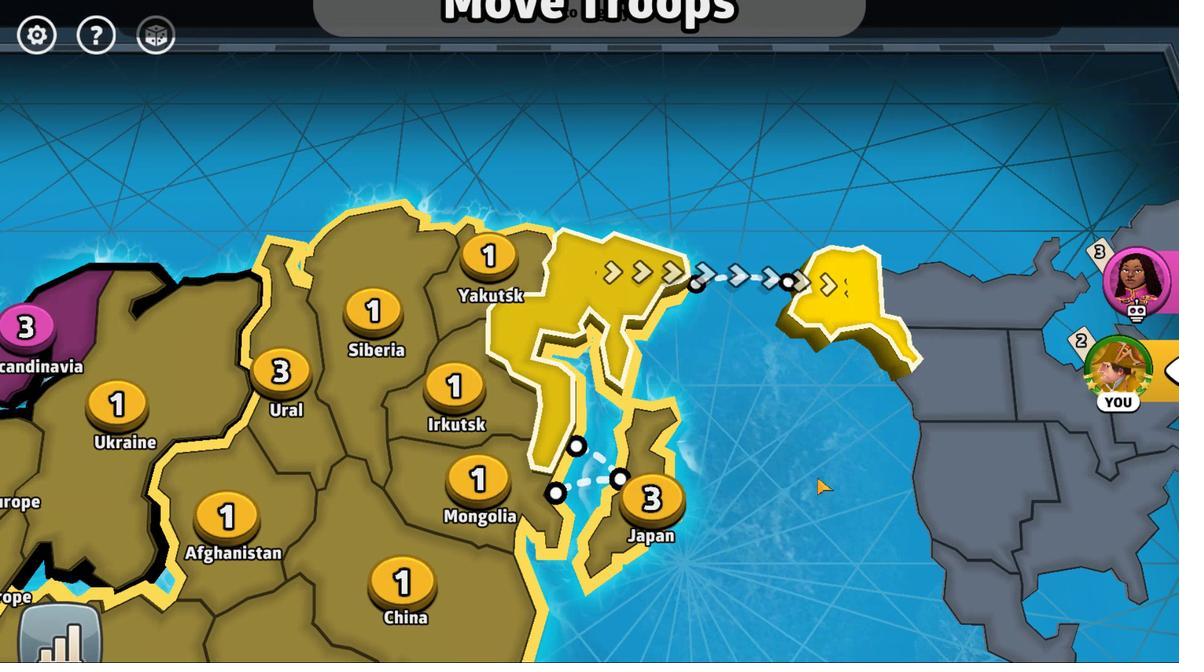 
Action: Mouse pressed left at (811, 481)
Screenshot: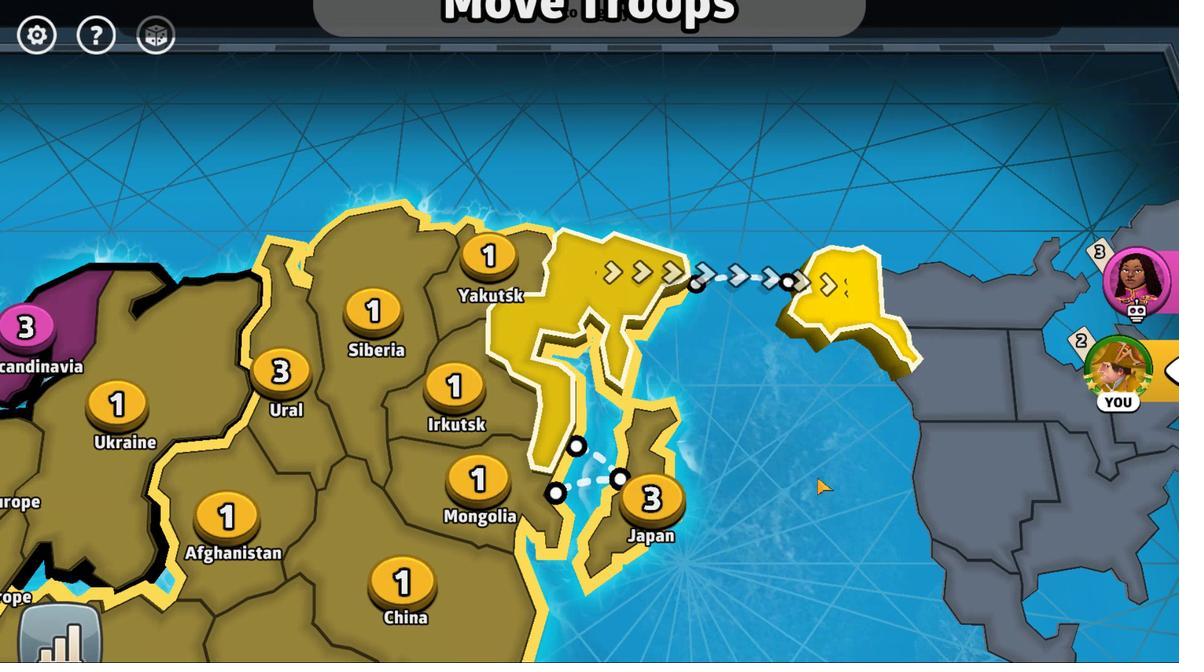 
Action: Mouse moved to (826, 496)
Screenshot: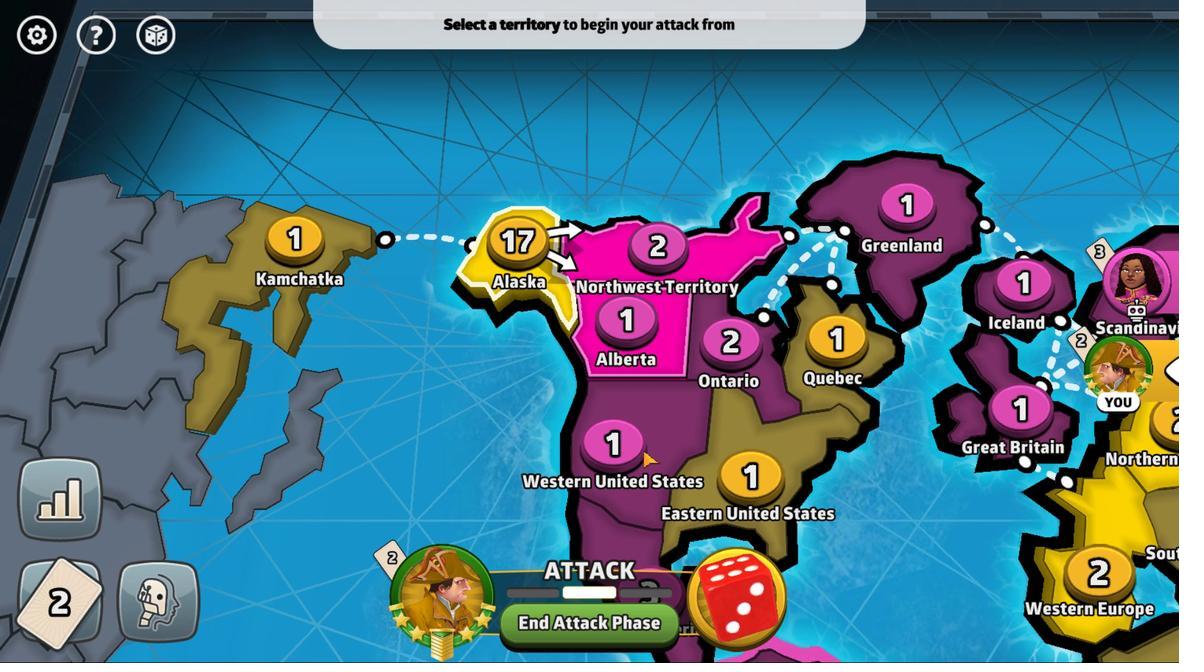 
Action: Mouse pressed left at (826, 496)
Screenshot: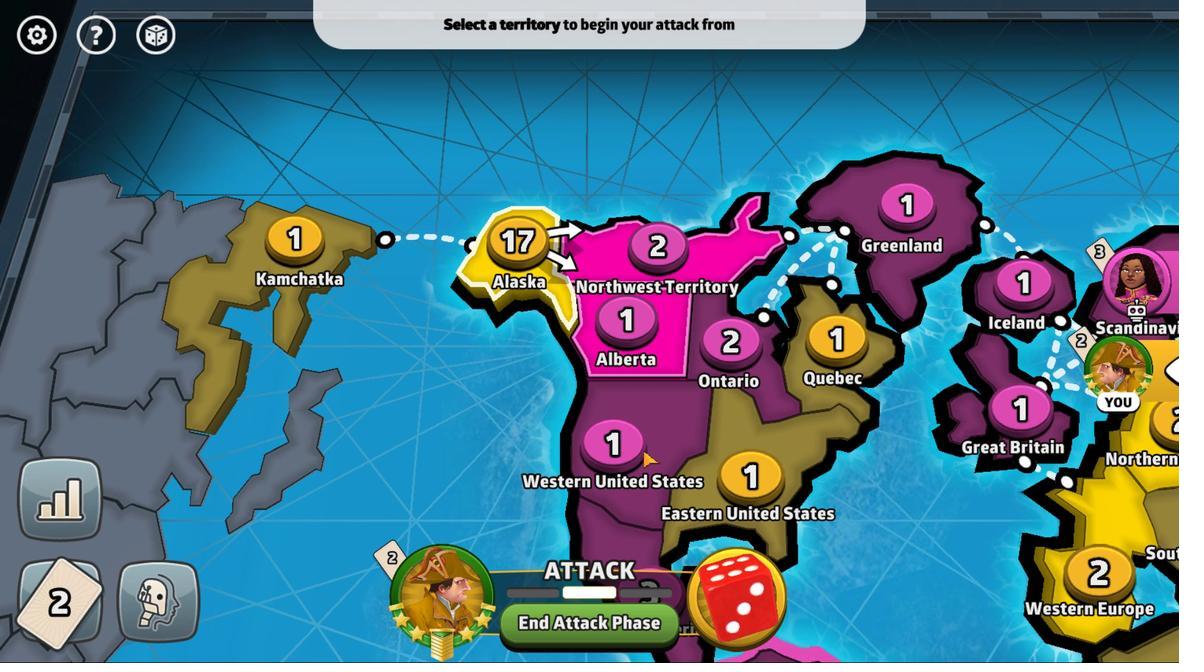 
Action: Mouse moved to (798, 498)
Screenshot: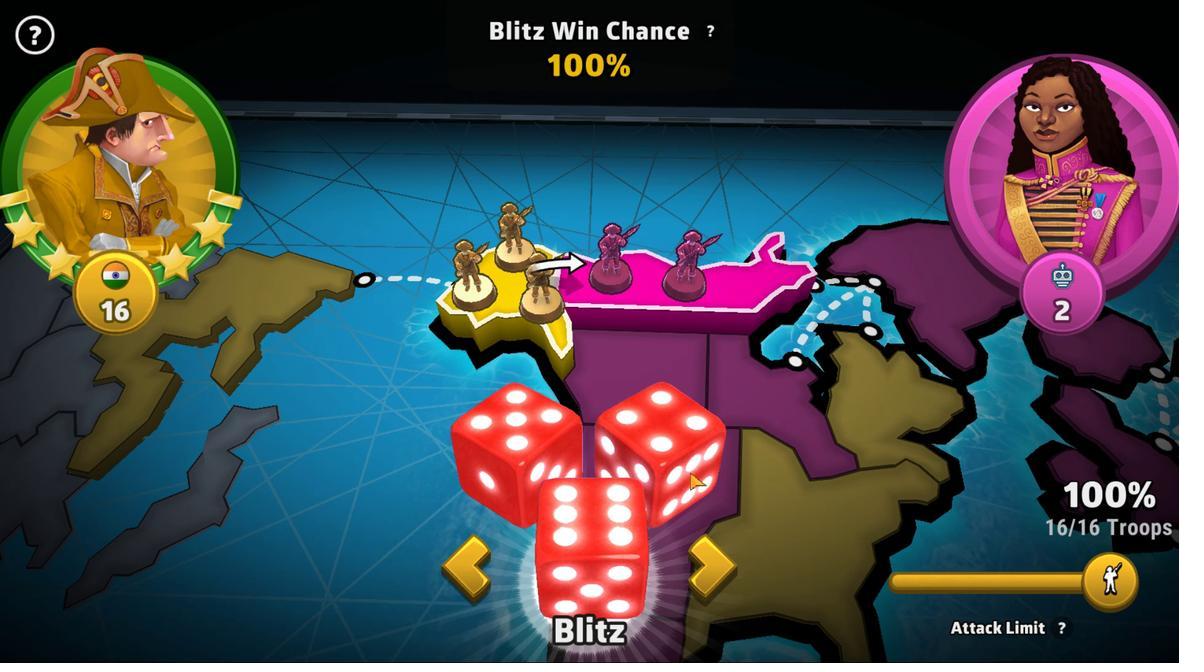
Action: Mouse pressed left at (798, 498)
Screenshot: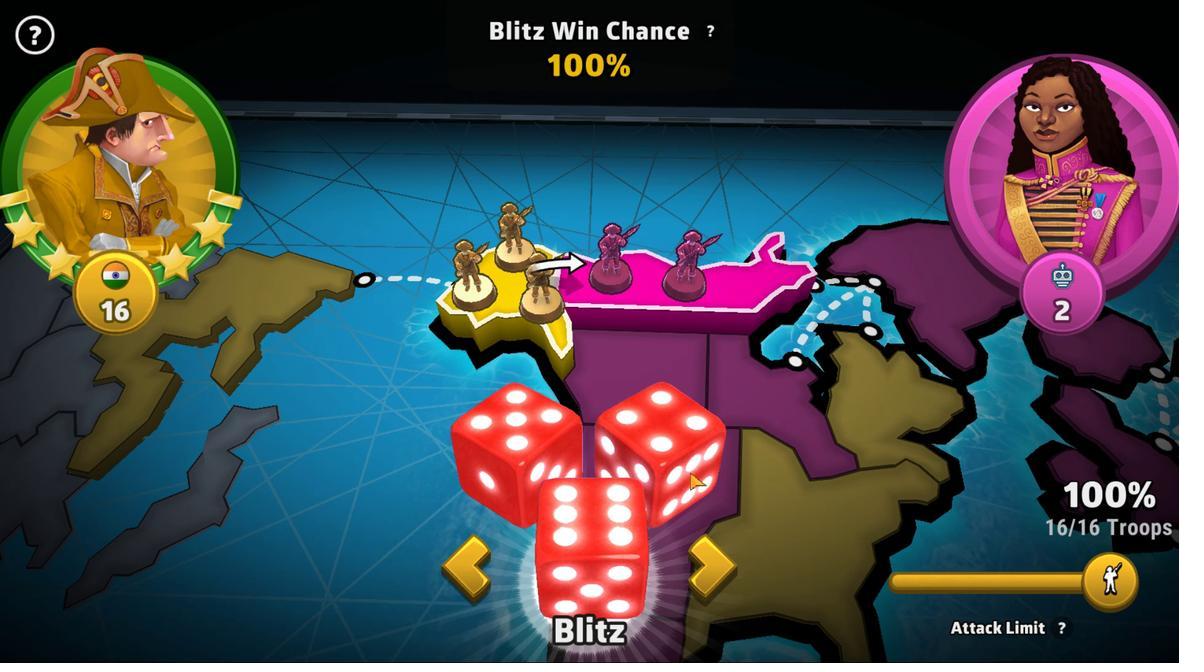 
Action: Mouse moved to (817, 481)
Screenshot: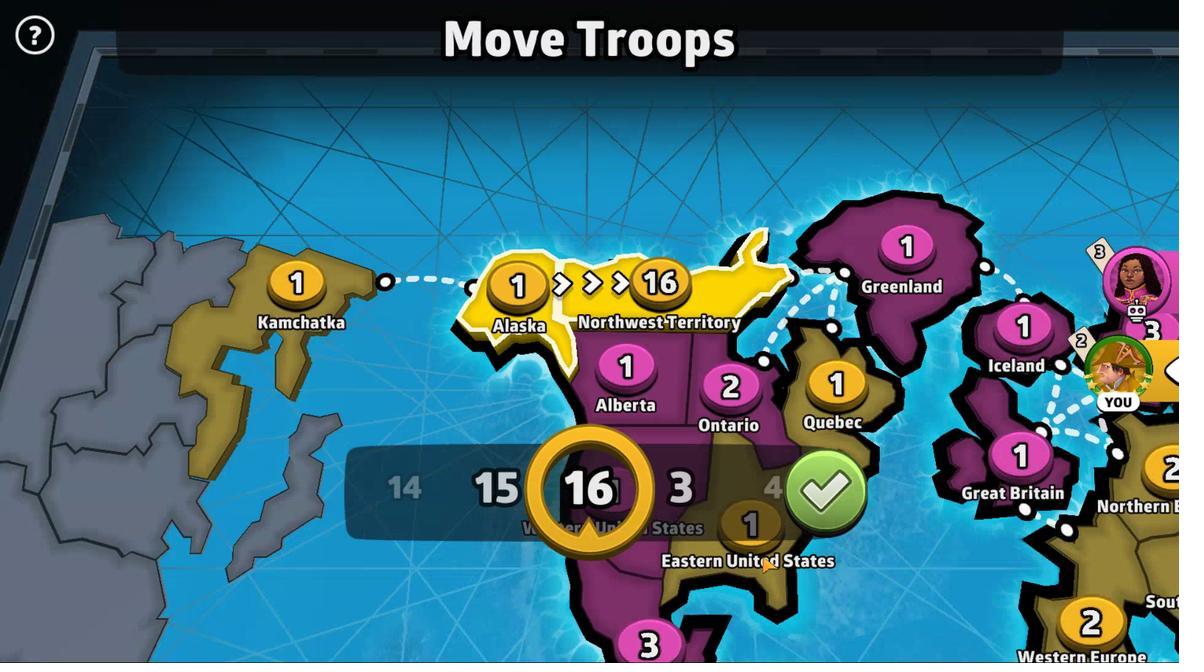 
Action: Mouse pressed left at (817, 481)
Screenshot: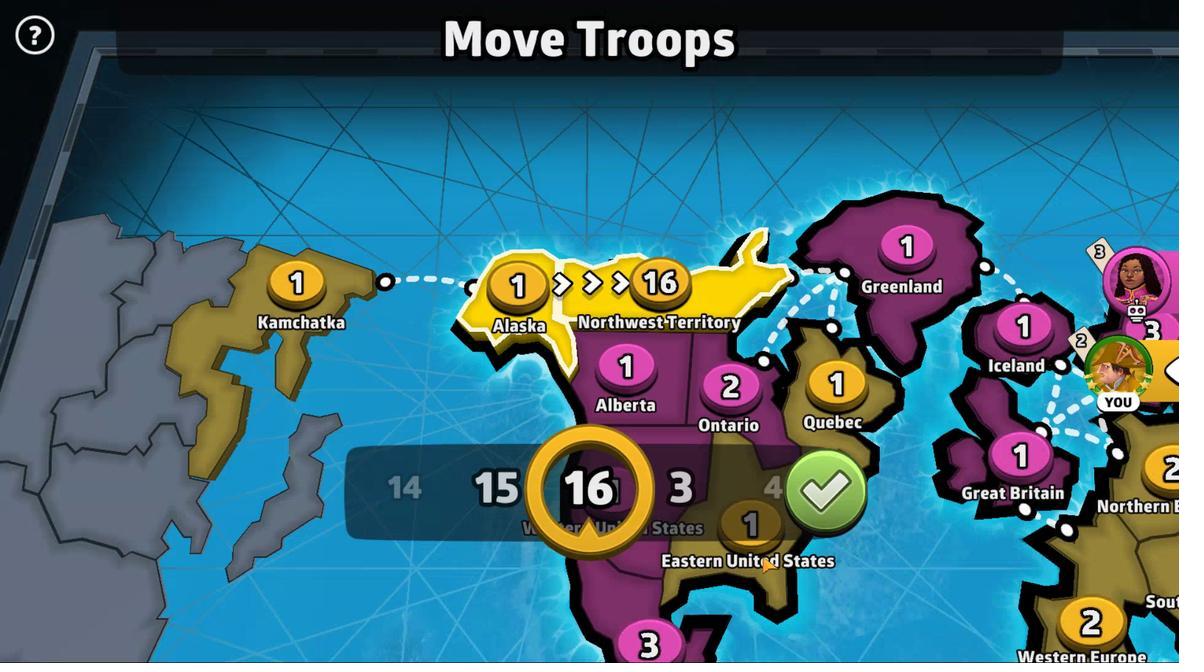 
Action: Mouse moved to (821, 497)
Screenshot: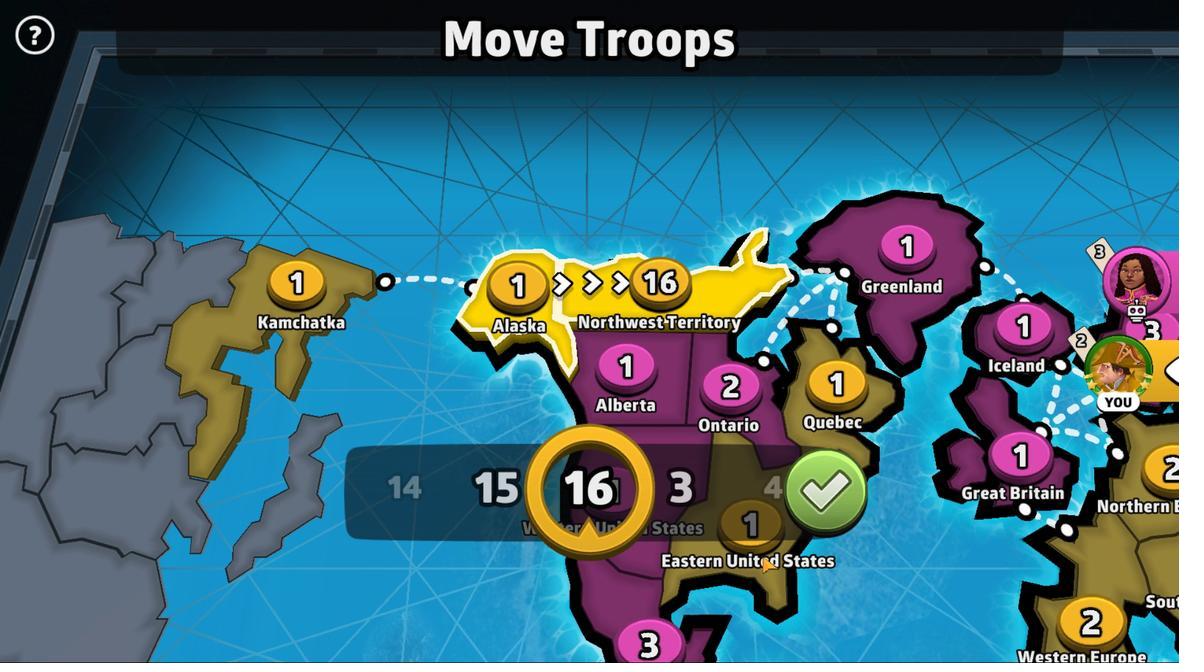 
Action: Mouse pressed left at (821, 497)
Screenshot: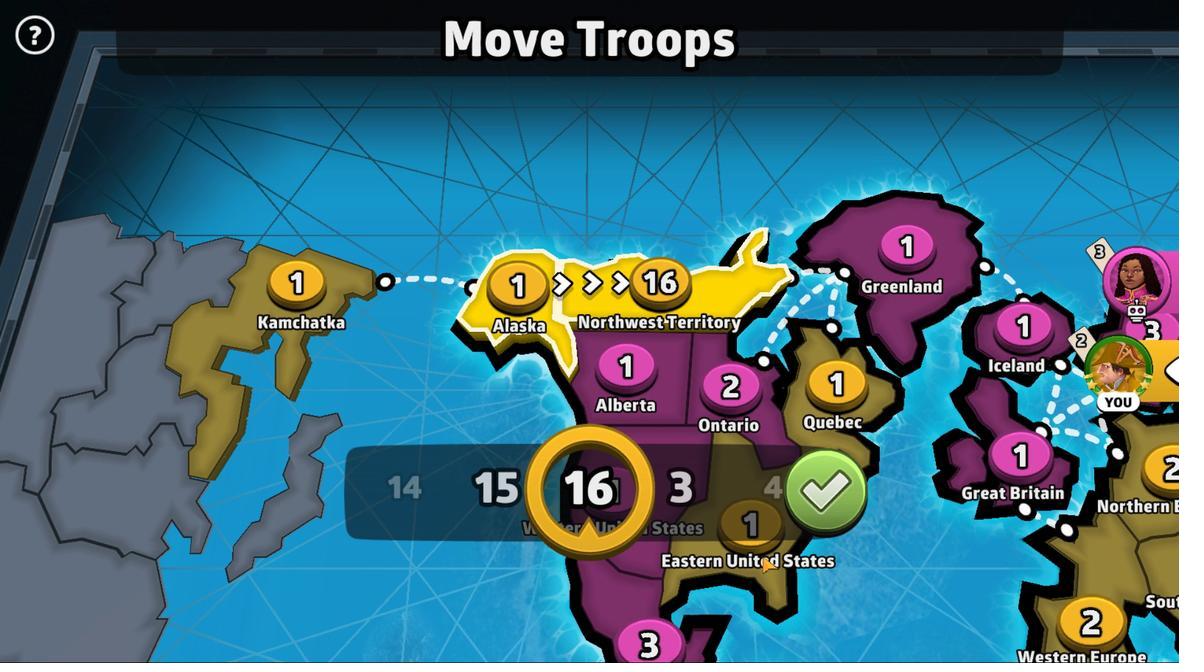 
Action: Mouse moved to (795, 500)
Screenshot: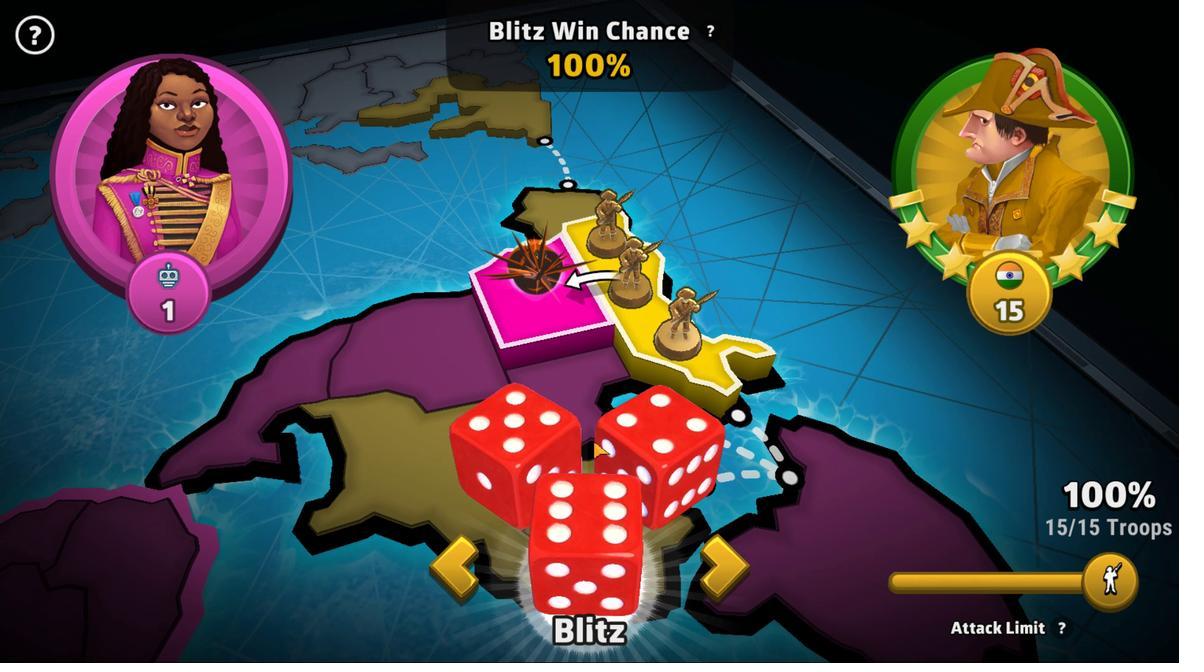 
Action: Mouse pressed left at (795, 500)
Screenshot: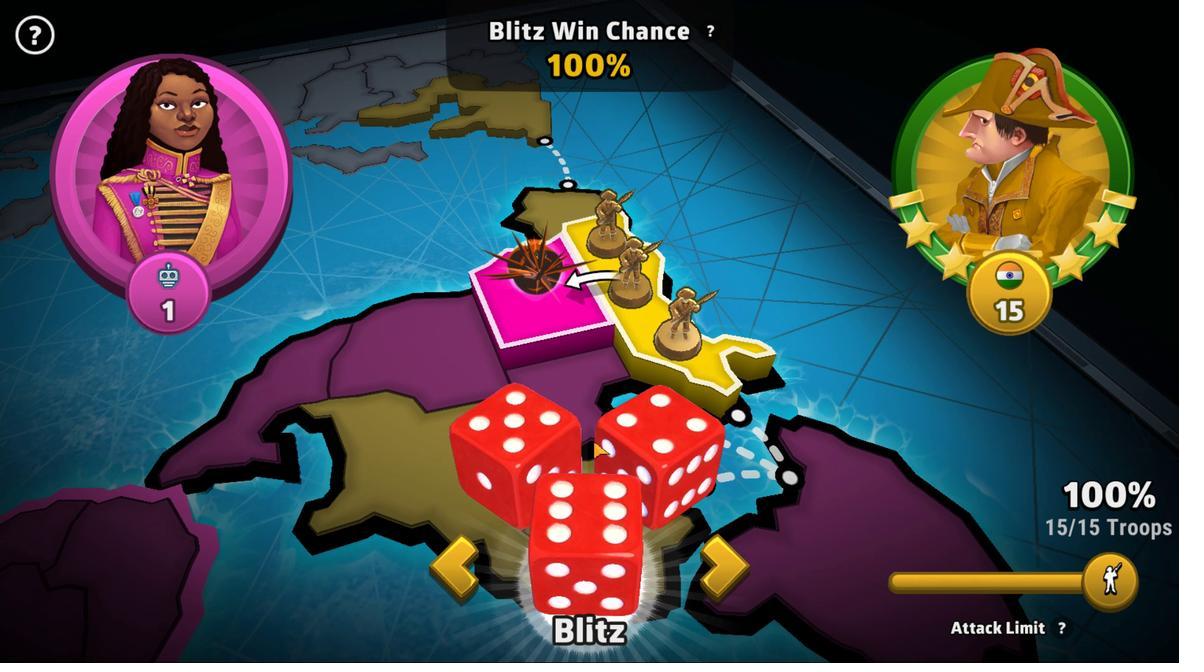 
Action: Mouse moved to (841, 486)
Screenshot: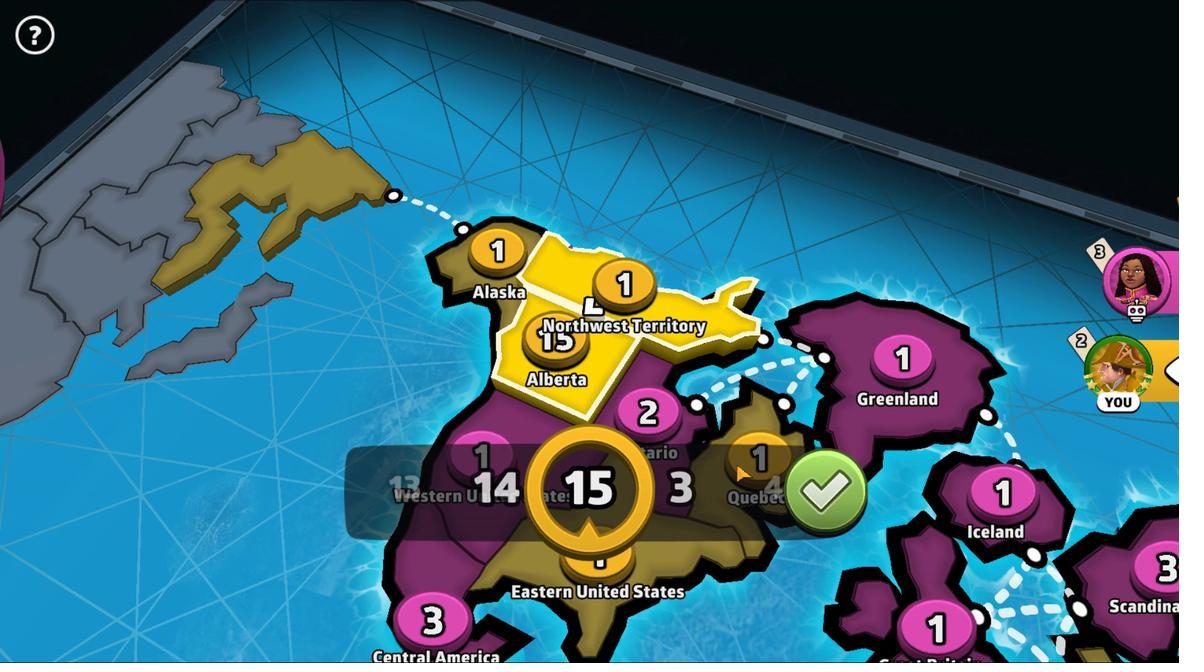 
Action: Mouse pressed left at (841, 486)
Screenshot: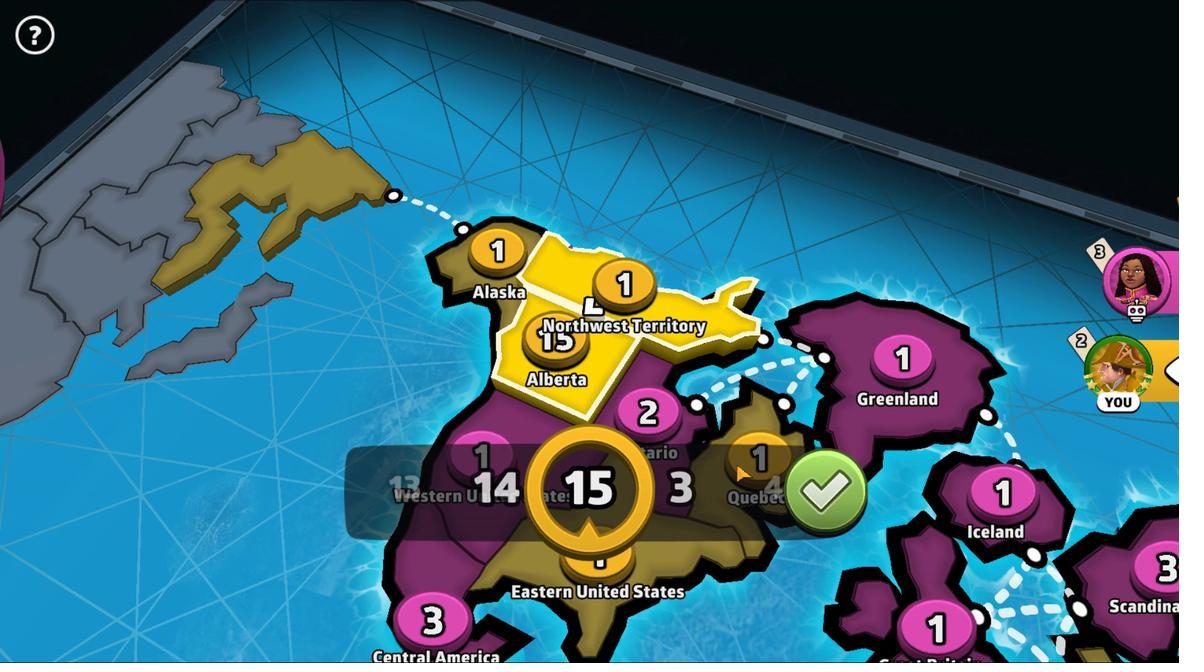 
Action: Mouse moved to (824, 495)
Screenshot: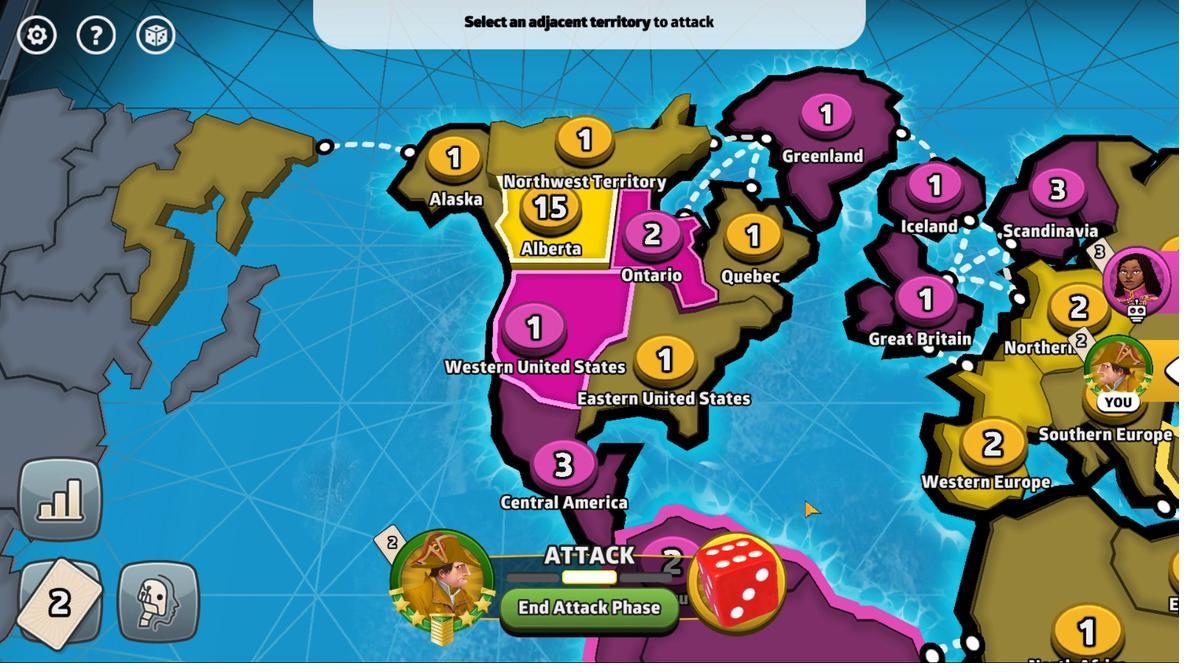 
Action: Mouse pressed left at (824, 495)
Screenshot: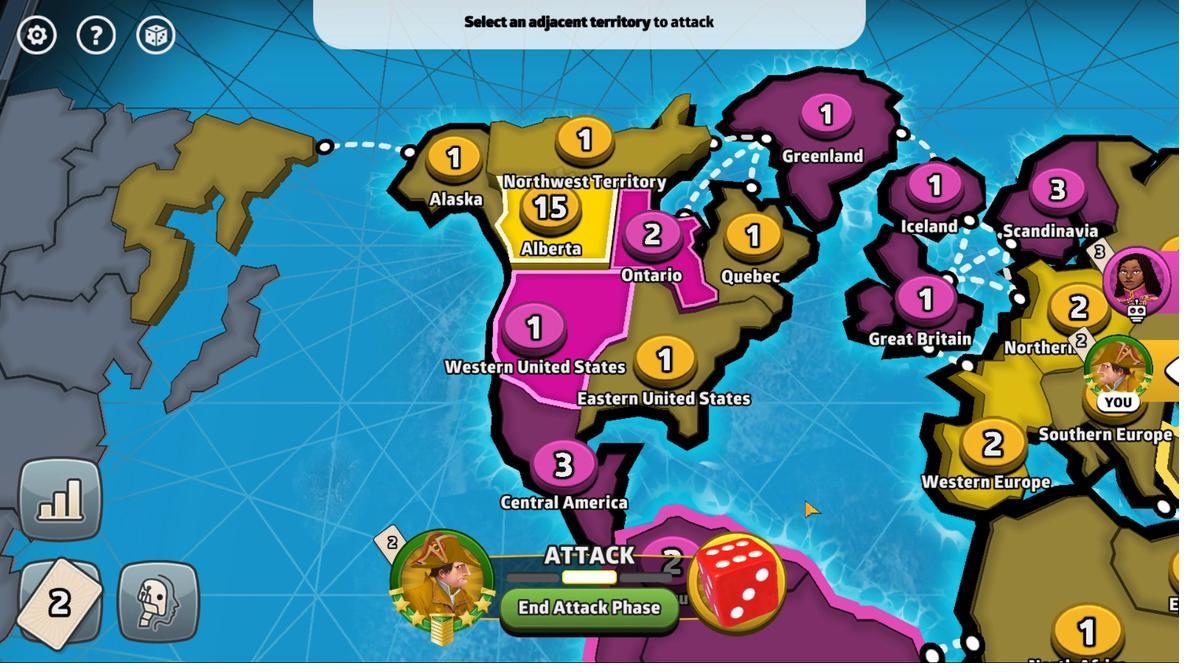 
Action: Mouse moved to (797, 500)
Screenshot: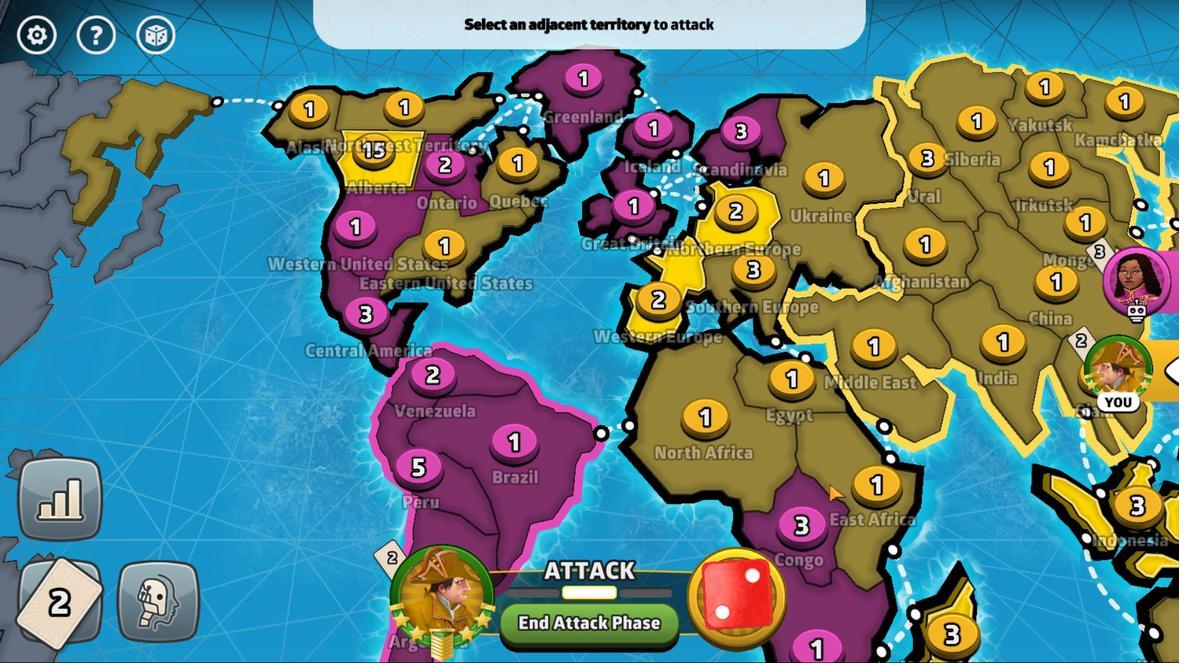 
Action: Mouse pressed left at (797, 500)
Screenshot: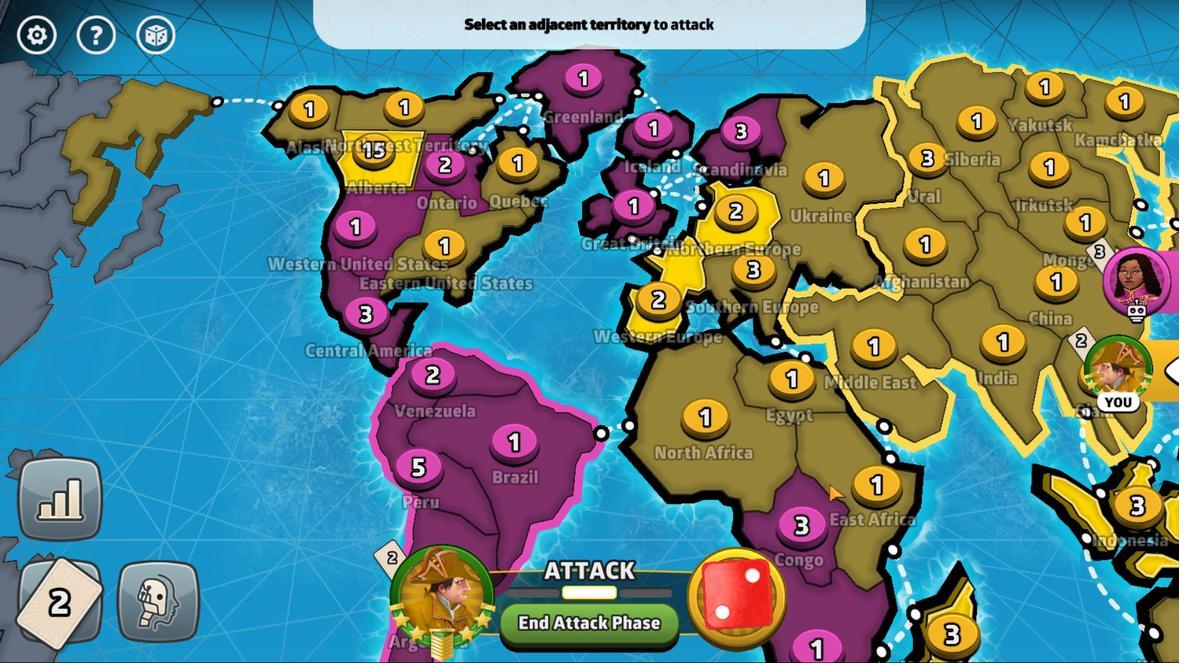 
Action: Mouse moved to (797, 498)
Screenshot: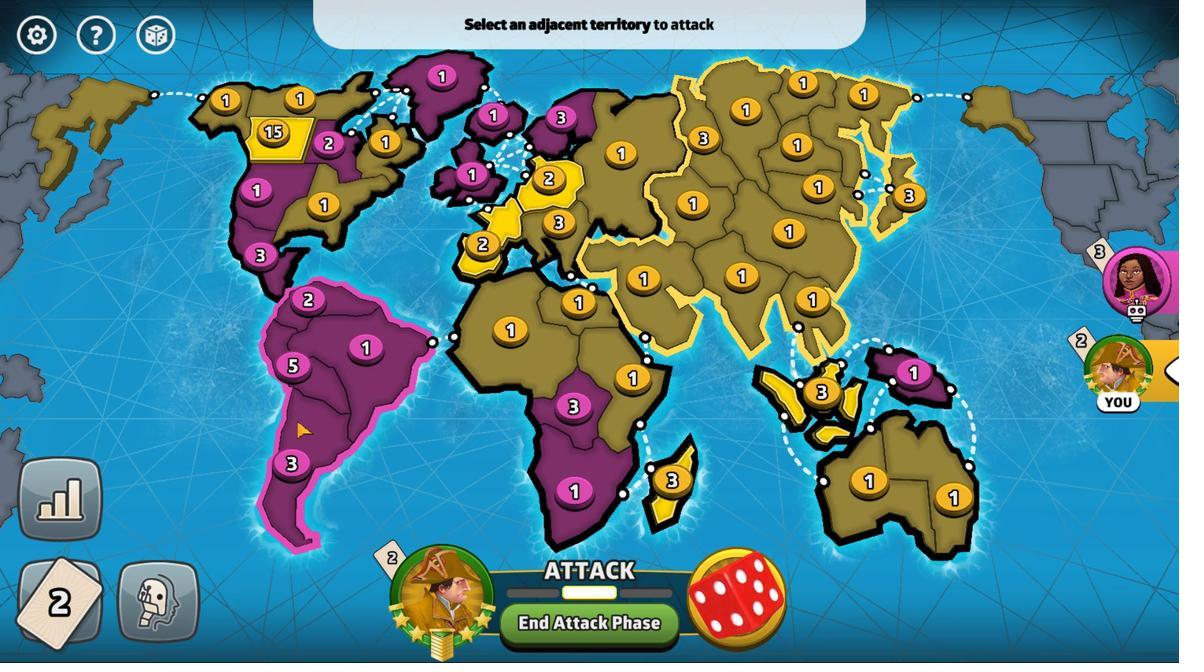 
Action: Mouse pressed left at (797, 498)
Screenshot: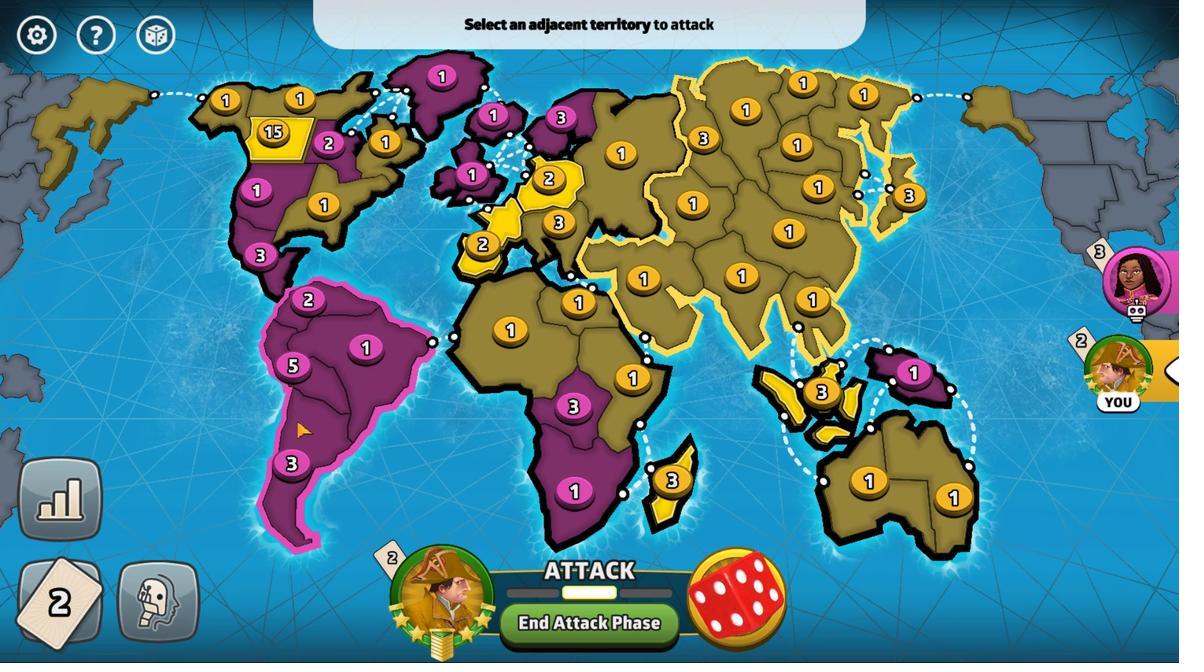 
Action: Mouse moved to (803, 490)
Screenshot: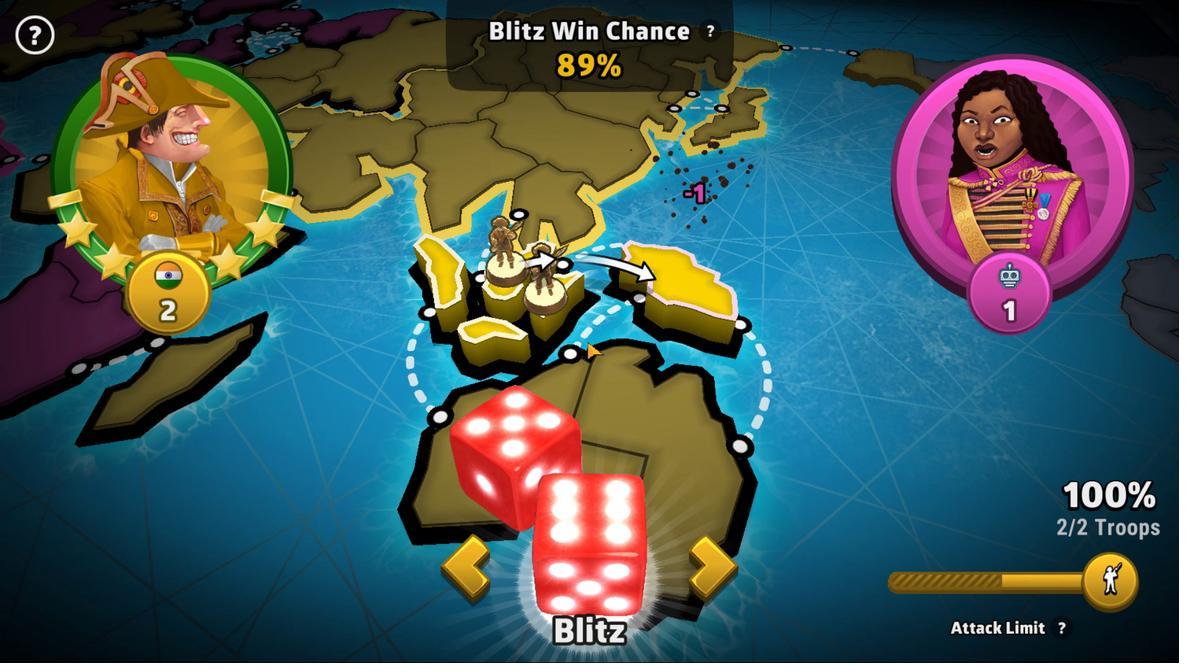 
Action: Mouse pressed left at (803, 490)
Screenshot: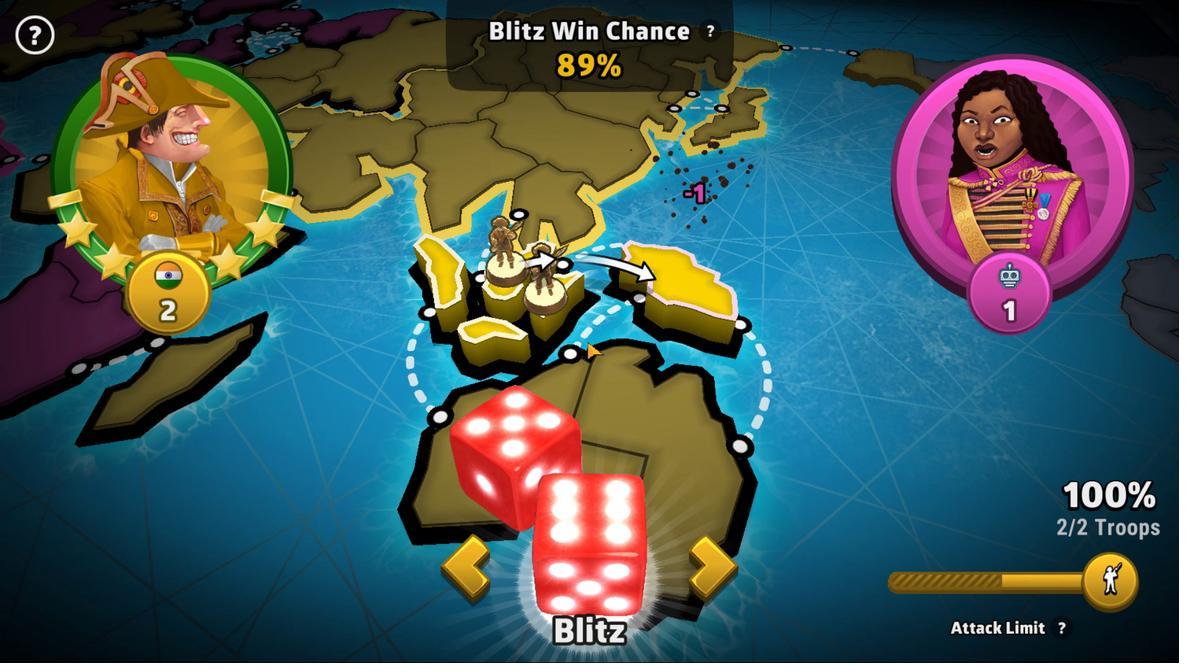
Action: Mouse moved to (819, 479)
Screenshot: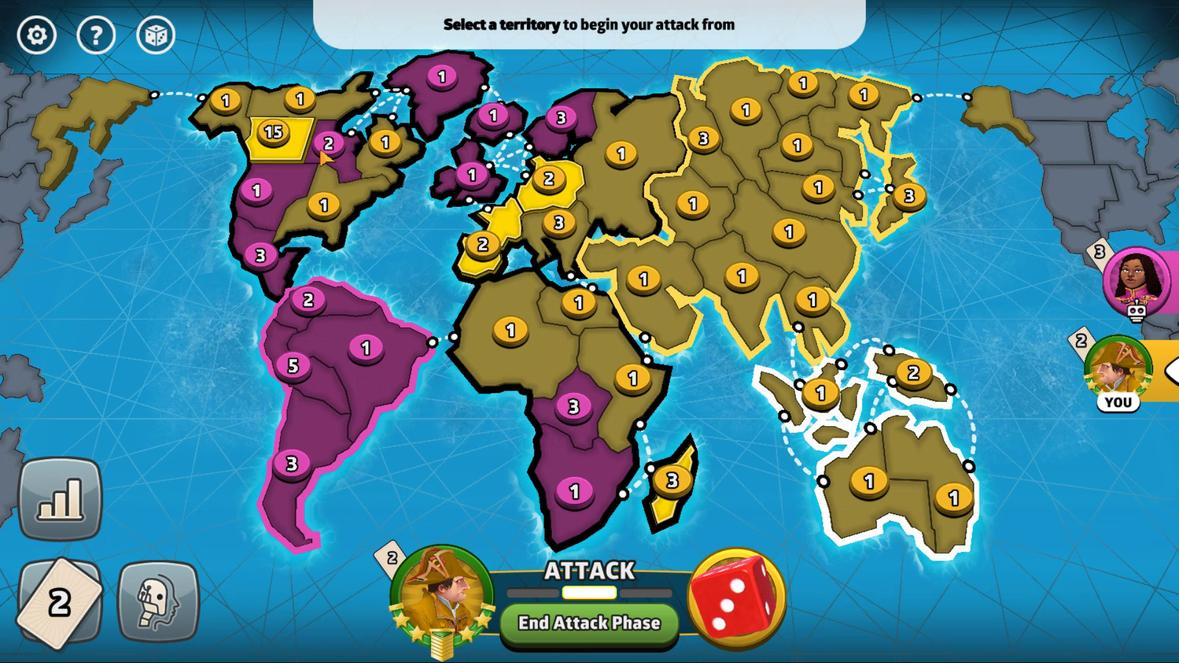 
Action: Mouse pressed left at (819, 479)
Screenshot: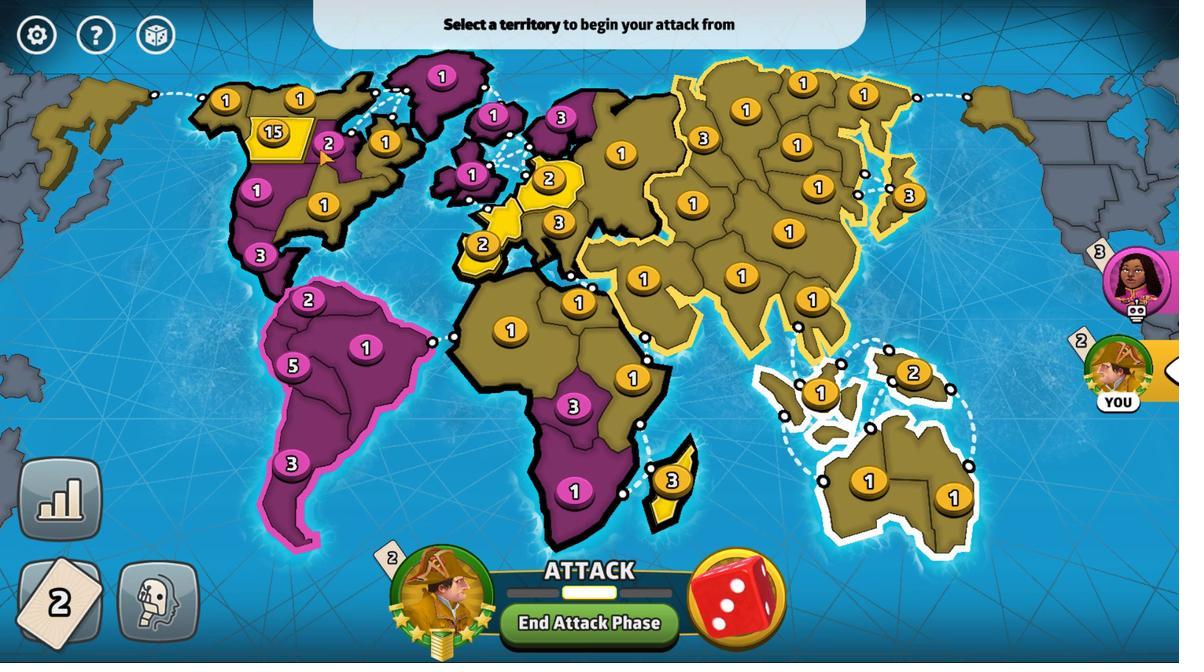 
Action: Mouse moved to (824, 496)
Screenshot: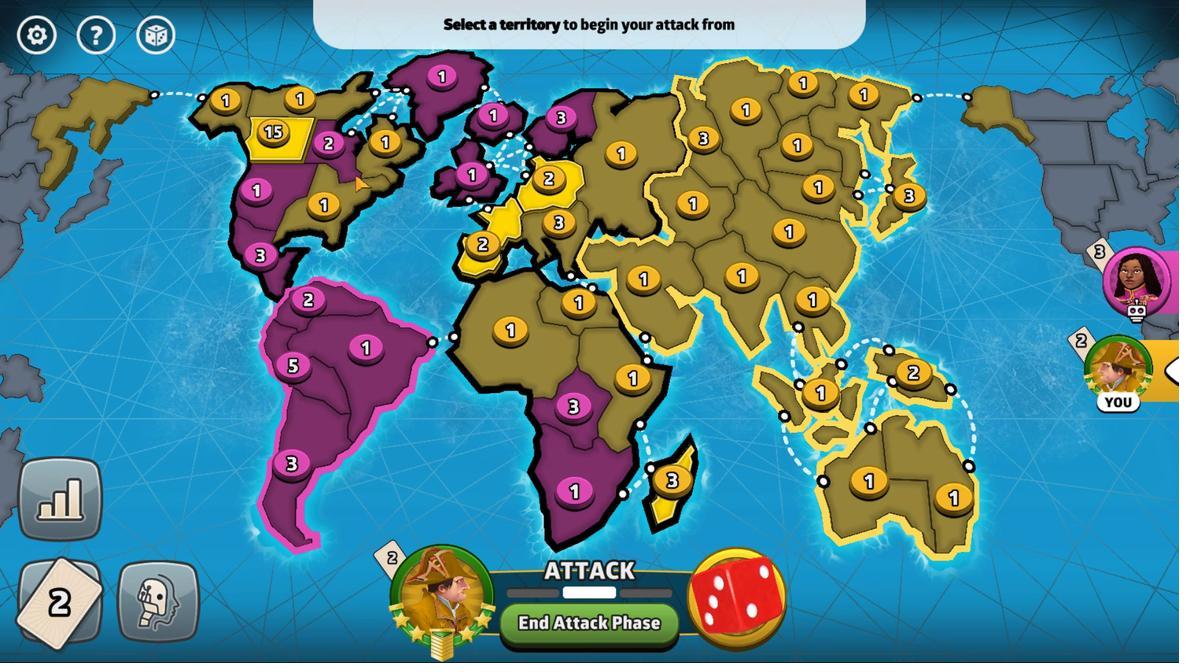 
Action: Mouse pressed left at (824, 496)
Screenshot: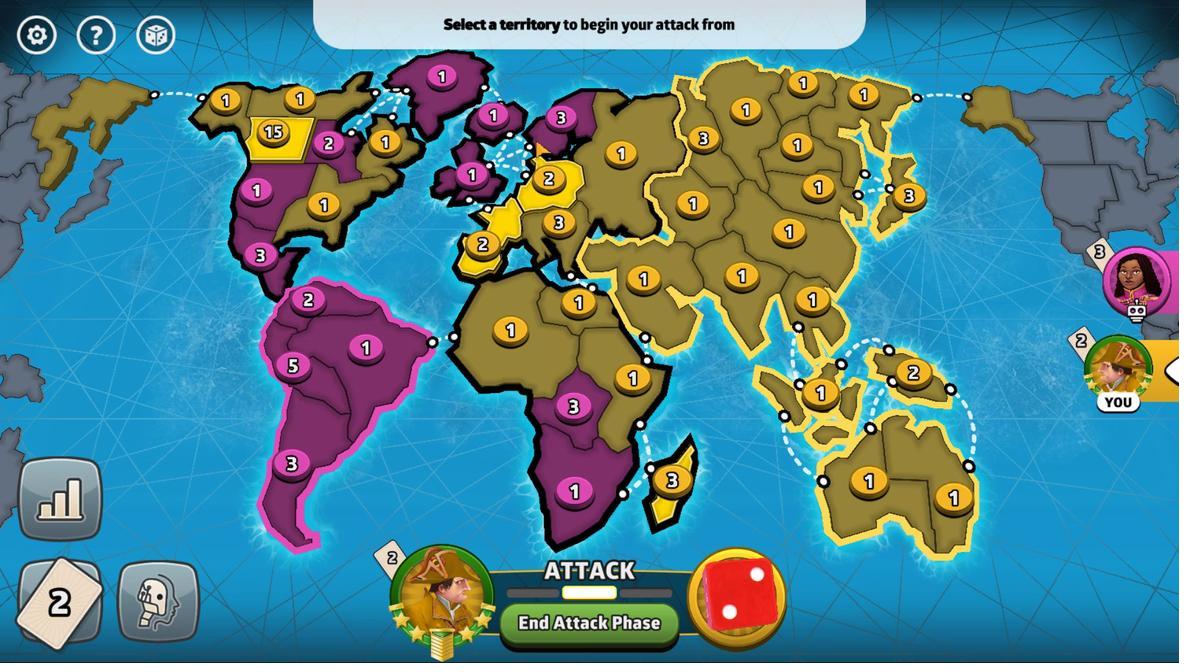 
Action: Mouse moved to (859, 471)
Screenshot: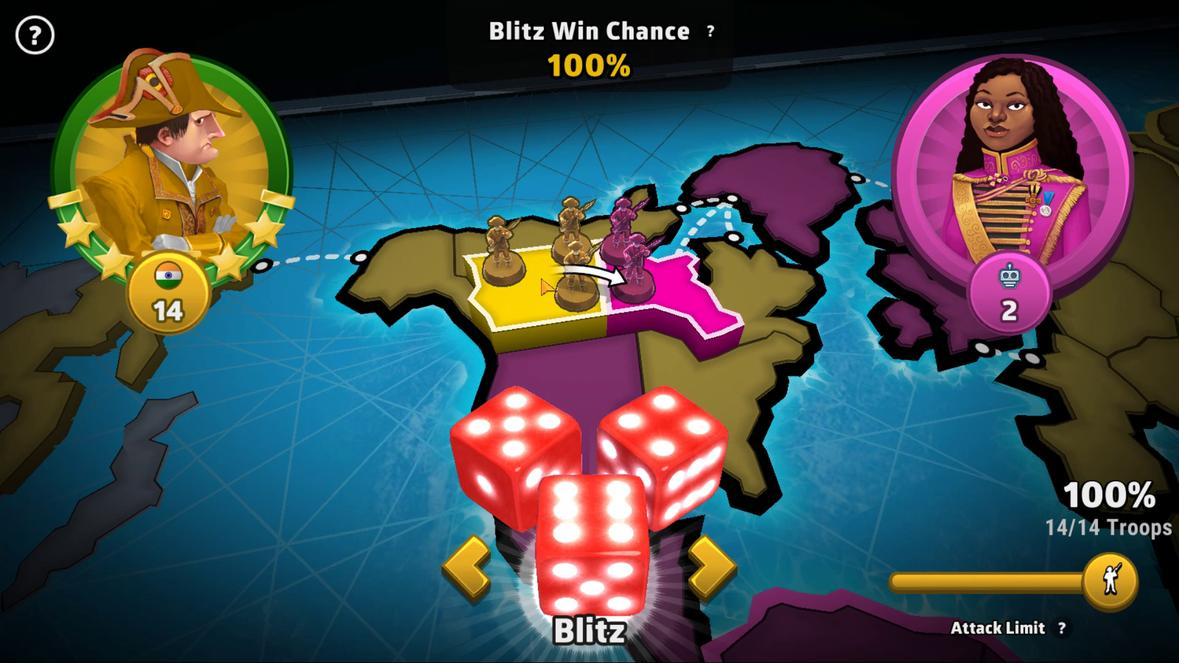 
Action: Mouse pressed left at (859, 471)
Screenshot: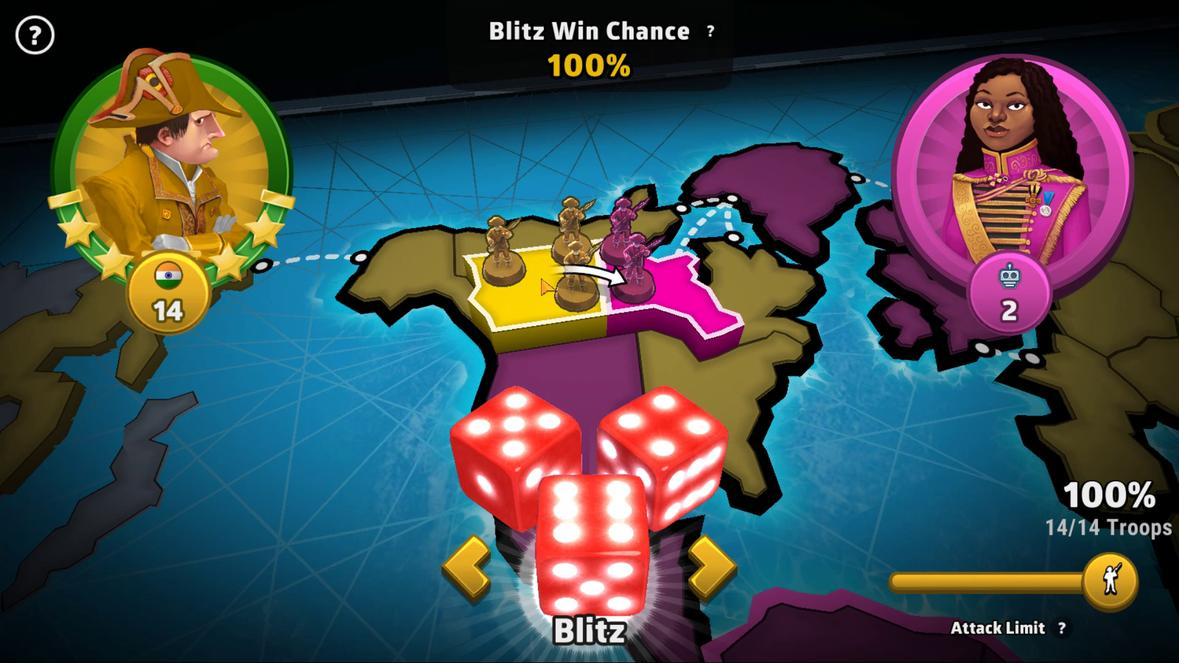 
Action: Mouse moved to (819, 477)
Screenshot: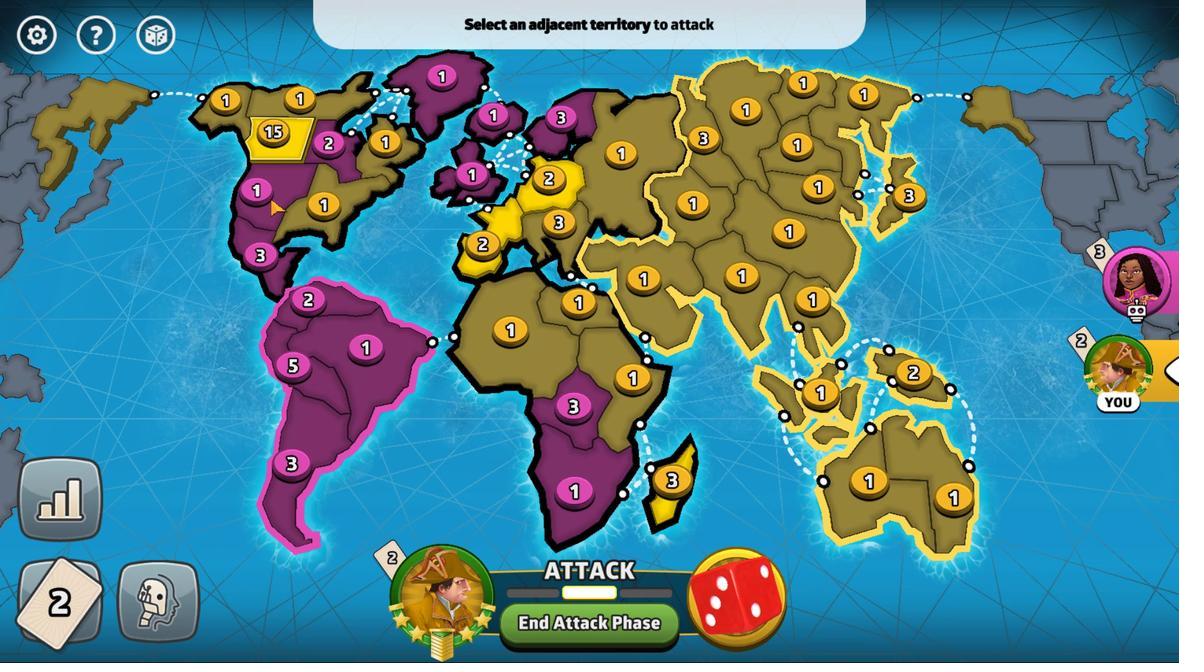 
Action: Mouse pressed left at (819, 477)
Screenshot: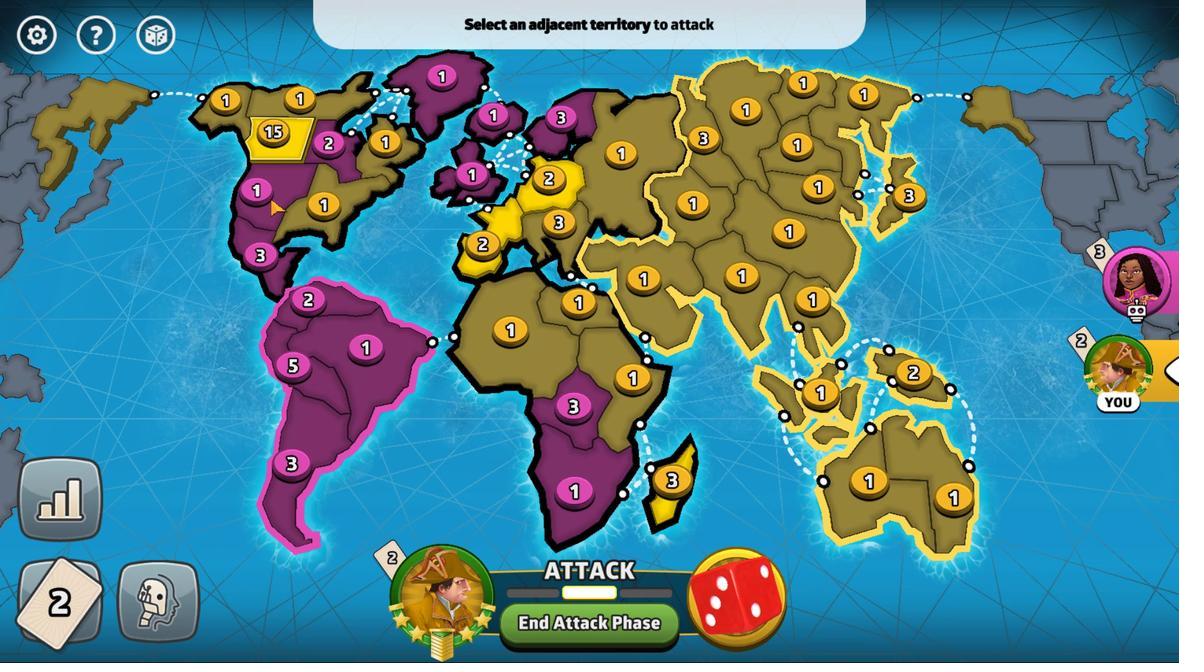 
Action: Mouse moved to (830, 482)
Screenshot: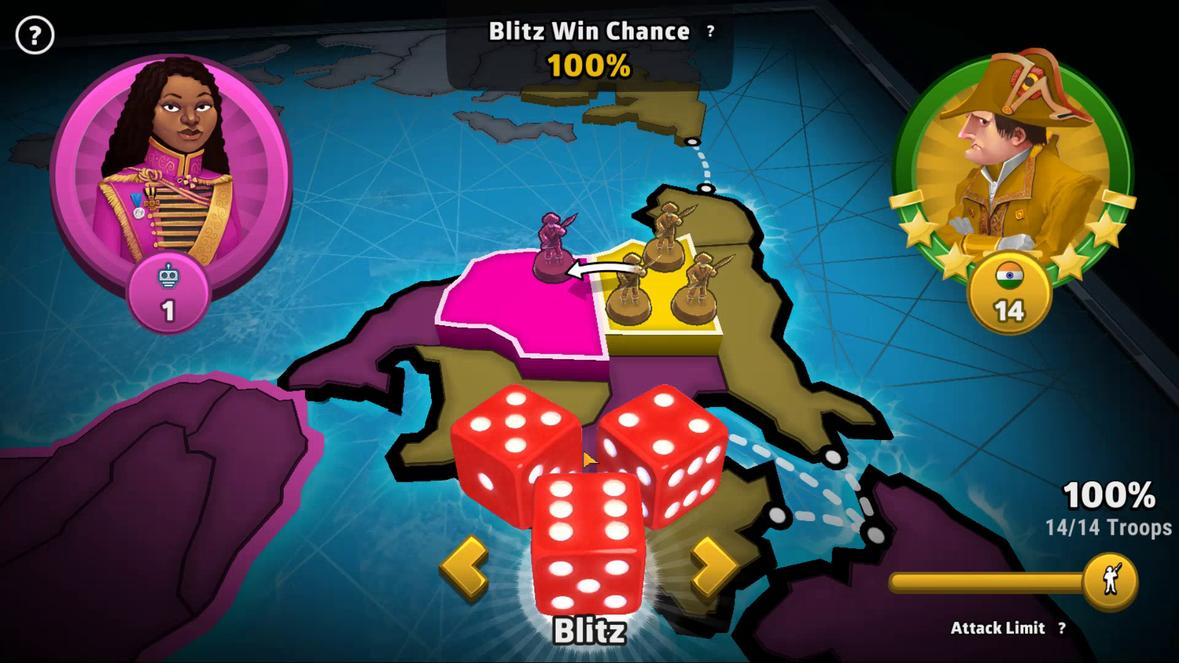 
Action: Mouse pressed left at (830, 482)
Screenshot: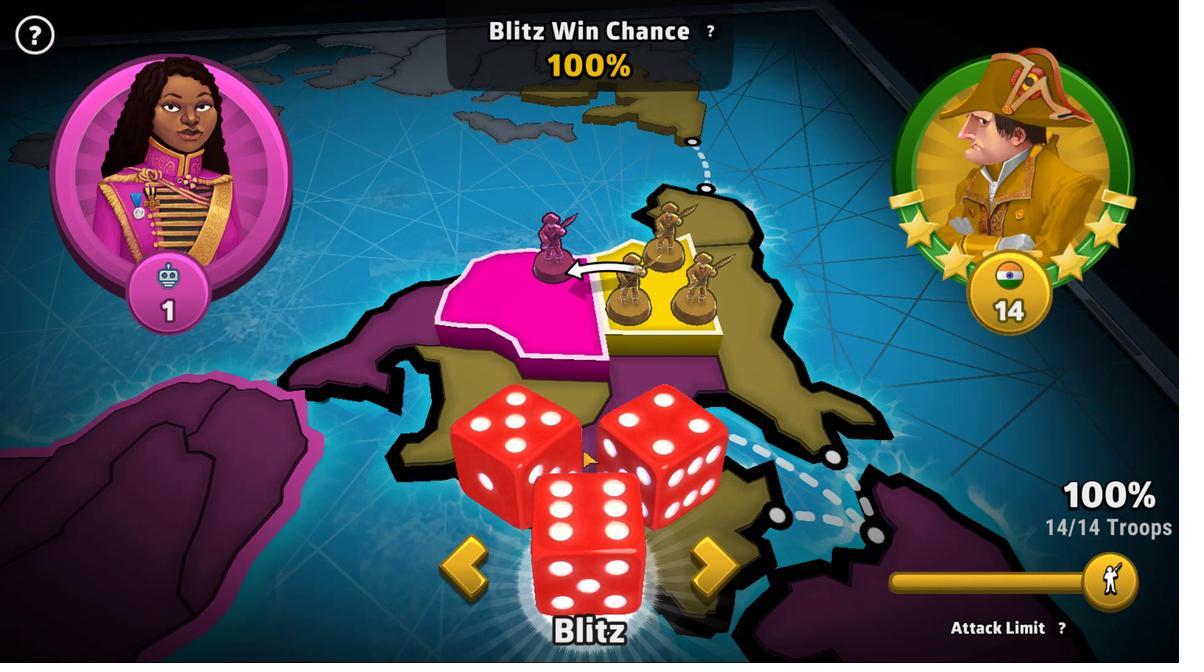 
Action: Mouse moved to (861, 472)
Screenshot: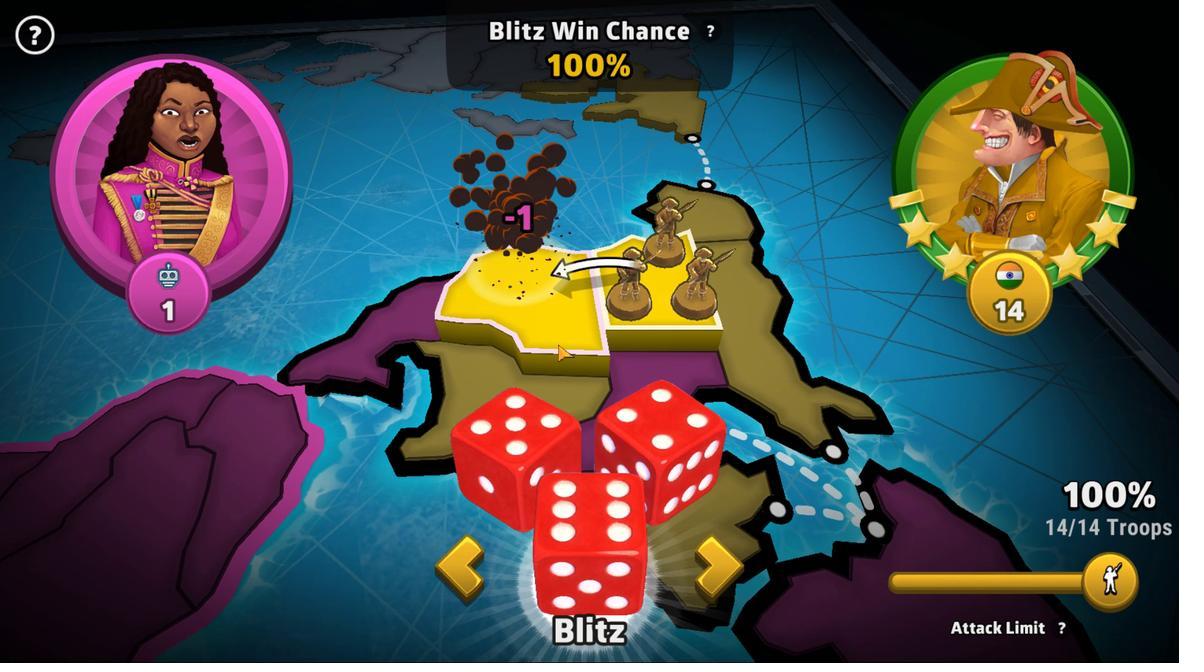 
Action: Mouse pressed left at (861, 472)
Screenshot: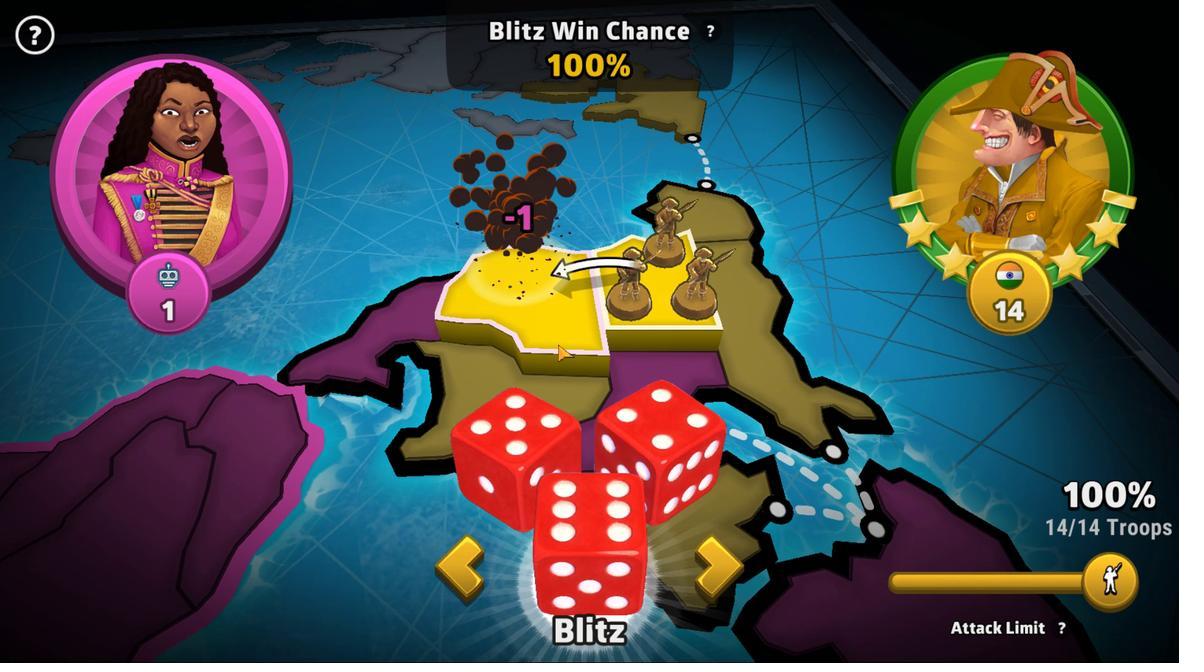 
Action: Mouse moved to (834, 482)
Screenshot: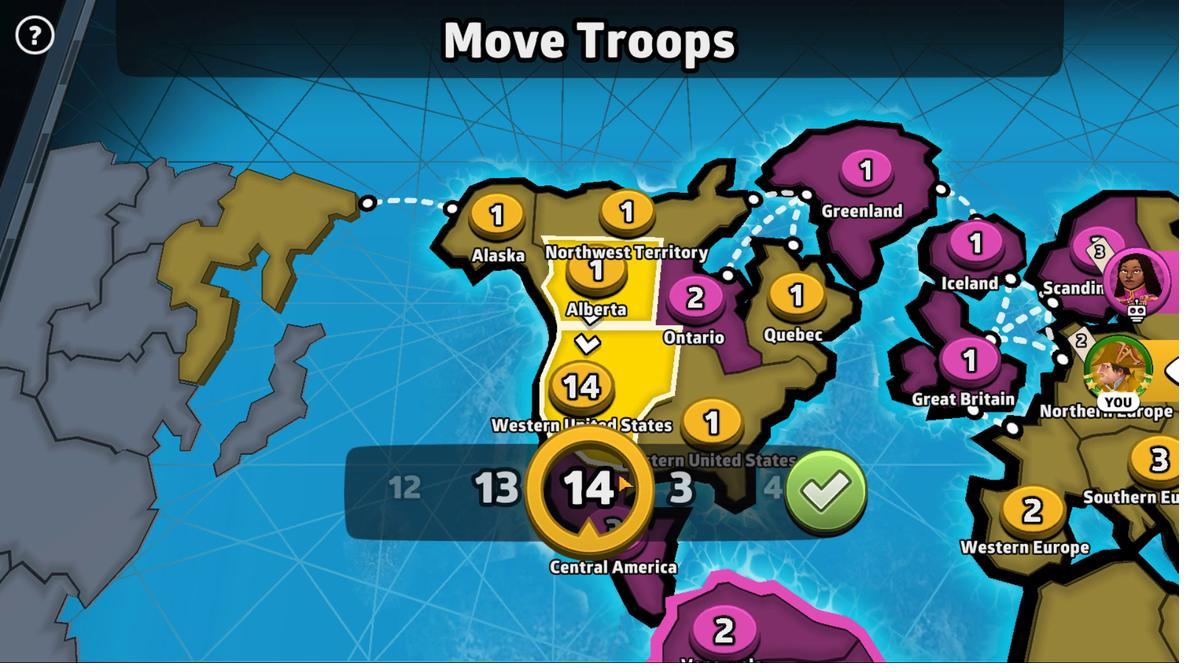 
Action: Mouse pressed left at (834, 482)
Screenshot: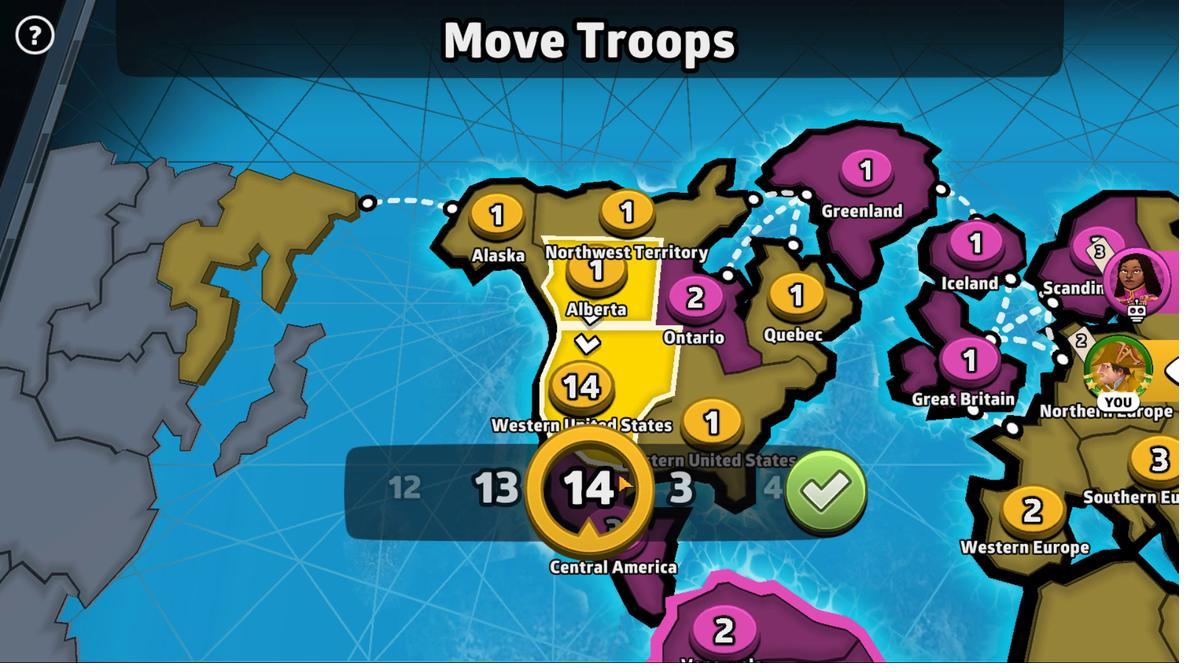 
Action: Mouse moved to (824, 496)
Screenshot: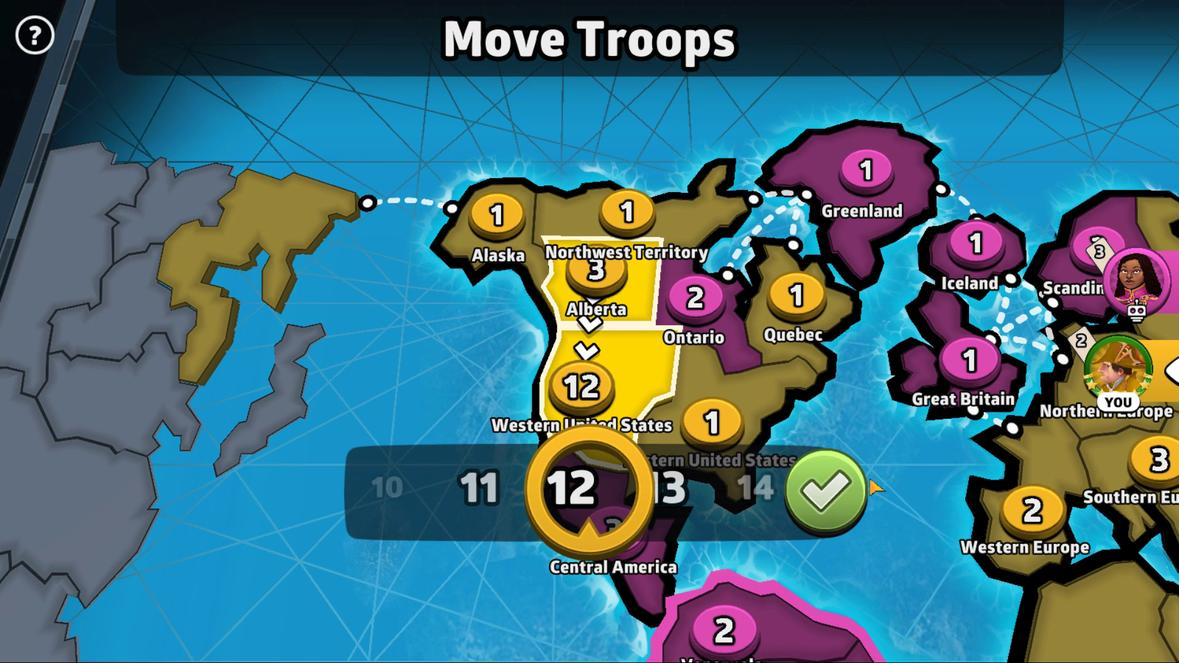 
Action: Mouse pressed left at (824, 496)
Screenshot: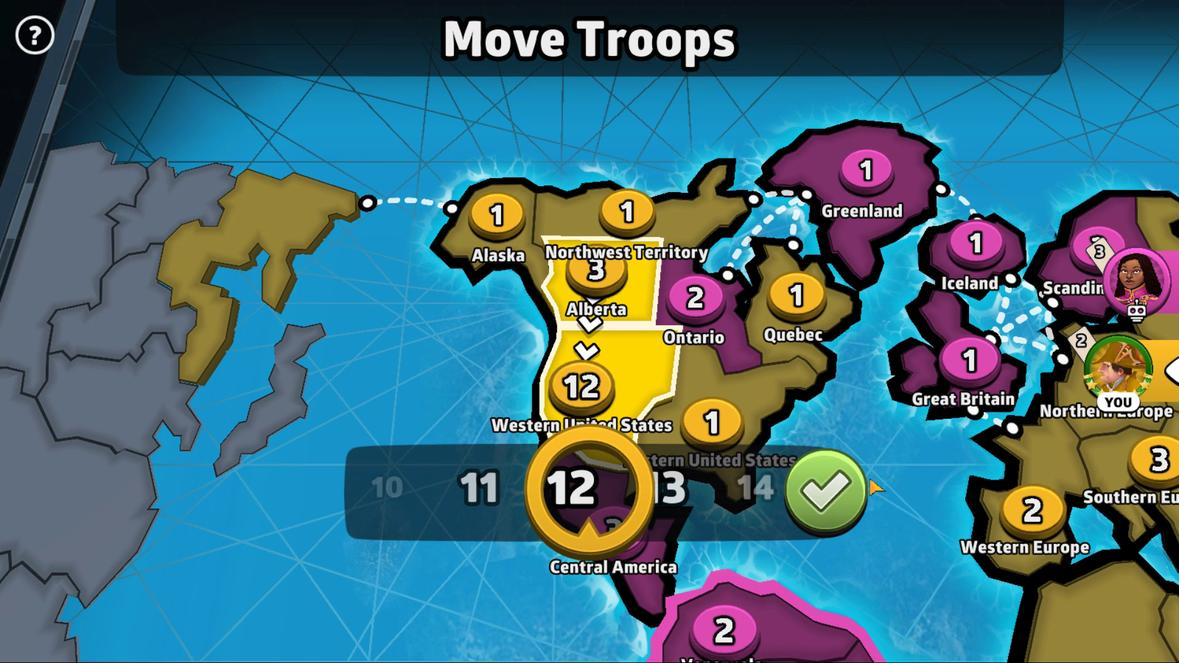 
Action: Mouse moved to (825, 499)
Screenshot: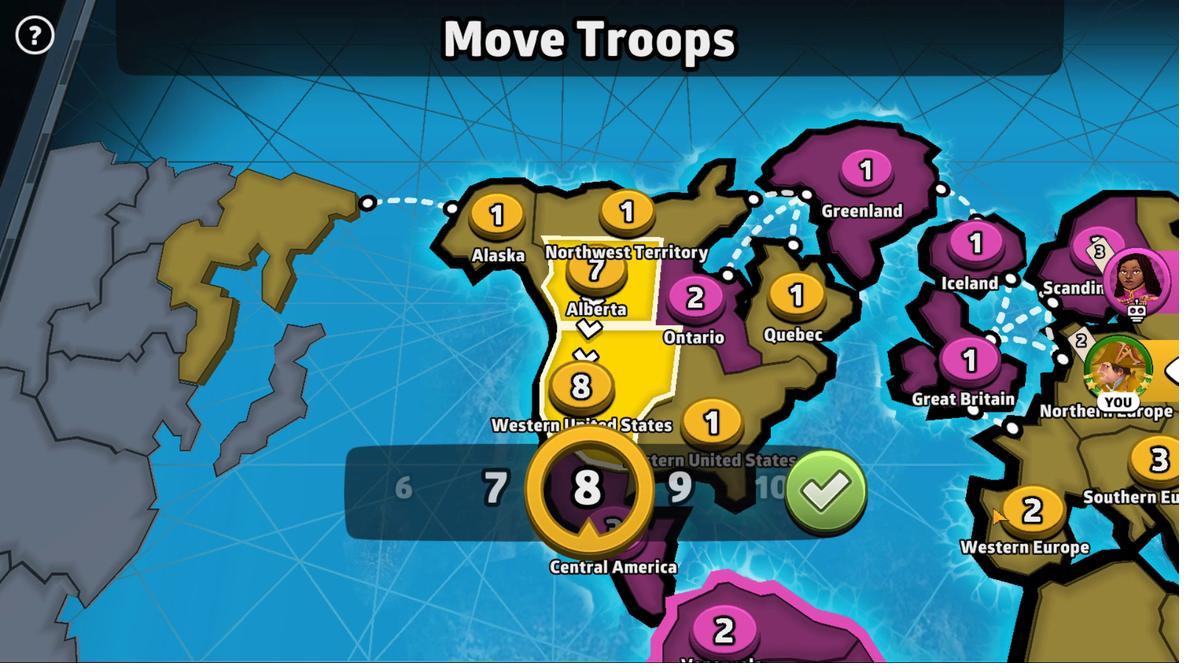 
Action: Mouse pressed left at (825, 499)
Screenshot: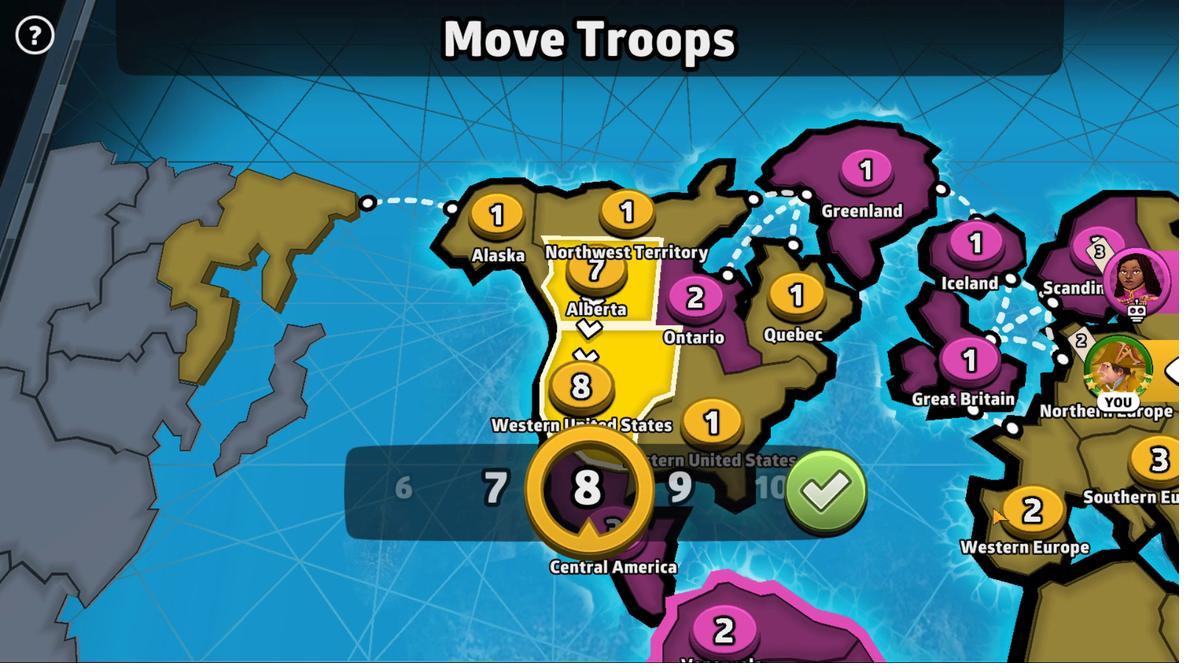 
Action: Mouse moved to (795, 499)
Screenshot: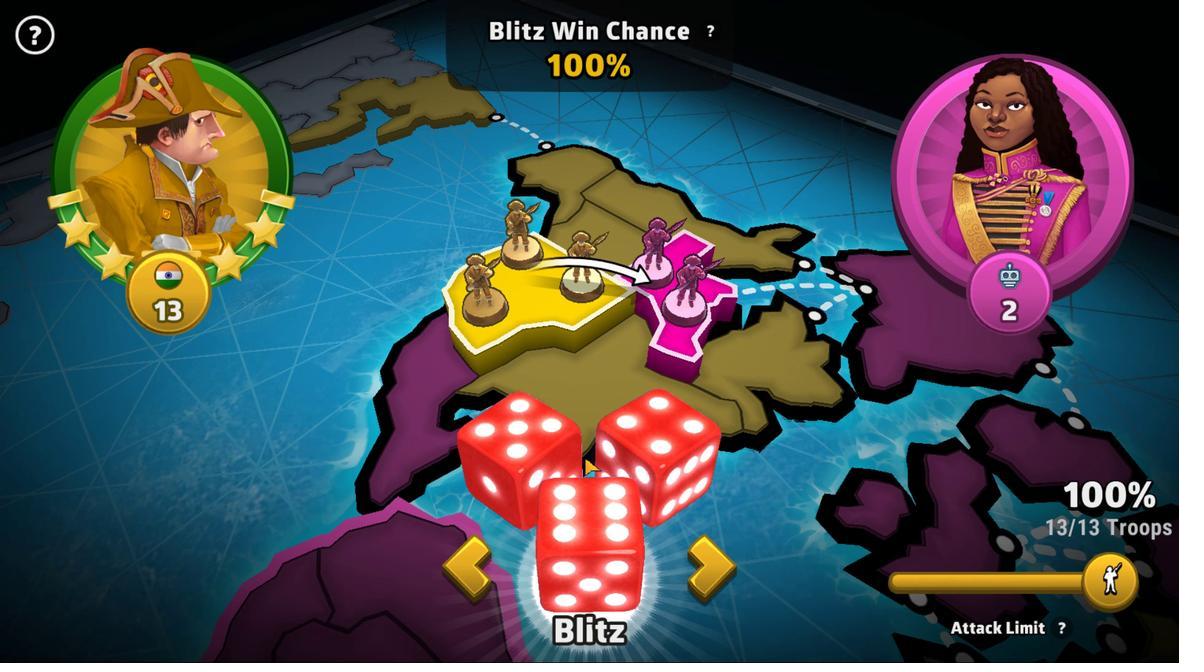 
Action: Mouse pressed left at (795, 499)
Screenshot: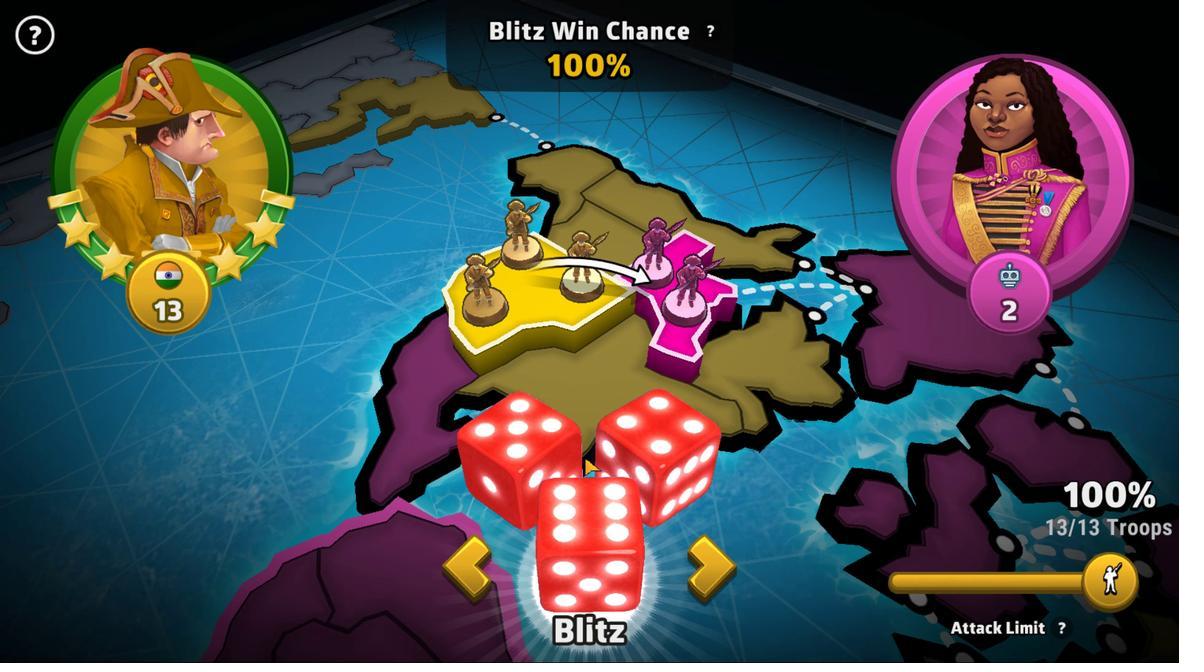 
Action: Mouse moved to (817, 472)
Screenshot: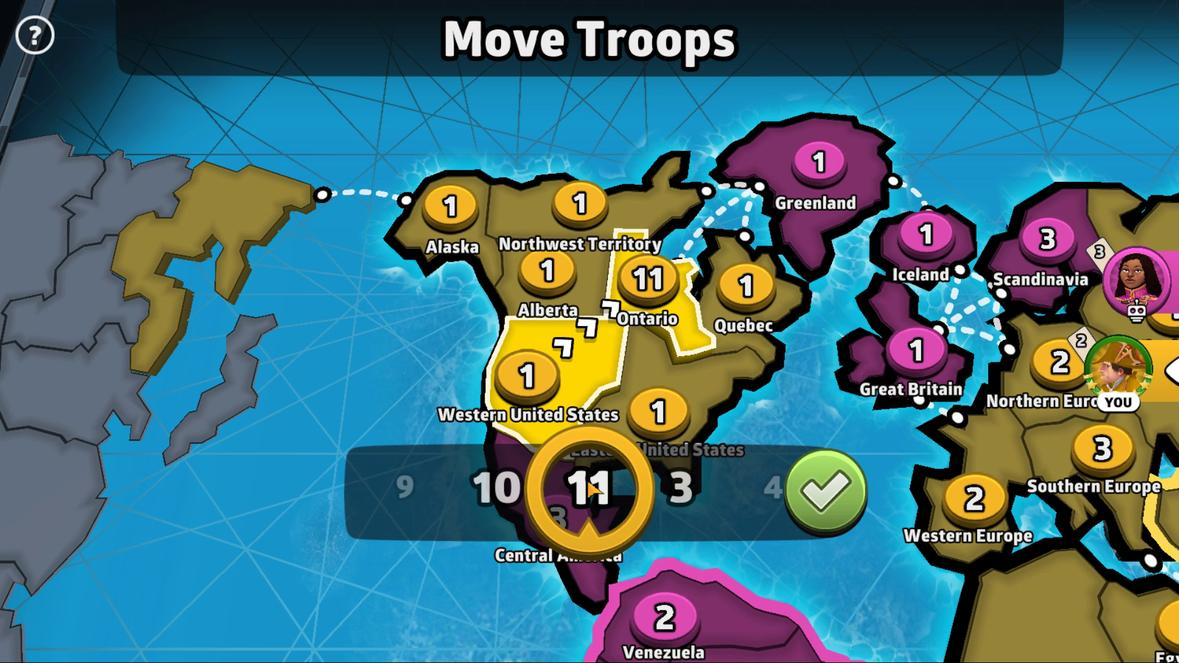 
Action: Mouse pressed left at (817, 472)
Screenshot: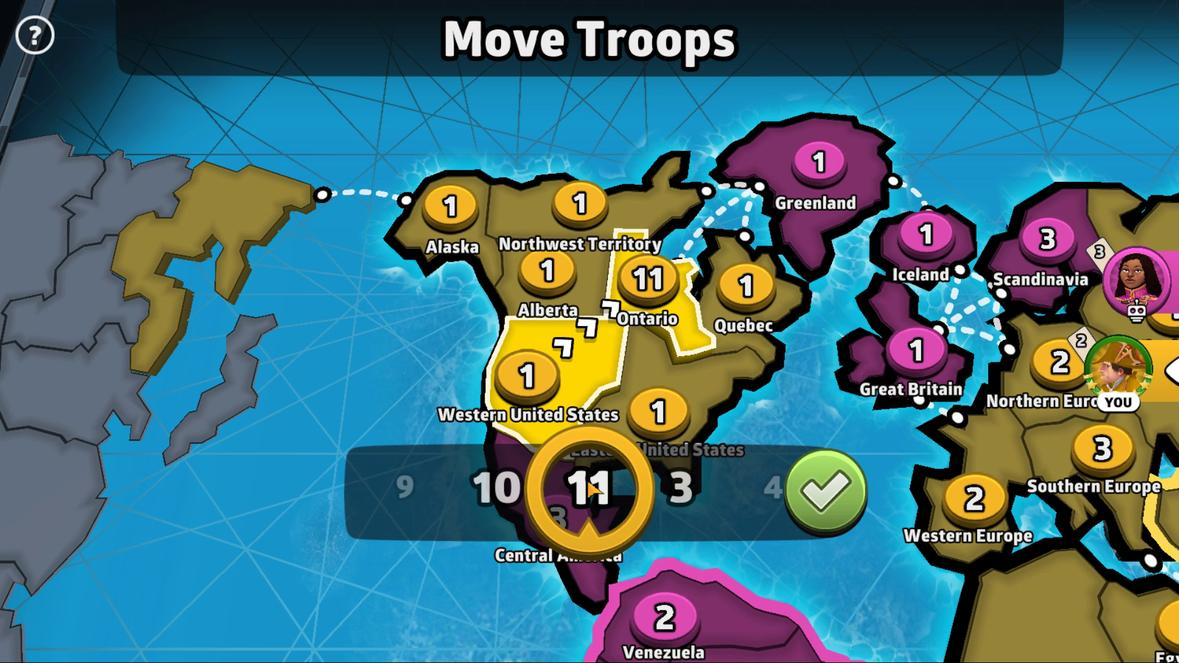 
Action: Mouse moved to (825, 496)
Screenshot: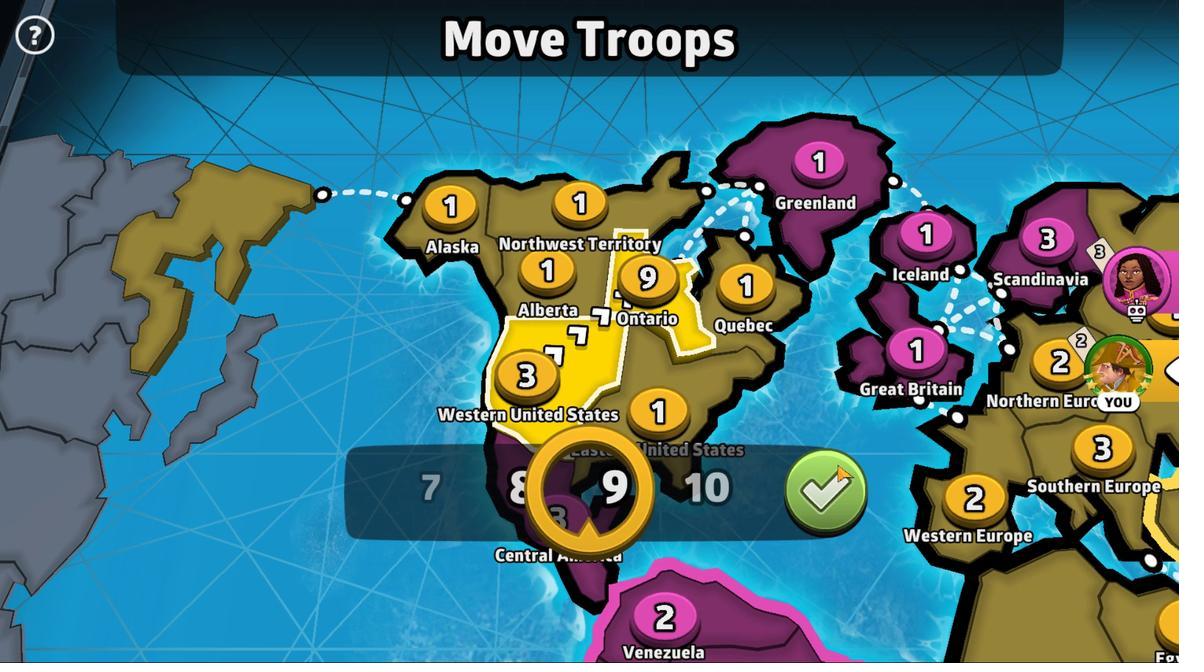 
Action: Mouse pressed left at (825, 496)
Screenshot: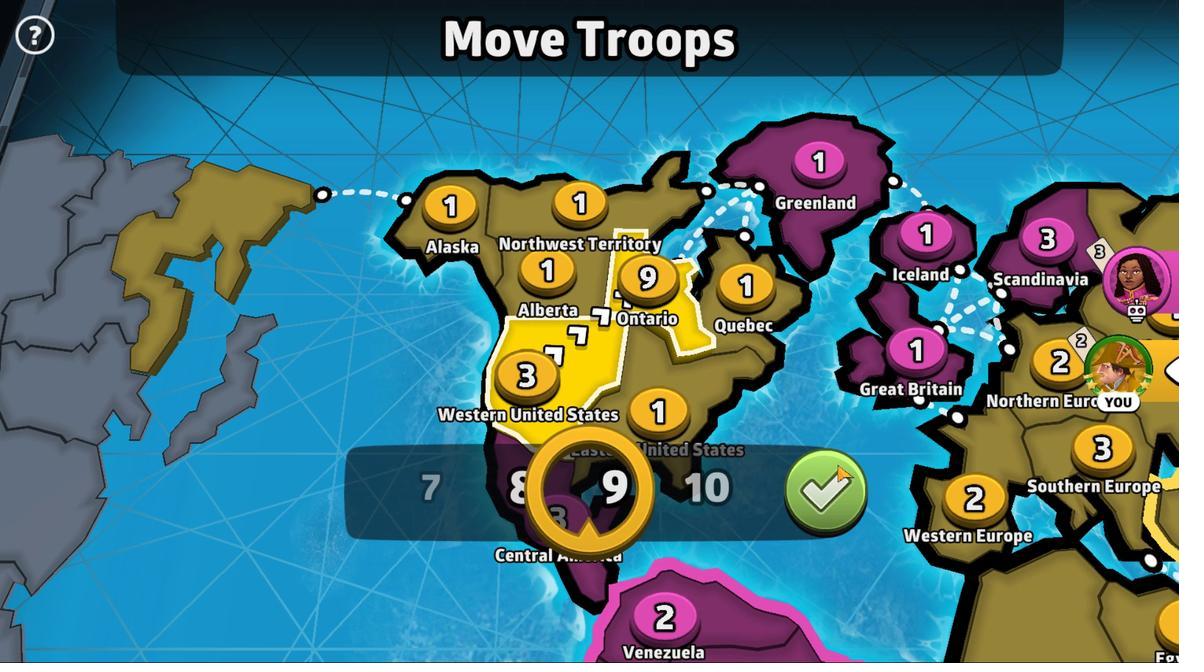 
Action: Mouse moved to (824, 498)
Screenshot: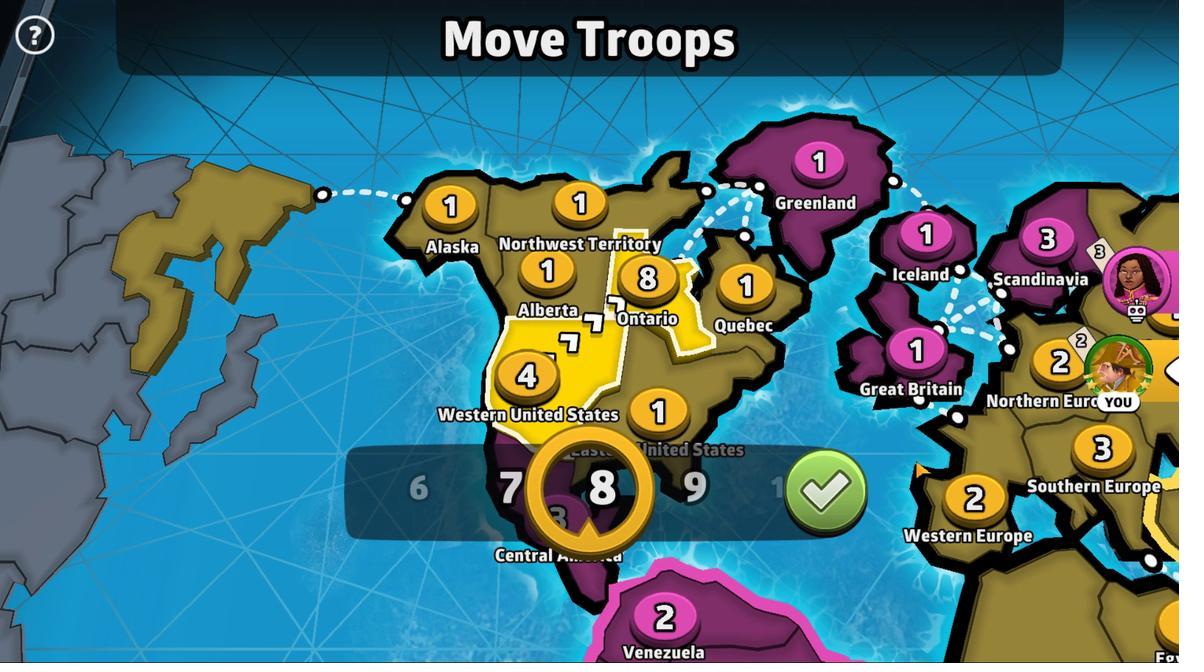 
Action: Mouse pressed left at (824, 498)
Screenshot: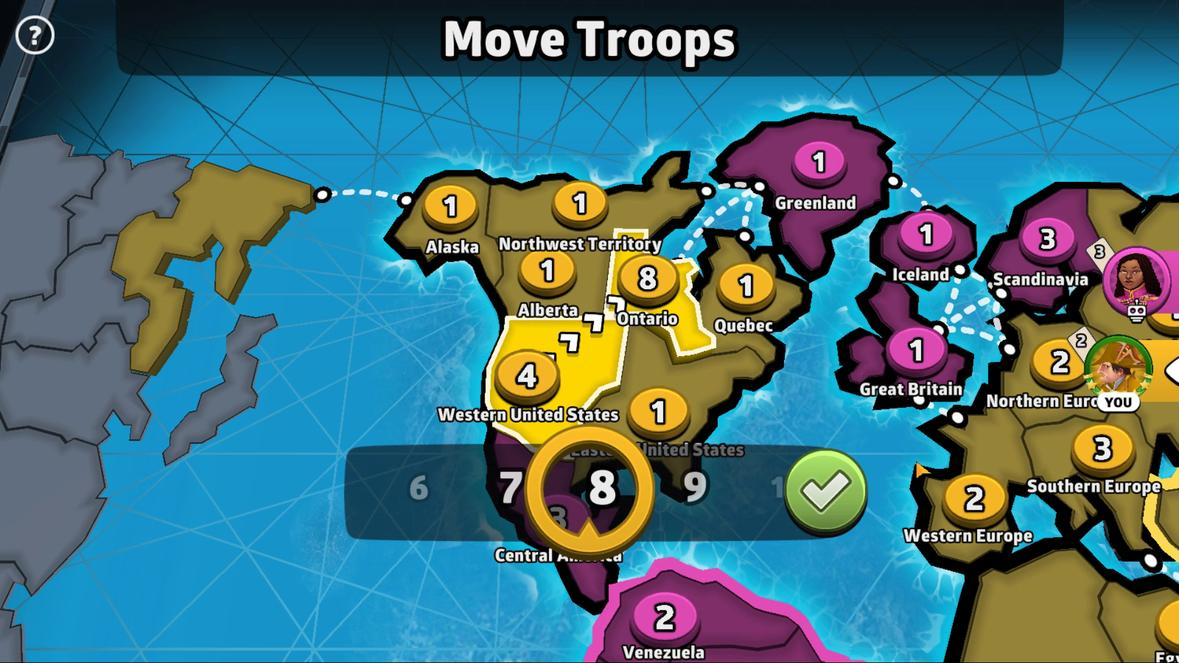 
Action: Mouse moved to (798, 499)
Screenshot: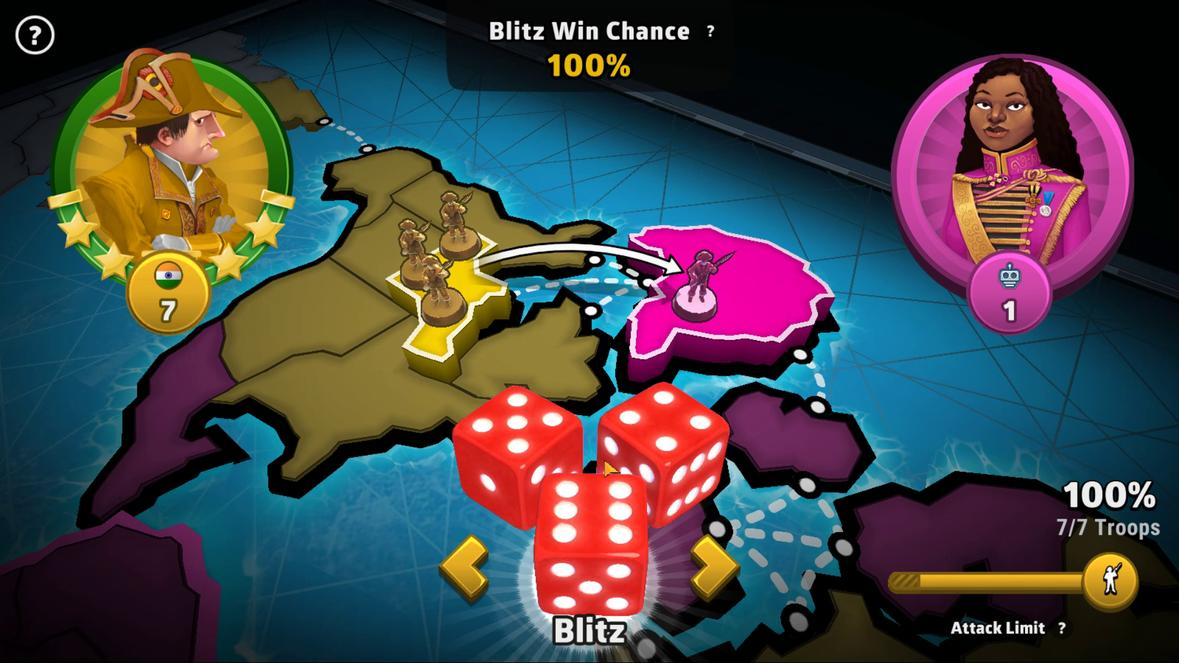 
Action: Mouse pressed left at (798, 499)
Screenshot: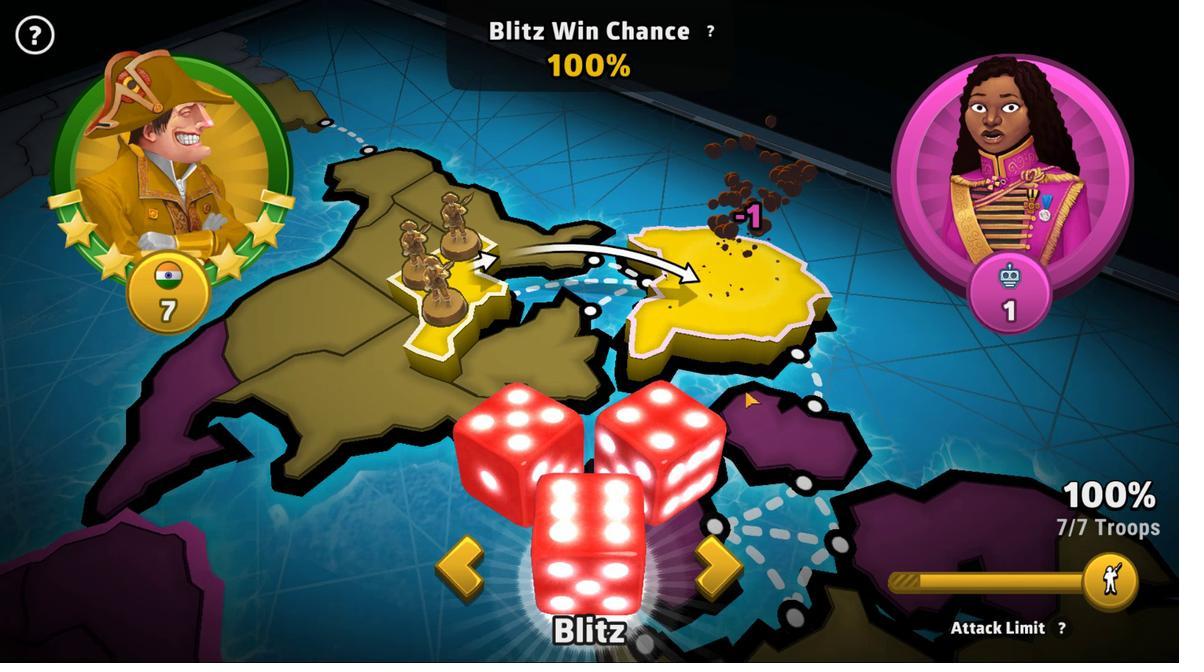 
Action: Mouse moved to (811, 475)
Screenshot: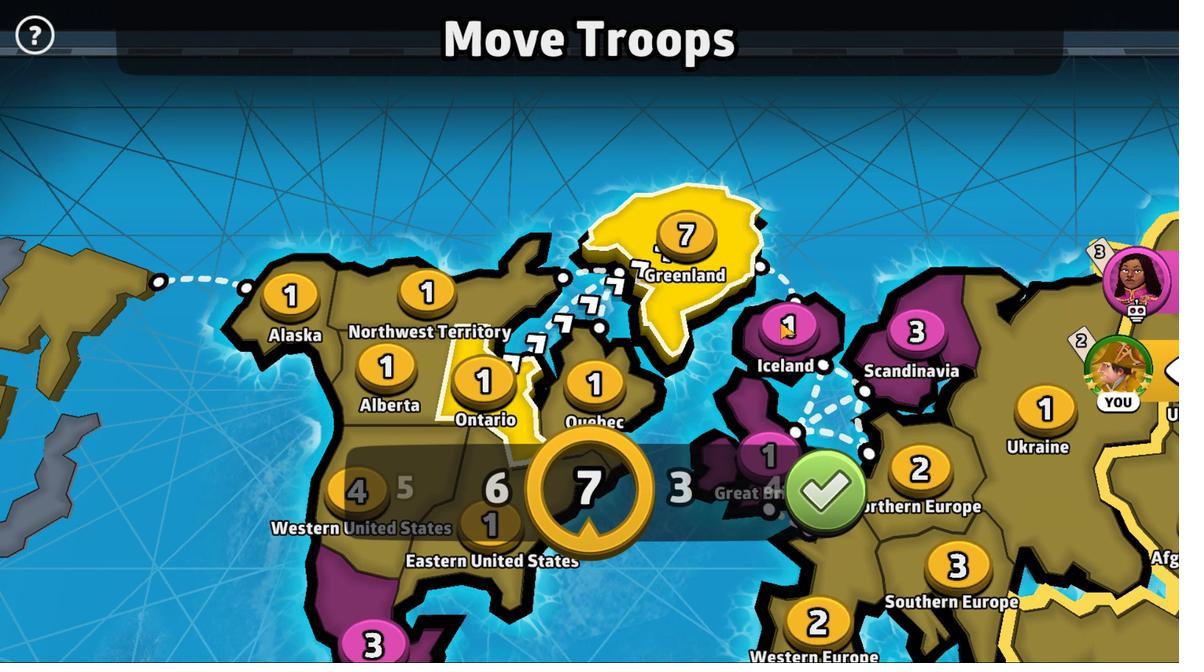 
Action: Mouse pressed left at (811, 475)
Screenshot: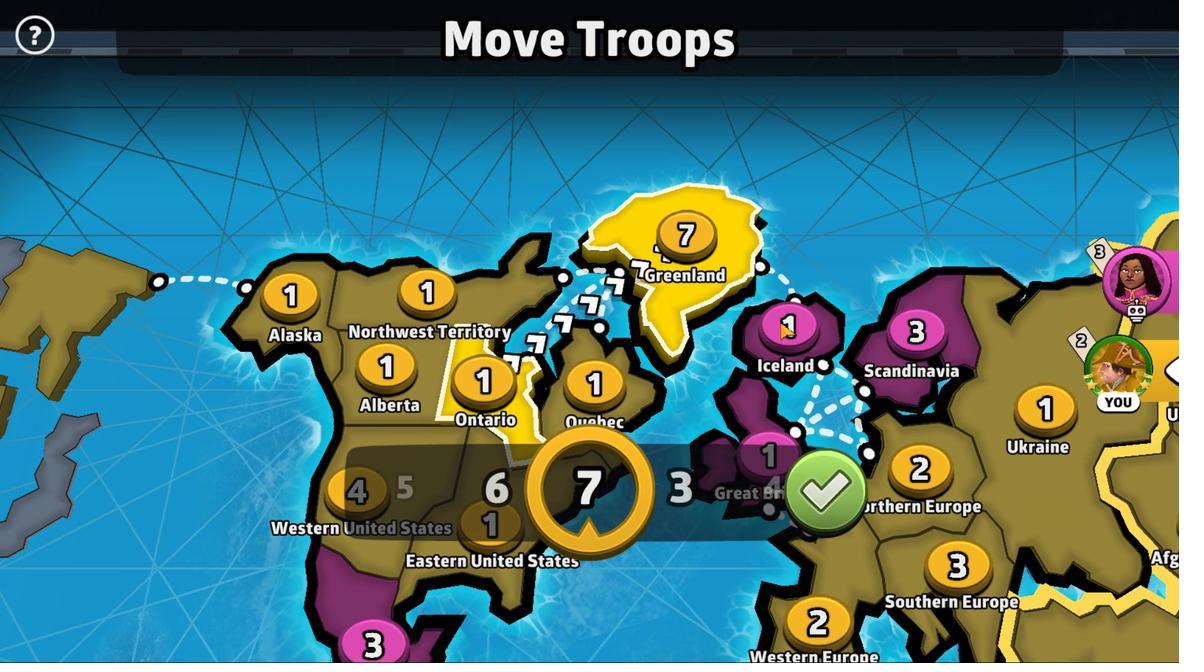 
Action: Mouse moved to (822, 496)
Screenshot: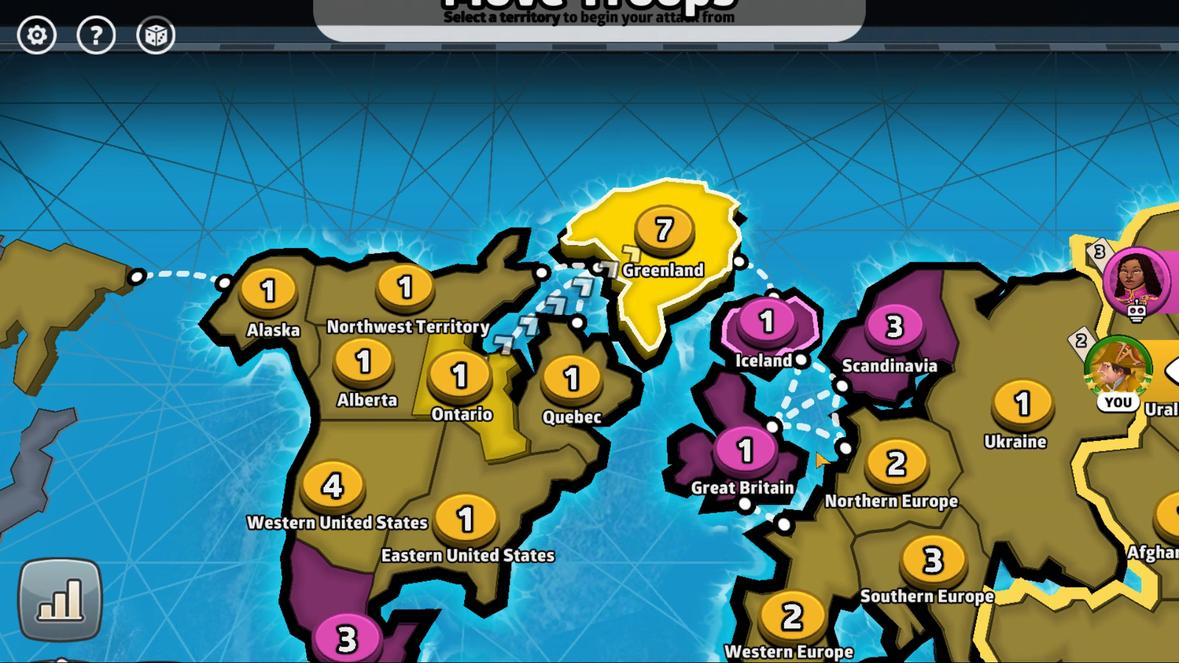 
Action: Mouse pressed left at (822, 496)
Screenshot: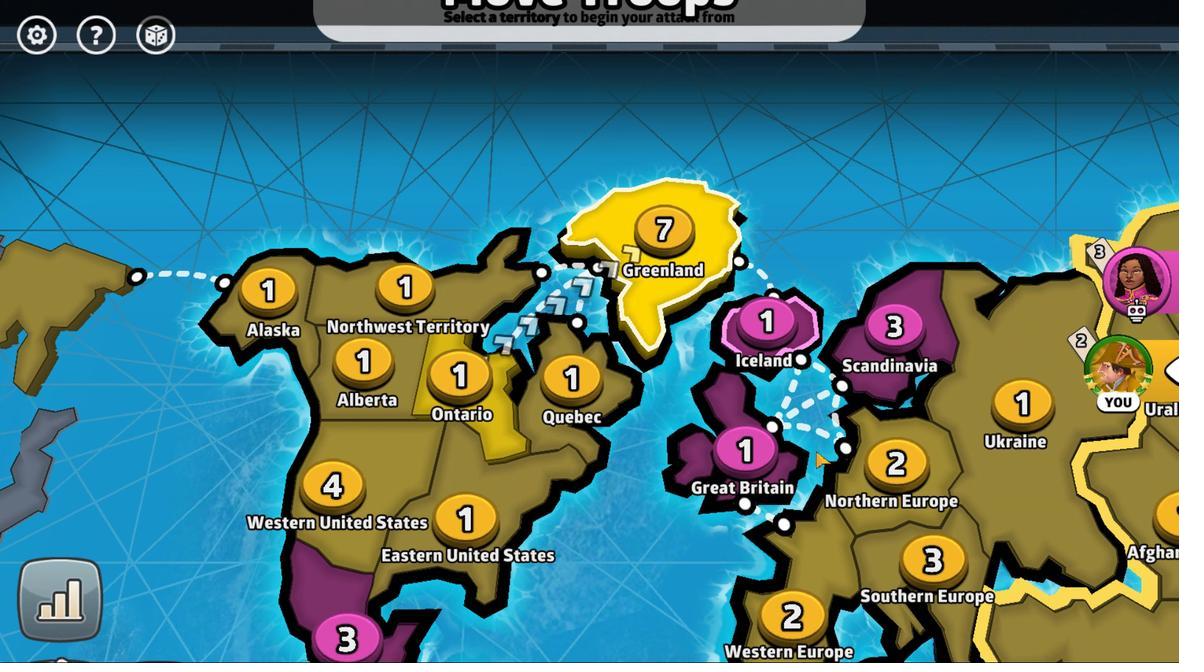
Action: Mouse moved to (802, 486)
Screenshot: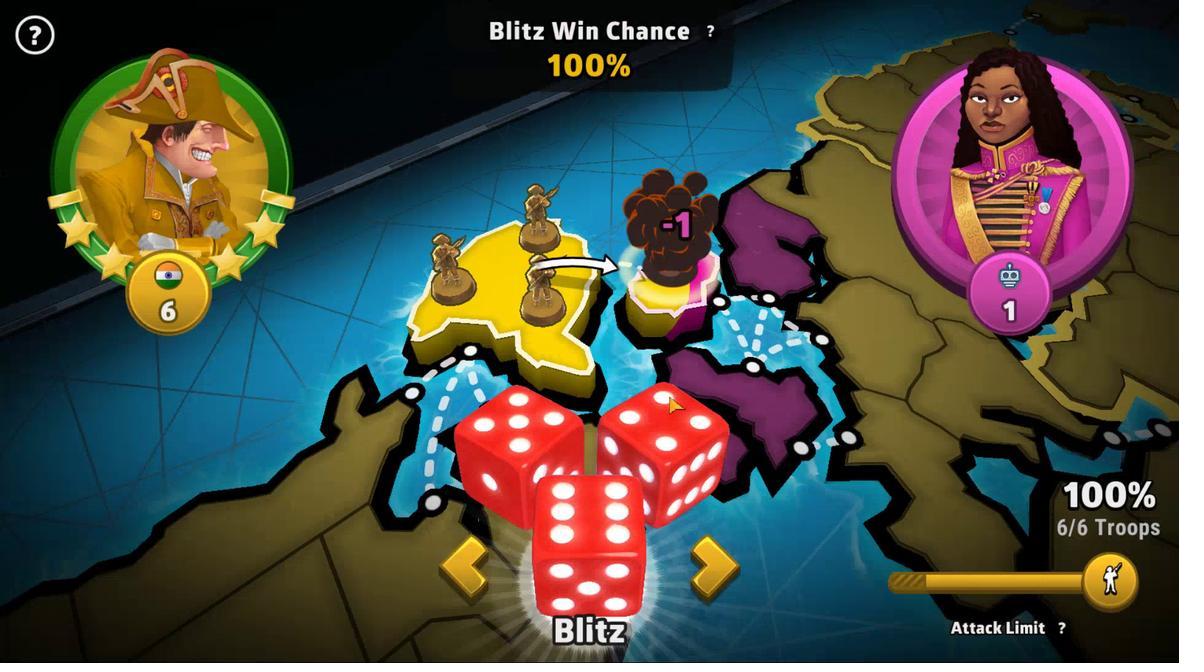 
Action: Mouse pressed left at (802, 486)
Screenshot: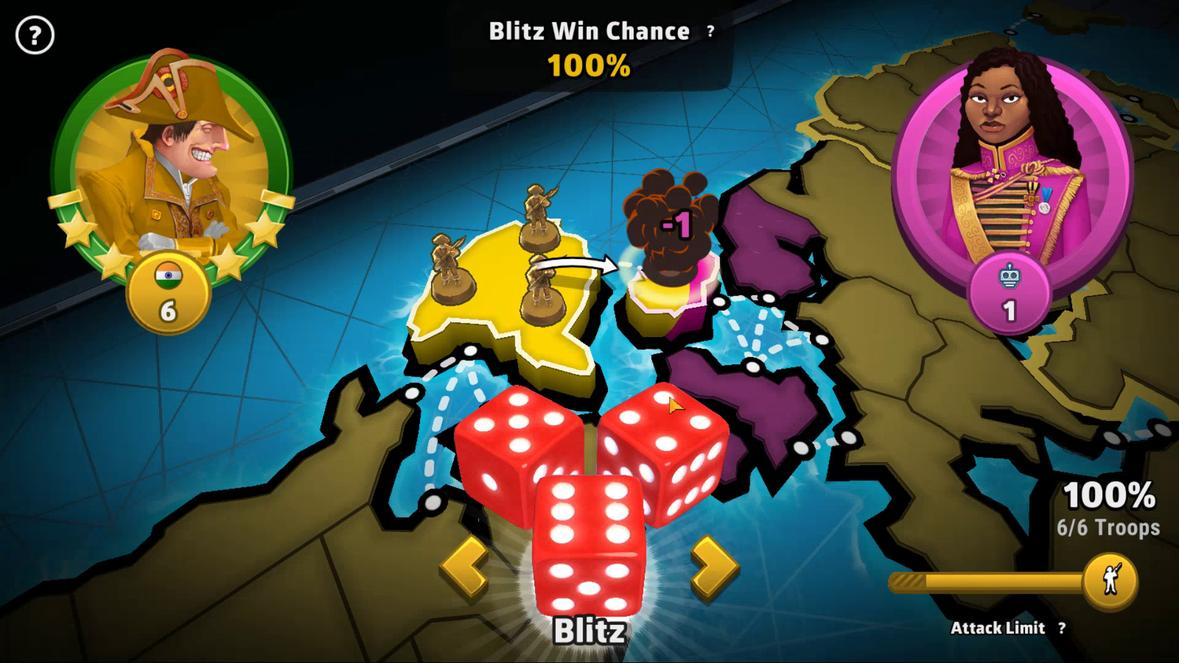 
Action: Mouse moved to (795, 500)
Screenshot: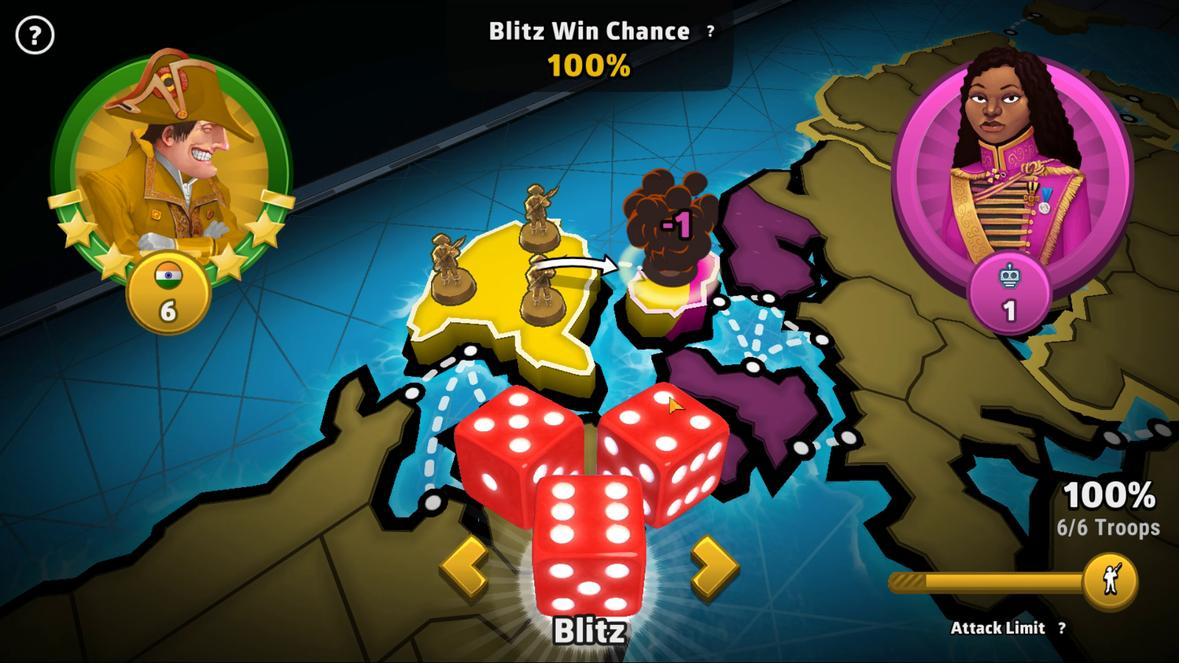 
Action: Mouse pressed left at (795, 500)
Screenshot: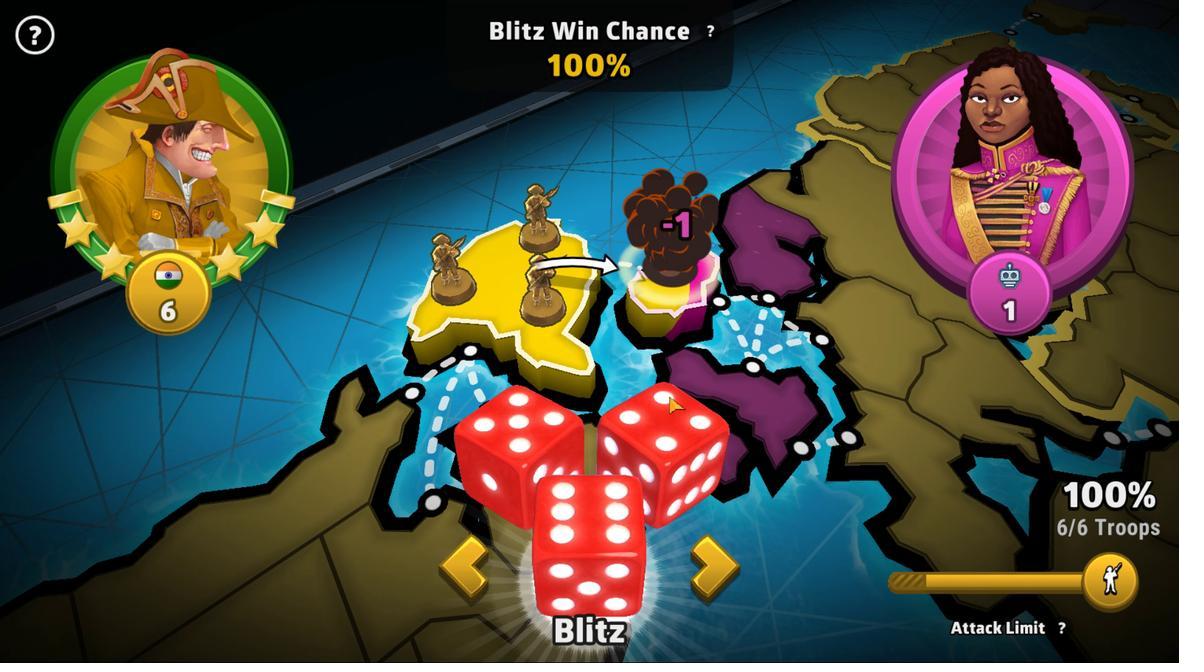 
Action: Mouse moved to (818, 482)
Screenshot: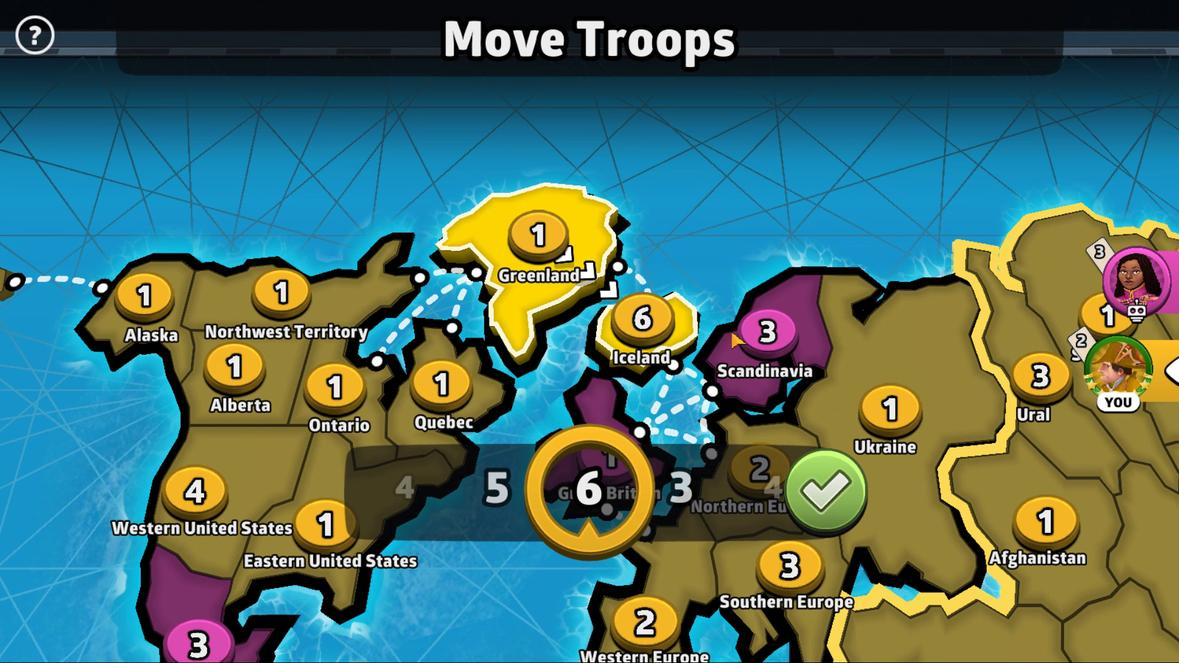 
Action: Mouse pressed left at (818, 482)
Screenshot: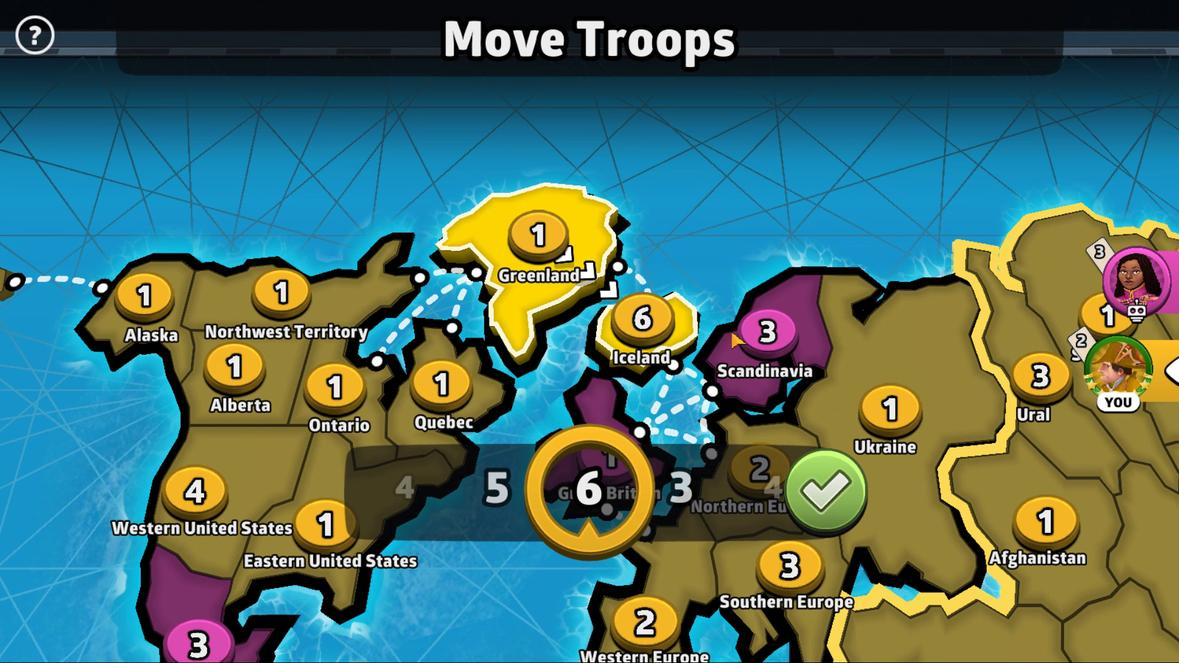 
Action: Mouse moved to (823, 497)
Screenshot: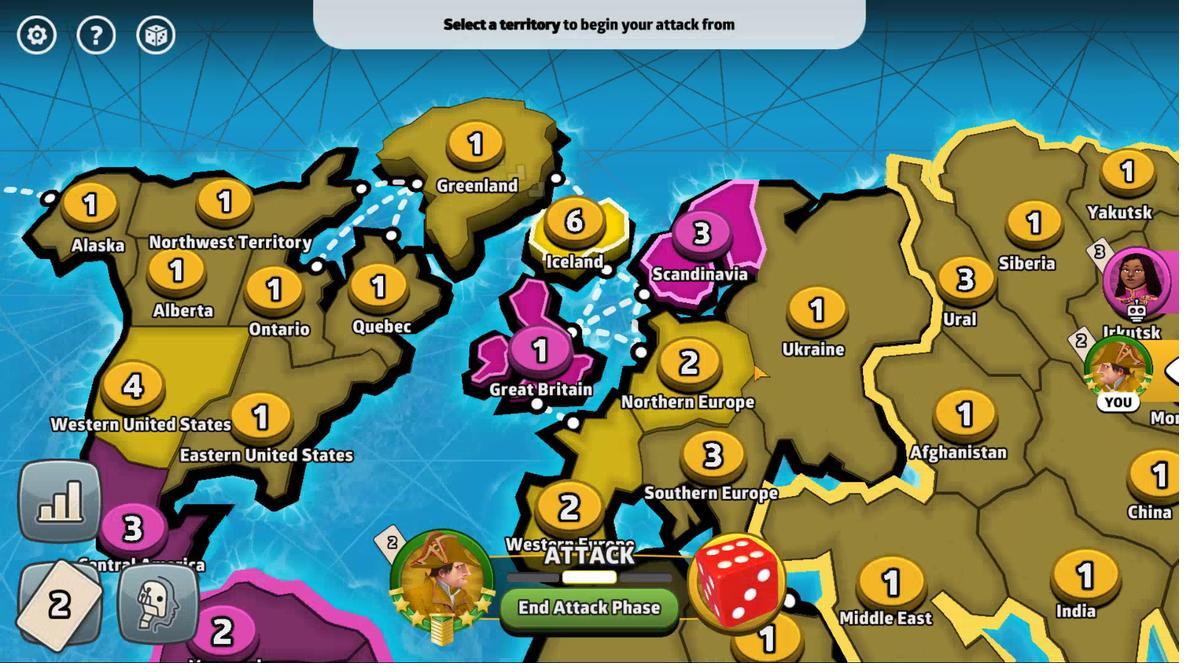 
Action: Mouse pressed left at (823, 497)
Screenshot: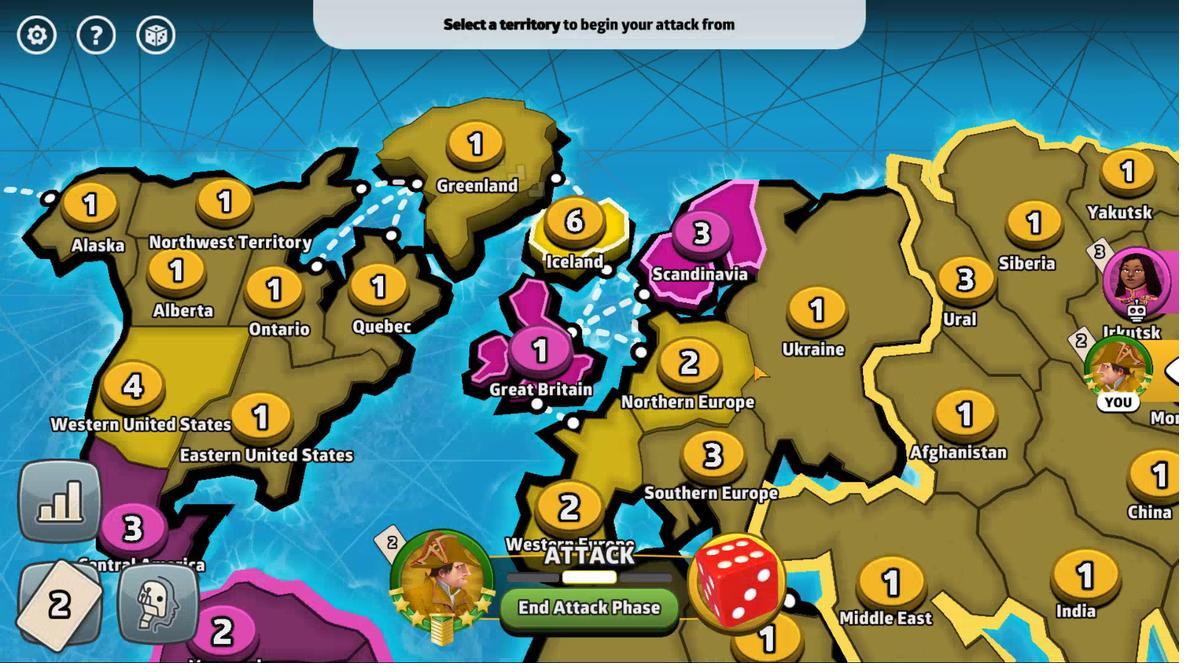 
Action: Mouse moved to (807, 486)
Screenshot: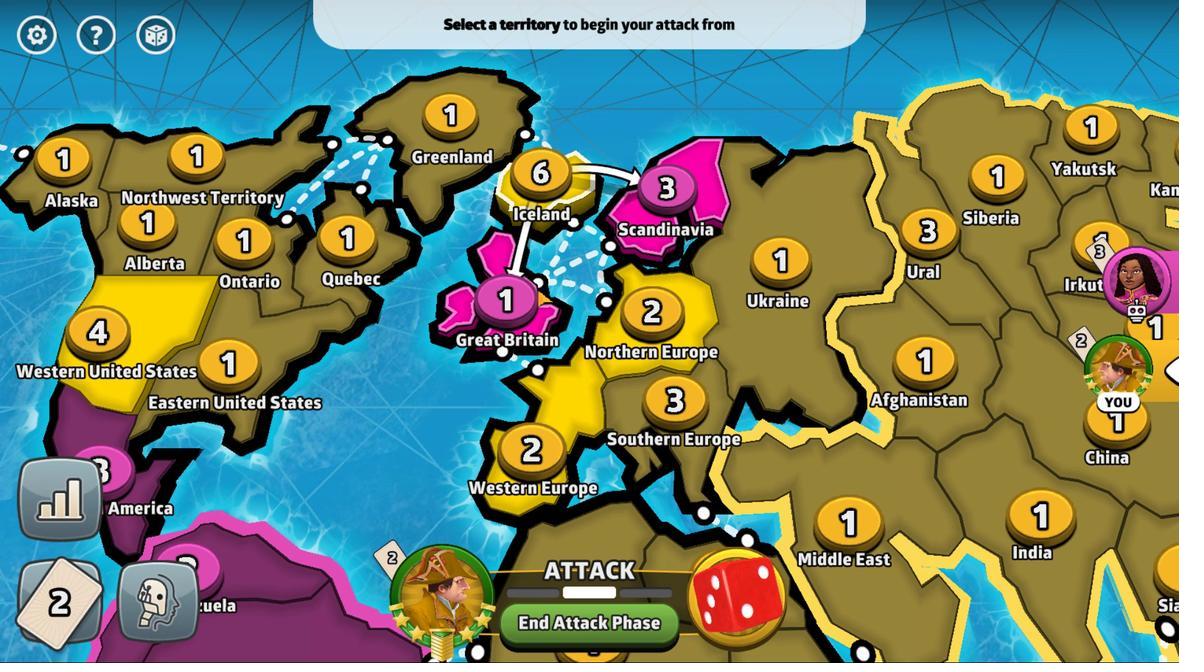 
Action: Mouse pressed left at (807, 486)
Screenshot: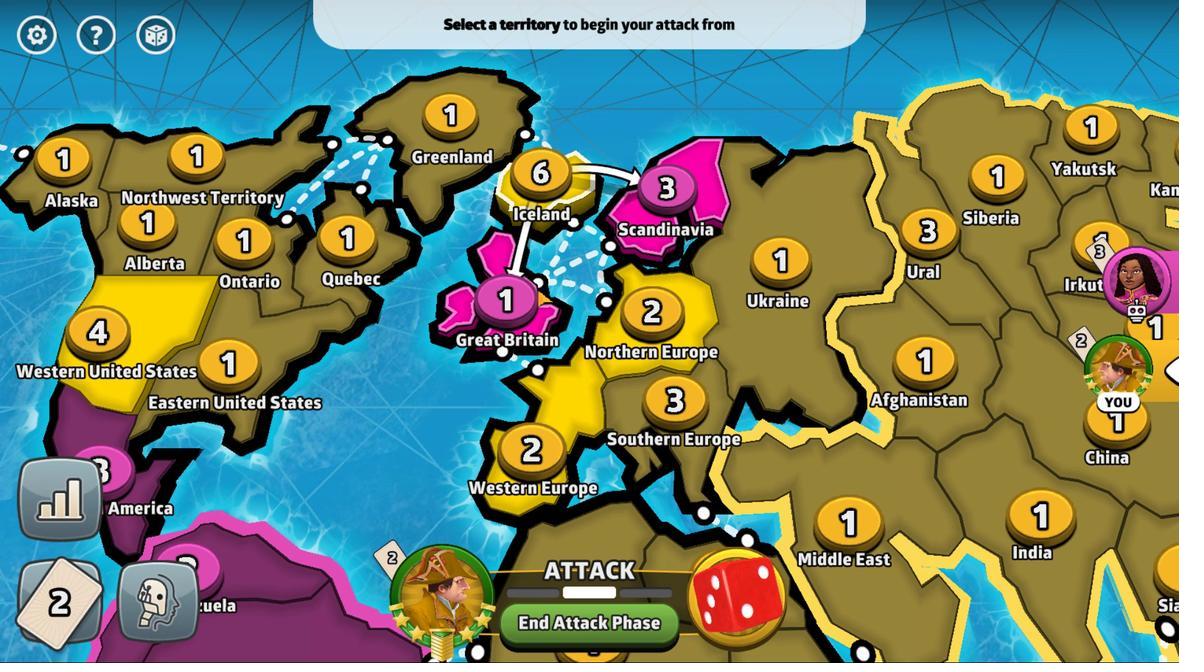 
Action: Mouse moved to (795, 499)
Screenshot: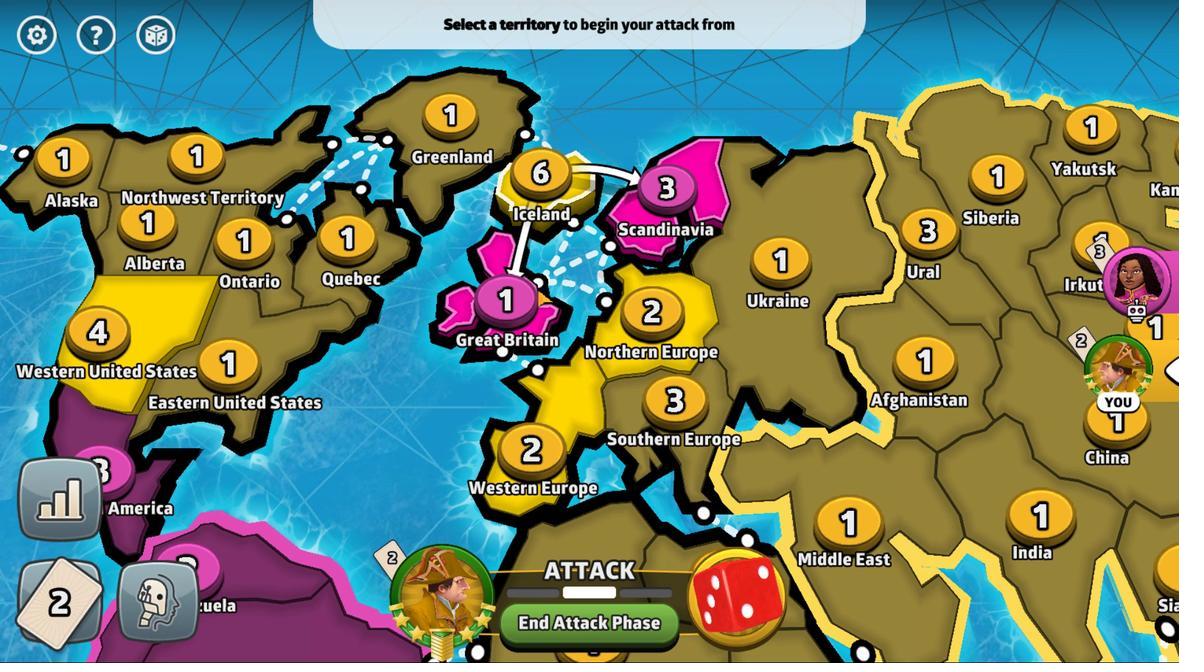 
Action: Mouse pressed left at (795, 499)
Screenshot: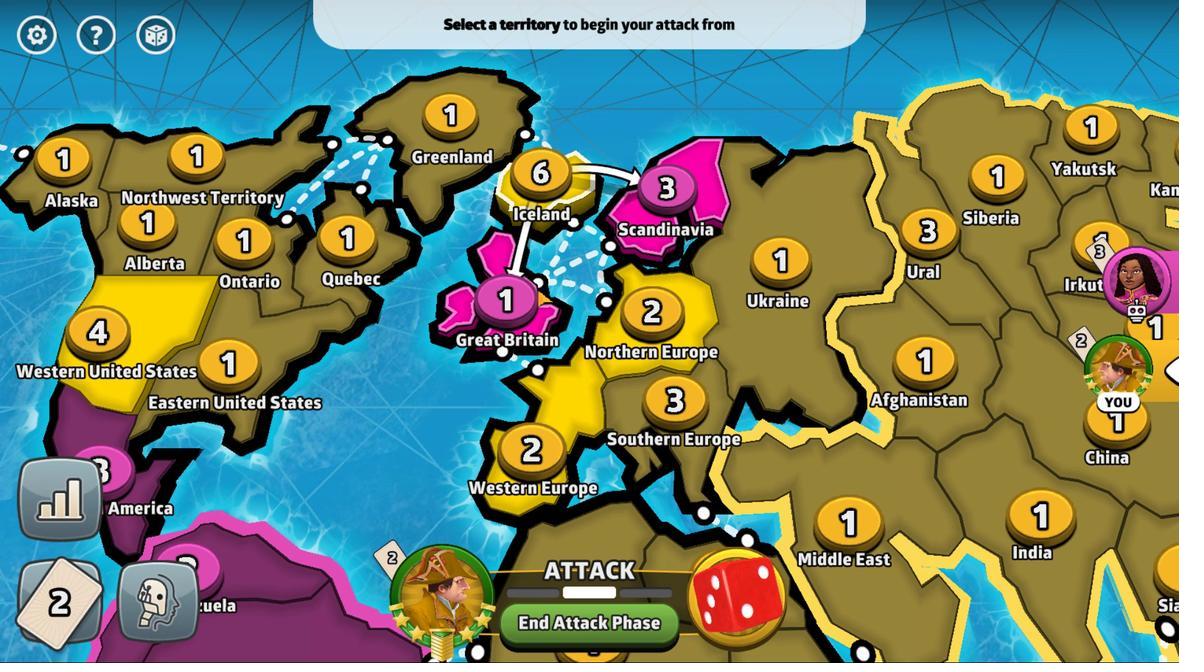 
Action: Mouse moved to (815, 476)
Screenshot: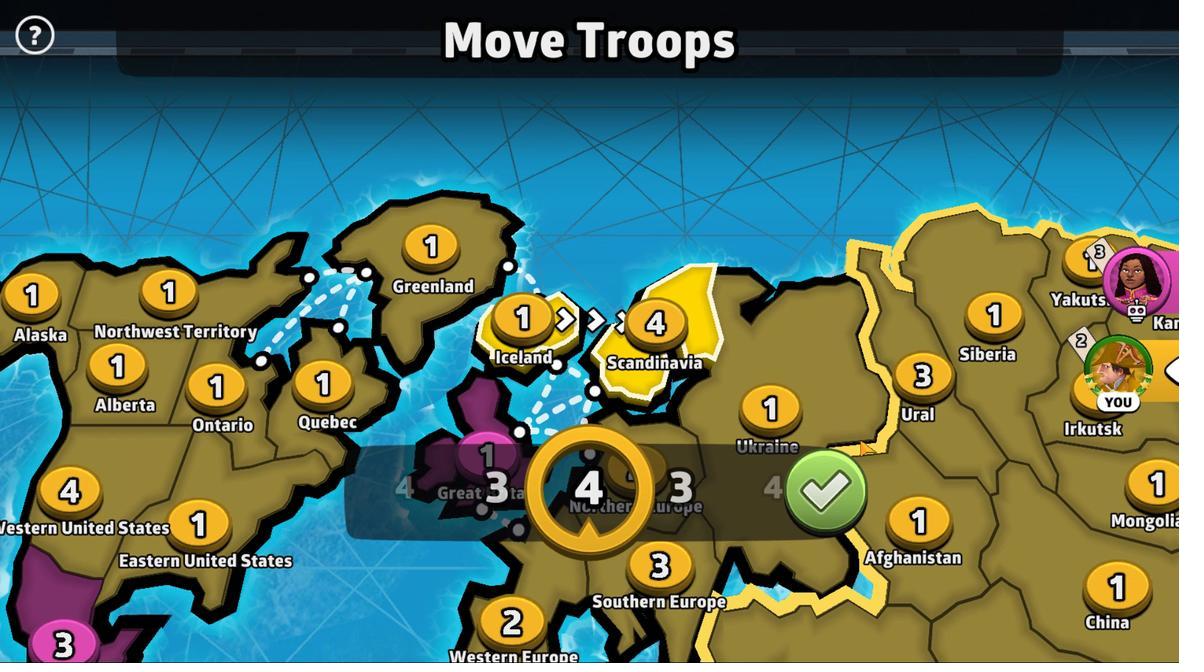
Action: Mouse pressed left at (815, 476)
